 Task: Research Airbnb options in Nungua, Ghana from 10th December, 2023 to 25th December, 2023 for 3 adults, 1 child. Place can be shared room with 2 bedrooms having 3 beds and 2 bathrooms. Property type can be guest house. Amenities needed are: wifi, TV, free parkinig on premises, gym, breakfast. Booking option can be shelf check-in. Look for 5 properties as per requirement.
Action: Mouse moved to (508, 130)
Screenshot: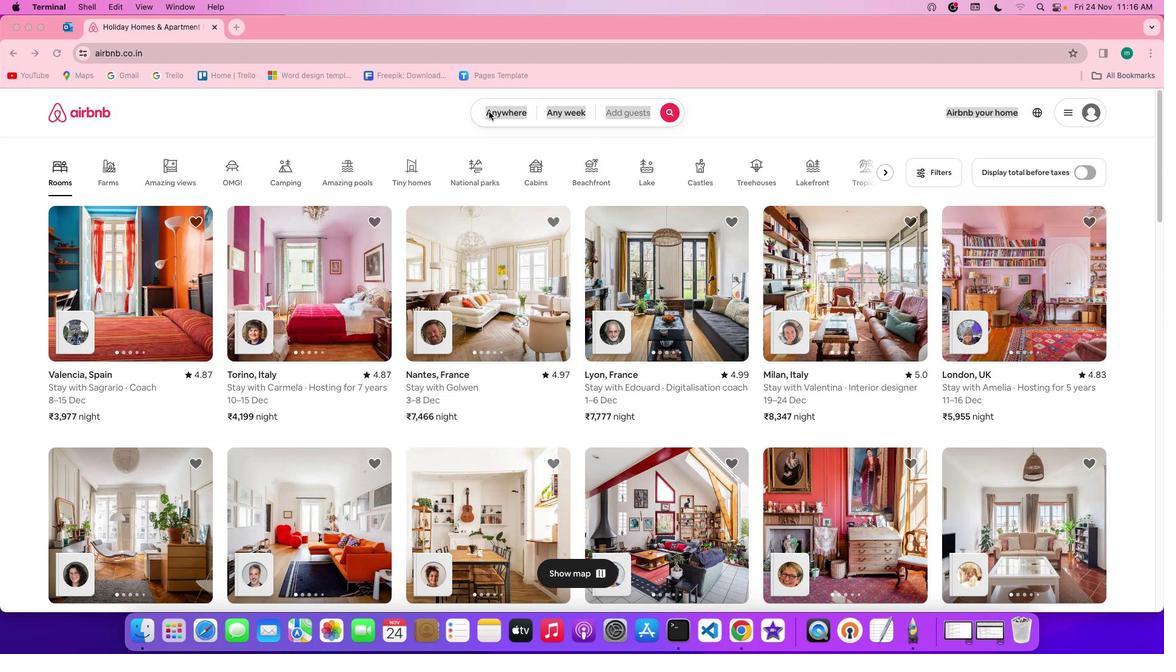 
Action: Mouse pressed left at (508, 130)
Screenshot: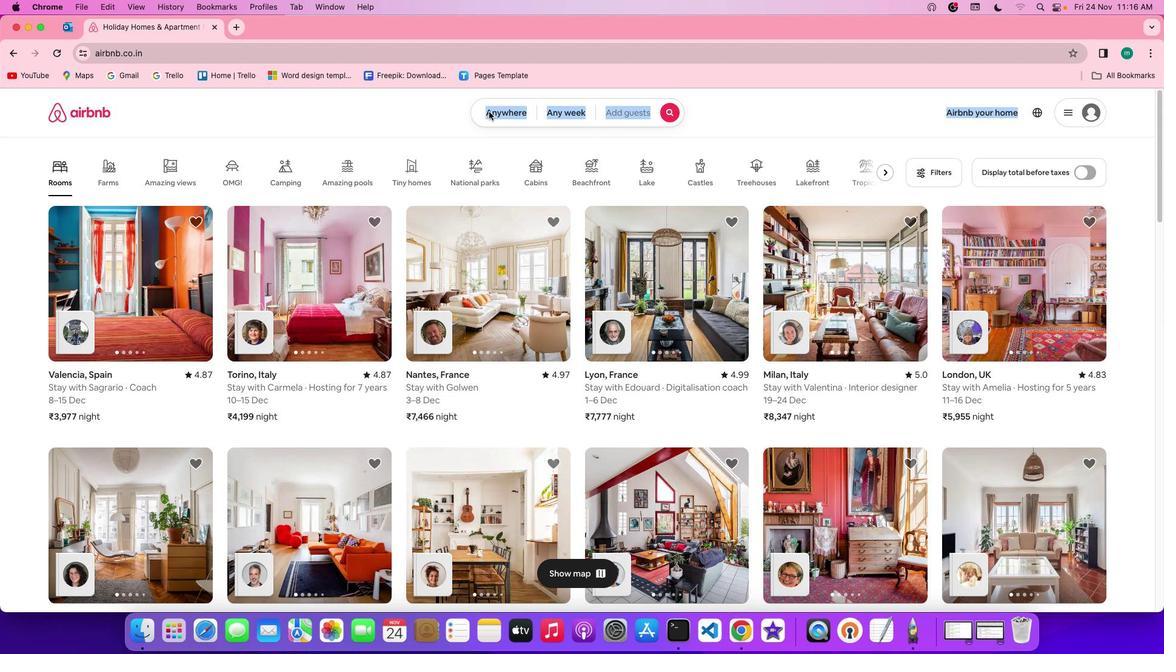 
Action: Mouse pressed left at (508, 130)
Screenshot: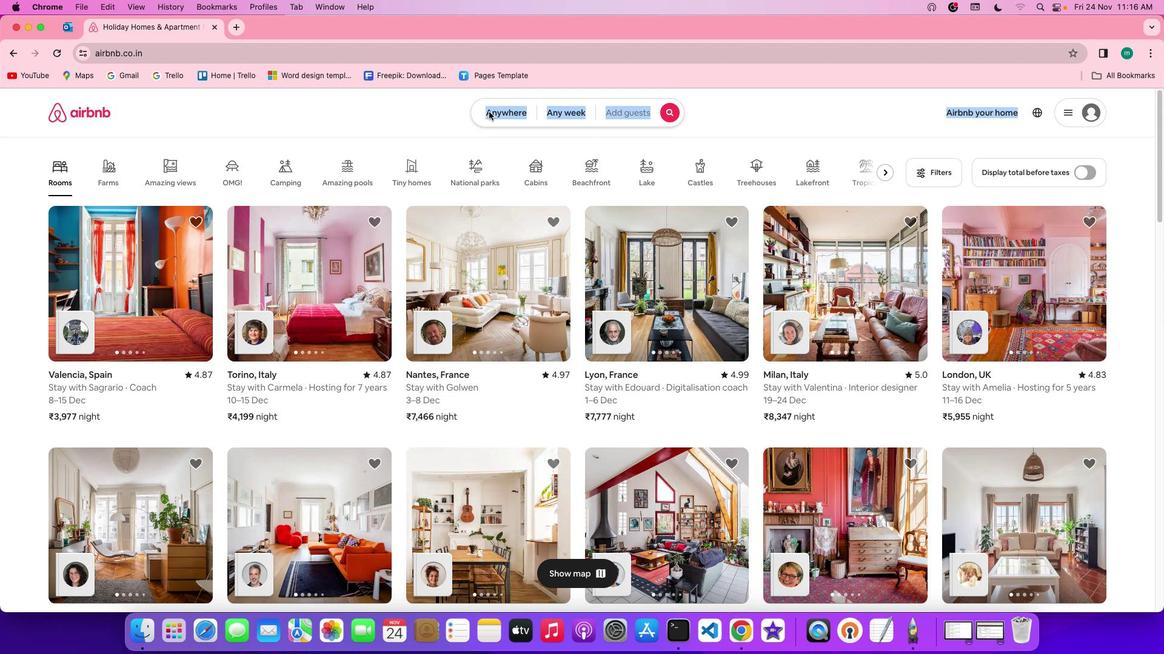 
Action: Mouse moved to (472, 181)
Screenshot: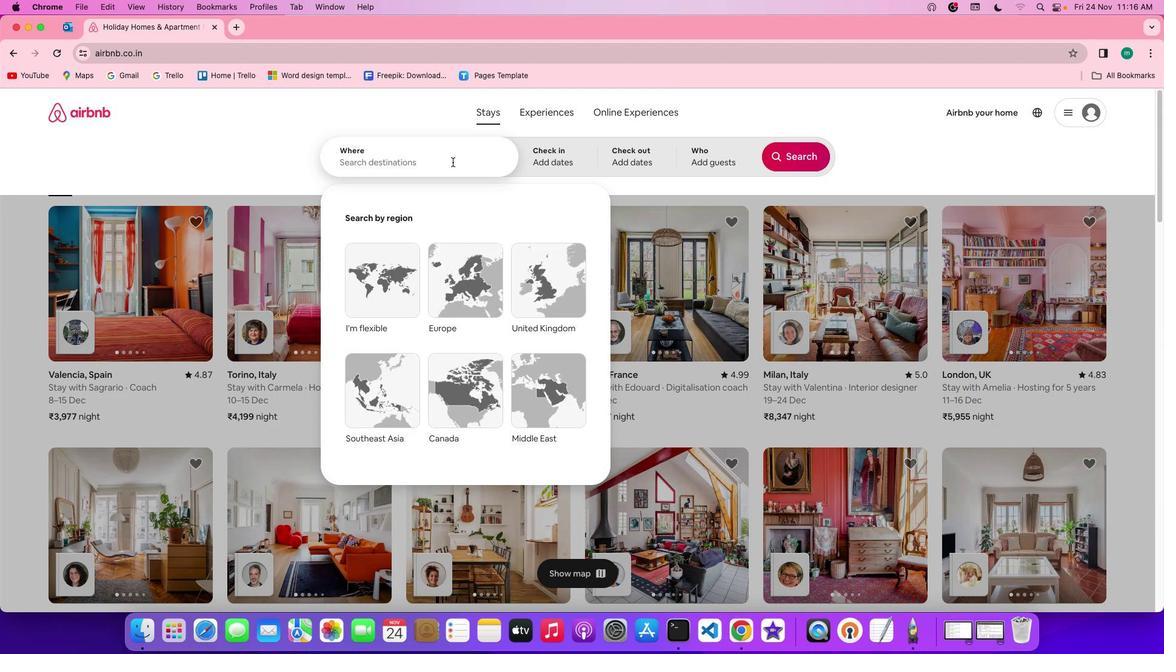 
Action: Mouse pressed left at (472, 181)
Screenshot: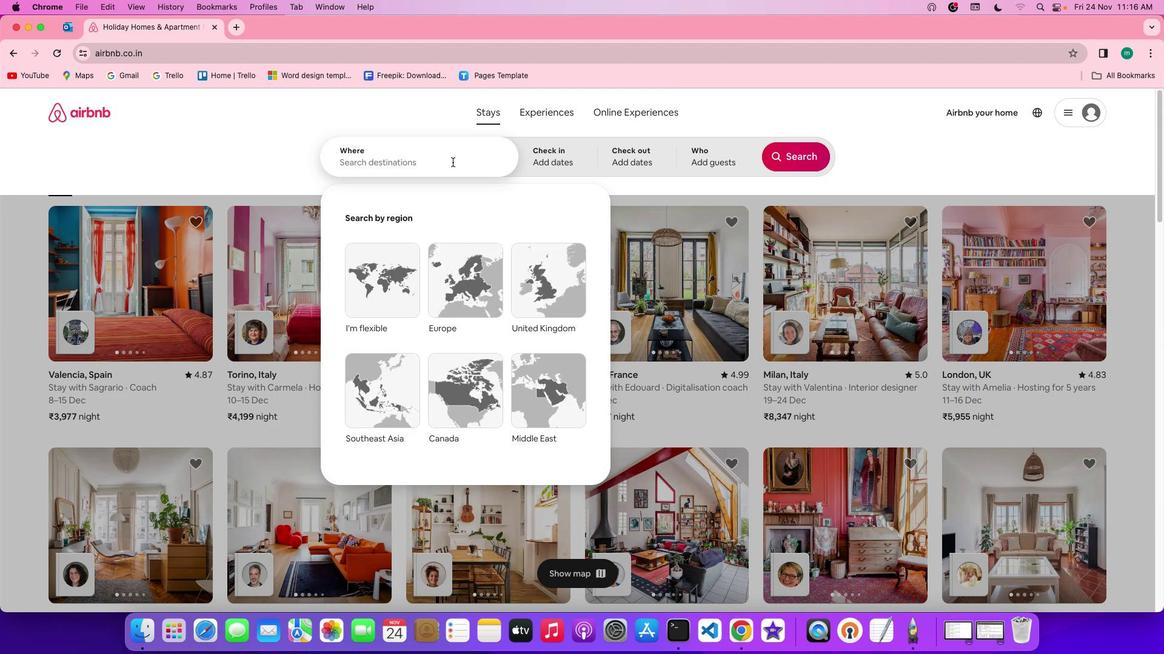
Action: Key pressed Key.shift'N''u''n''g''u''a'','Key.spaceKey.shift'G''h''a''n''a'
Screenshot: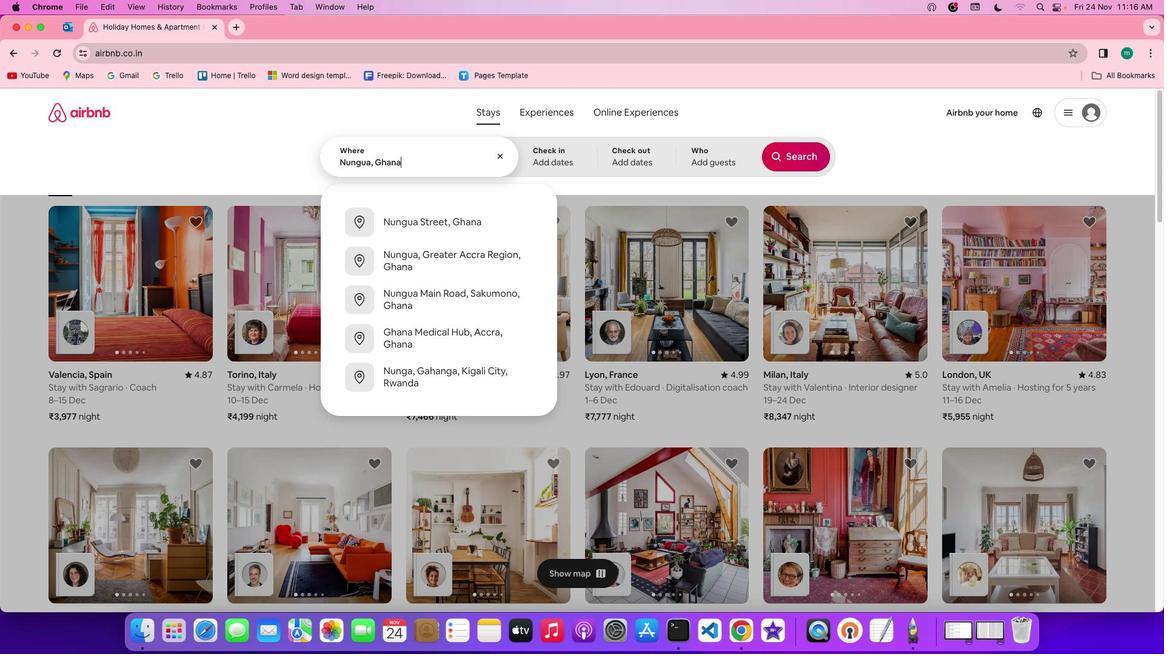 
Action: Mouse moved to (574, 163)
Screenshot: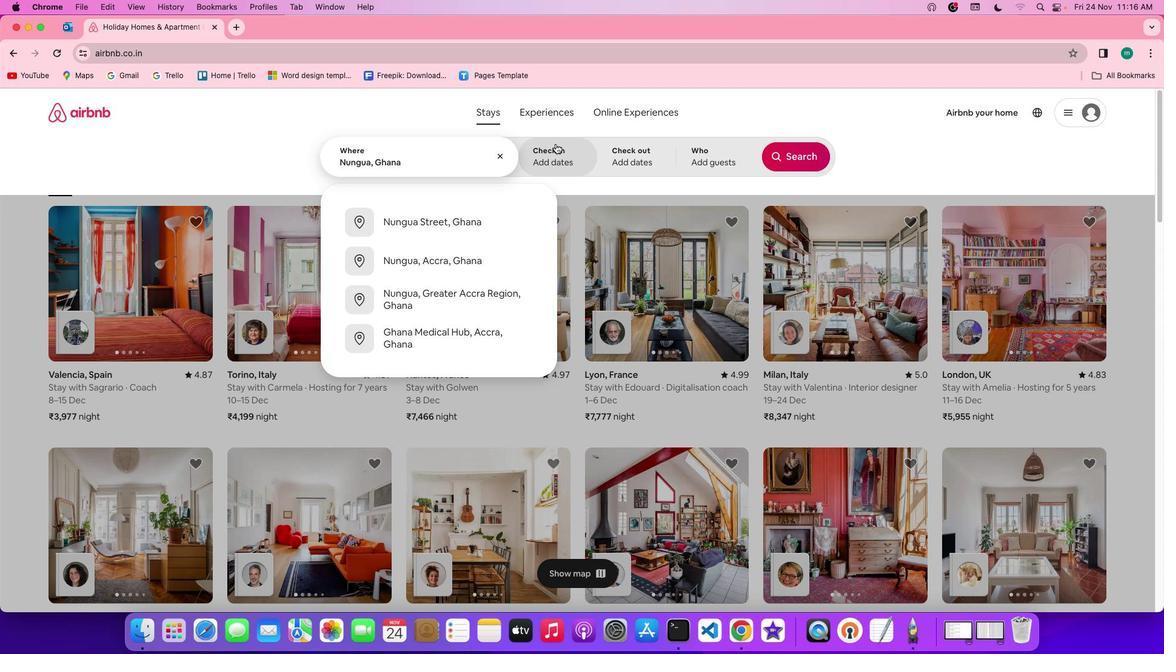 
Action: Mouse pressed left at (574, 163)
Screenshot: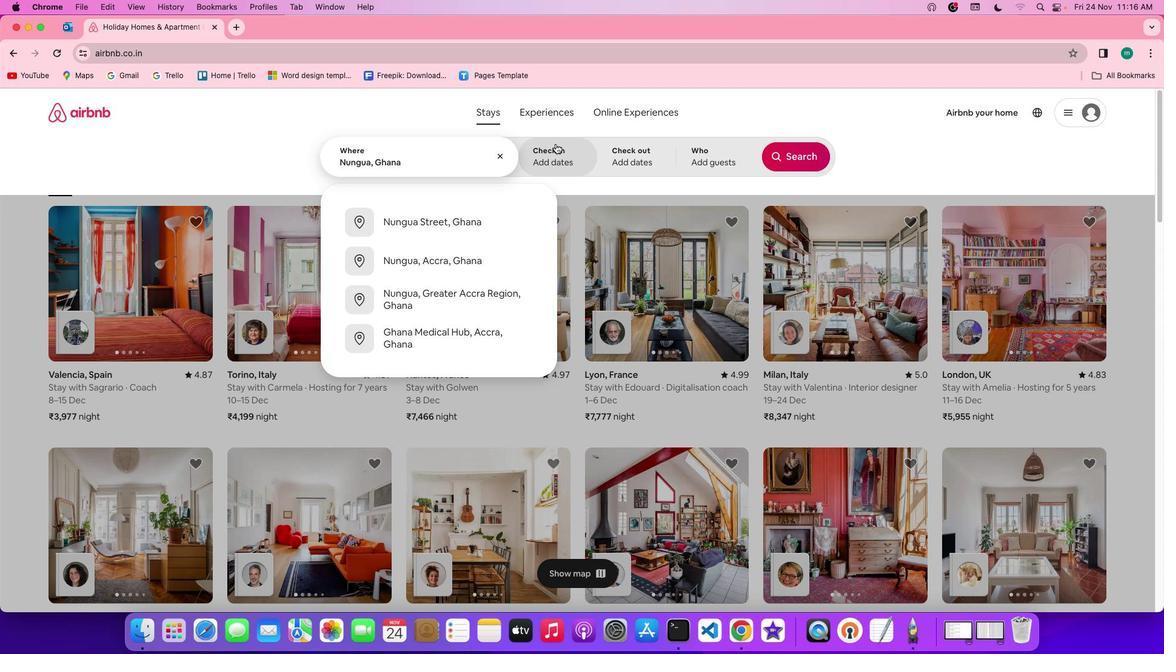 
Action: Mouse moved to (625, 383)
Screenshot: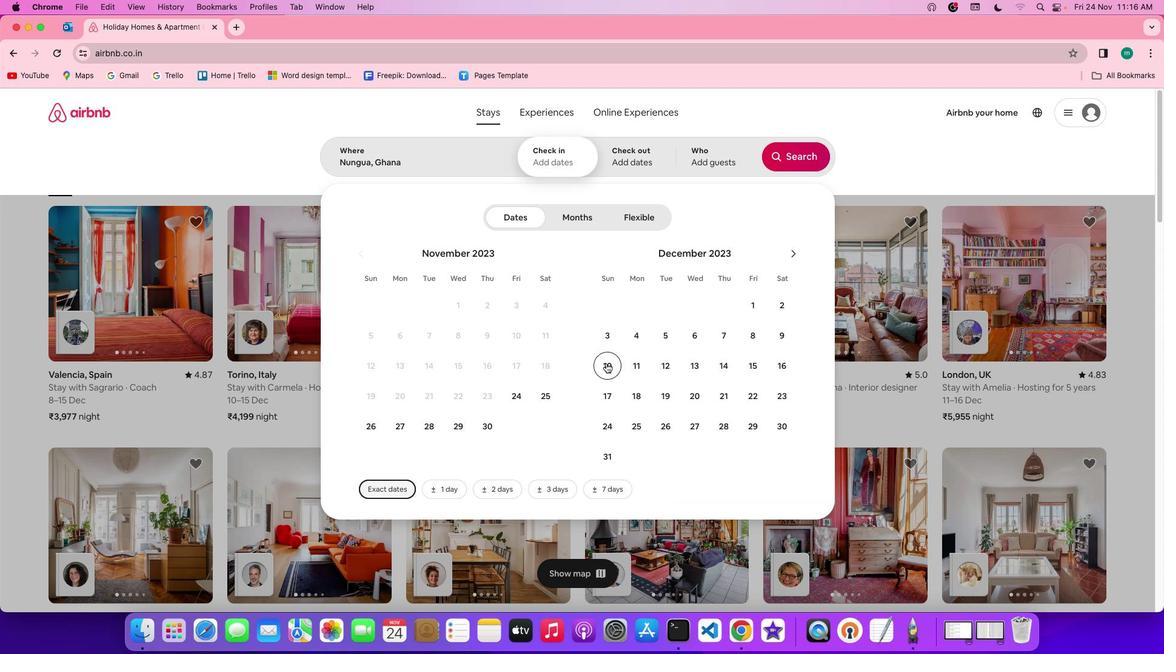 
Action: Mouse pressed left at (625, 383)
Screenshot: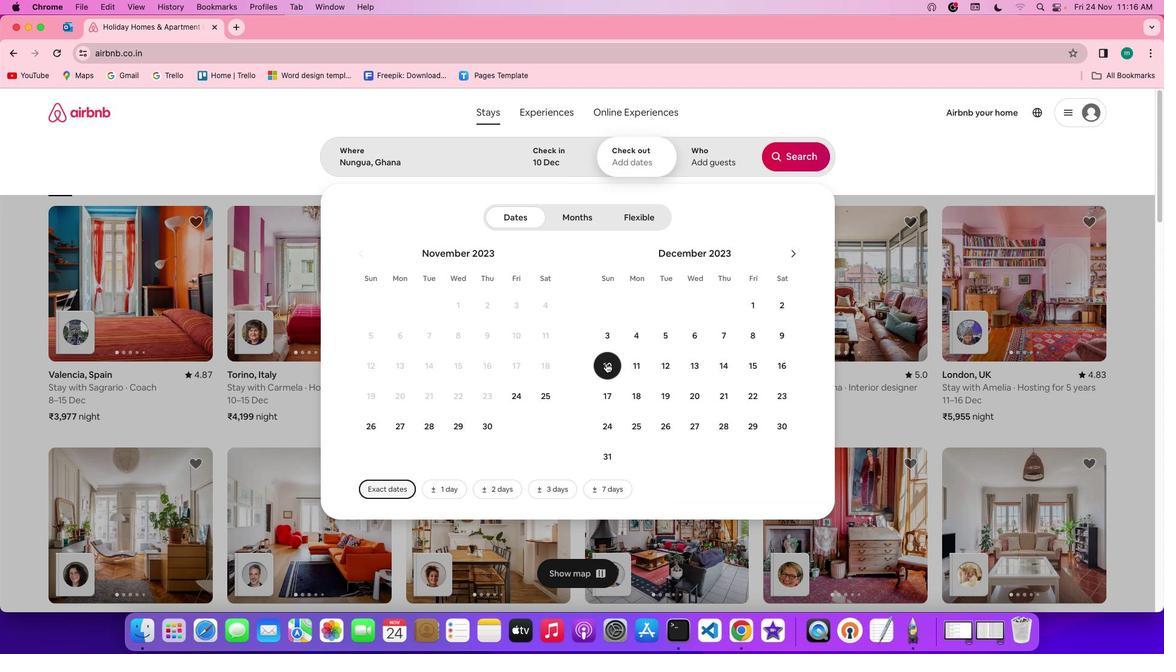 
Action: Mouse moved to (655, 434)
Screenshot: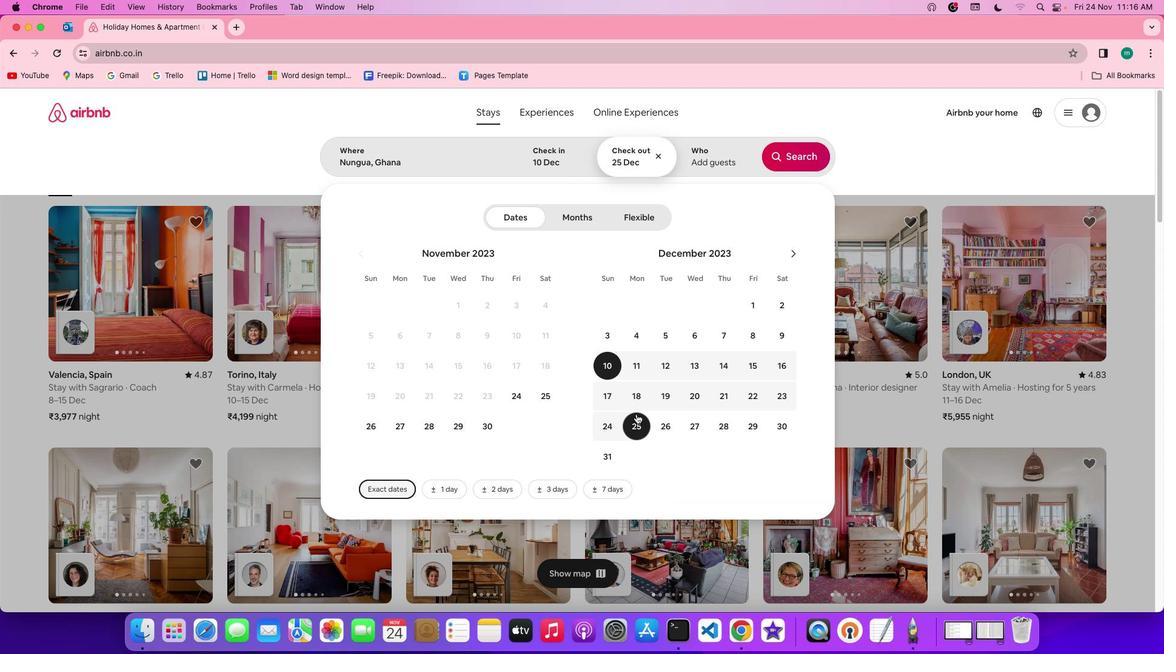 
Action: Mouse pressed left at (655, 434)
Screenshot: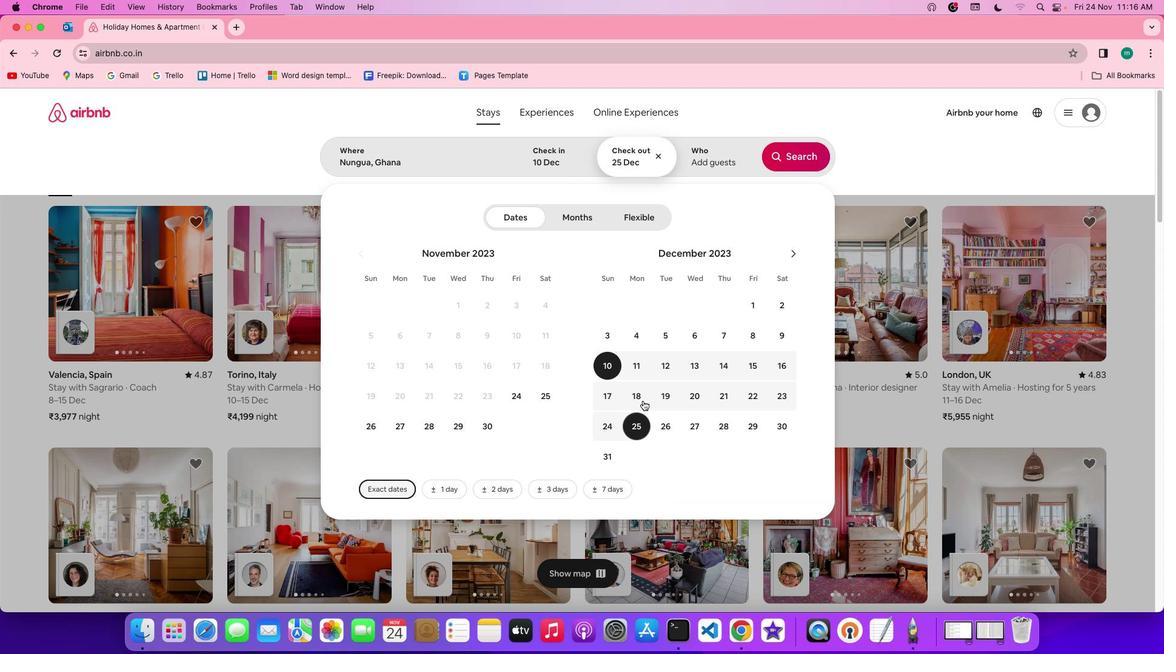 
Action: Mouse moved to (722, 178)
Screenshot: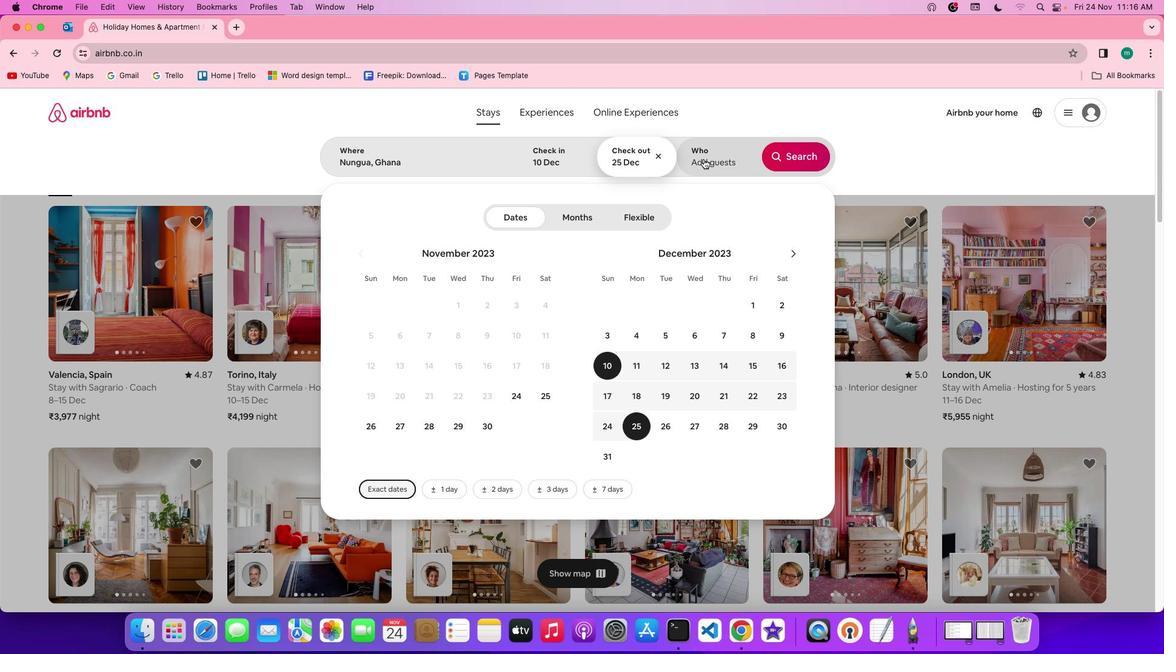 
Action: Mouse pressed left at (722, 178)
Screenshot: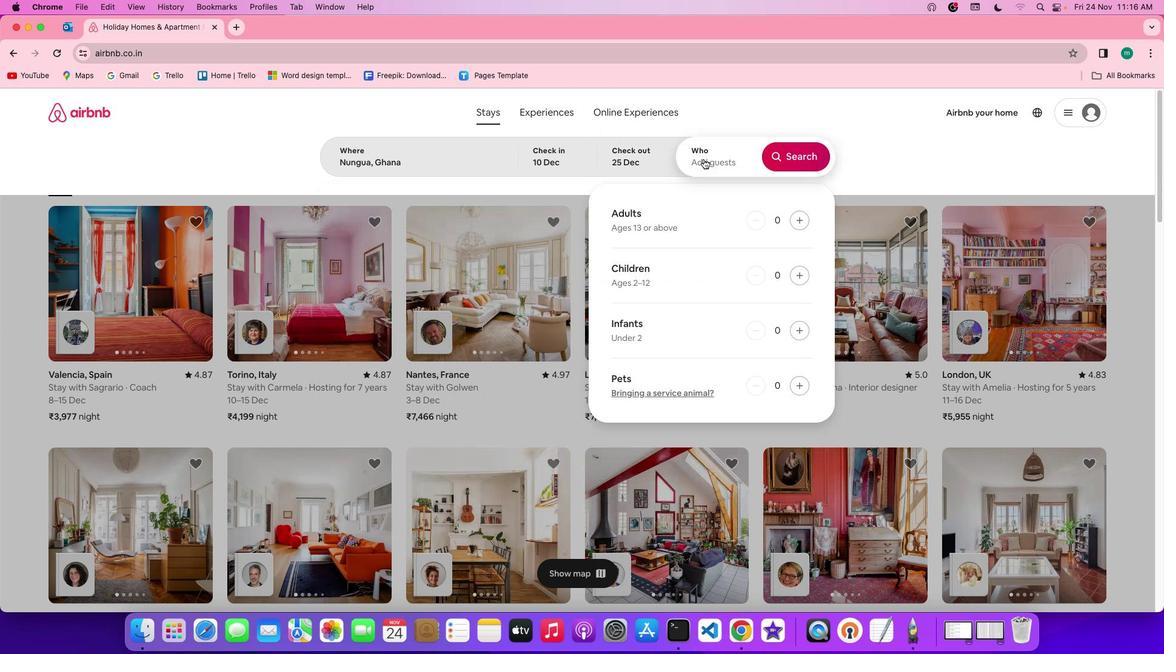 
Action: Mouse moved to (819, 235)
Screenshot: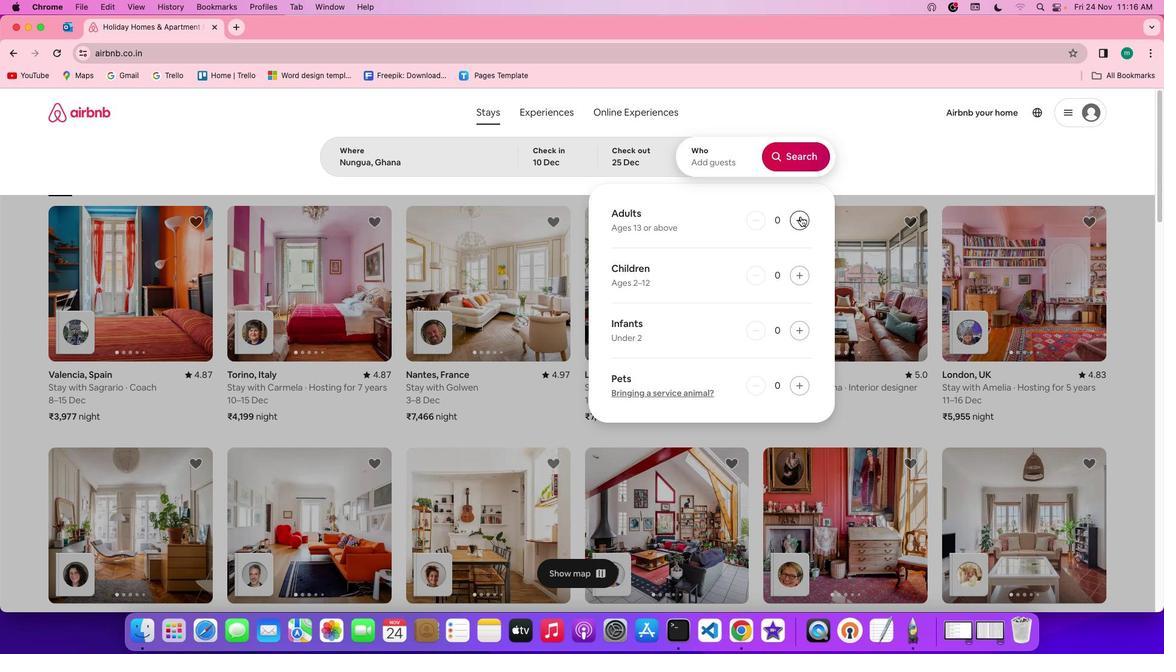 
Action: Mouse pressed left at (819, 235)
Screenshot: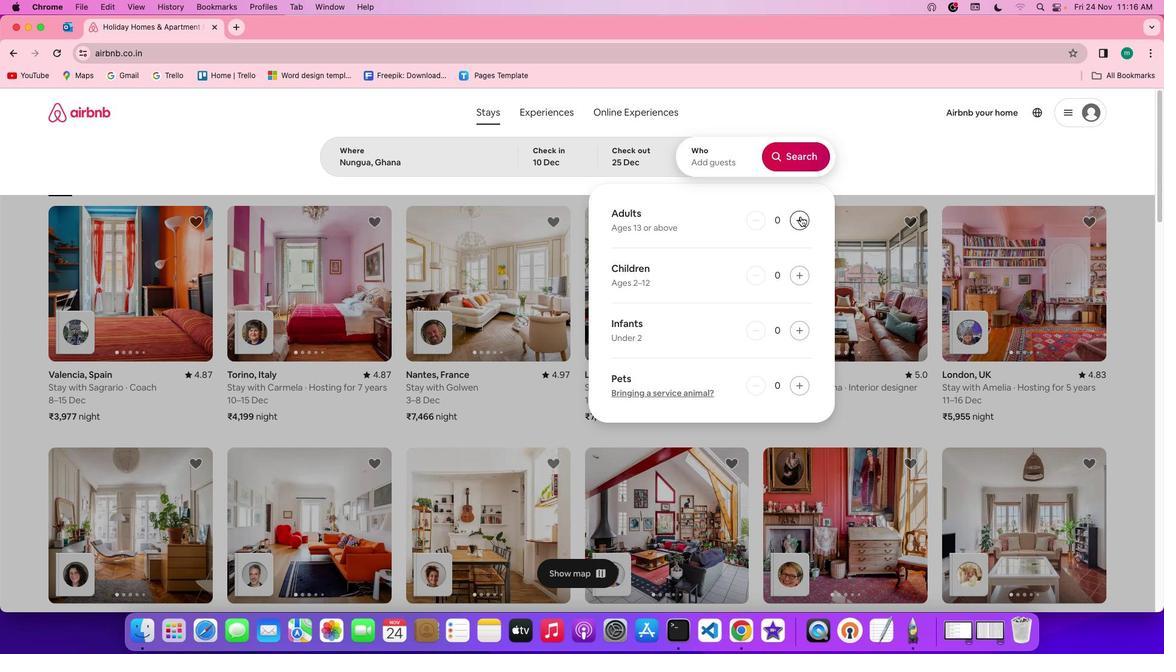 
Action: Mouse pressed left at (819, 235)
Screenshot: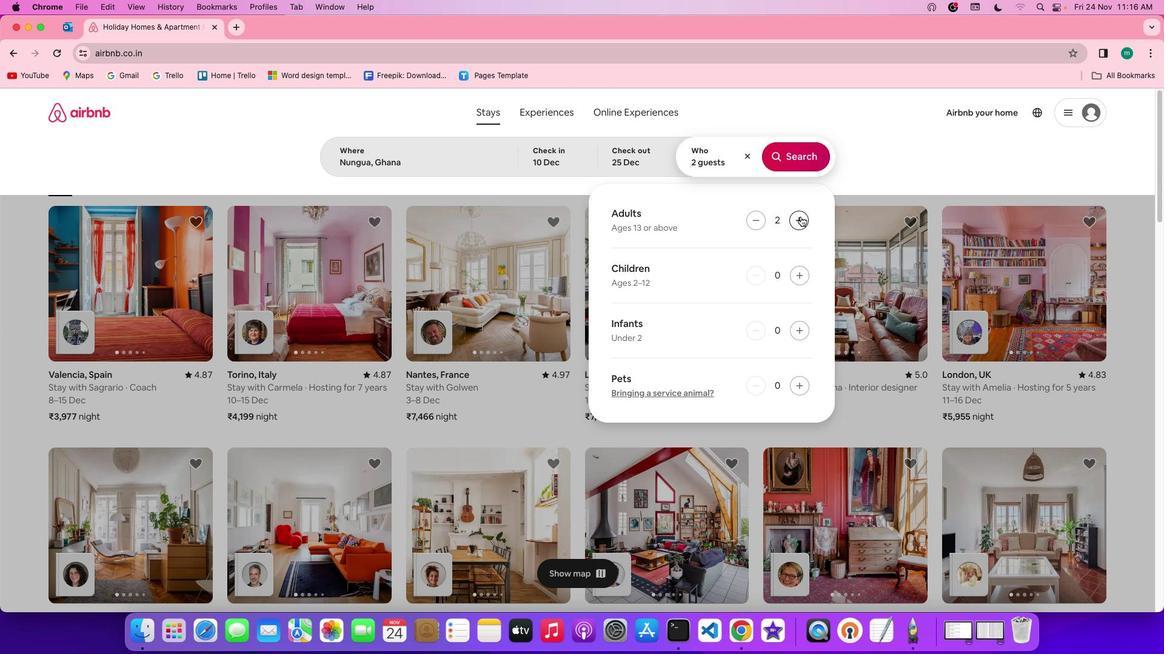 
Action: Mouse pressed left at (819, 235)
Screenshot: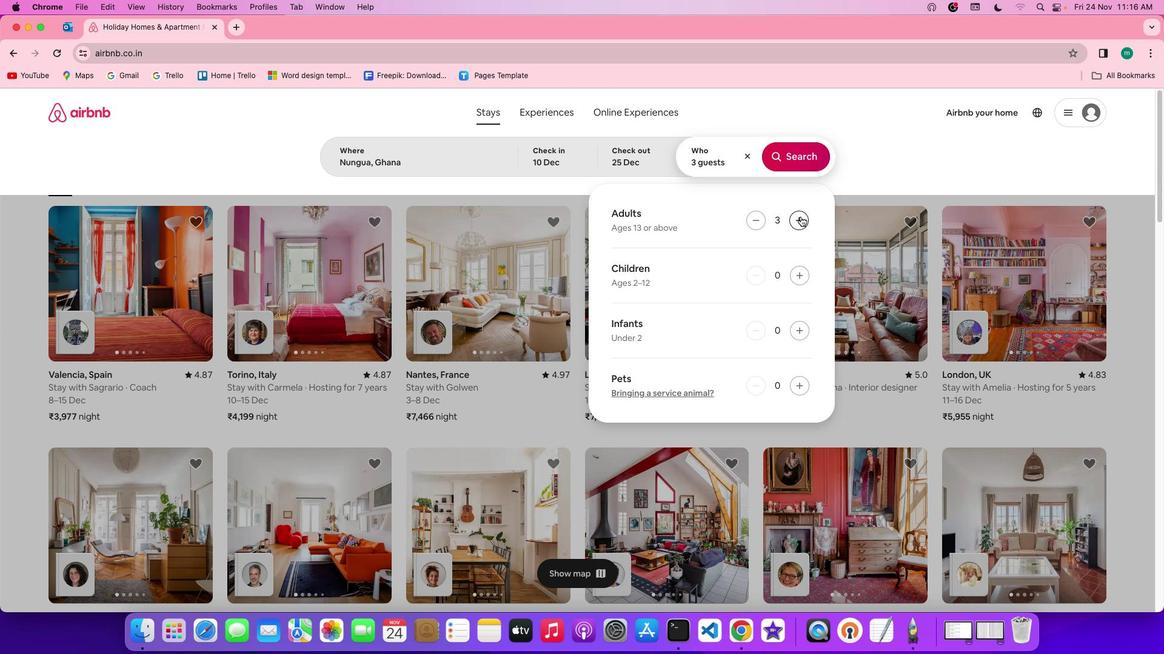 
Action: Mouse moved to (810, 184)
Screenshot: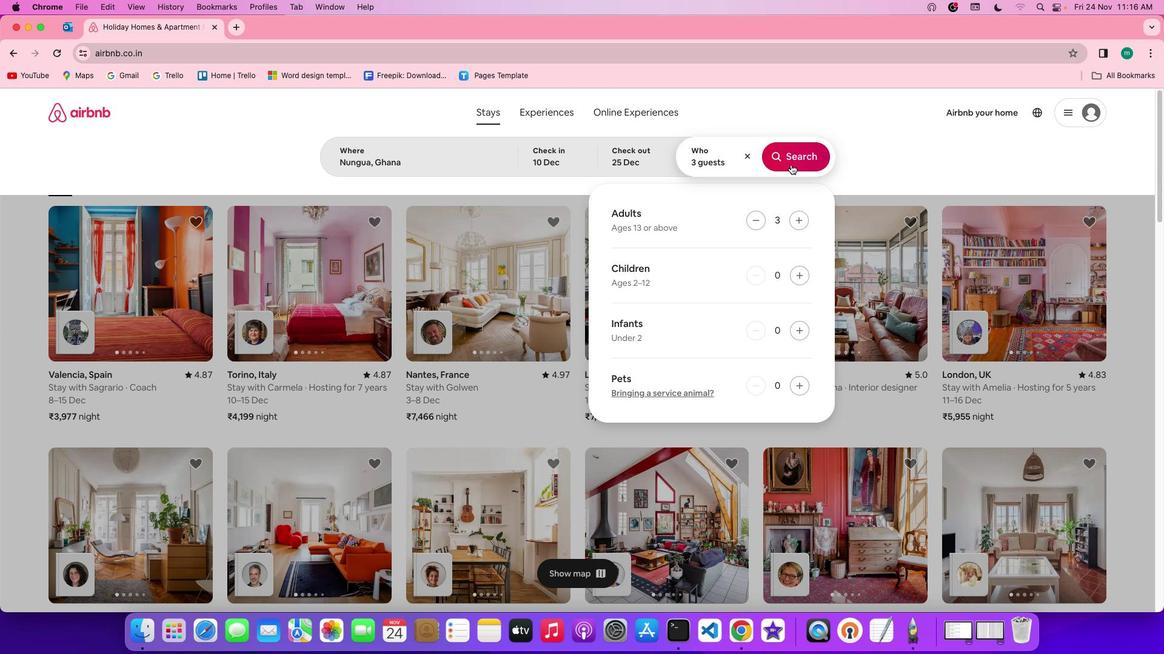 
Action: Mouse pressed left at (810, 184)
Screenshot: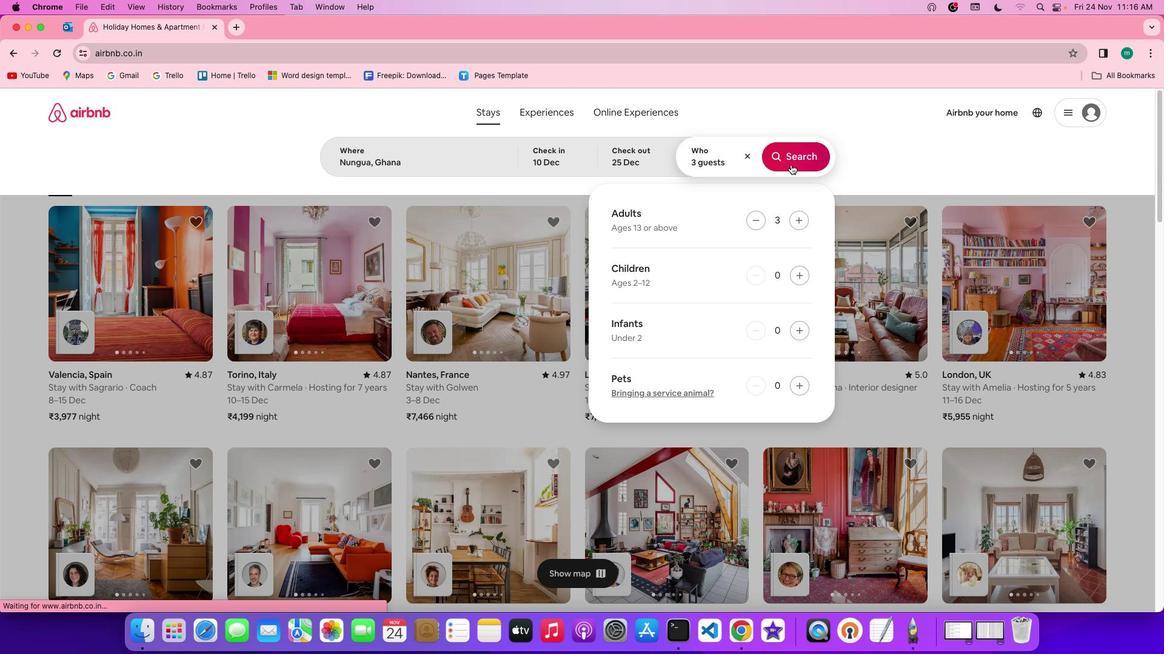 
Action: Mouse moved to (1001, 182)
Screenshot: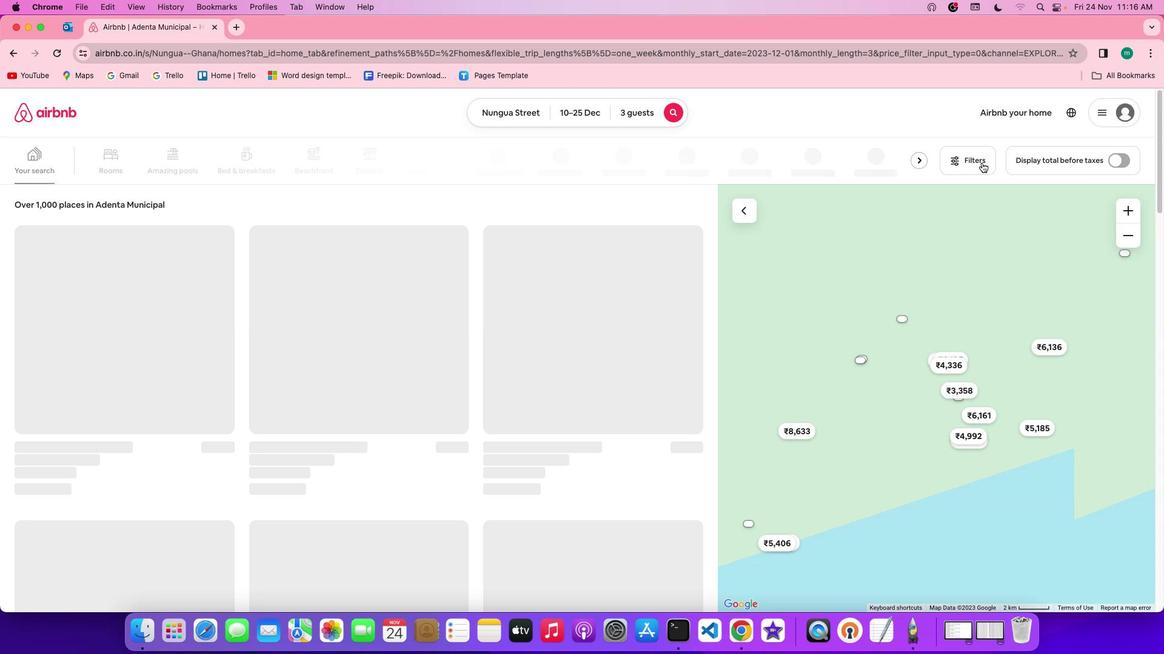 
Action: Mouse pressed left at (1001, 182)
Screenshot: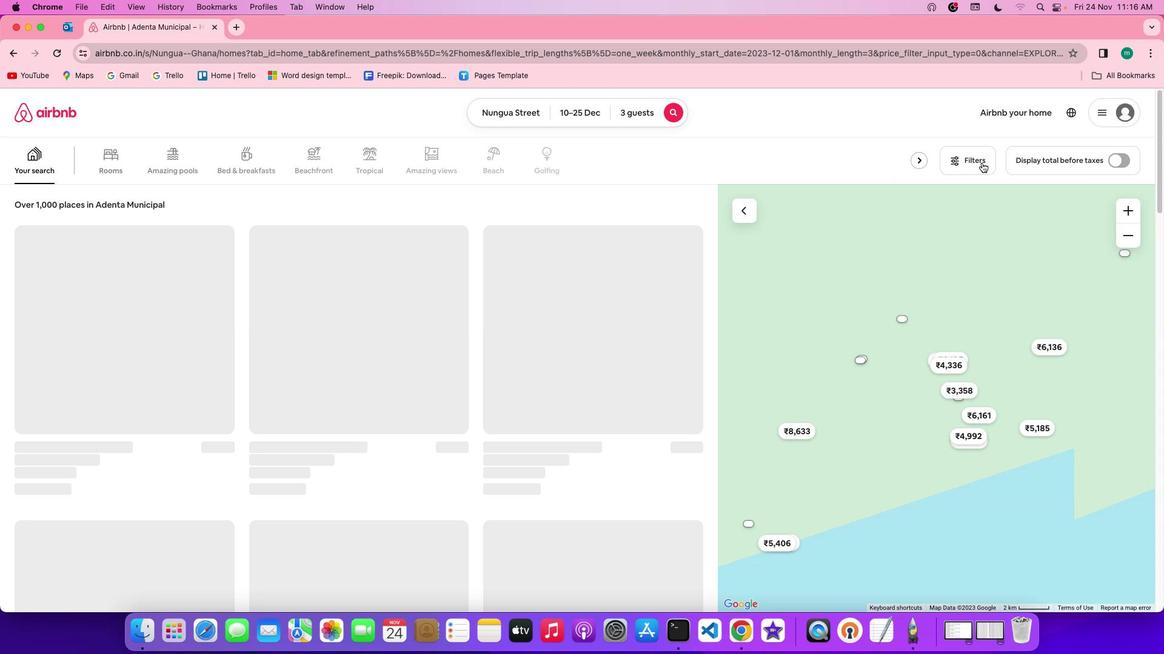 
Action: Mouse moved to (388, 150)
Screenshot: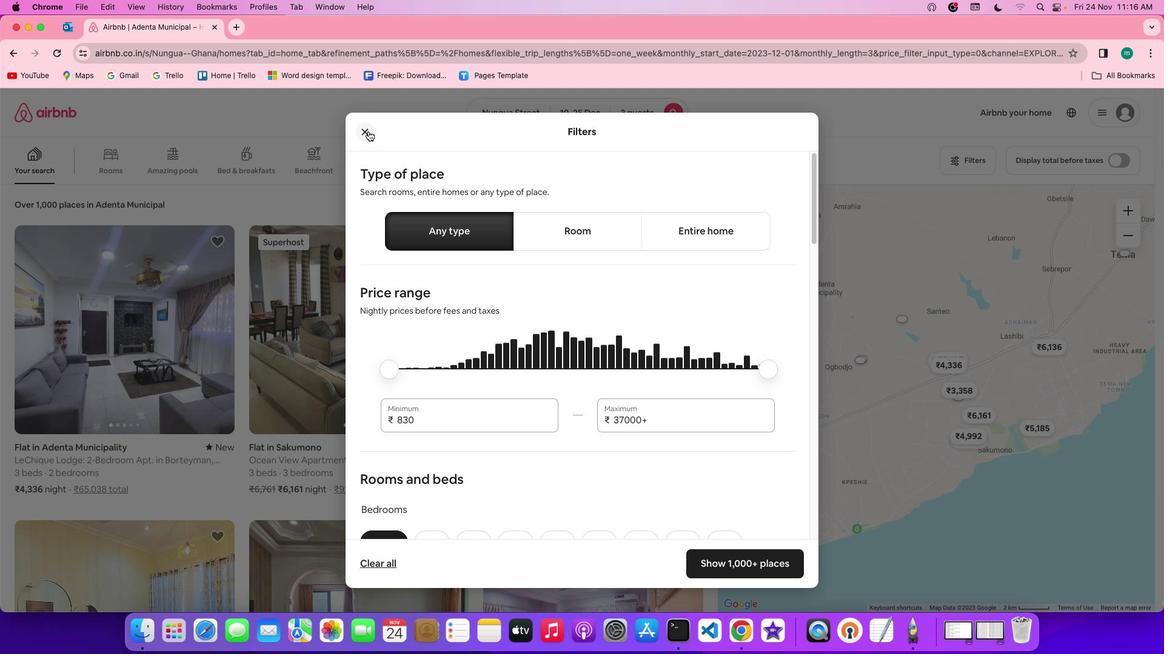 
Action: Mouse pressed left at (388, 150)
Screenshot: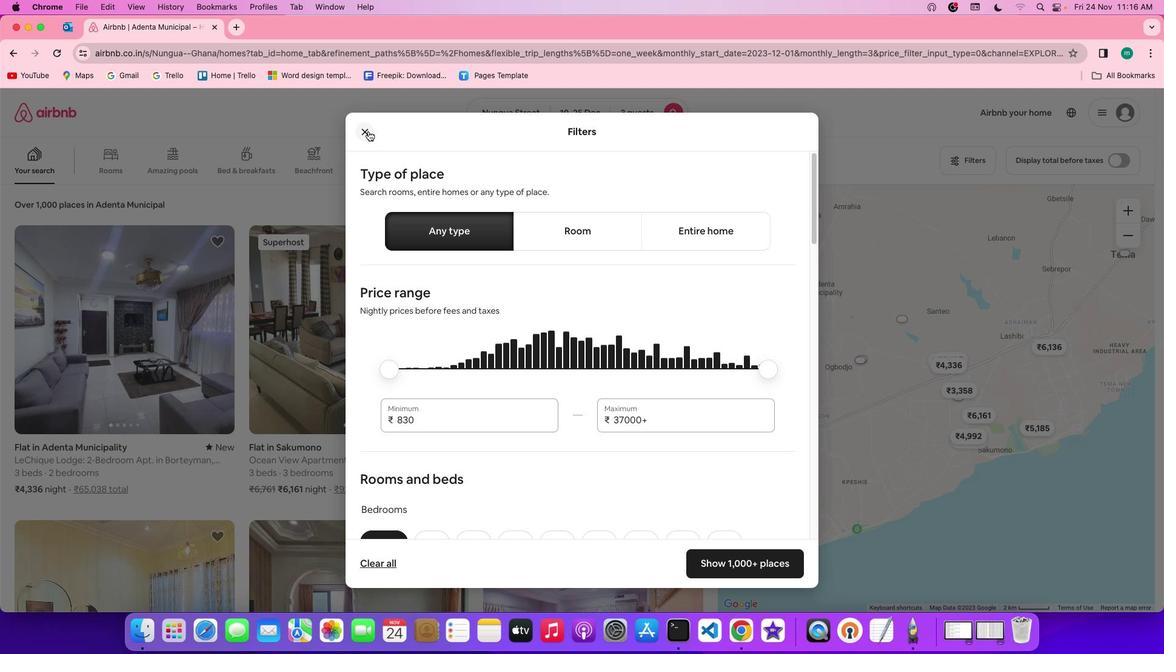 
Action: Mouse moved to (646, 126)
Screenshot: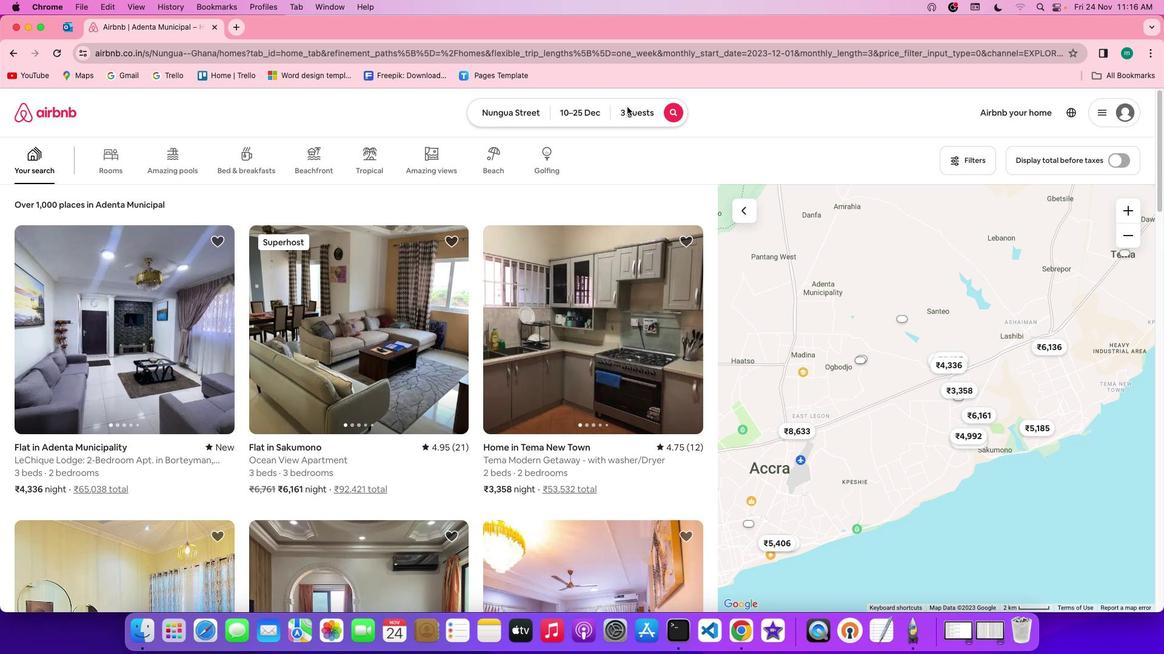 
Action: Mouse pressed left at (646, 126)
Screenshot: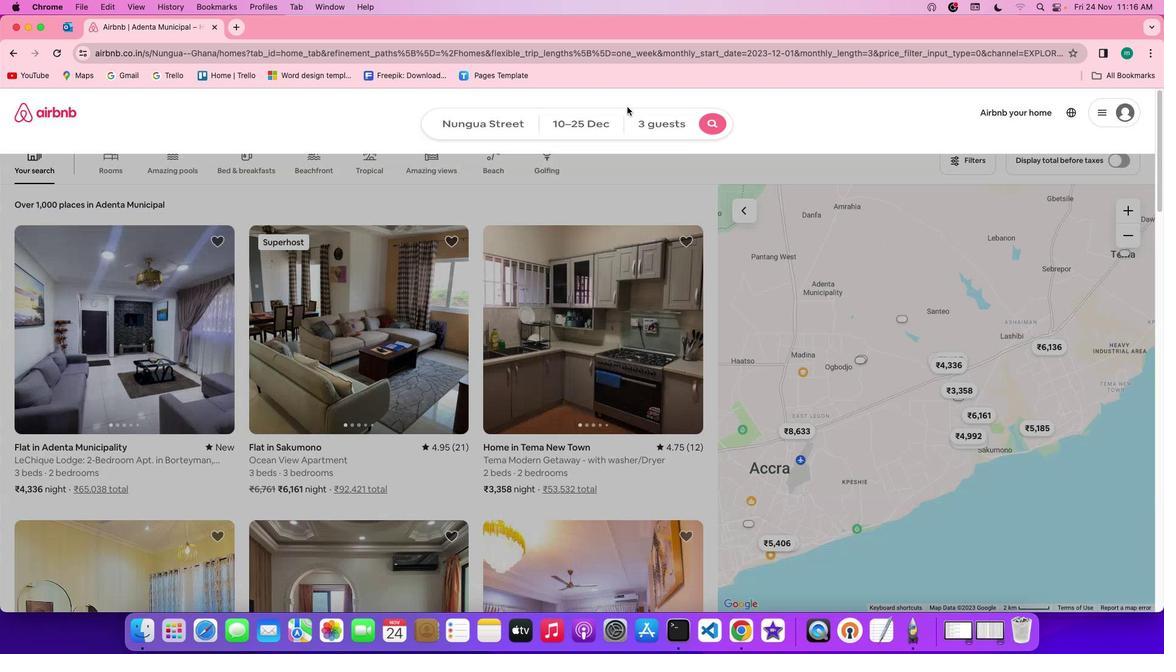 
Action: Mouse moved to (813, 292)
Screenshot: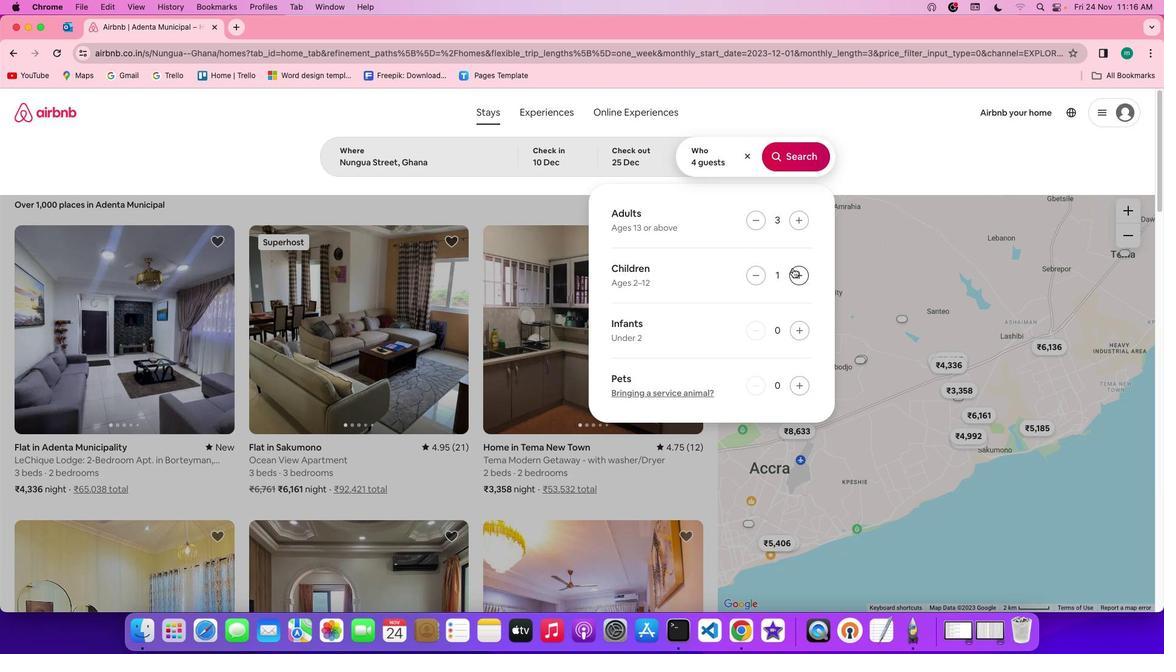 
Action: Mouse pressed left at (813, 292)
Screenshot: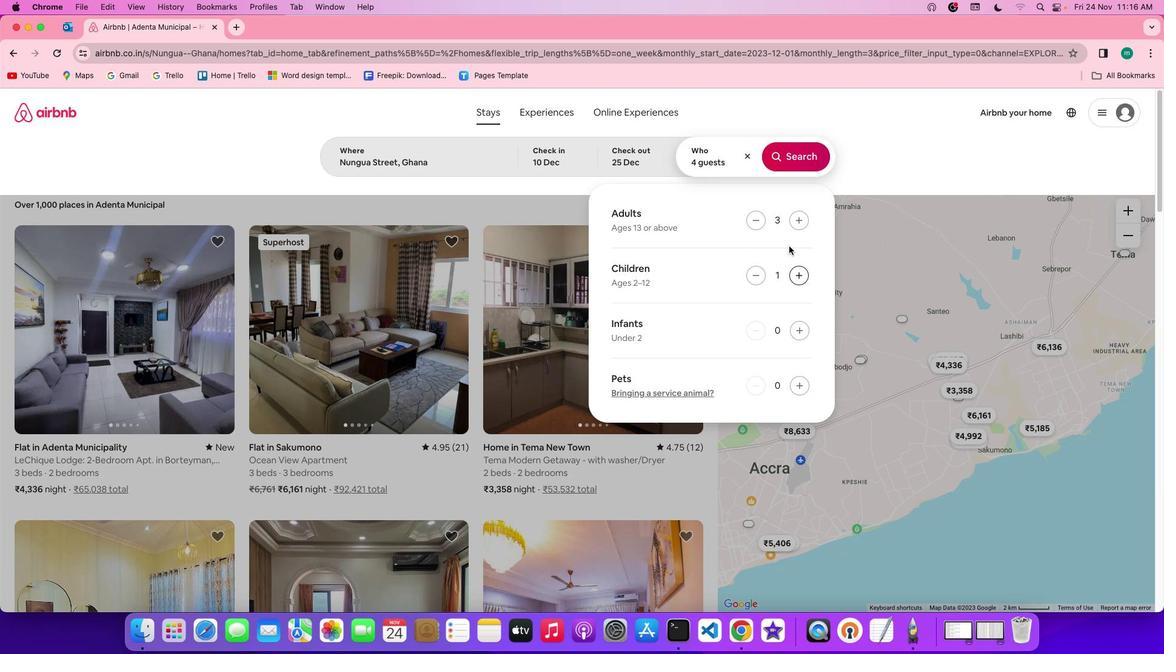 
Action: Mouse moved to (806, 189)
Screenshot: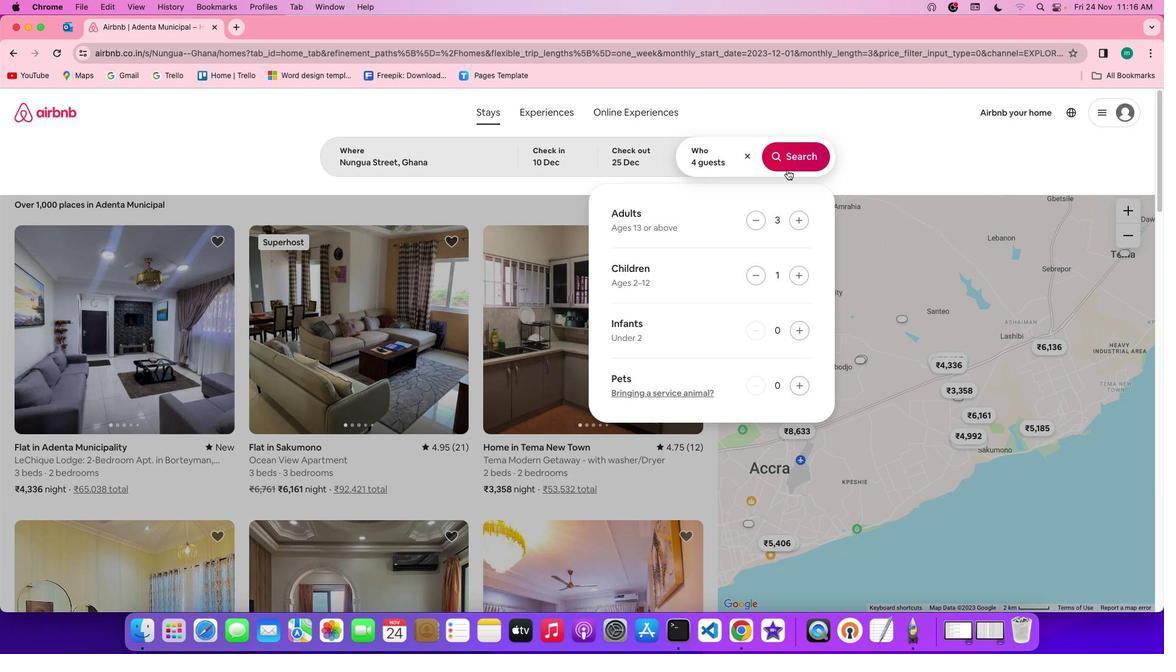 
Action: Mouse pressed left at (806, 189)
Screenshot: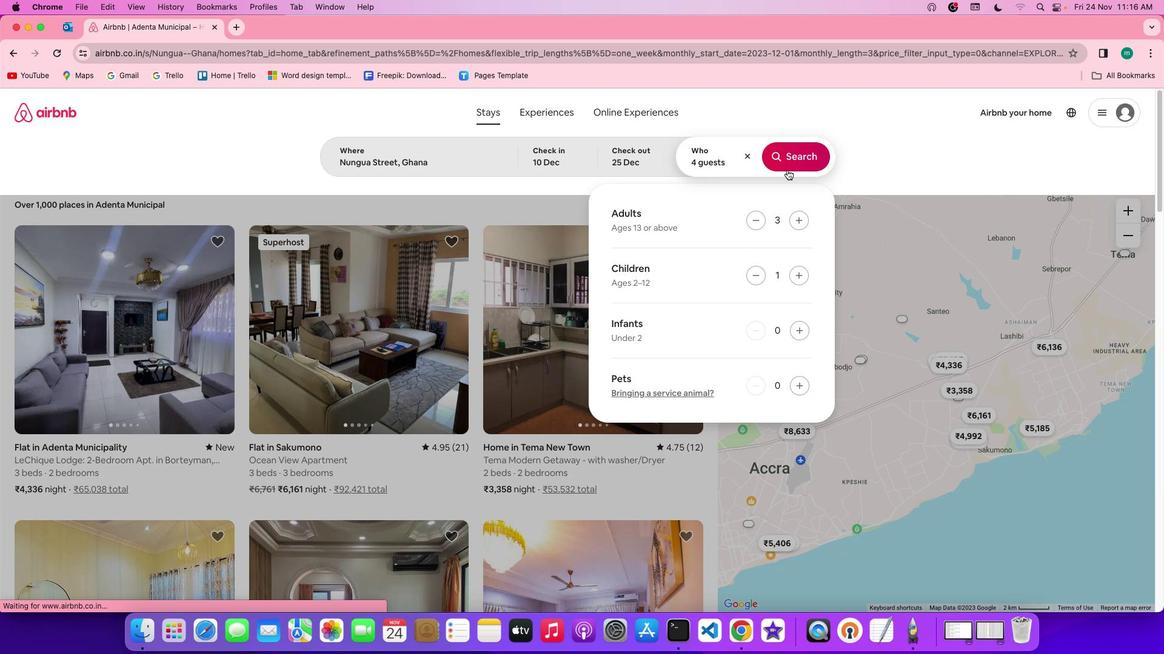
Action: Mouse moved to (972, 175)
Screenshot: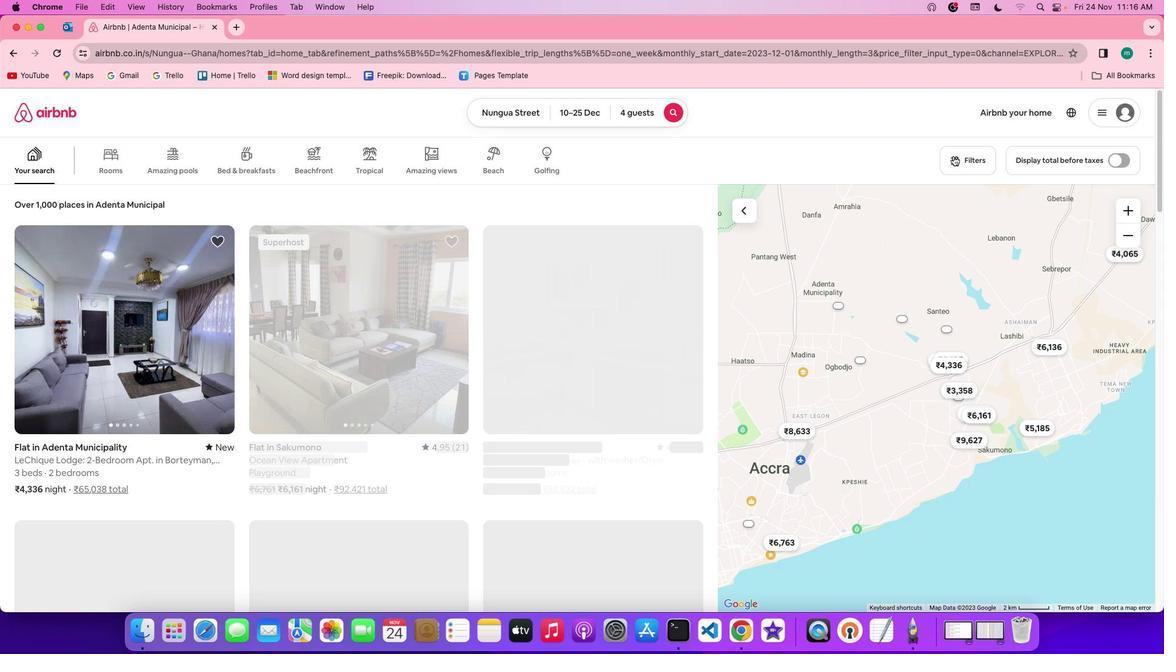 
Action: Mouse pressed left at (972, 175)
Screenshot: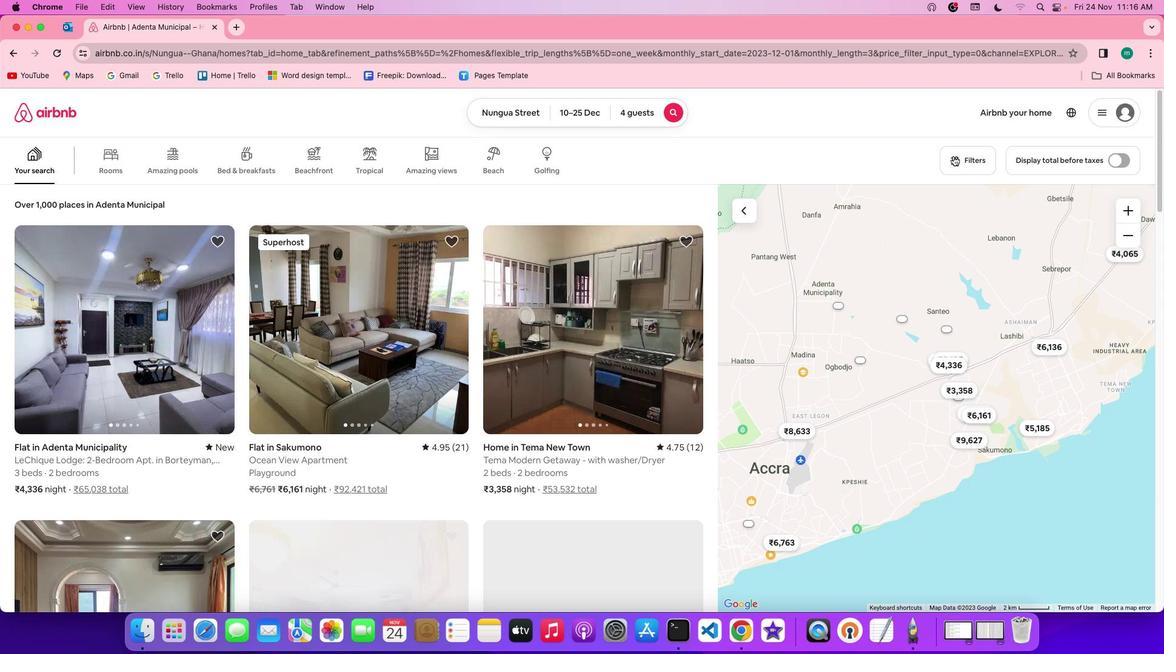 
Action: Mouse moved to (668, 363)
Screenshot: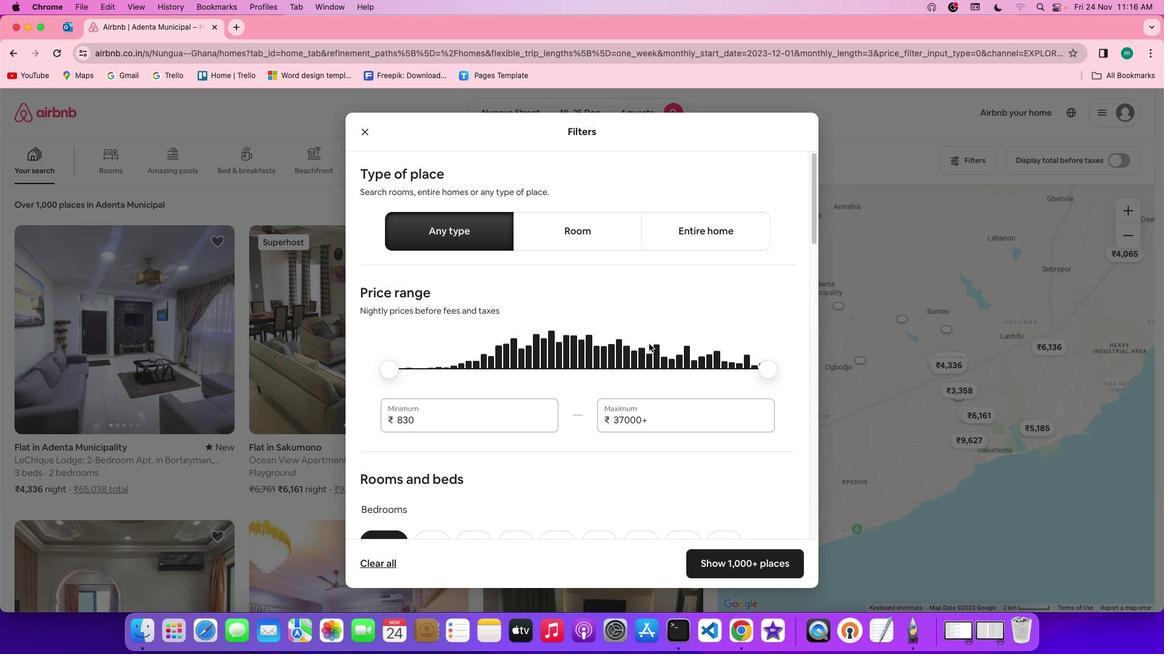 
Action: Mouse scrolled (668, 363) with delta (19, 18)
Screenshot: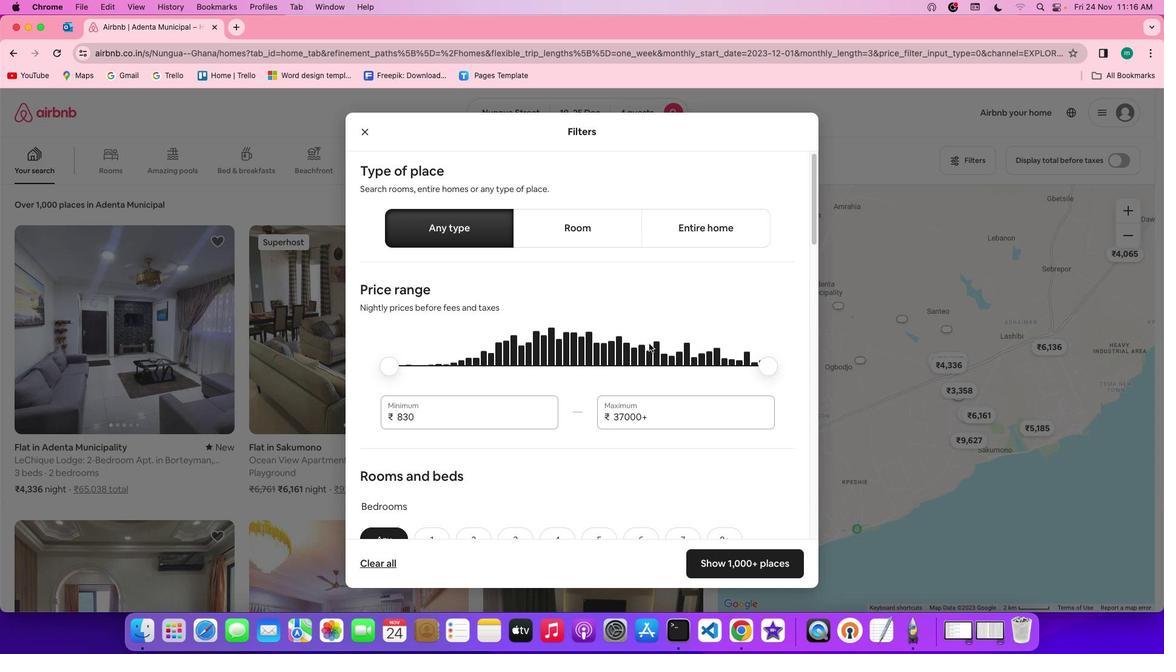 
Action: Mouse scrolled (668, 363) with delta (19, 18)
Screenshot: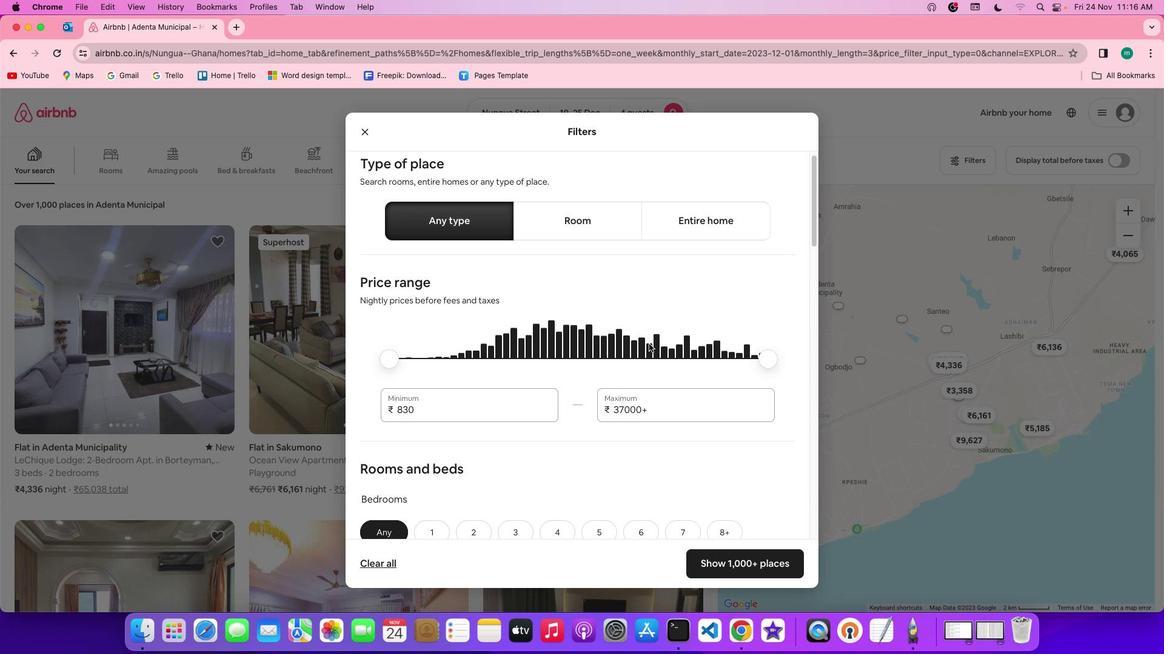 
Action: Mouse scrolled (668, 363) with delta (19, 18)
Screenshot: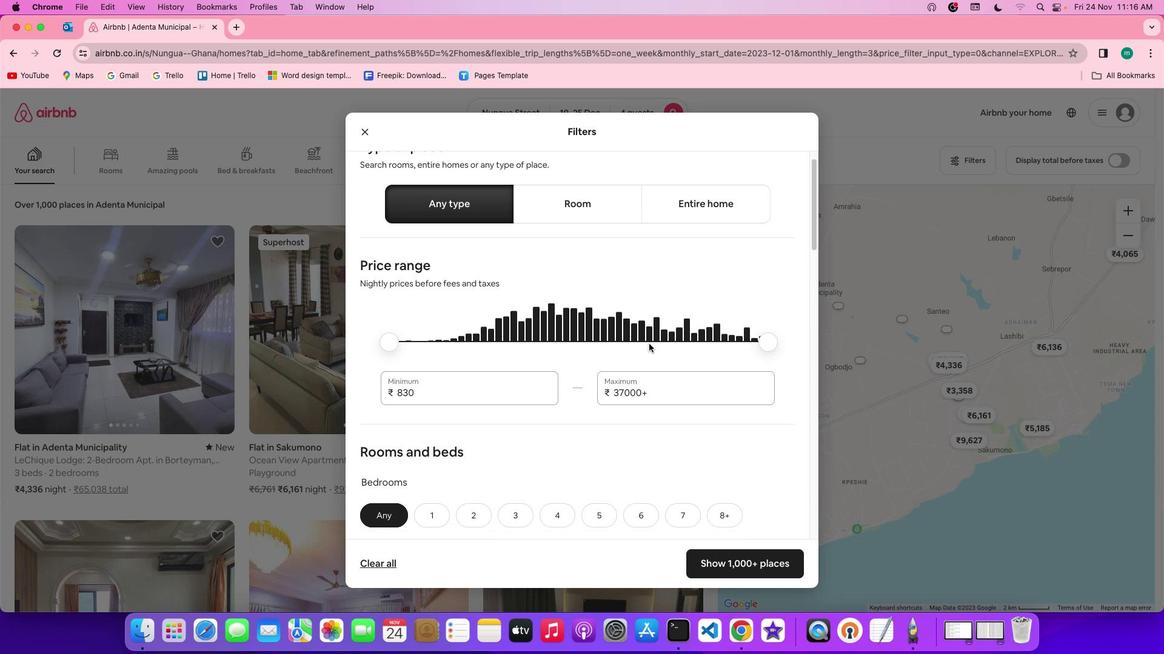 
Action: Mouse scrolled (668, 363) with delta (19, 18)
Screenshot: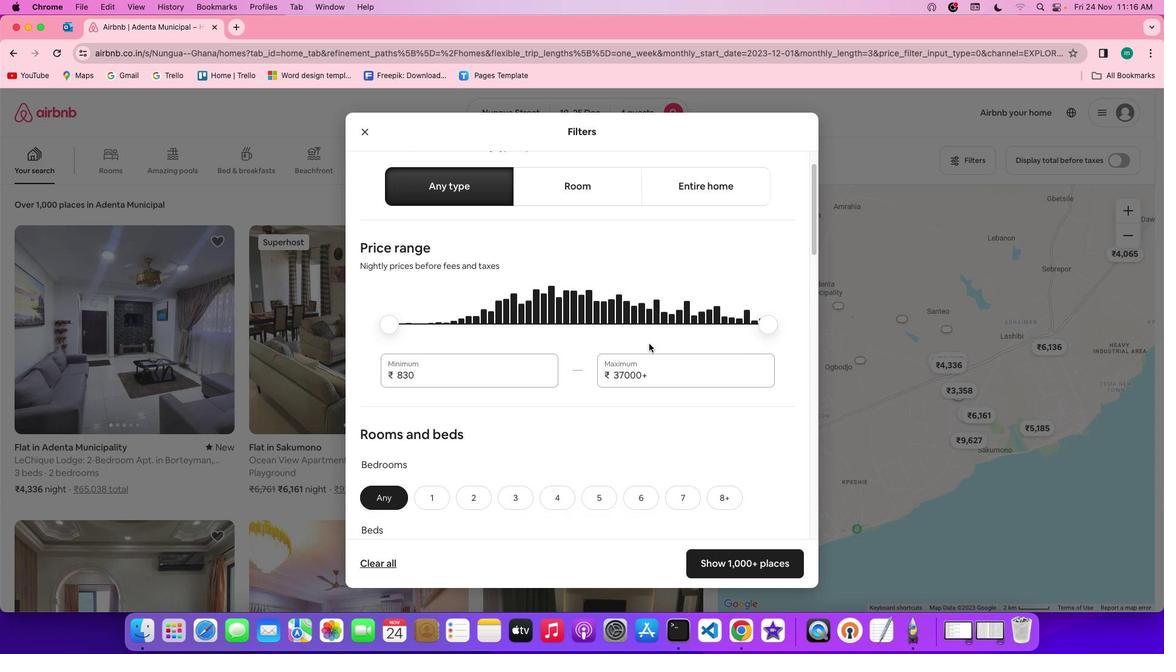 
Action: Mouse scrolled (668, 363) with delta (19, 18)
Screenshot: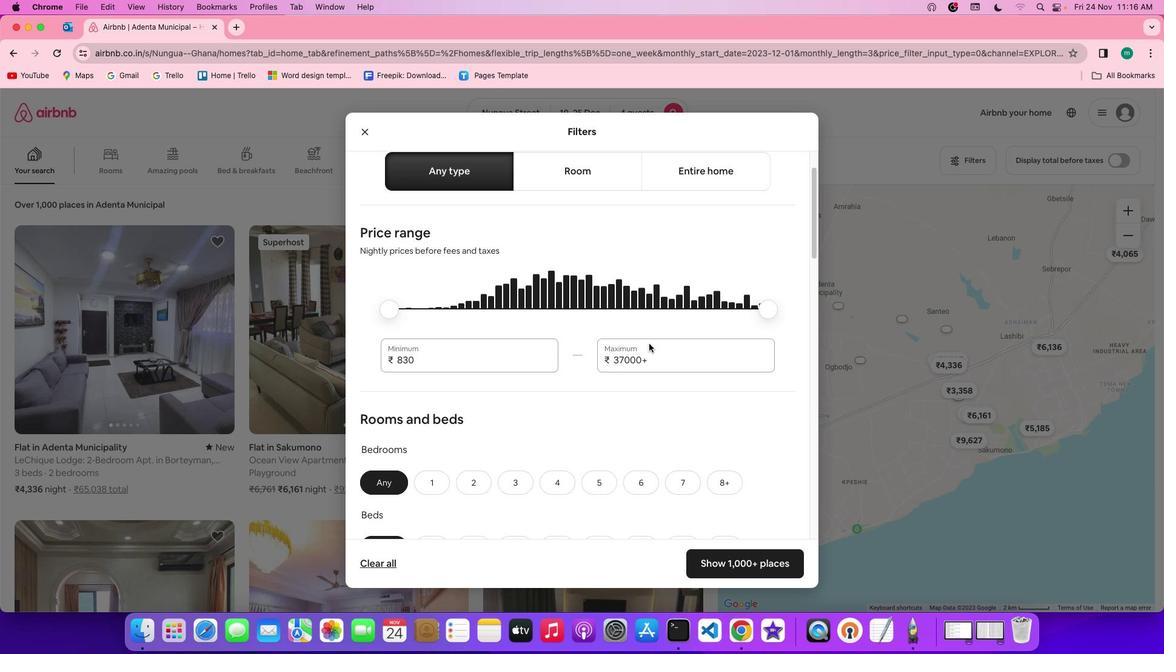 
Action: Mouse scrolled (668, 363) with delta (19, 18)
Screenshot: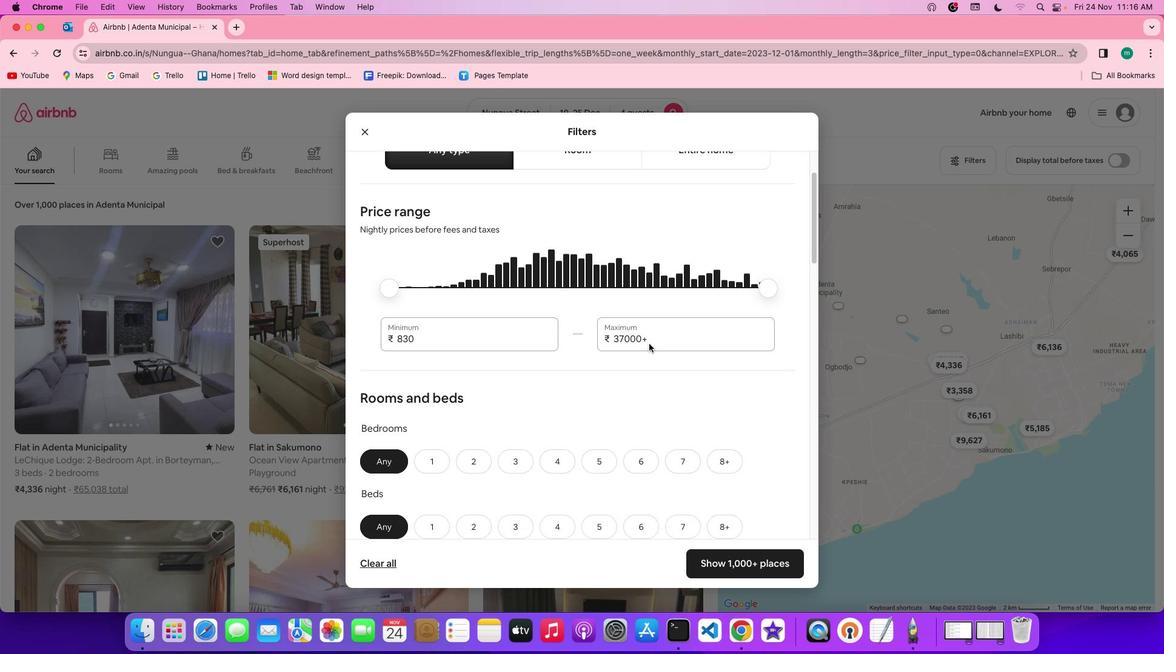 
Action: Mouse scrolled (668, 363) with delta (19, 18)
Screenshot: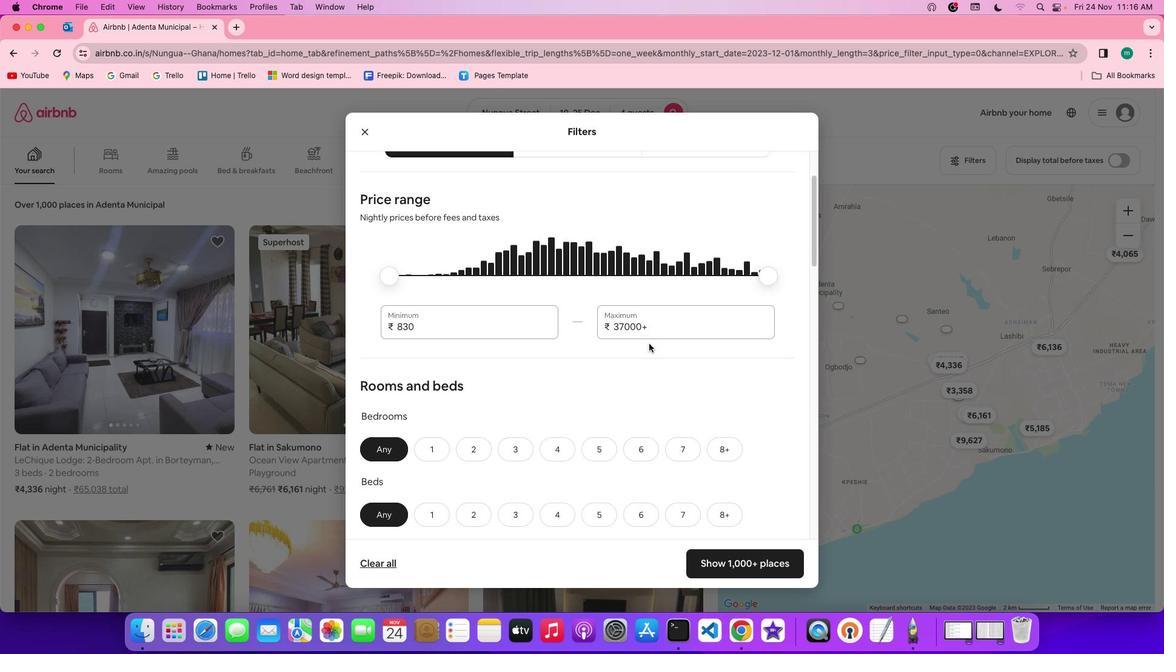 
Action: Mouse scrolled (668, 363) with delta (19, 18)
Screenshot: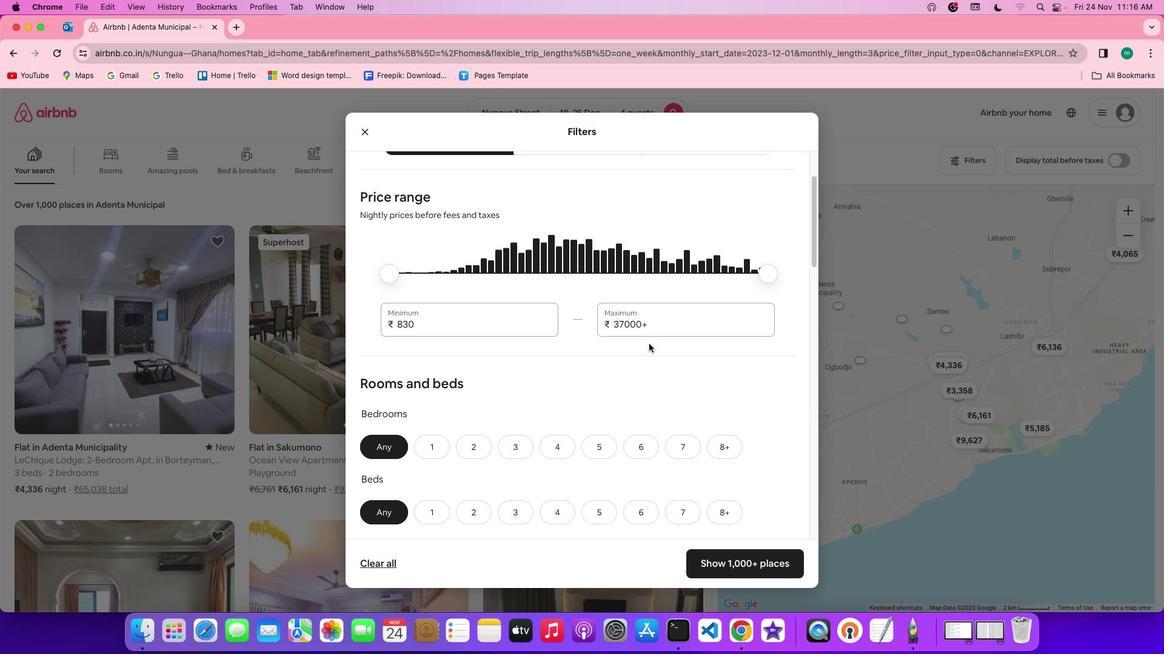 
Action: Mouse scrolled (668, 363) with delta (19, 18)
Screenshot: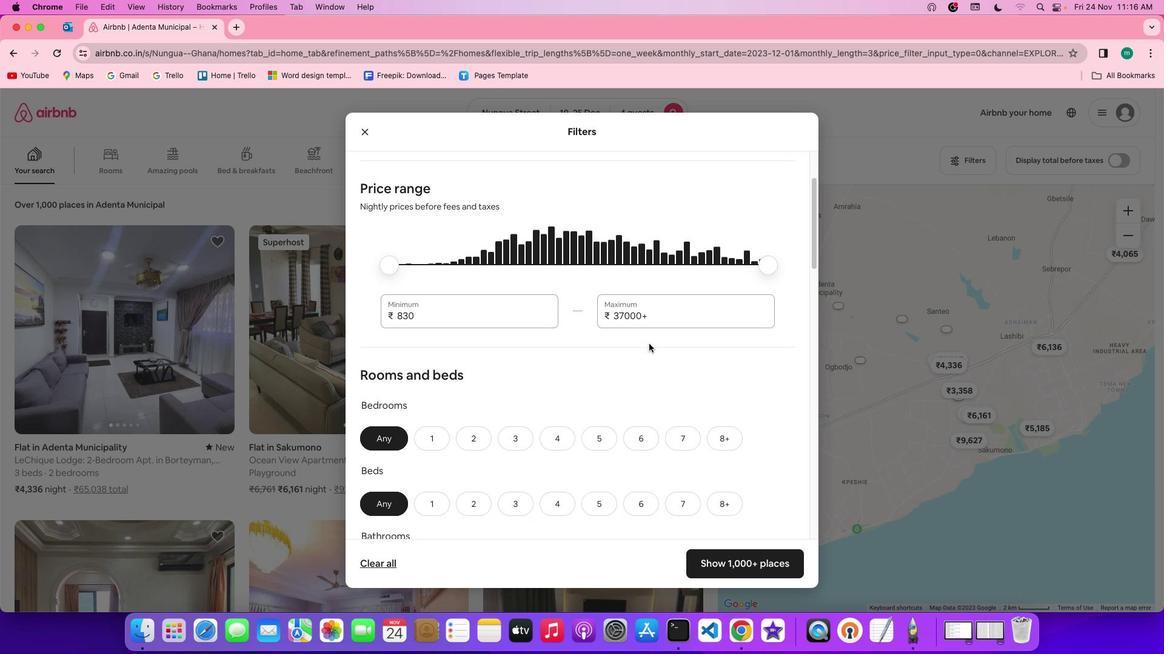 
Action: Mouse scrolled (668, 363) with delta (19, 18)
Screenshot: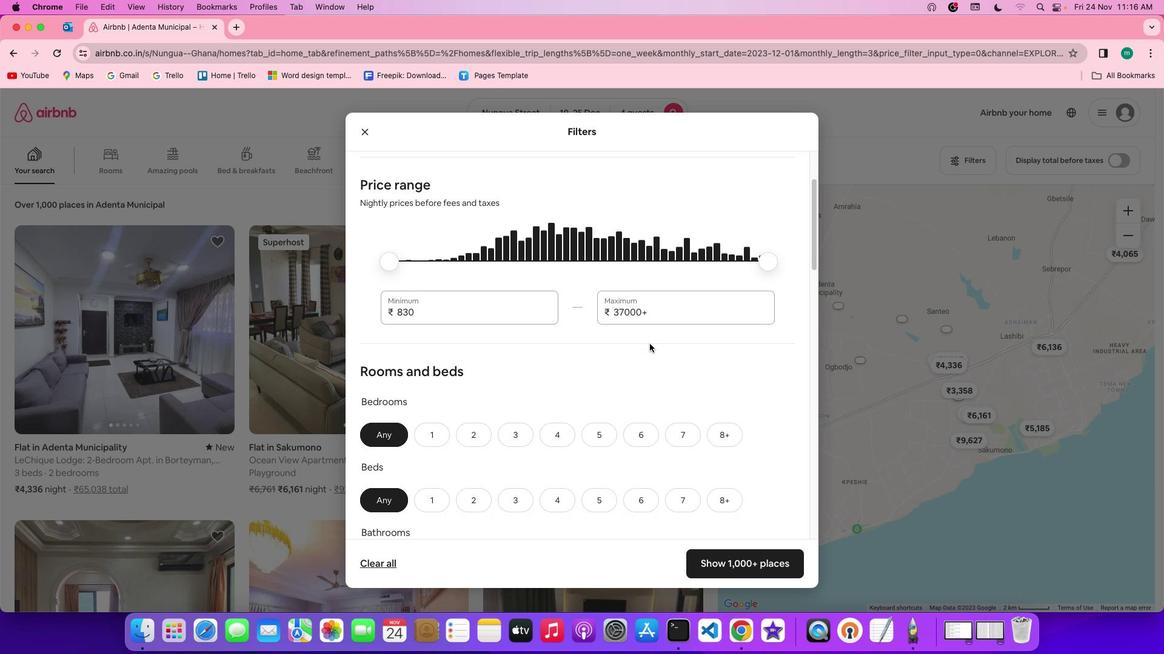 
Action: Mouse moved to (668, 363)
Screenshot: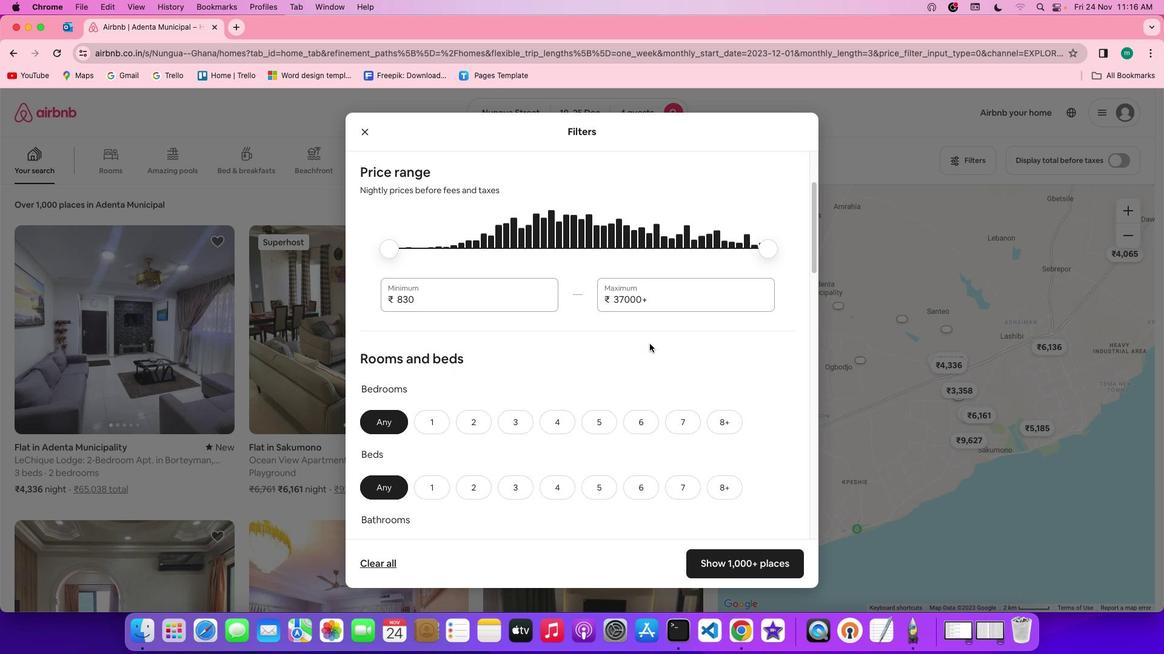 
Action: Mouse scrolled (668, 363) with delta (19, 18)
Screenshot: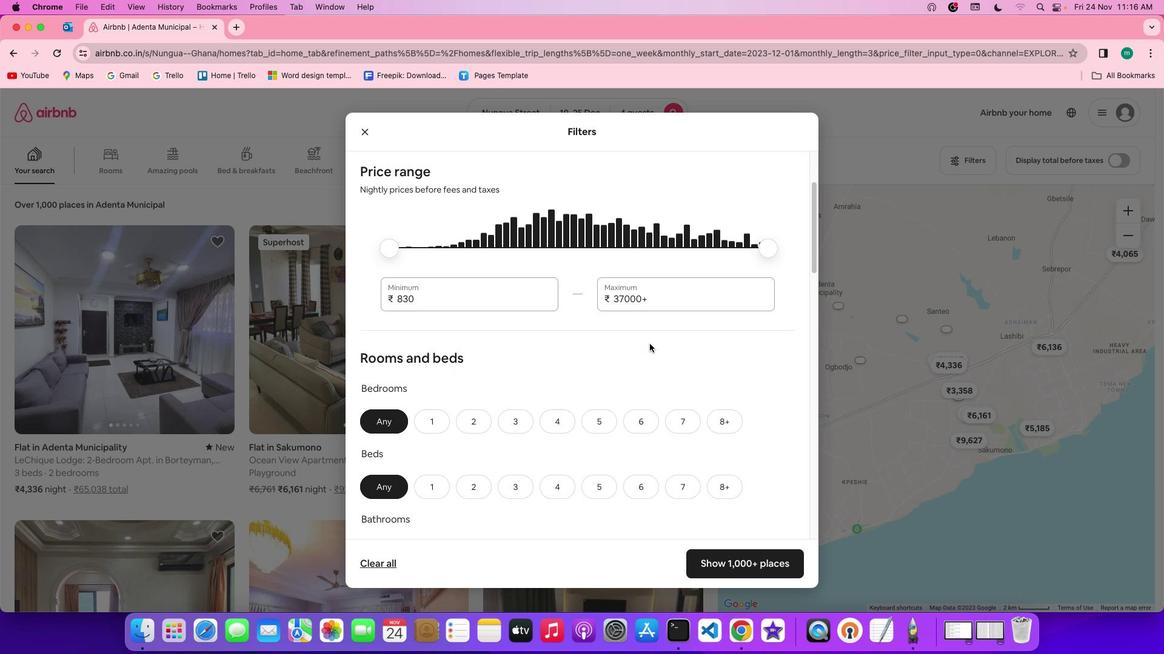 
Action: Mouse moved to (669, 363)
Screenshot: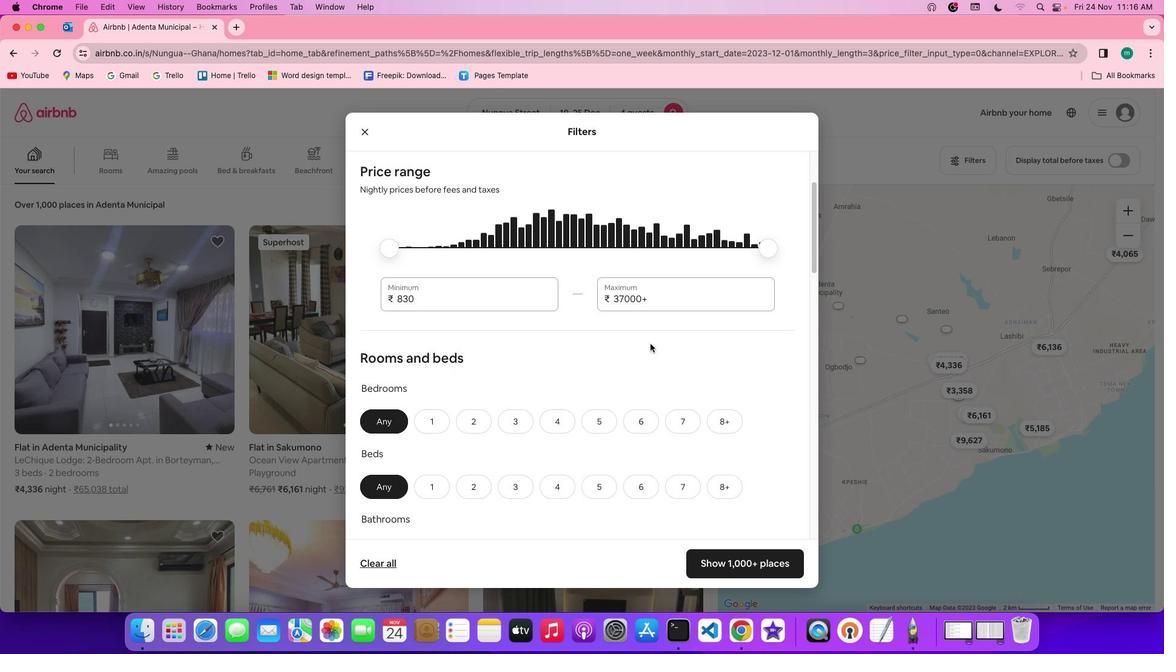 
Action: Mouse scrolled (669, 363) with delta (19, 18)
Screenshot: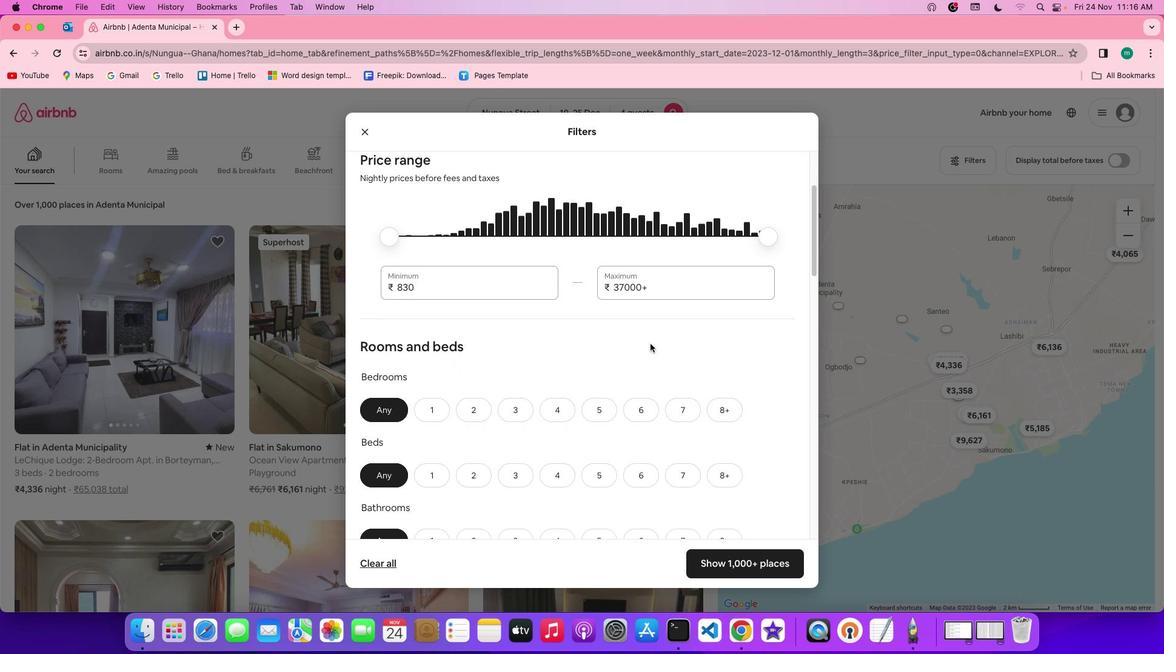 
Action: Mouse scrolled (669, 363) with delta (19, 18)
Screenshot: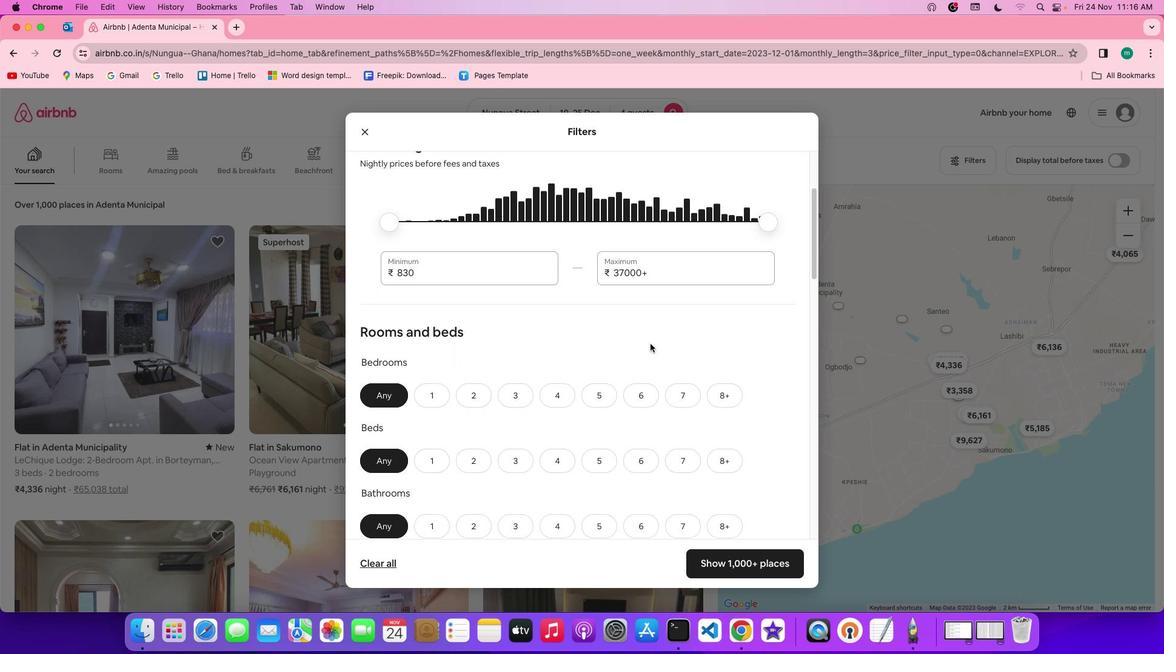 
Action: Mouse scrolled (669, 363) with delta (19, 18)
Screenshot: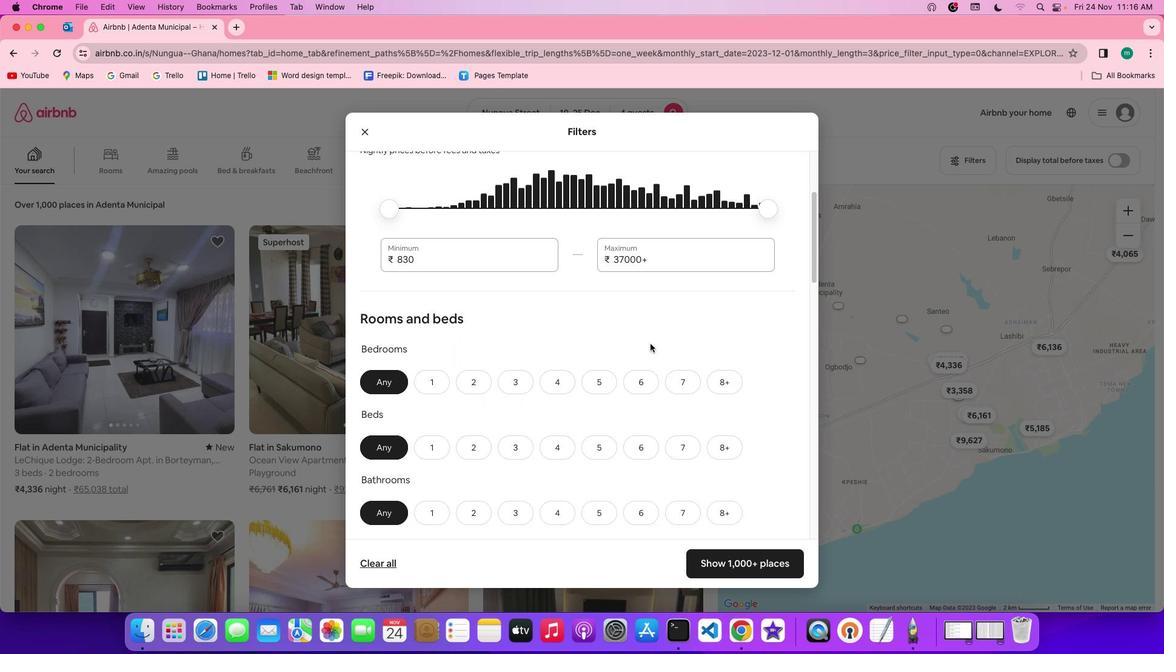 
Action: Mouse moved to (662, 367)
Screenshot: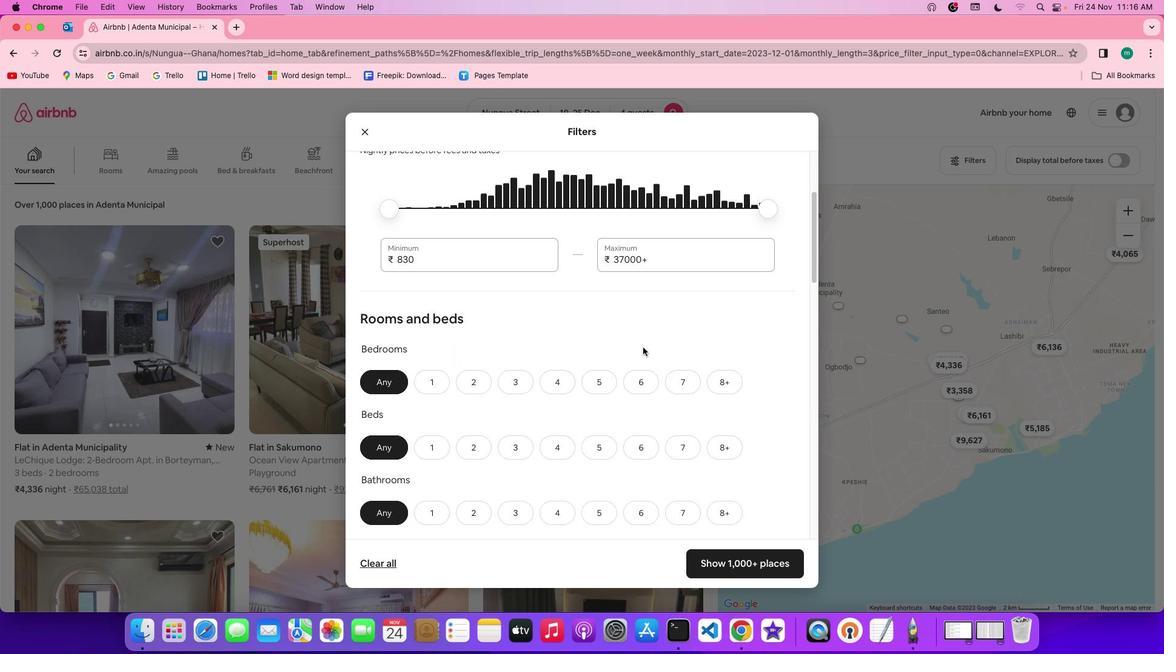 
Action: Mouse scrolled (662, 367) with delta (19, 18)
Screenshot: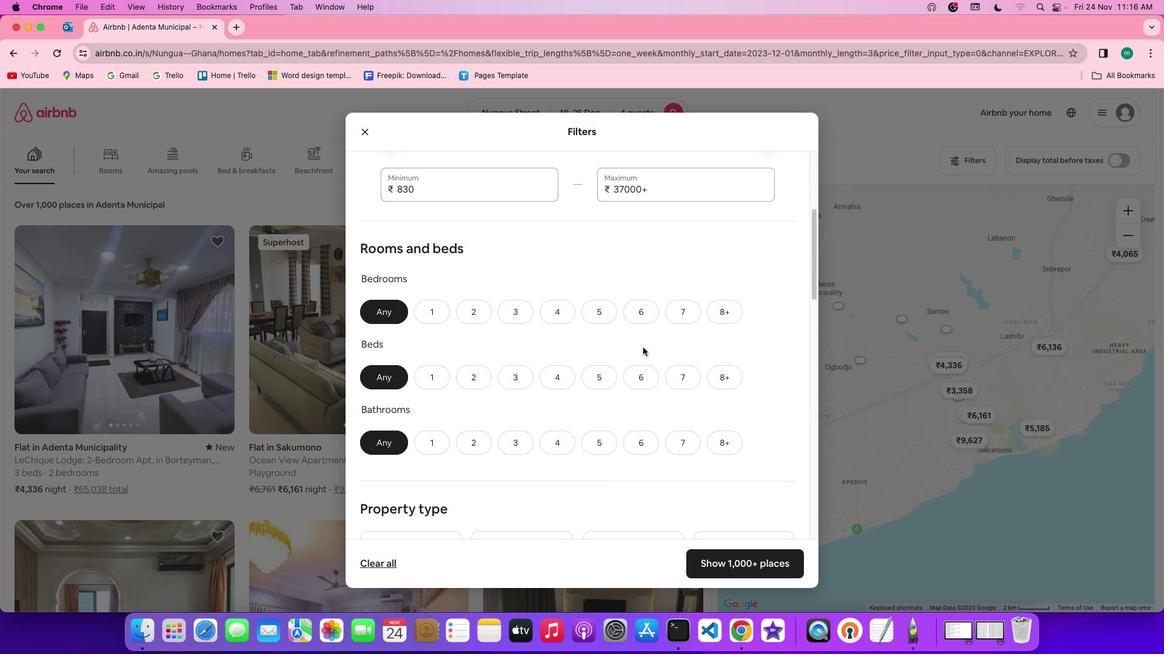 
Action: Mouse scrolled (662, 367) with delta (19, 18)
Screenshot: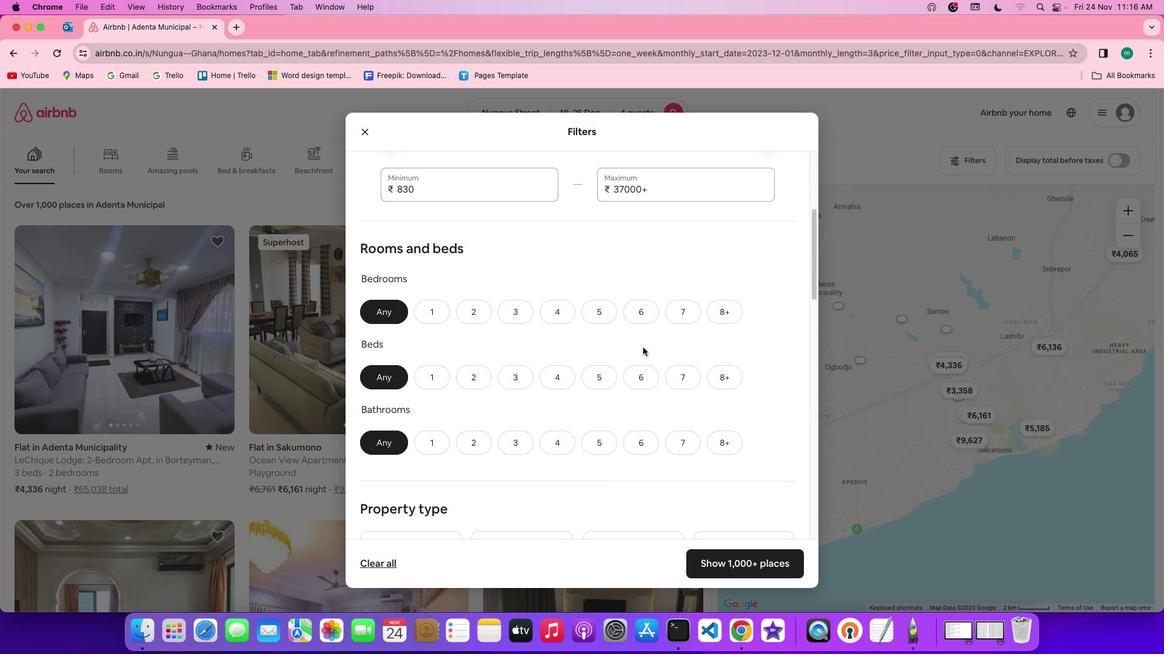 
Action: Mouse scrolled (662, 367) with delta (19, 18)
Screenshot: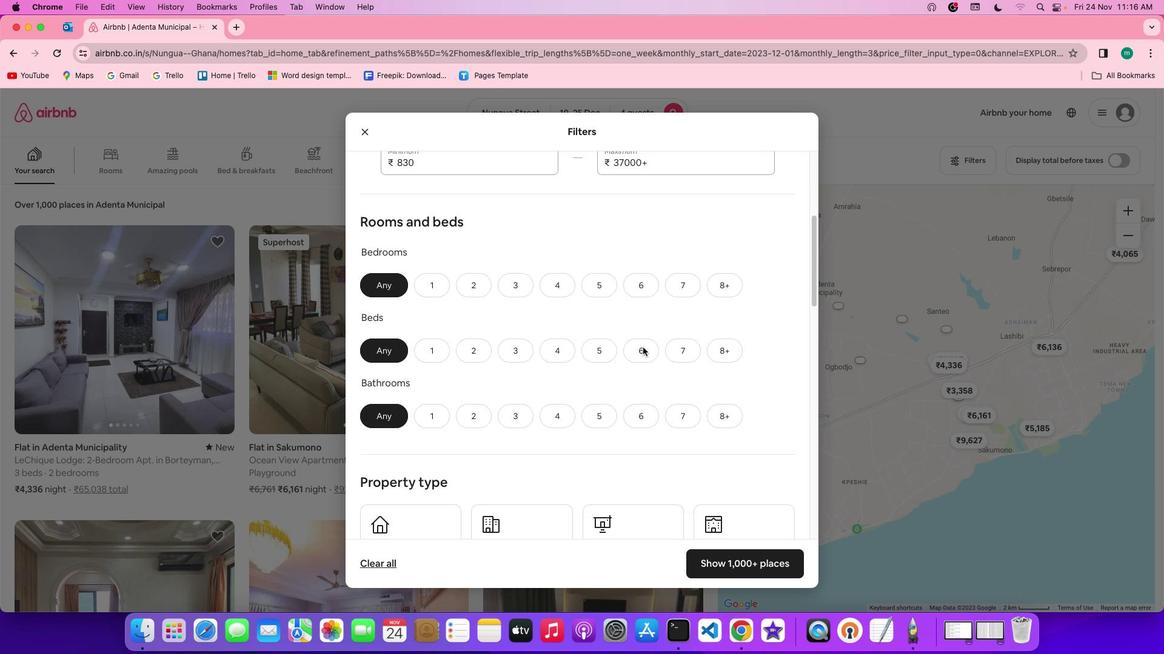 
Action: Mouse moved to (485, 309)
Screenshot: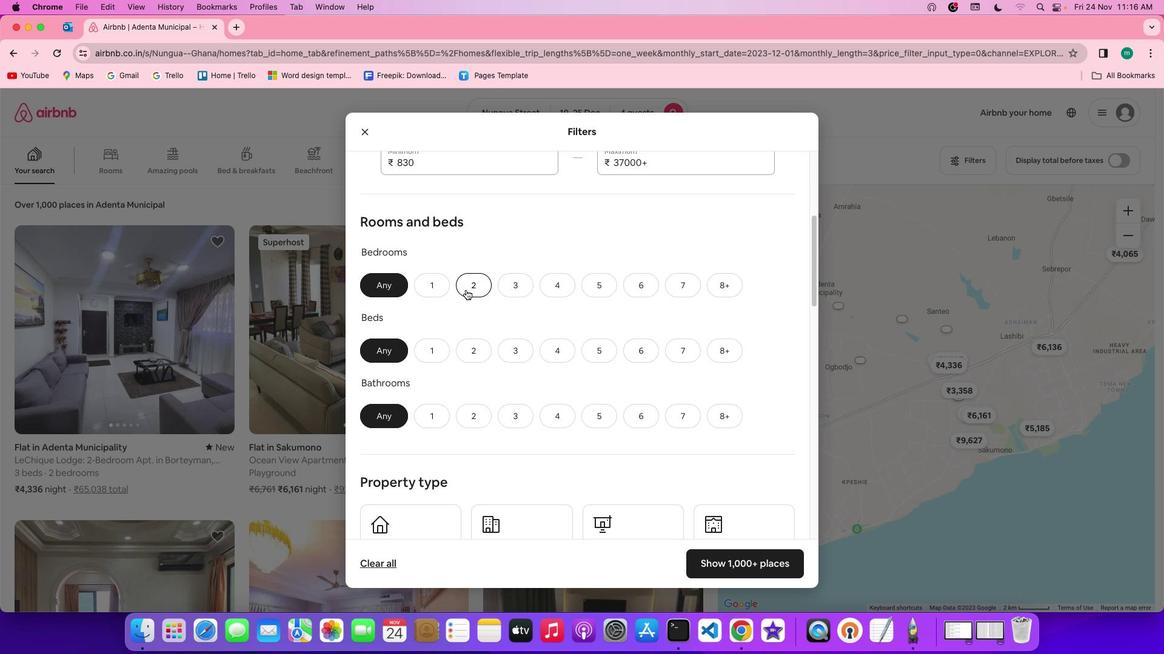 
Action: Mouse pressed left at (485, 309)
Screenshot: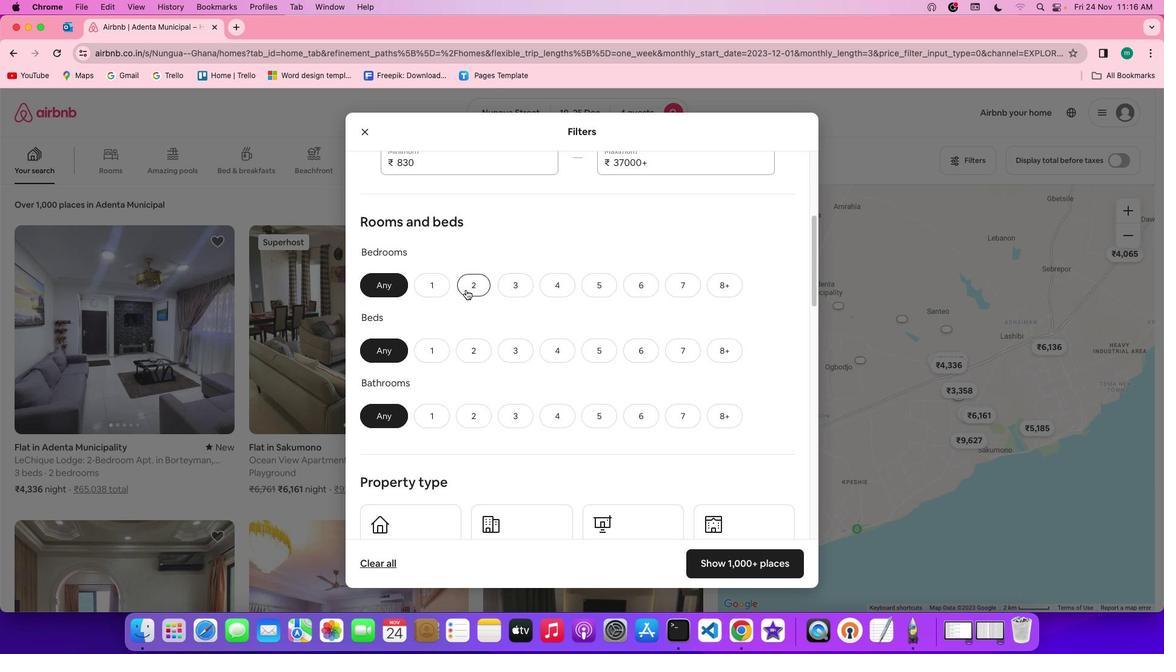 
Action: Mouse moved to (539, 380)
Screenshot: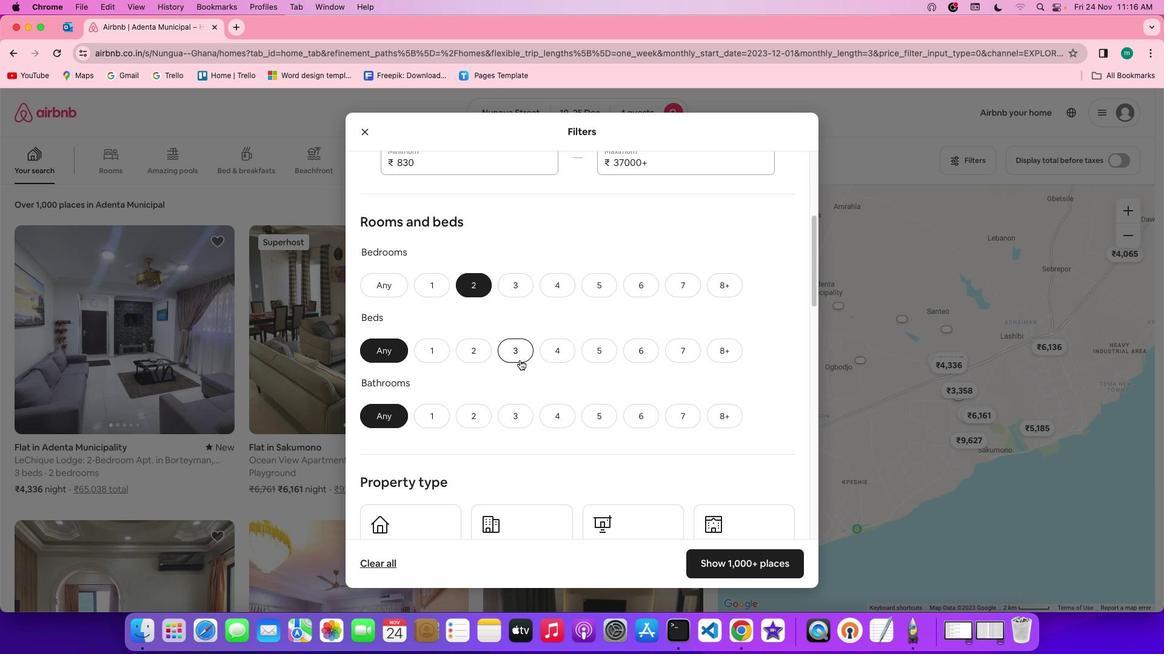 
Action: Mouse pressed left at (539, 380)
Screenshot: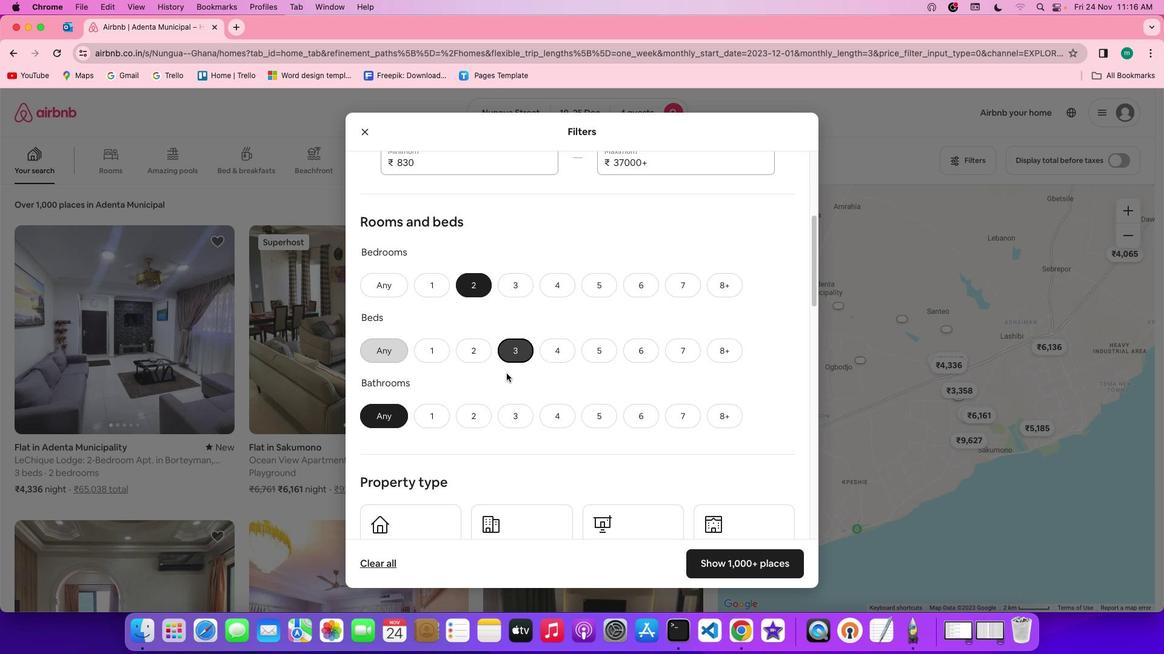 
Action: Mouse moved to (494, 429)
Screenshot: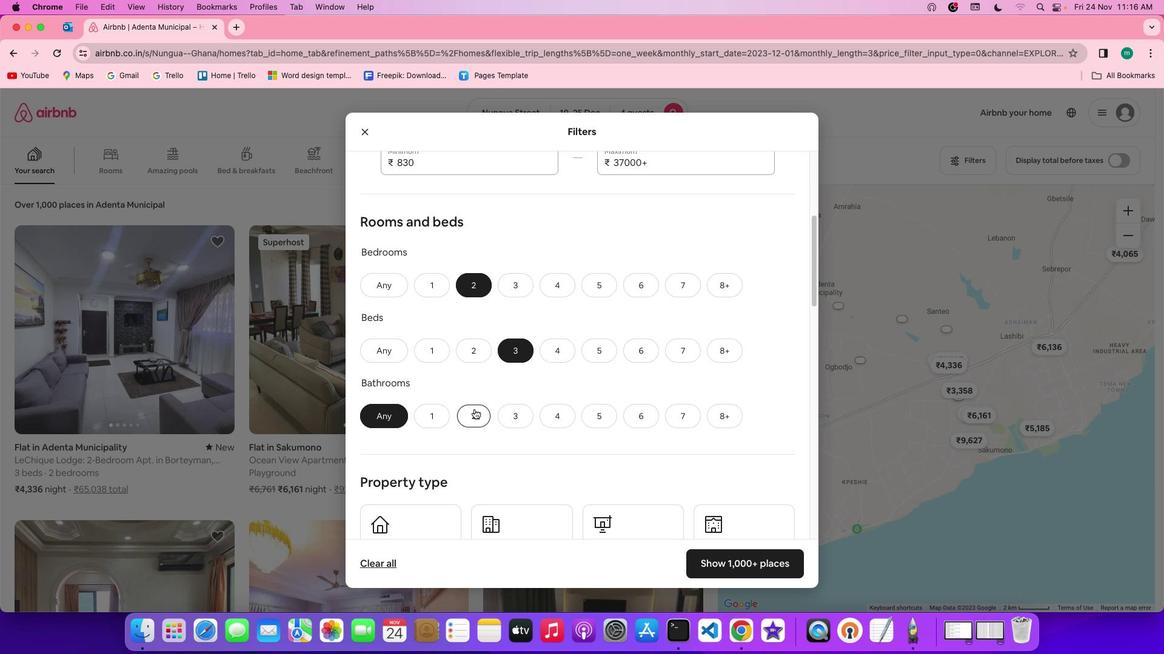 
Action: Mouse pressed left at (494, 429)
Screenshot: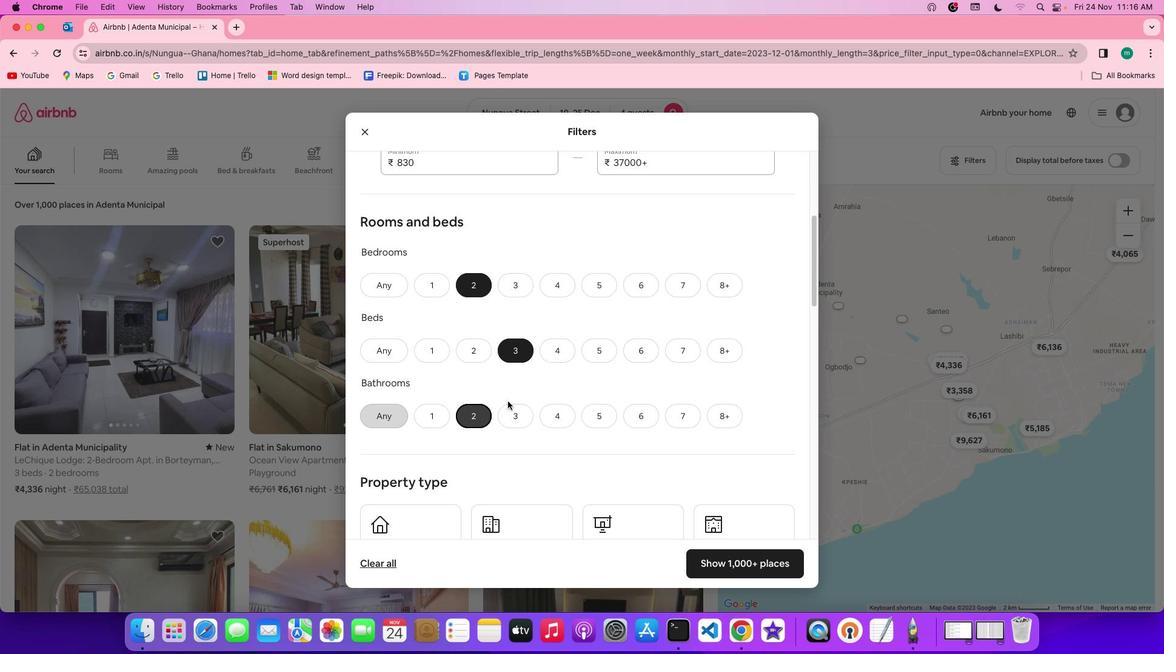 
Action: Mouse moved to (572, 413)
Screenshot: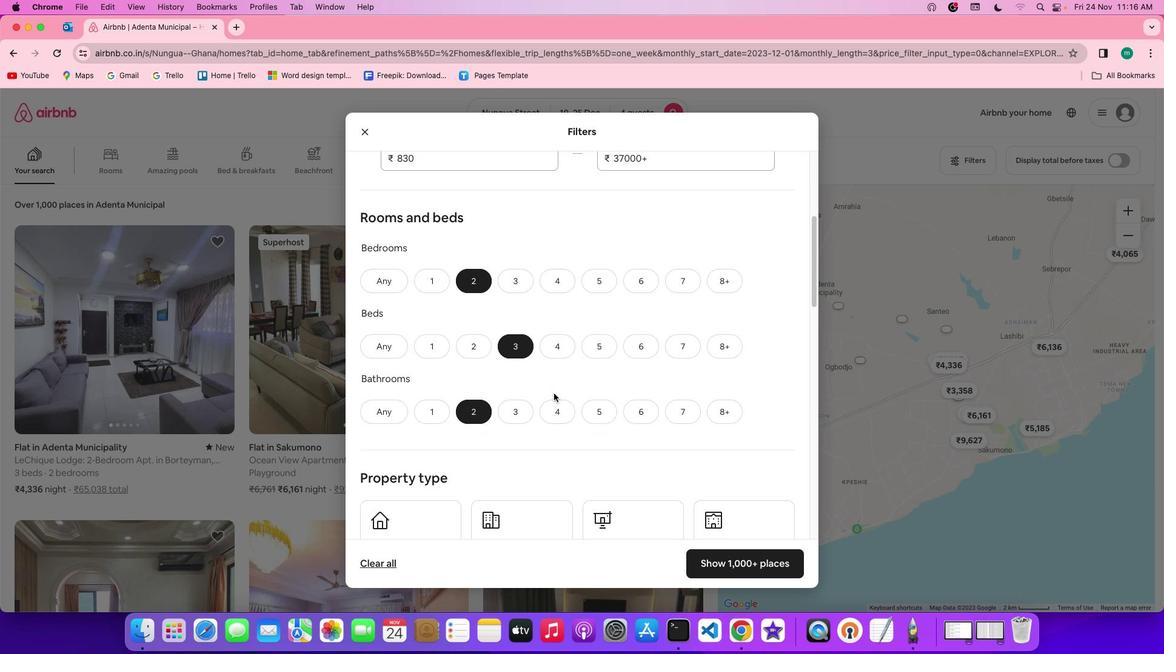 
Action: Mouse scrolled (572, 413) with delta (19, 18)
Screenshot: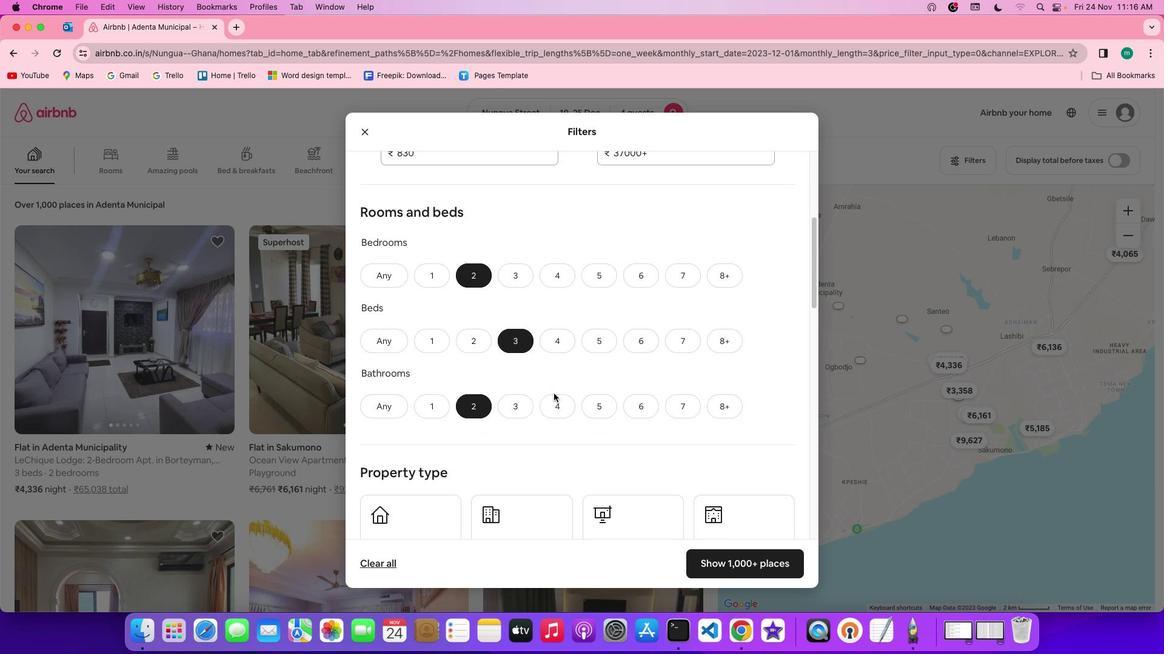 
Action: Mouse moved to (572, 413)
Screenshot: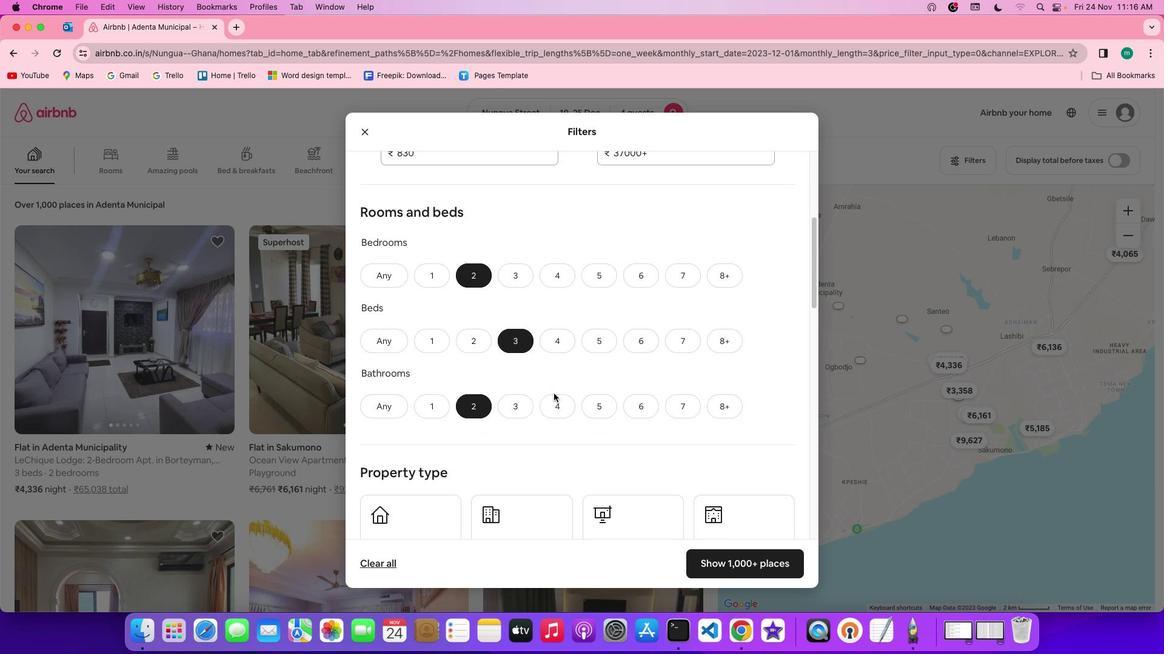 
Action: Mouse scrolled (572, 413) with delta (19, 18)
Screenshot: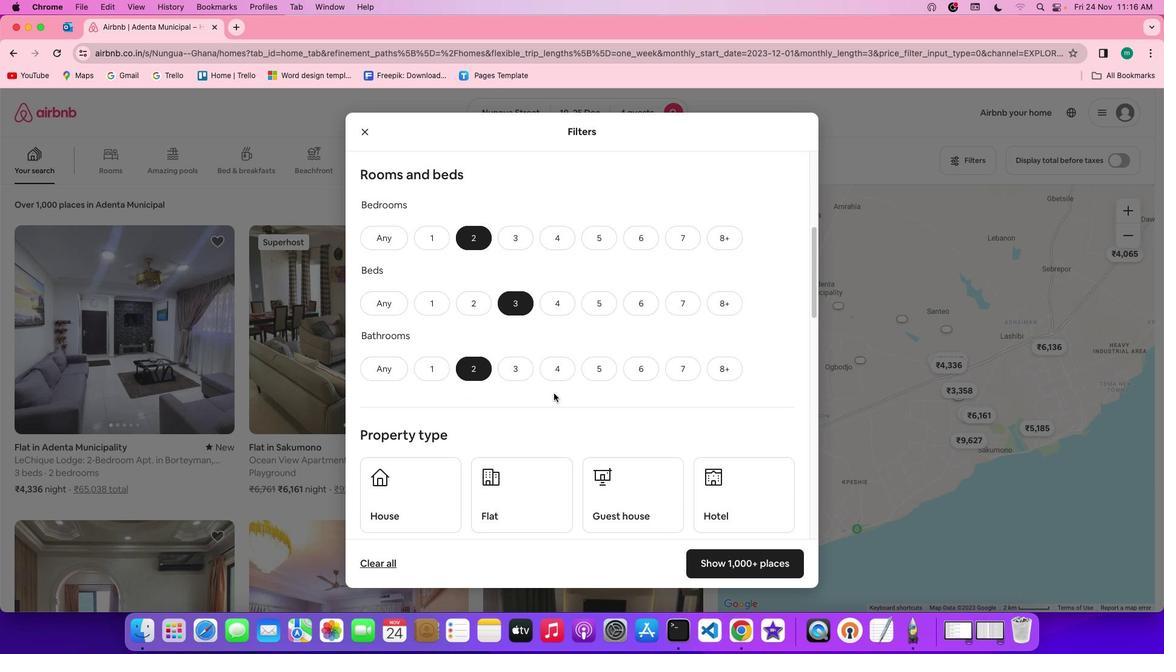 
Action: Mouse scrolled (572, 413) with delta (19, 18)
Screenshot: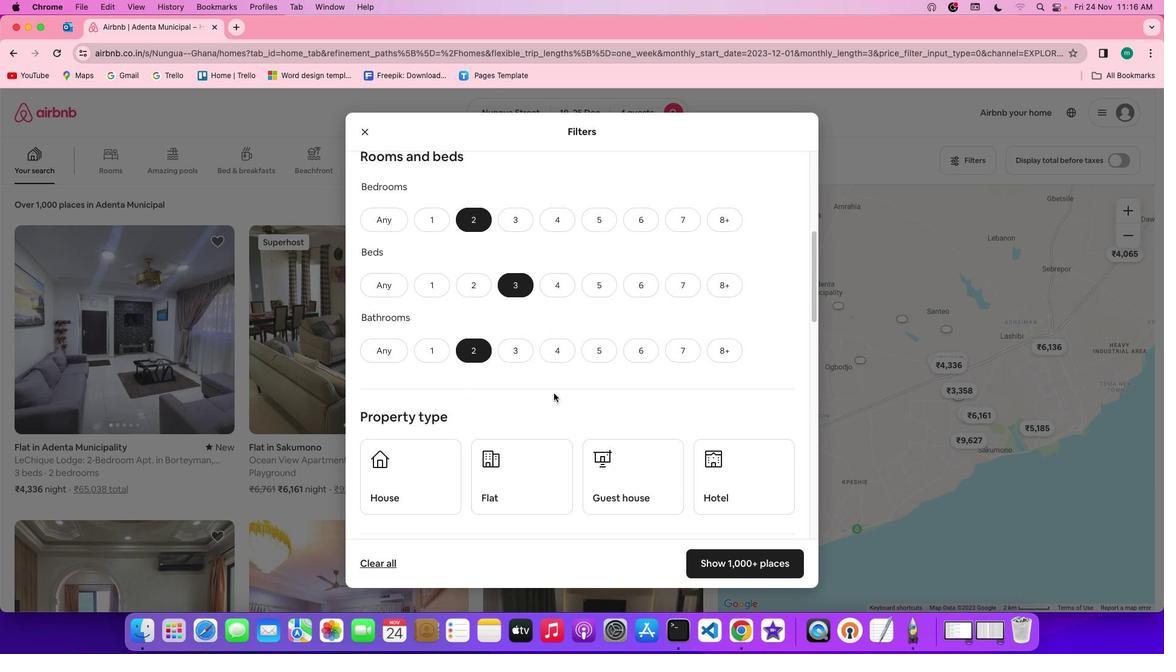 
Action: Mouse scrolled (572, 413) with delta (19, 18)
Screenshot: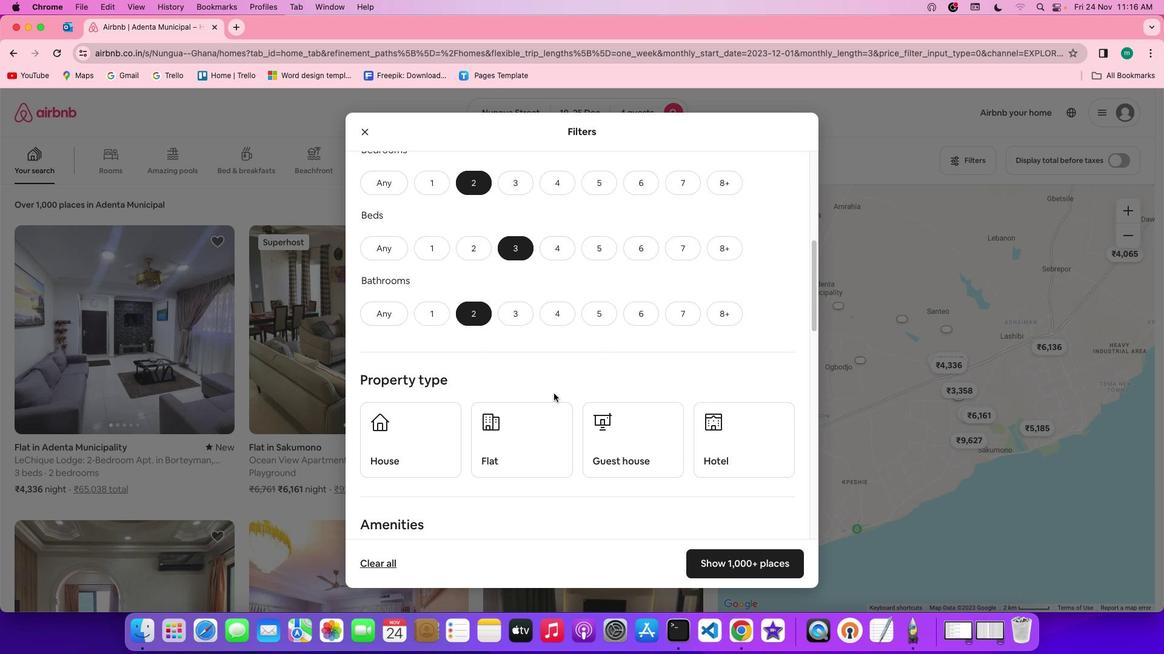 
Action: Mouse scrolled (572, 413) with delta (19, 18)
Screenshot: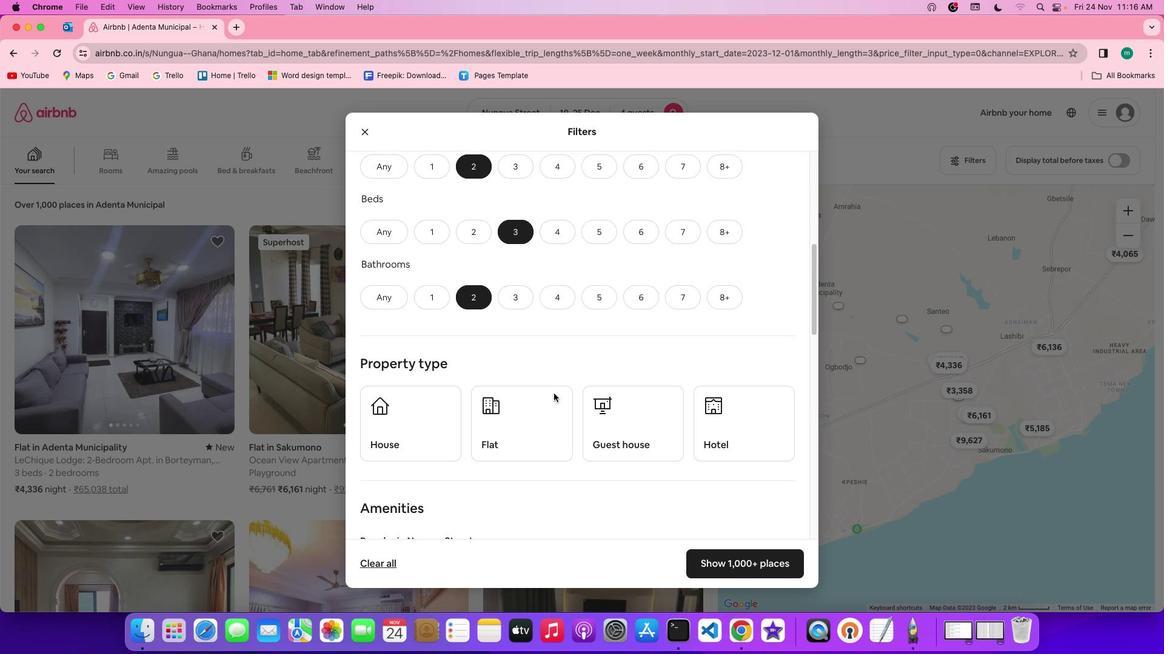 
Action: Mouse scrolled (572, 413) with delta (19, 18)
Screenshot: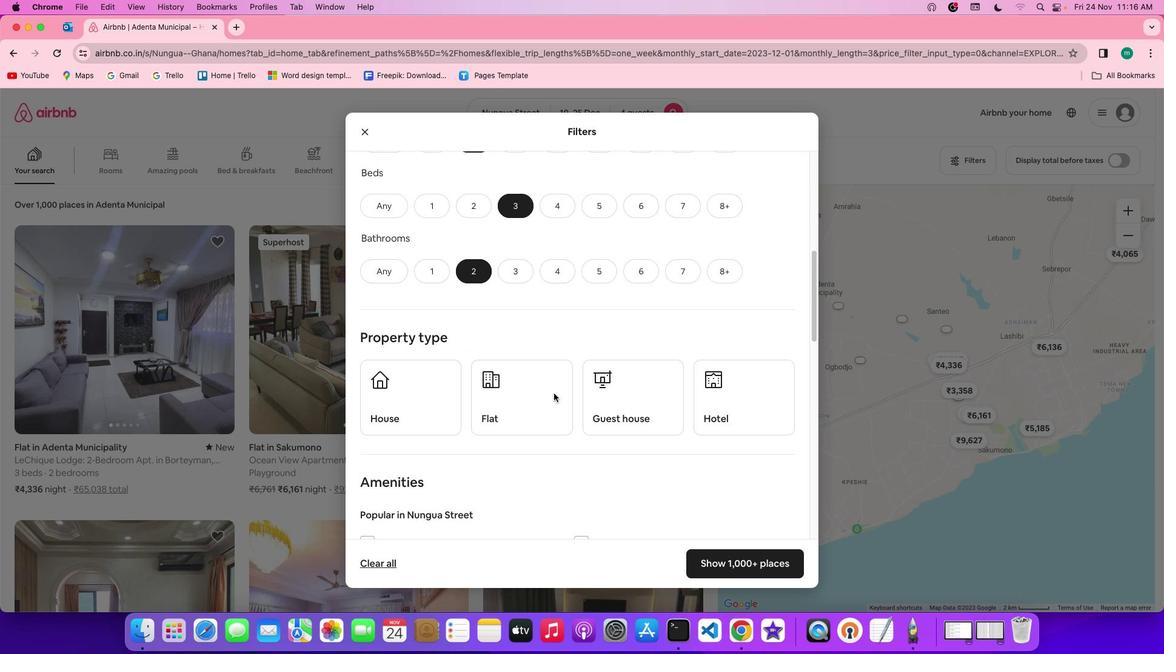 
Action: Mouse scrolled (572, 413) with delta (19, 18)
Screenshot: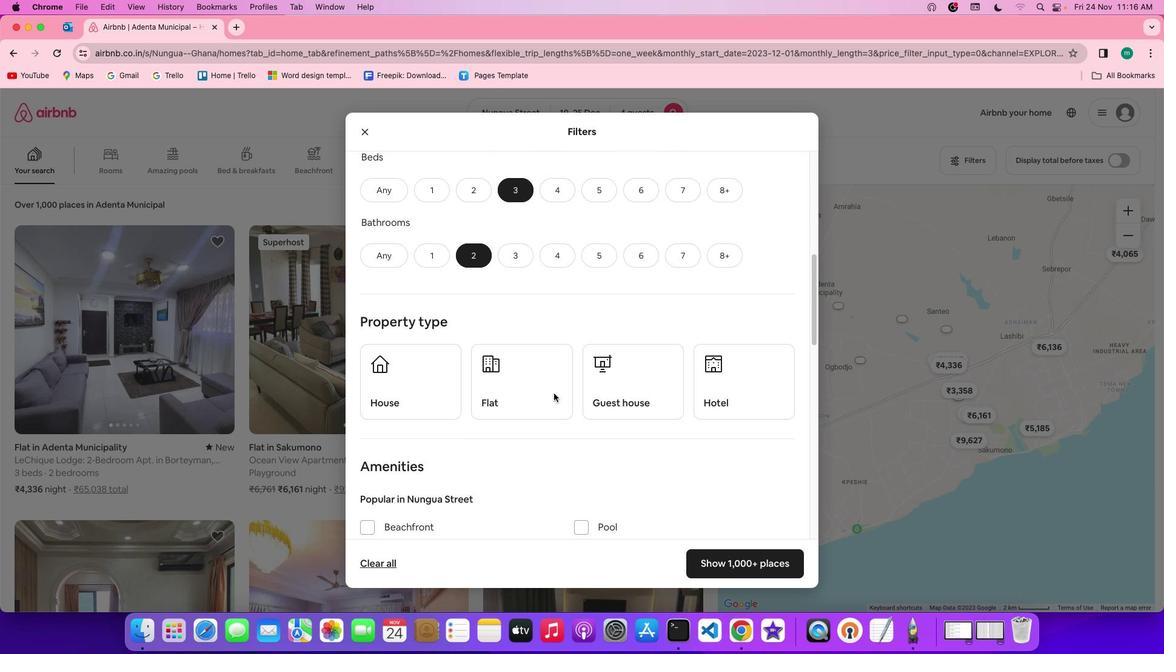 
Action: Mouse scrolled (572, 413) with delta (19, 18)
Screenshot: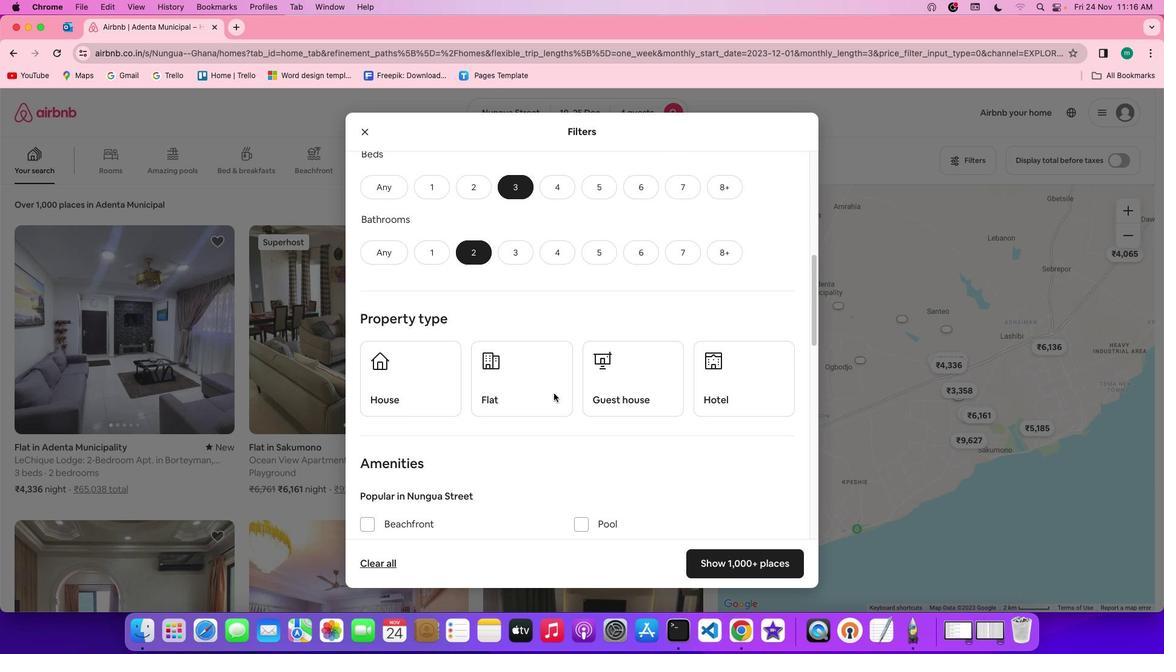 
Action: Mouse scrolled (572, 413) with delta (19, 18)
Screenshot: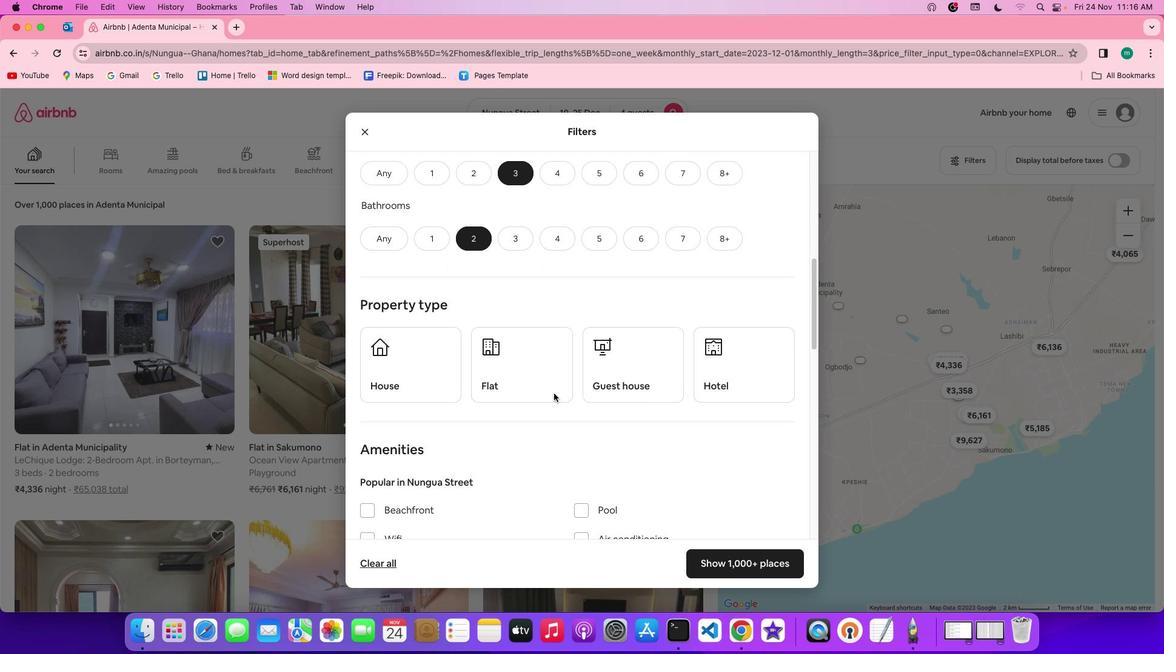 
Action: Mouse scrolled (572, 413) with delta (19, 18)
Screenshot: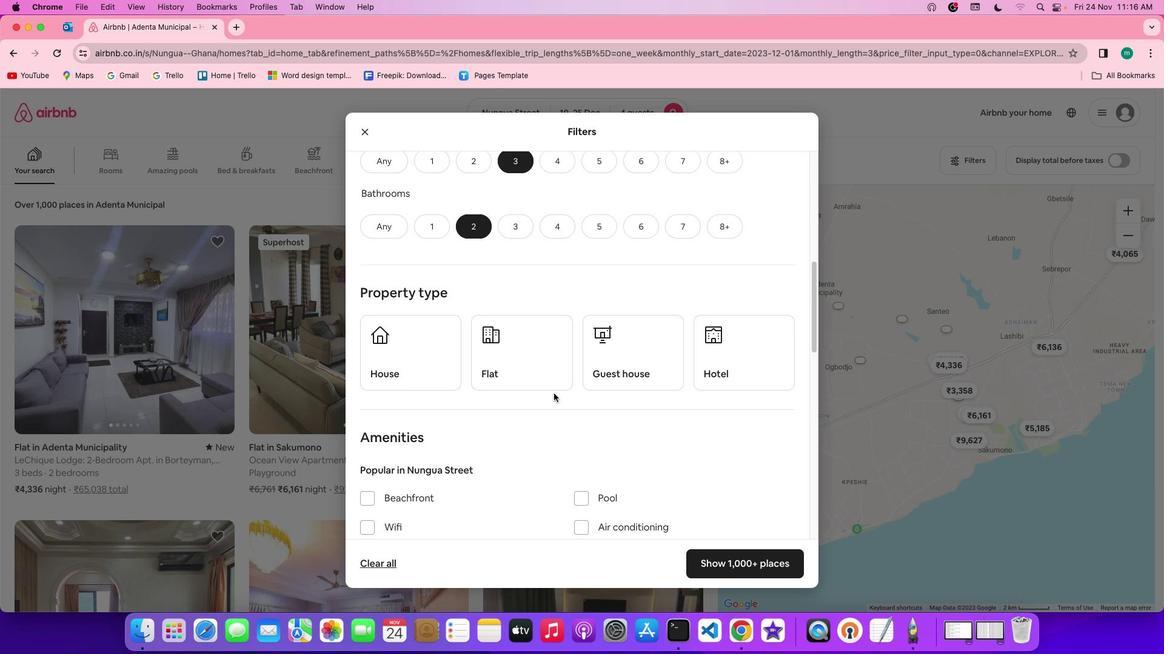
Action: Mouse scrolled (572, 413) with delta (19, 18)
Screenshot: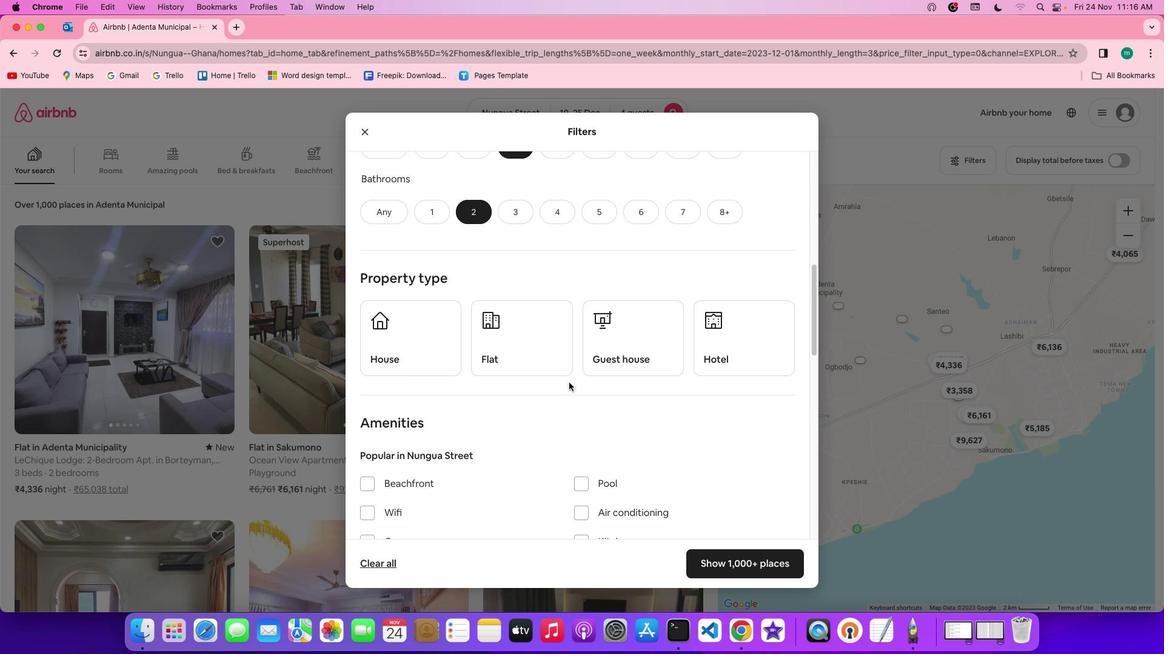 
Action: Mouse moved to (672, 371)
Screenshot: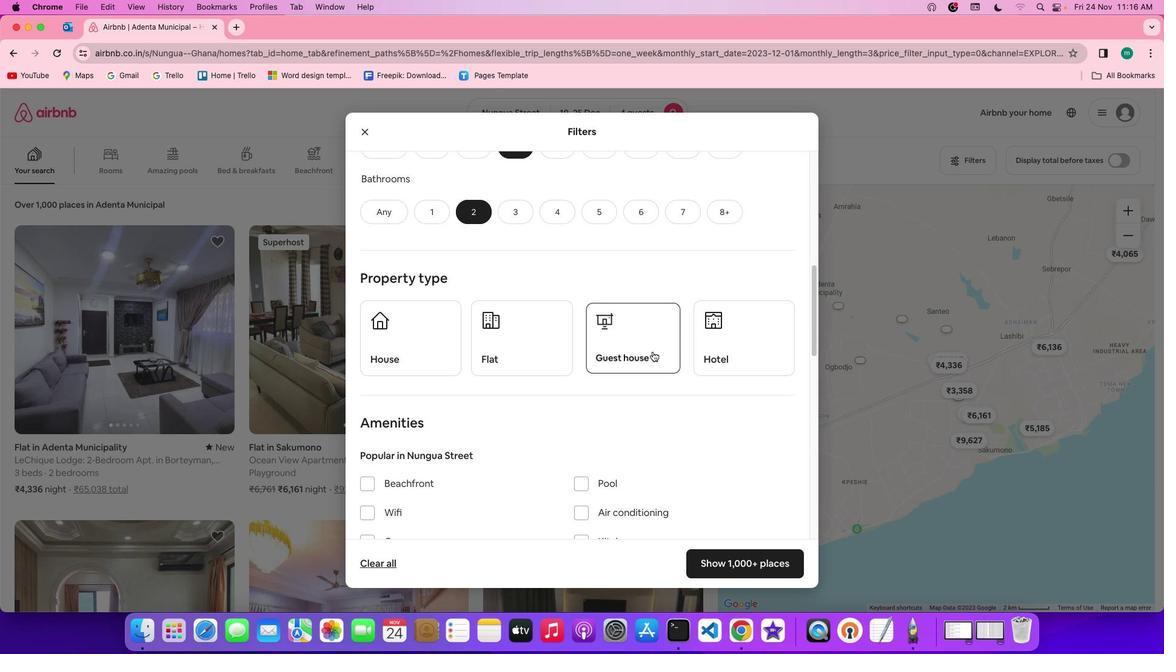 
Action: Mouse pressed left at (672, 371)
Screenshot: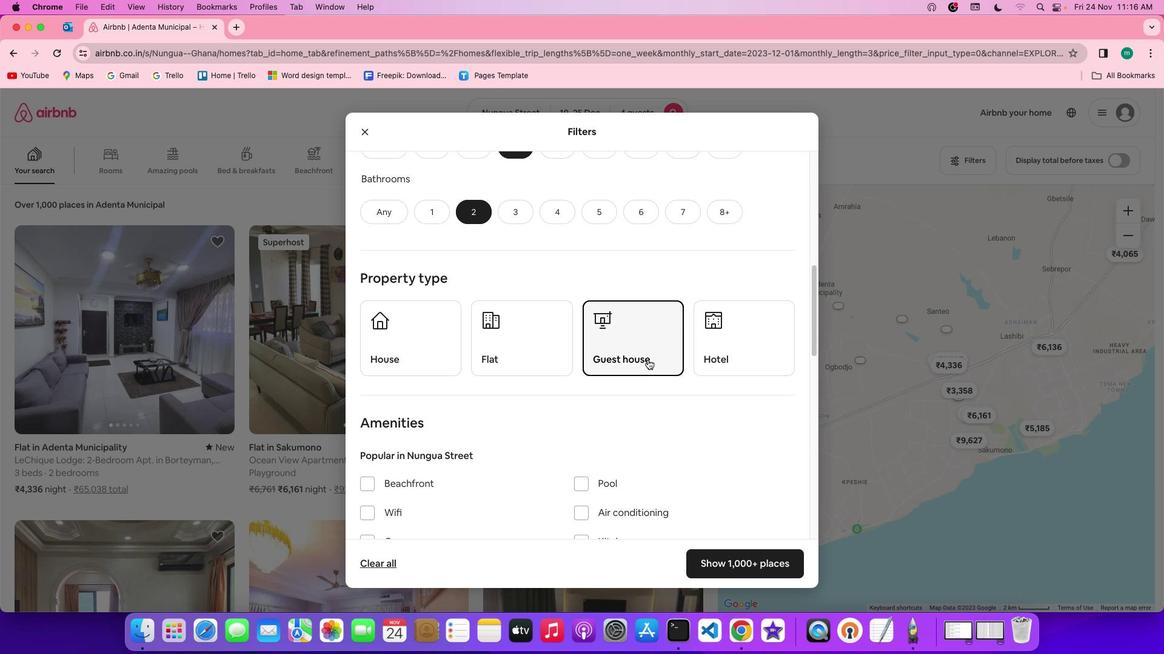 
Action: Mouse moved to (655, 403)
Screenshot: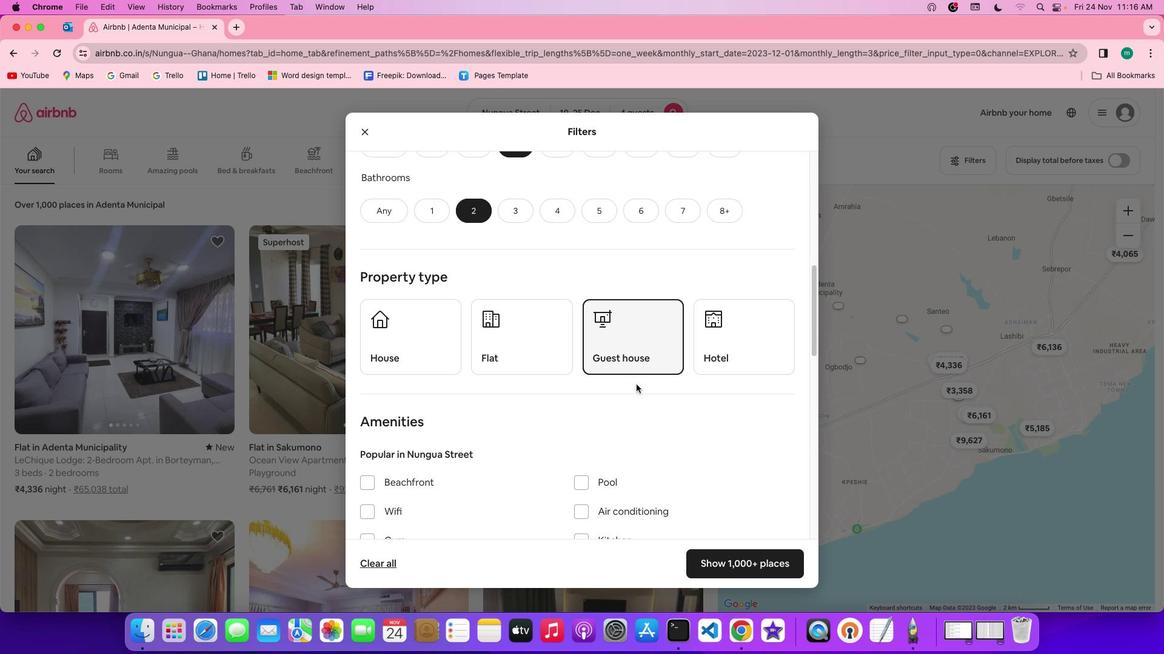 
Action: Mouse scrolled (655, 403) with delta (19, 18)
Screenshot: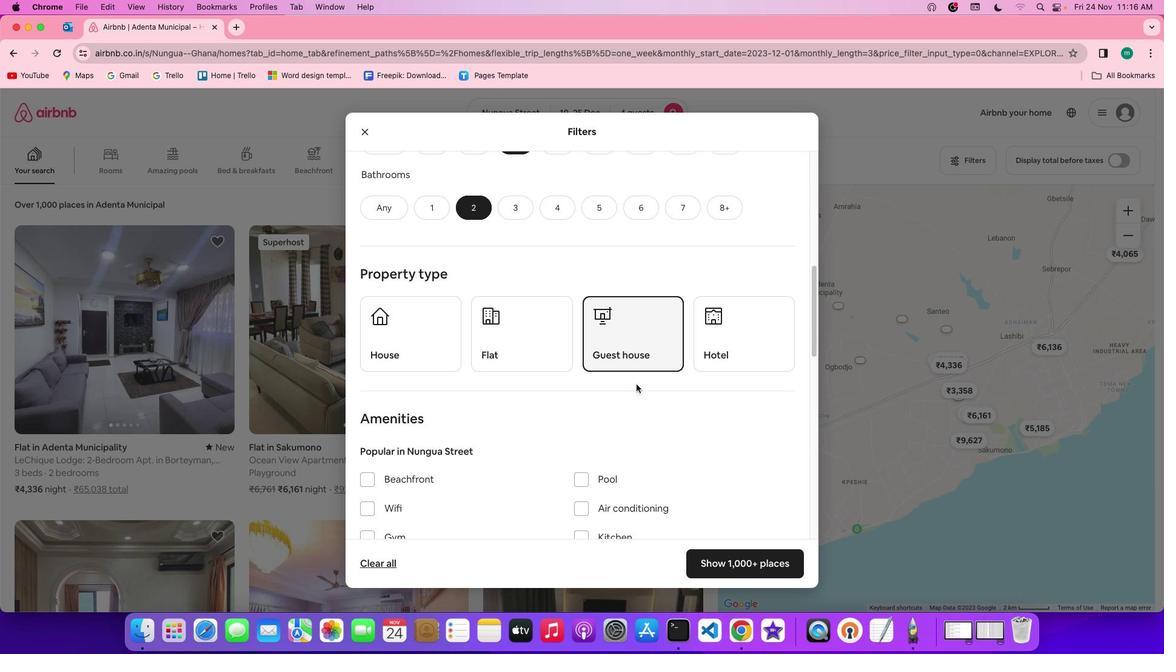 
Action: Mouse scrolled (655, 403) with delta (19, 18)
Screenshot: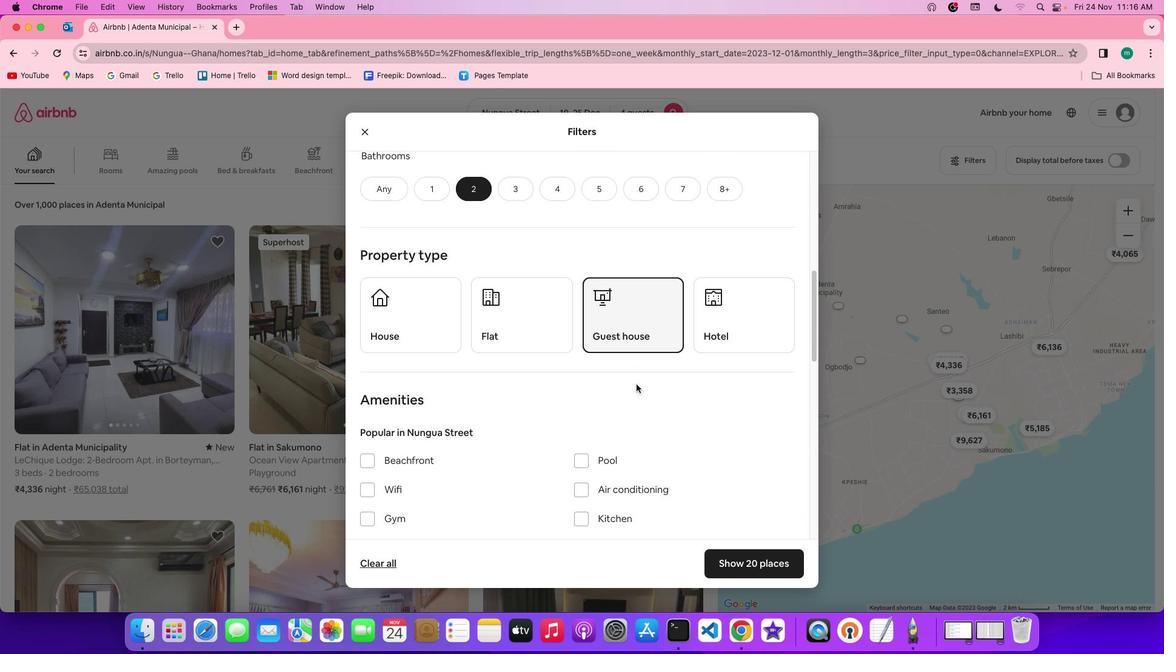 
Action: Mouse scrolled (655, 403) with delta (19, 18)
Screenshot: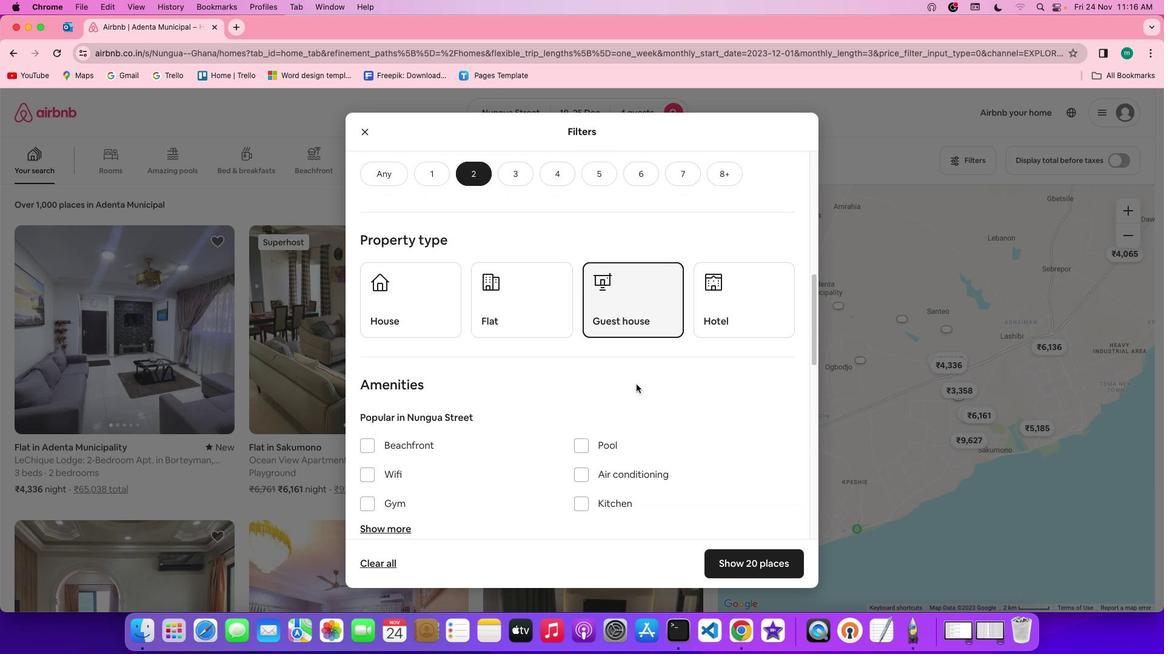 
Action: Mouse scrolled (655, 403) with delta (19, 18)
Screenshot: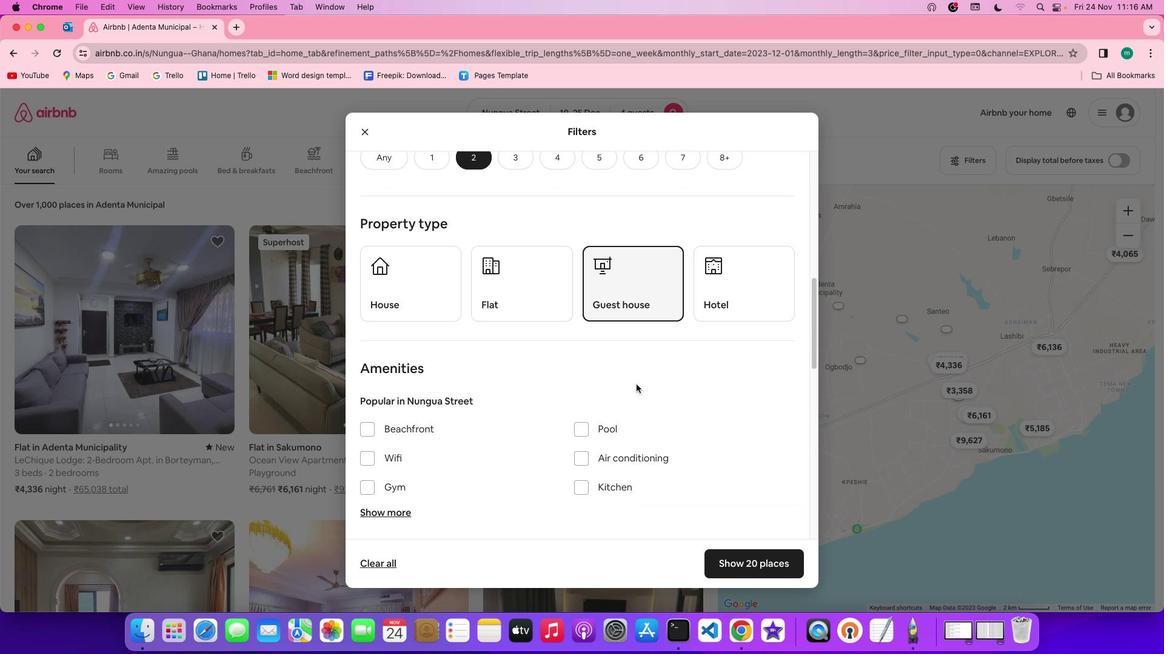 
Action: Mouse scrolled (655, 403) with delta (19, 18)
Screenshot: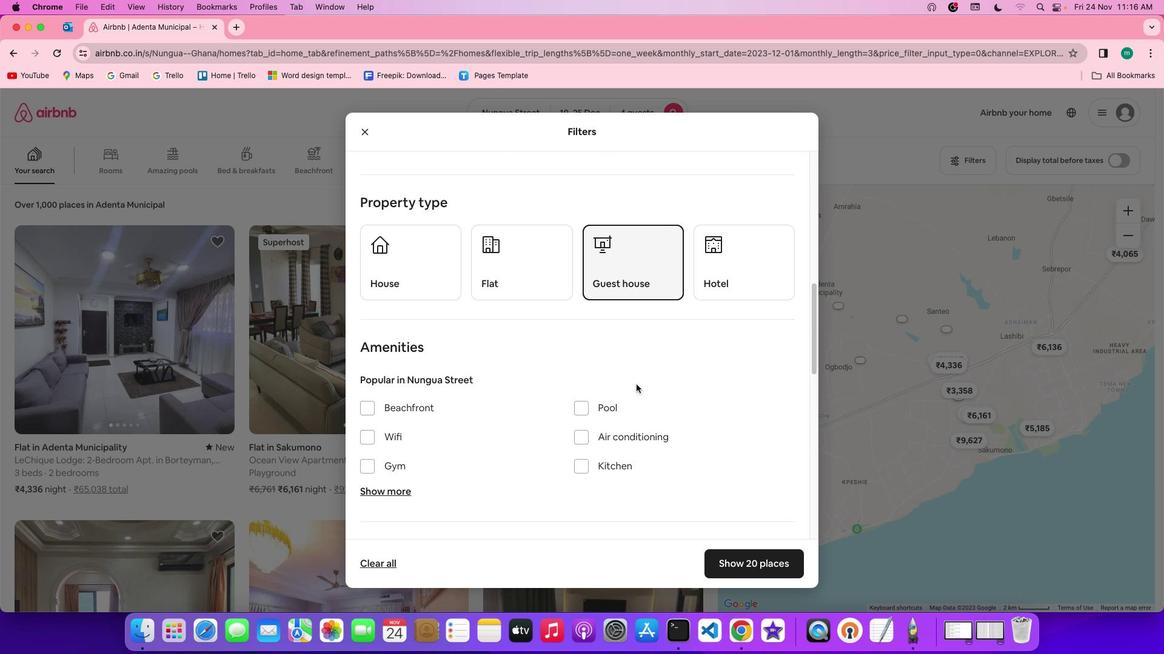 
Action: Mouse scrolled (655, 403) with delta (19, 18)
Screenshot: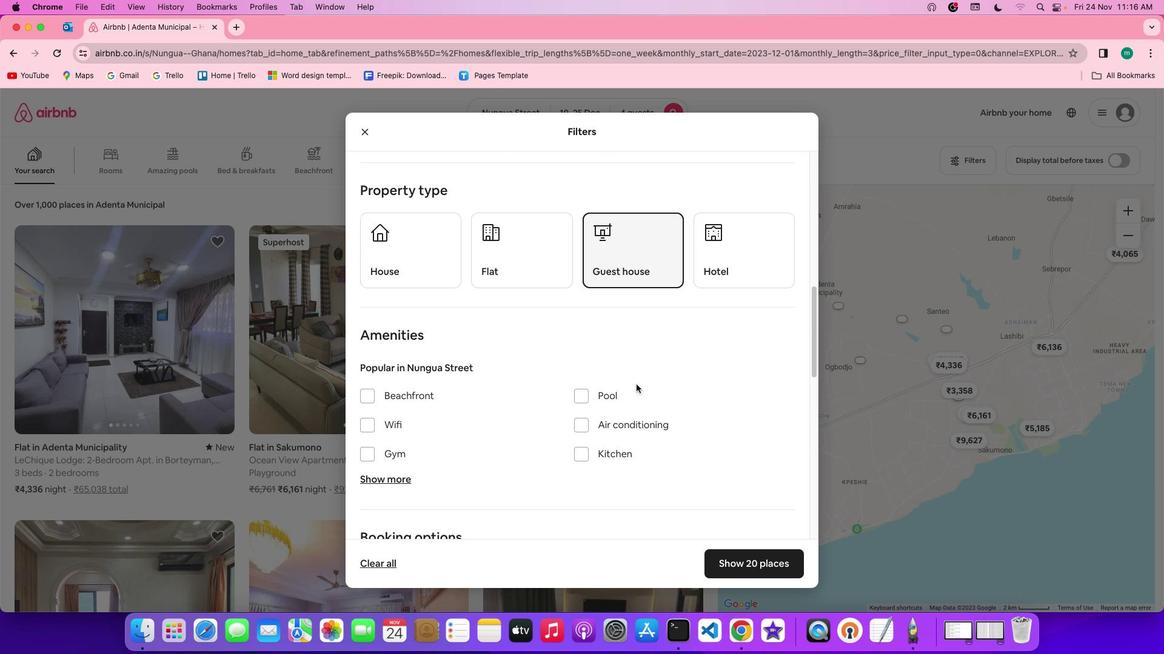 
Action: Mouse scrolled (655, 403) with delta (19, 18)
Screenshot: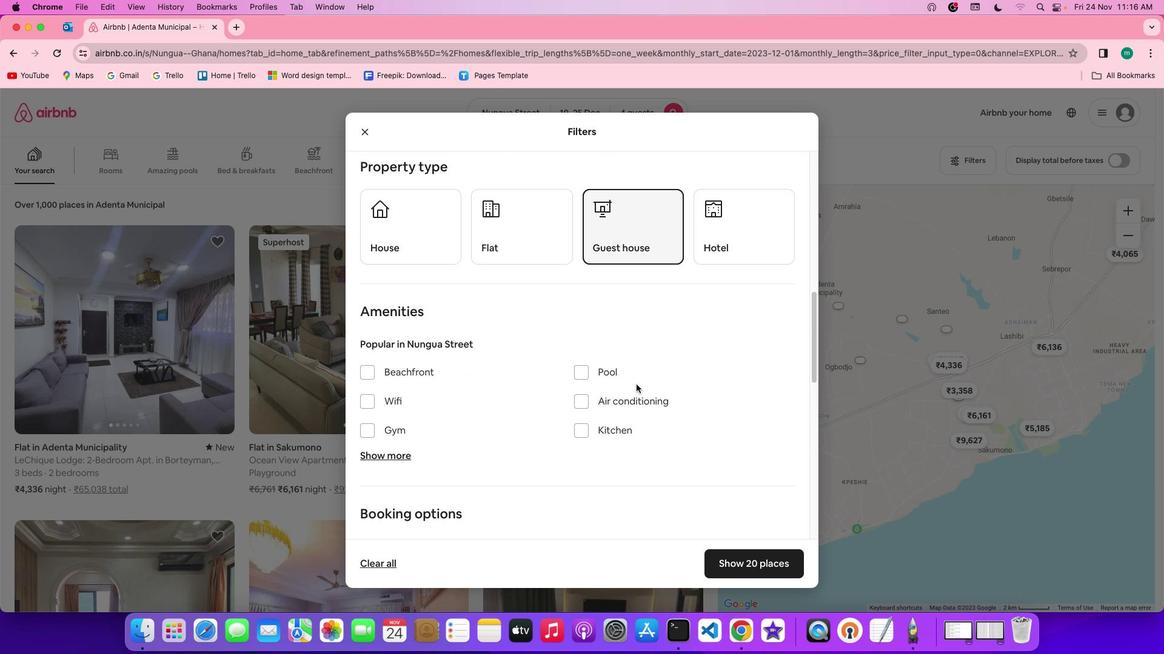 
Action: Mouse scrolled (655, 403) with delta (19, 18)
Screenshot: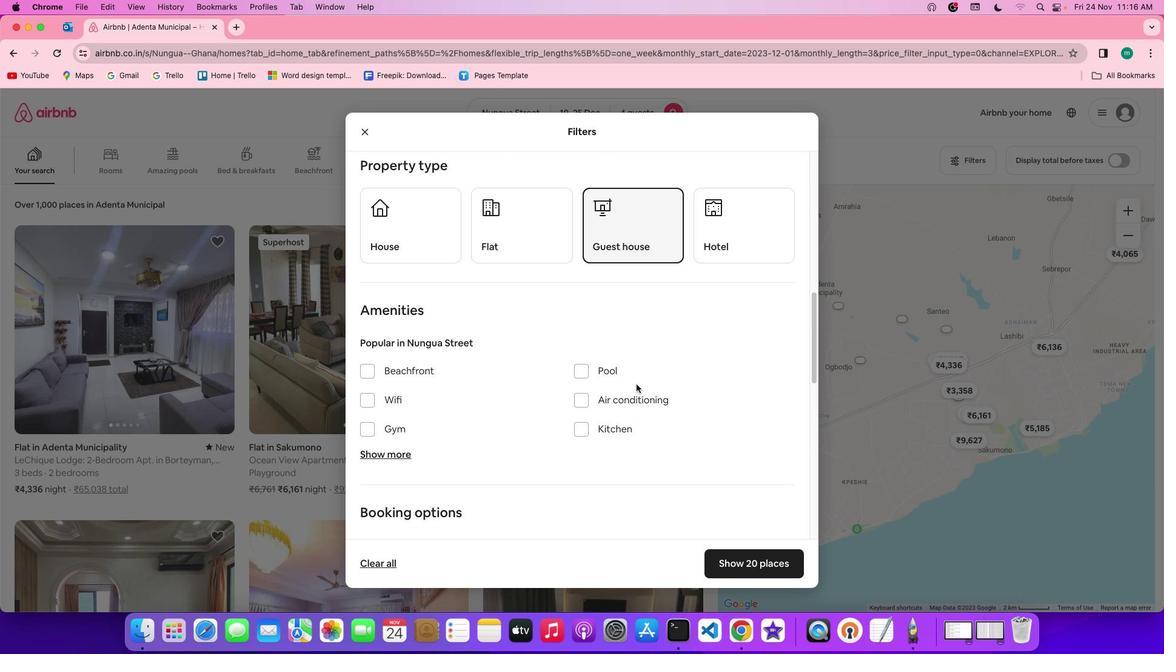 
Action: Mouse scrolled (655, 403) with delta (19, 18)
Screenshot: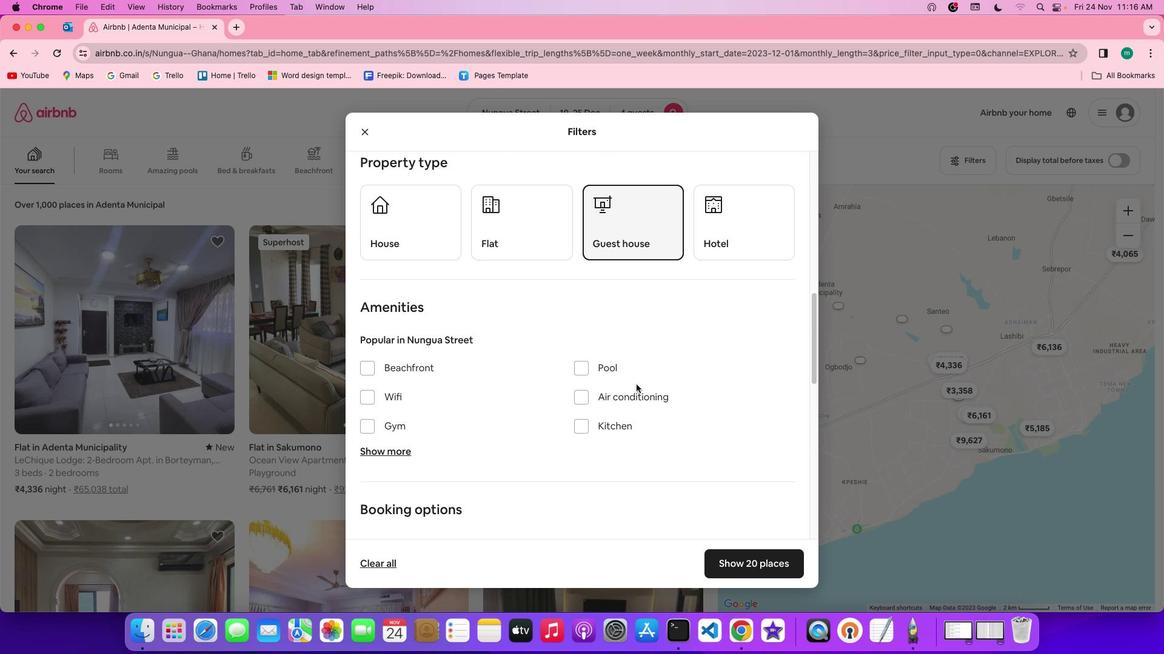 
Action: Mouse scrolled (655, 403) with delta (19, 18)
Screenshot: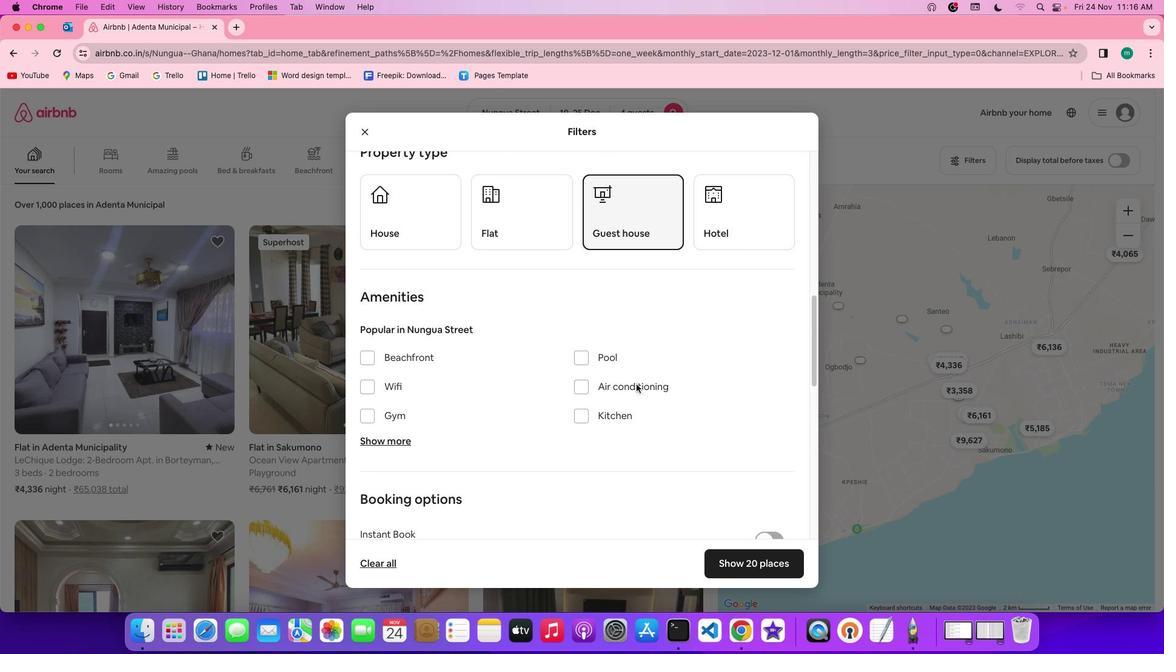 
Action: Mouse scrolled (655, 403) with delta (19, 18)
Screenshot: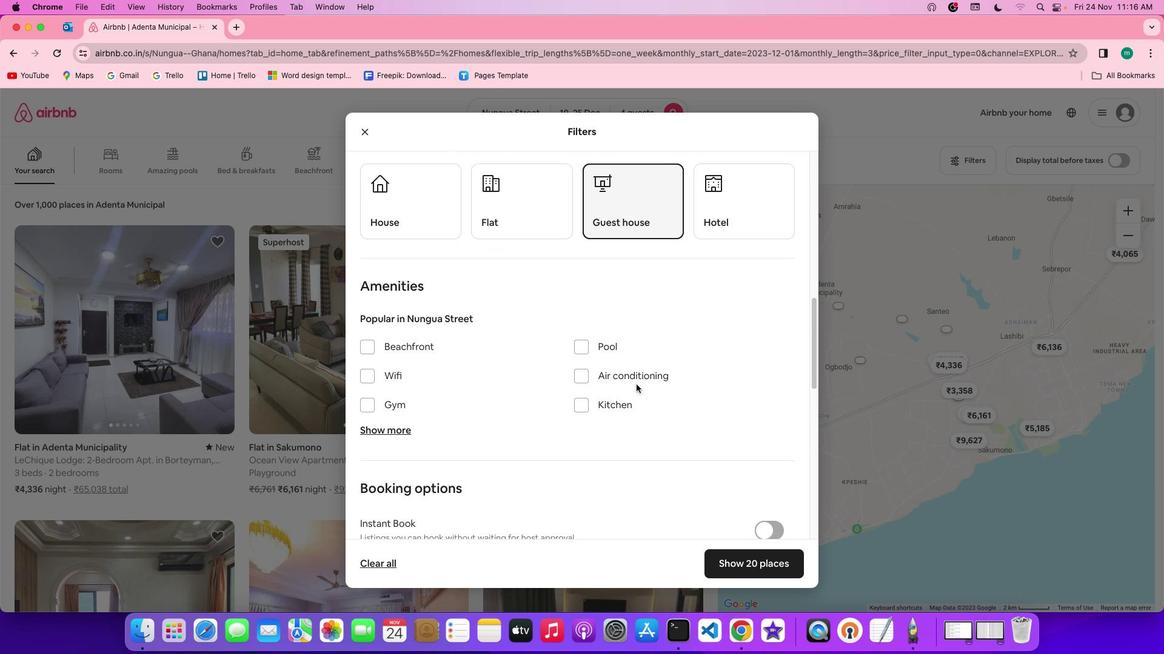 
Action: Mouse scrolled (655, 403) with delta (19, 18)
Screenshot: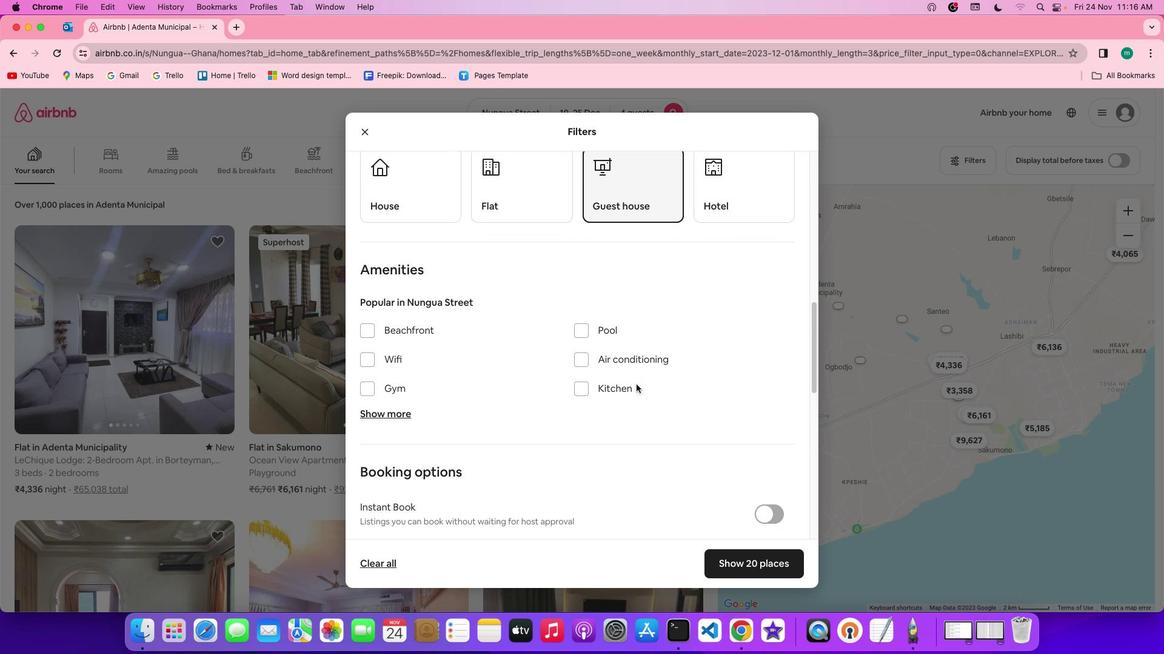 
Action: Mouse scrolled (655, 403) with delta (19, 18)
Screenshot: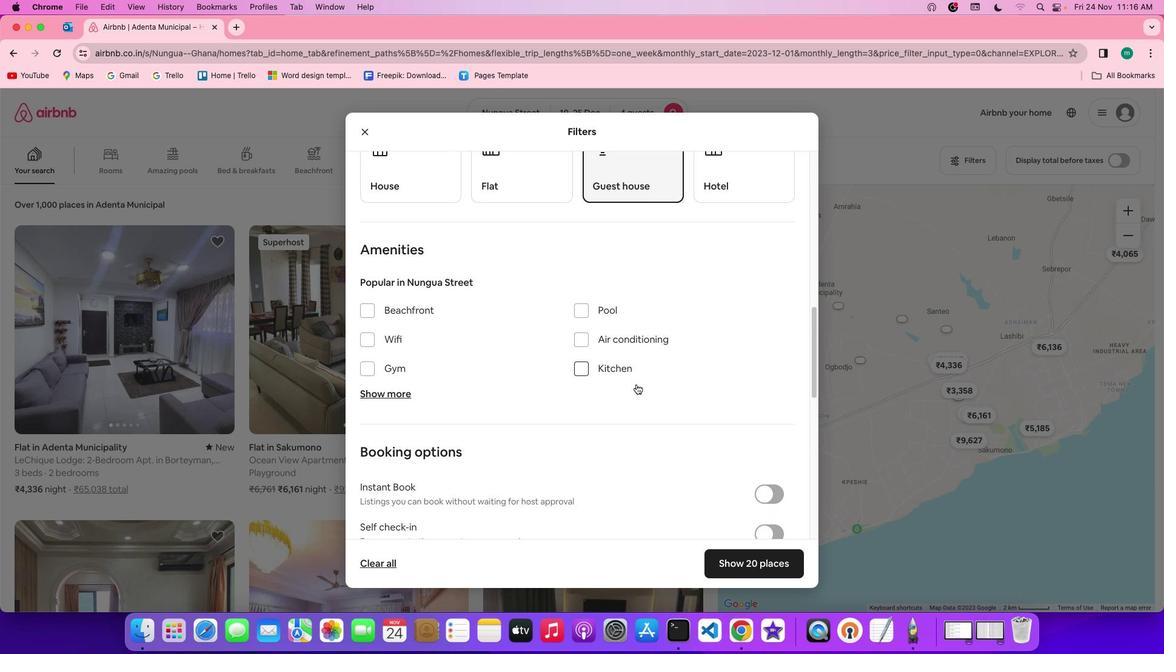 
Action: Mouse scrolled (655, 403) with delta (19, 18)
Screenshot: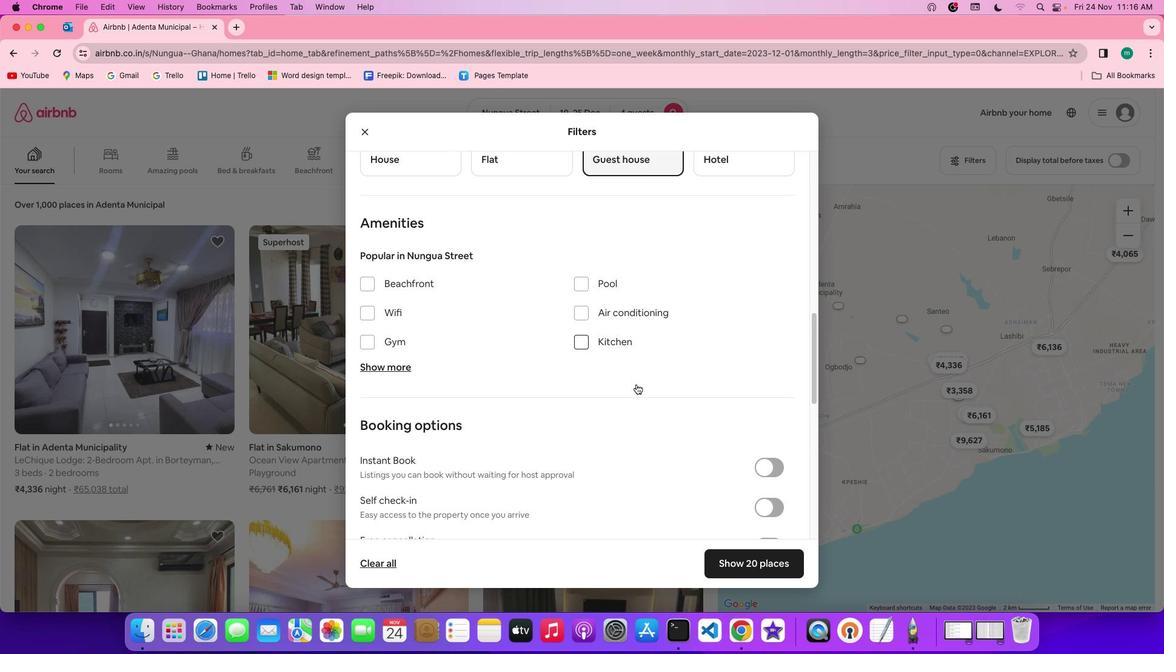 
Action: Mouse scrolled (655, 403) with delta (19, 18)
Screenshot: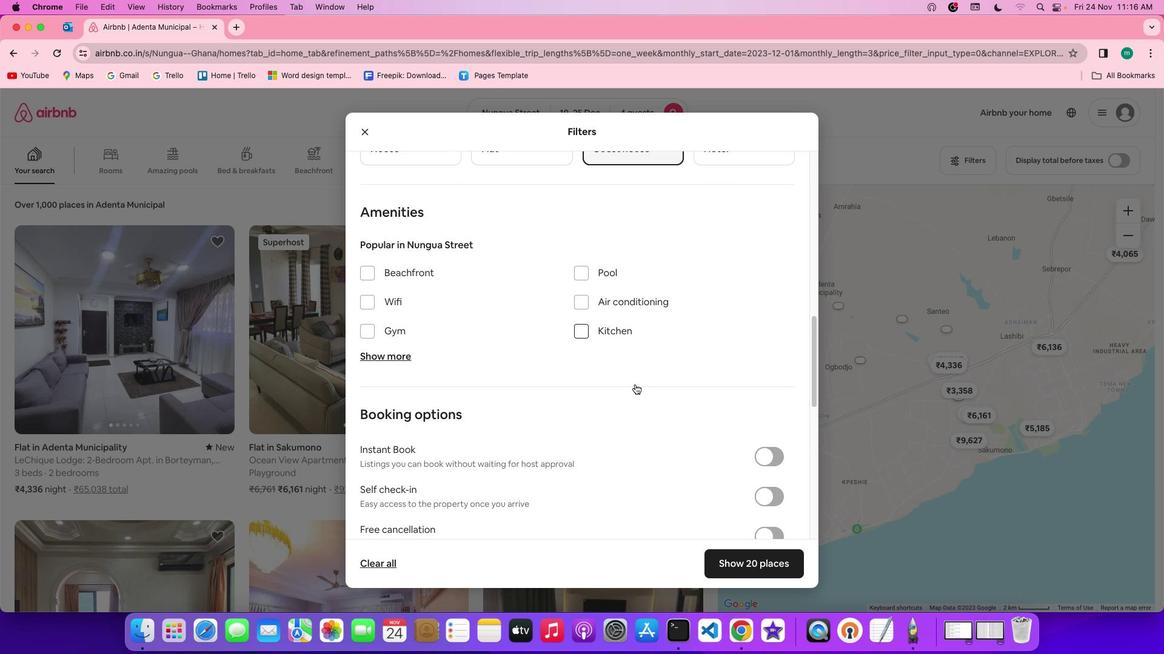 
Action: Mouse moved to (387, 323)
Screenshot: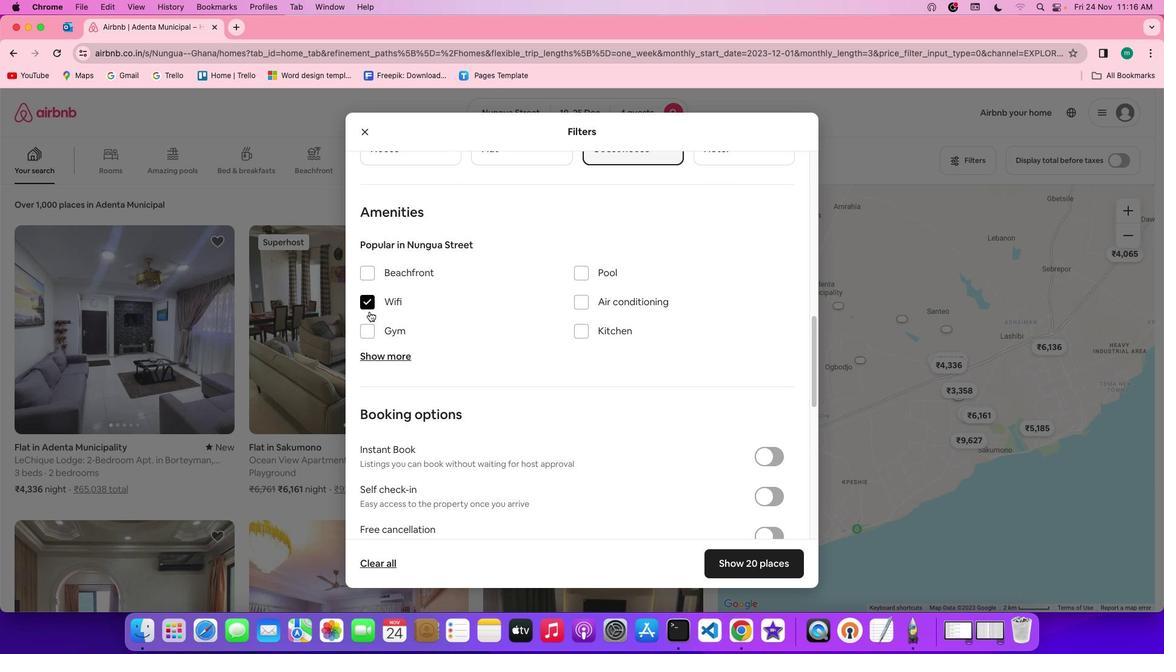 
Action: Mouse pressed left at (387, 323)
Screenshot: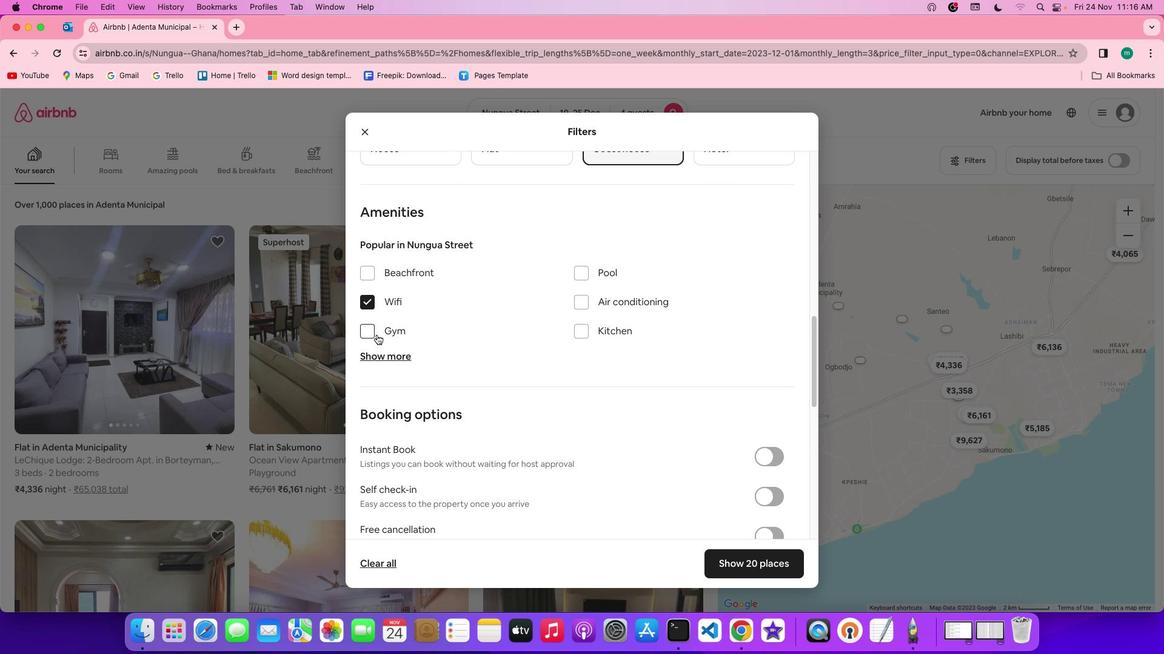 
Action: Mouse moved to (396, 372)
Screenshot: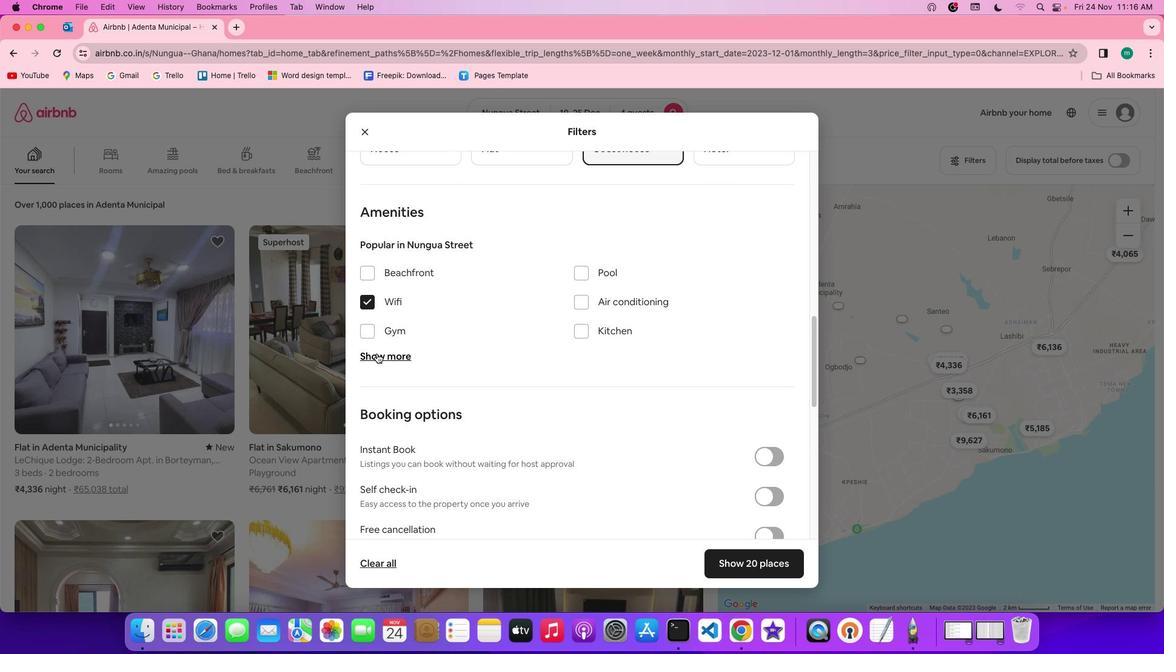
Action: Mouse pressed left at (396, 372)
Screenshot: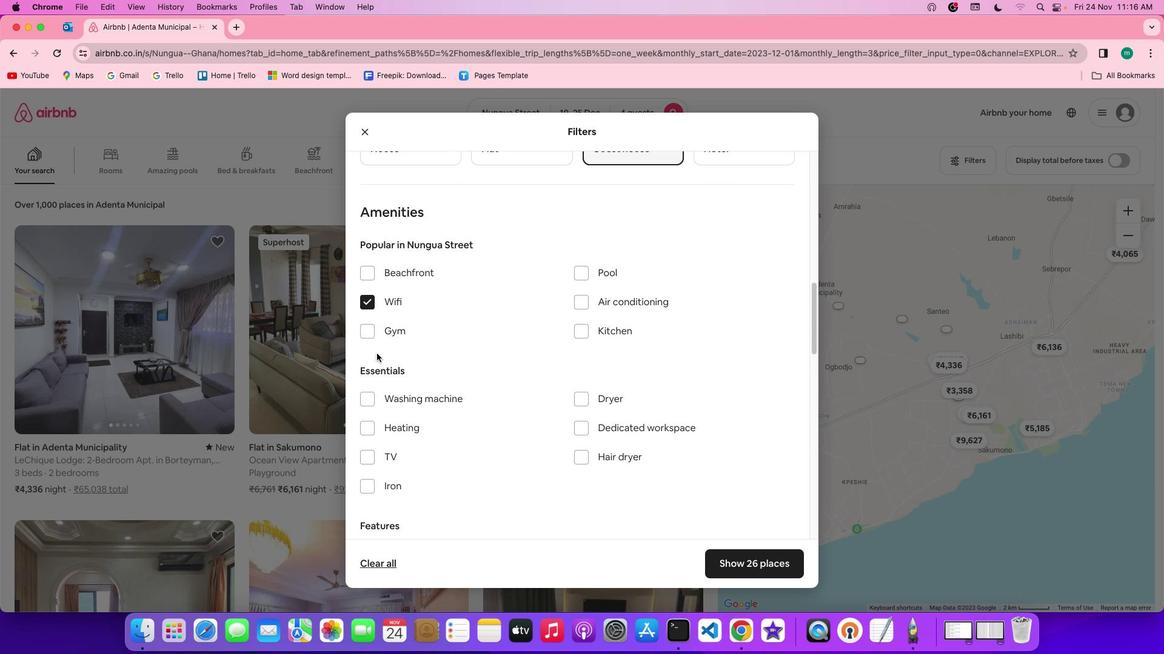 
Action: Mouse moved to (517, 381)
Screenshot: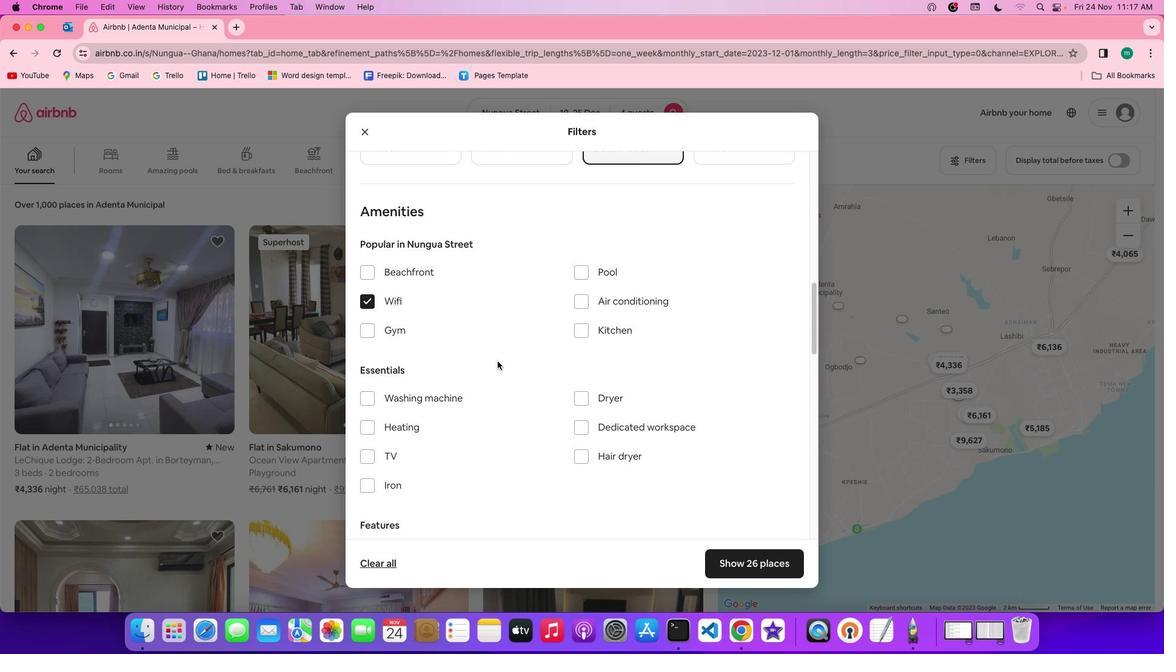 
Action: Mouse scrolled (517, 381) with delta (19, 18)
Screenshot: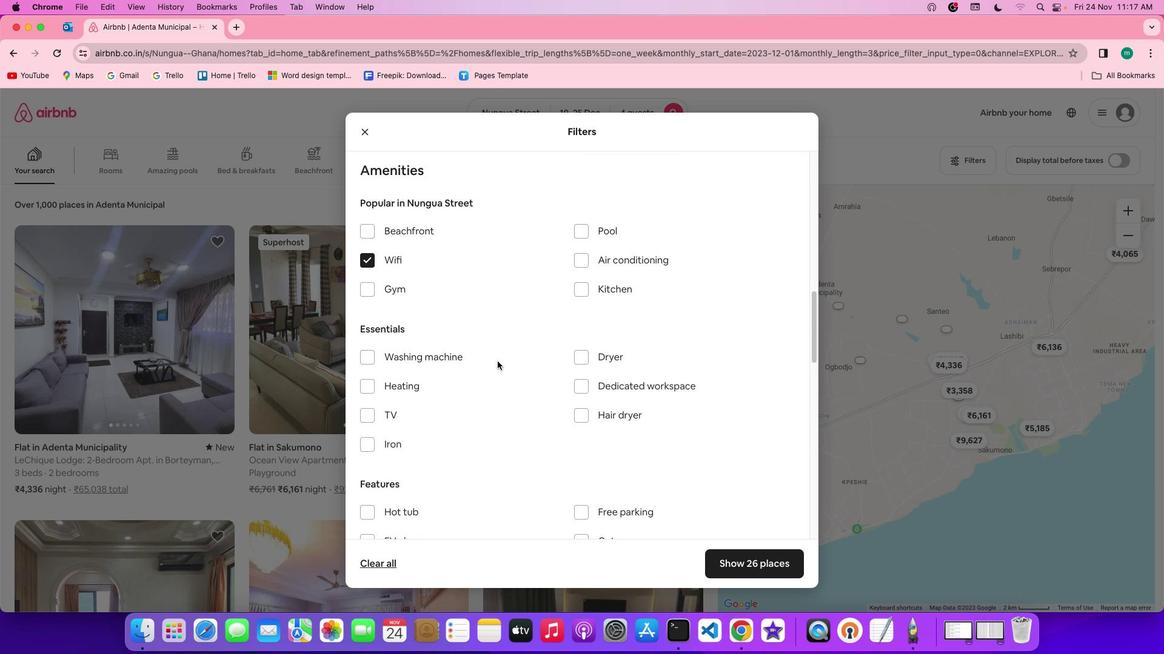 
Action: Mouse scrolled (517, 381) with delta (19, 18)
Screenshot: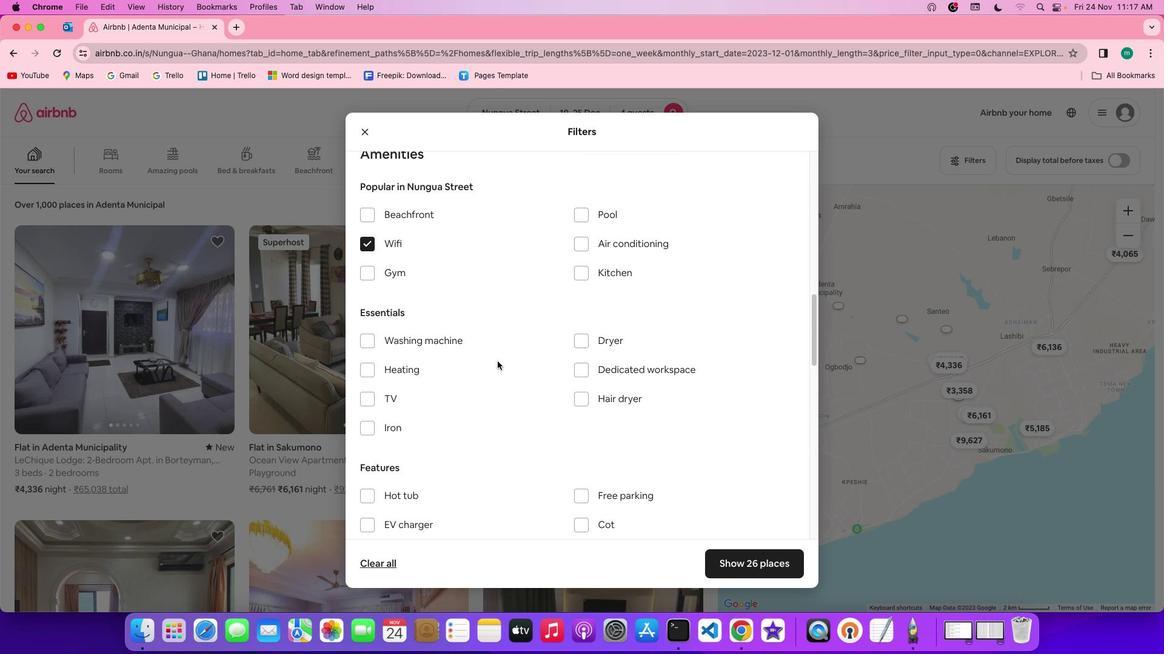 
Action: Mouse scrolled (517, 381) with delta (19, 18)
Screenshot: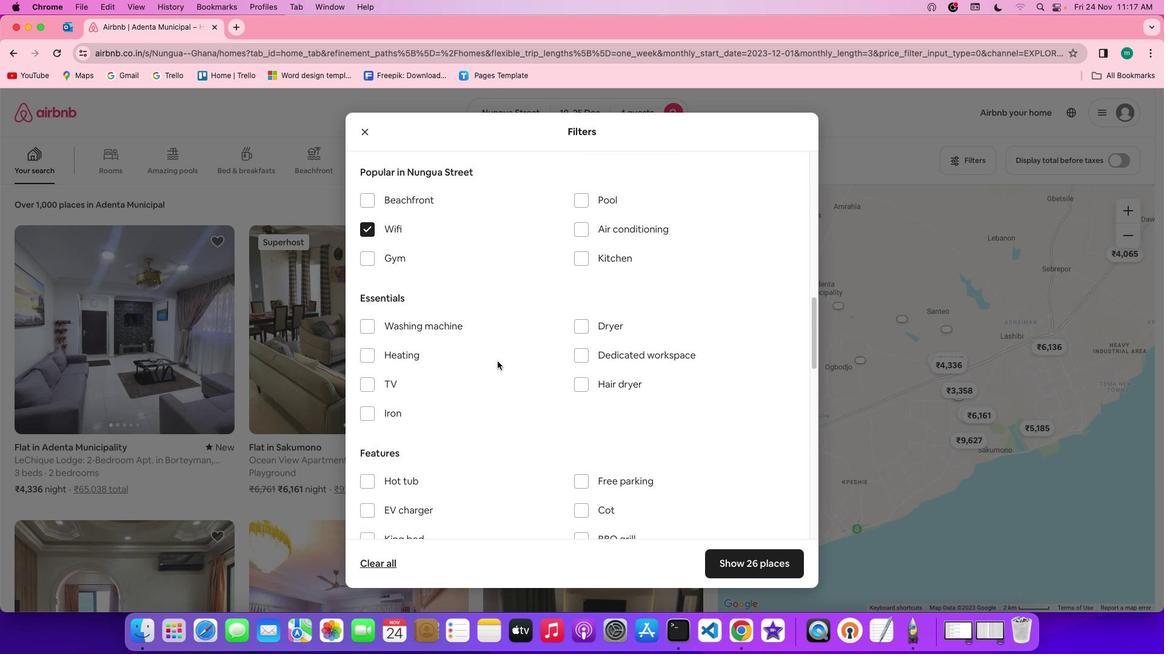 
Action: Mouse scrolled (517, 381) with delta (19, 18)
Screenshot: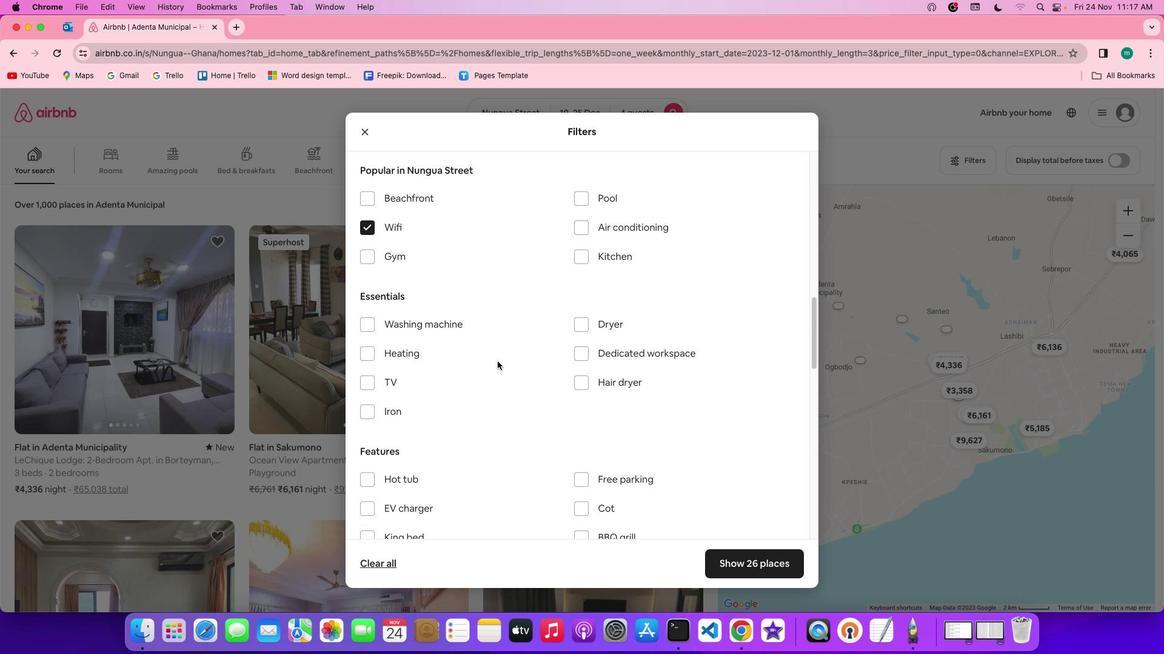 
Action: Mouse moved to (392, 404)
Screenshot: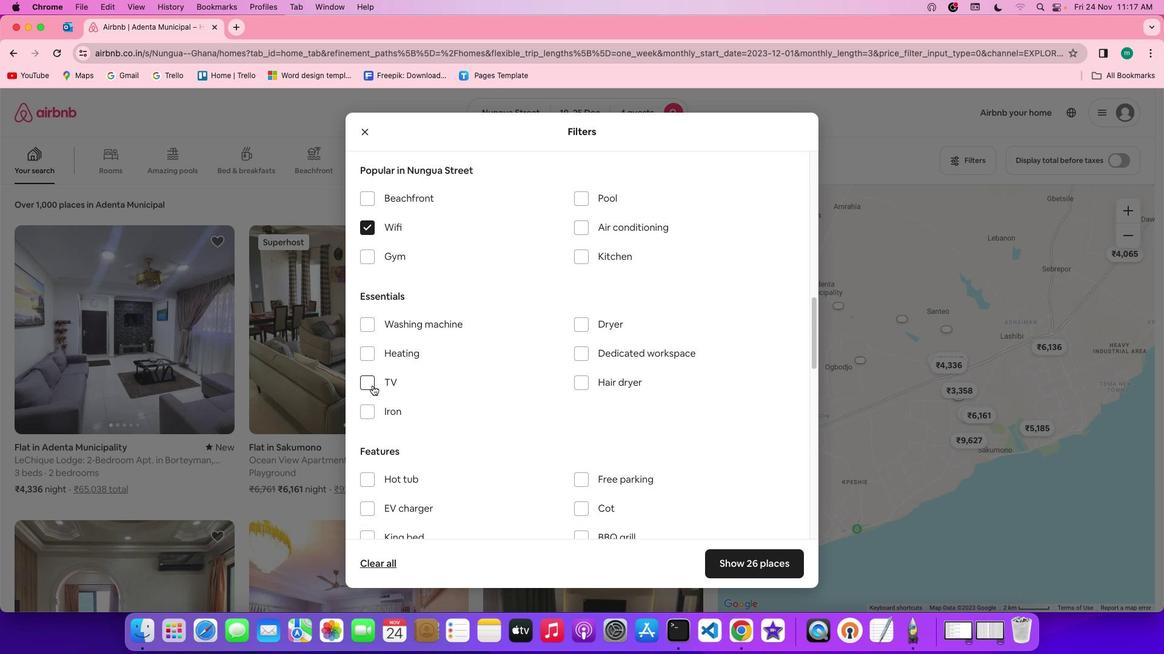 
Action: Mouse pressed left at (392, 404)
Screenshot: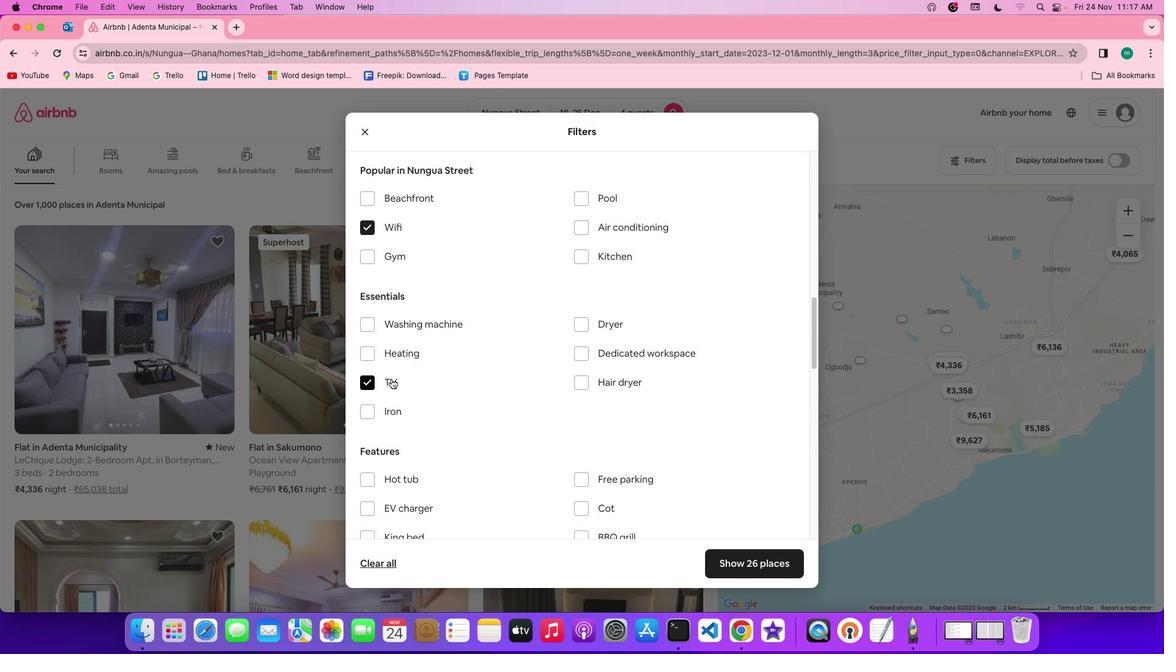 
Action: Mouse moved to (597, 405)
Screenshot: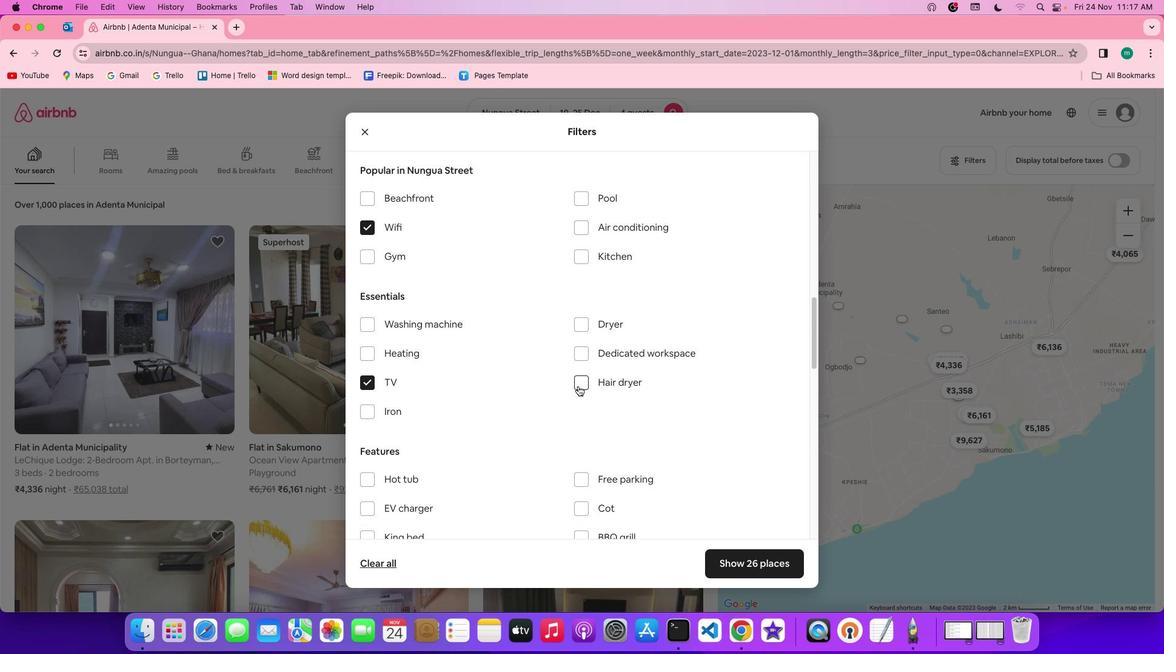 
Action: Mouse scrolled (597, 405) with delta (19, 18)
Screenshot: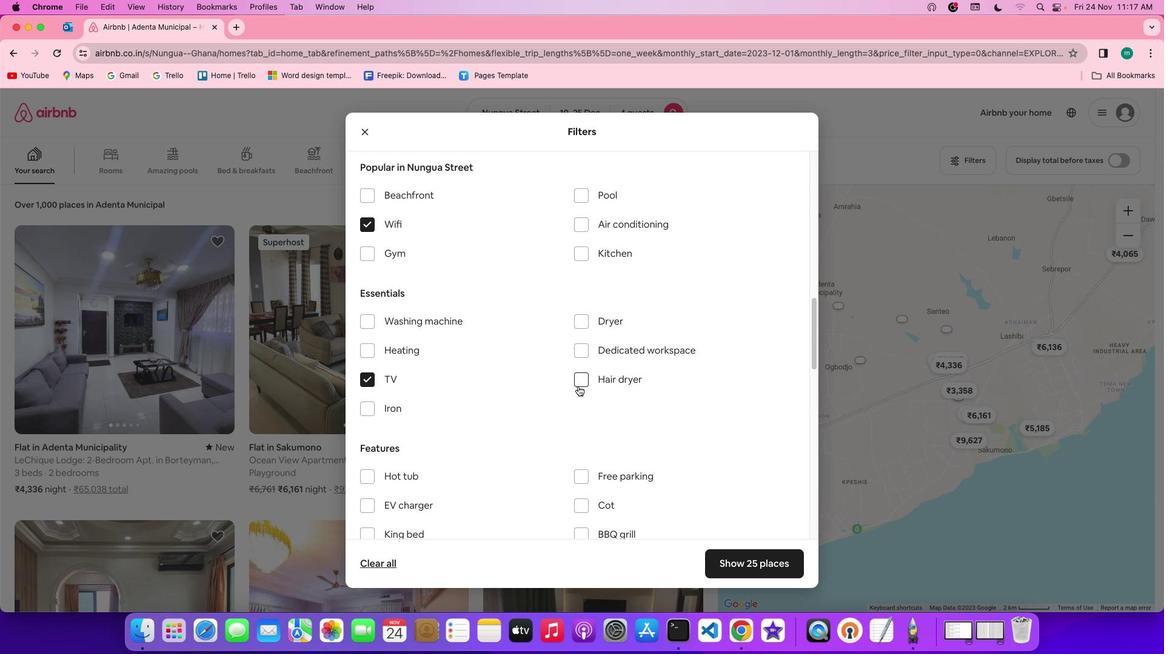 
Action: Mouse scrolled (597, 405) with delta (19, 18)
Screenshot: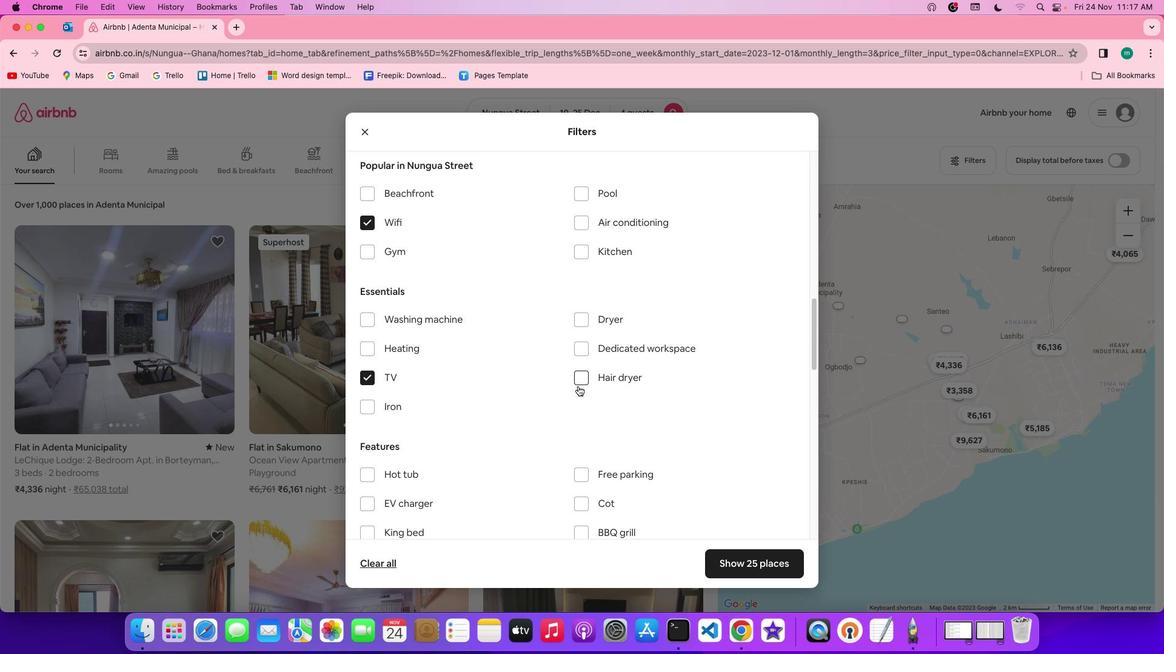 
Action: Mouse moved to (649, 398)
Screenshot: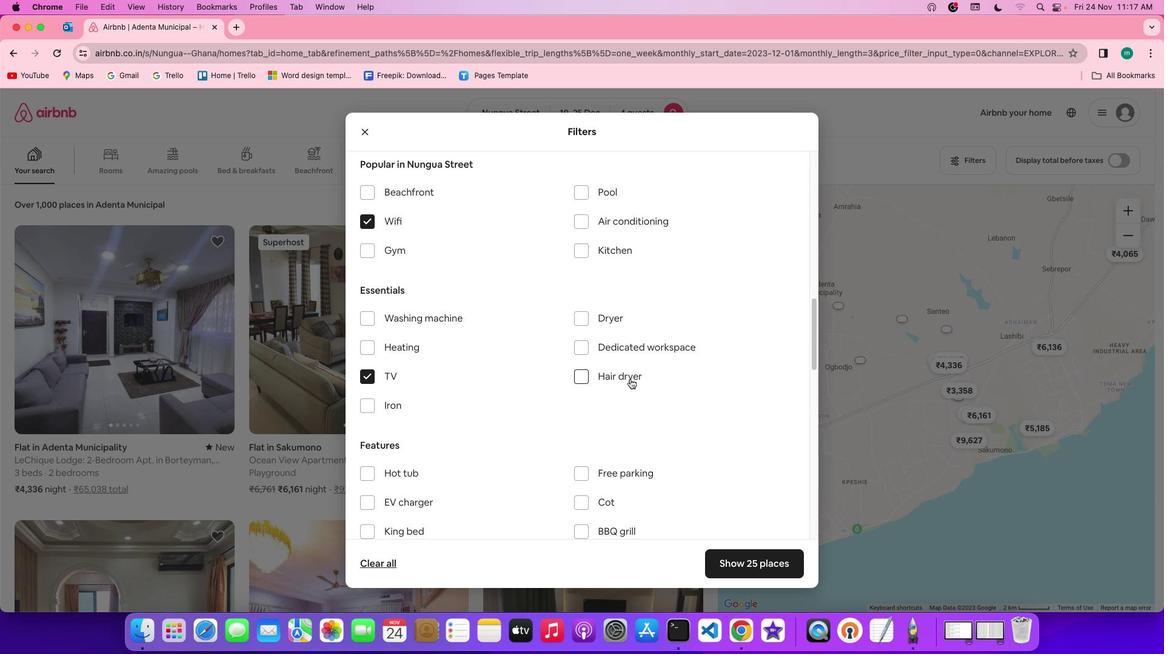 
Action: Mouse scrolled (649, 398) with delta (19, 18)
Screenshot: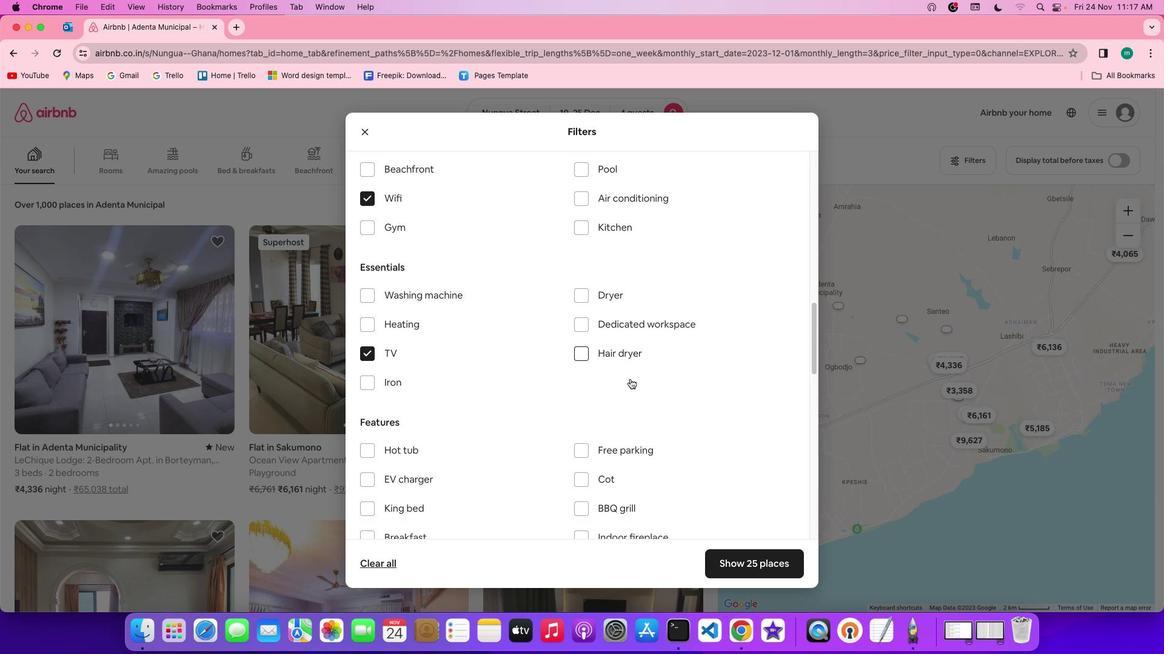 
Action: Mouse scrolled (649, 398) with delta (19, 18)
Screenshot: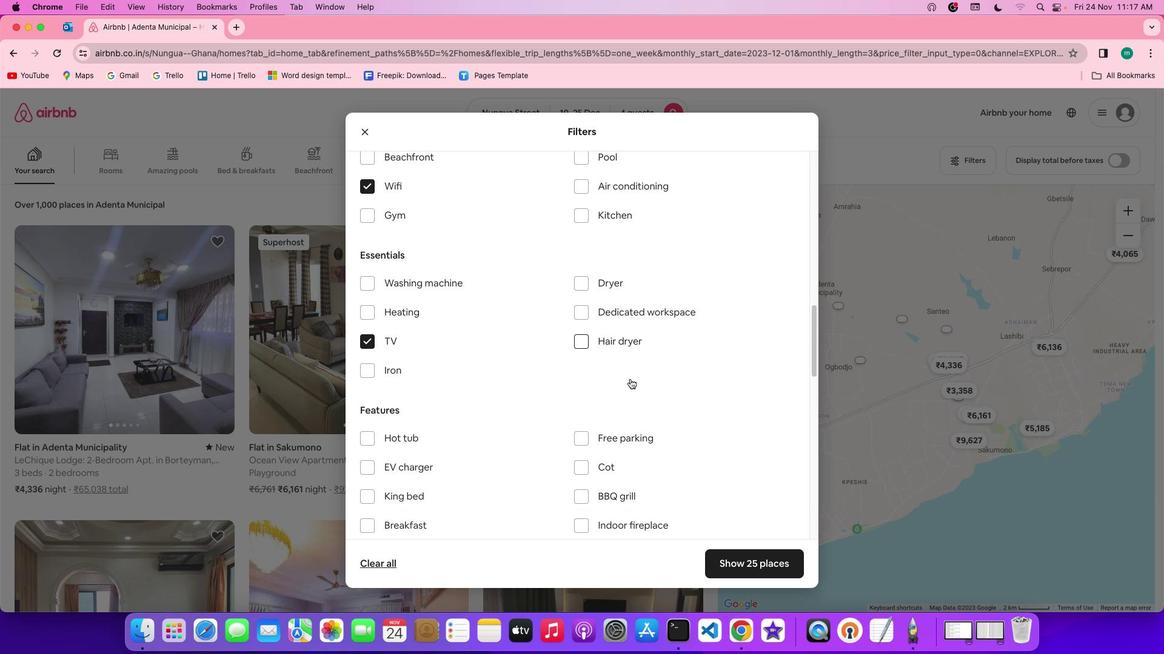 
Action: Mouse scrolled (649, 398) with delta (19, 18)
Screenshot: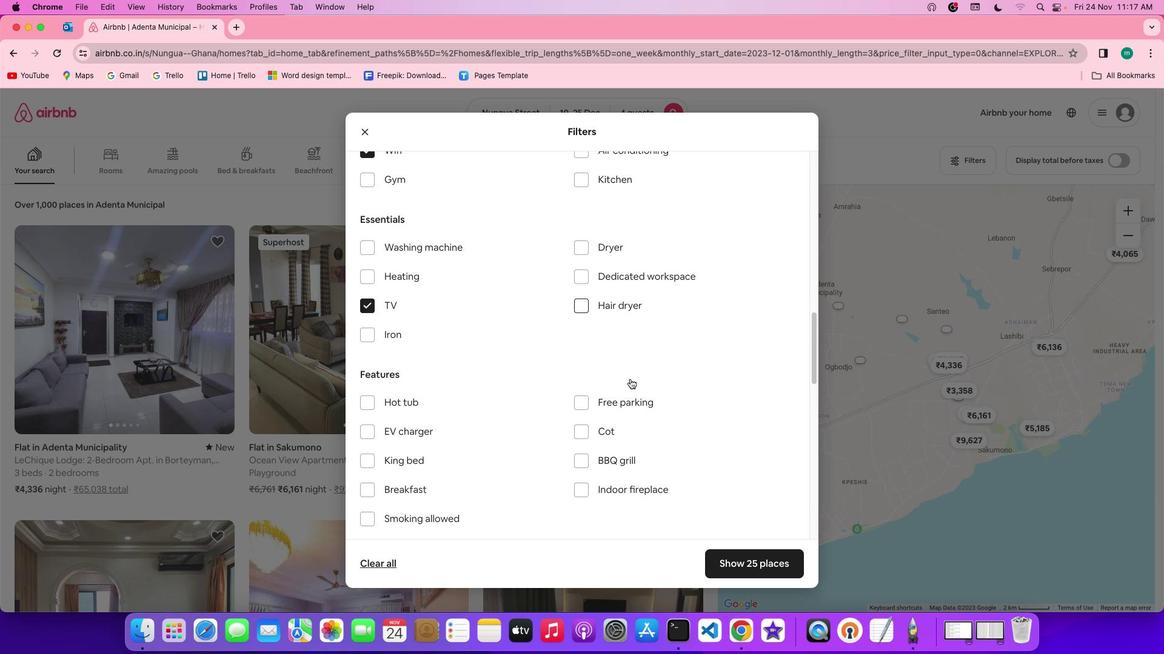 
Action: Mouse scrolled (649, 398) with delta (19, 18)
Screenshot: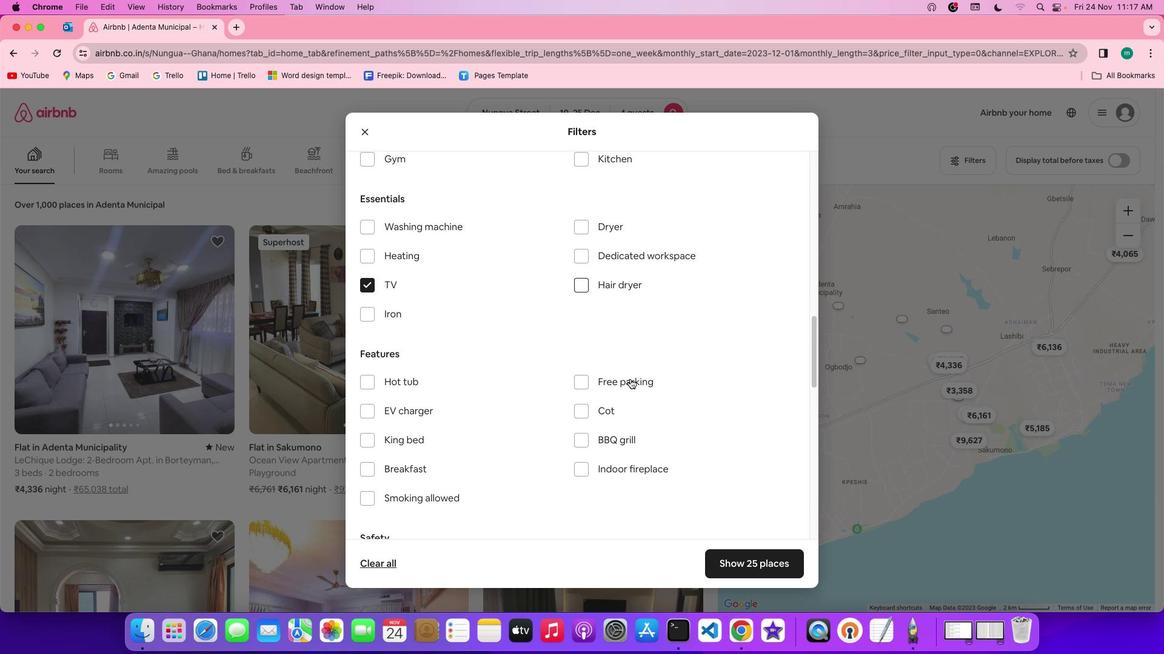 
Action: Mouse scrolled (649, 398) with delta (19, 18)
Screenshot: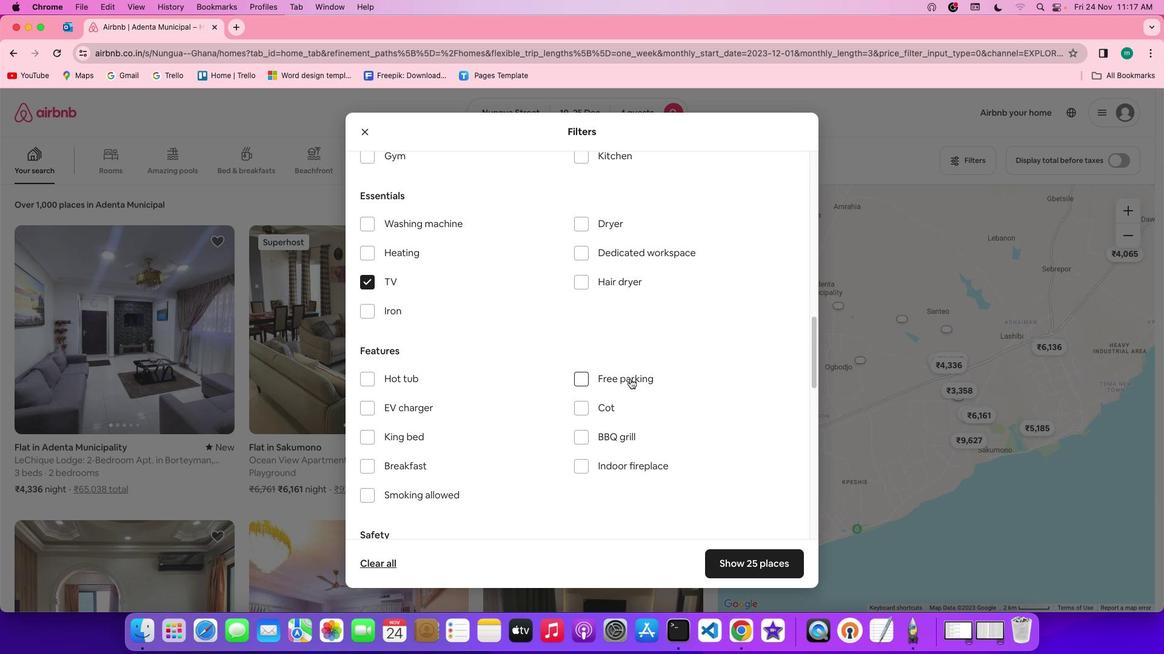 
Action: Mouse scrolled (649, 398) with delta (19, 18)
Screenshot: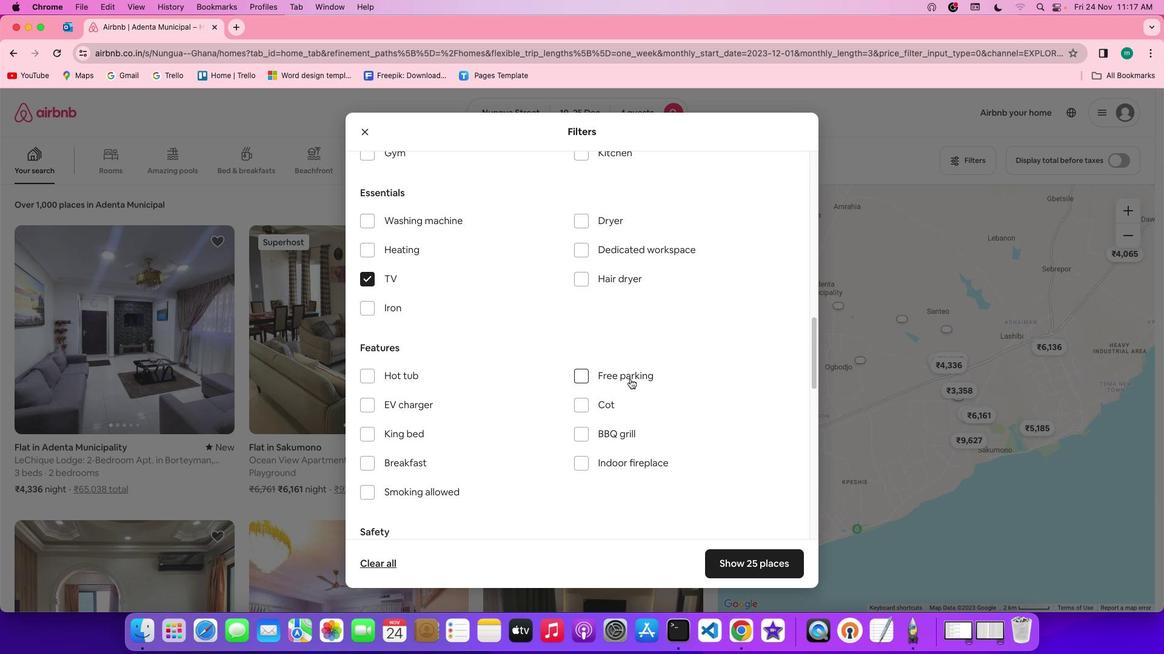 
Action: Mouse moved to (651, 393)
Screenshot: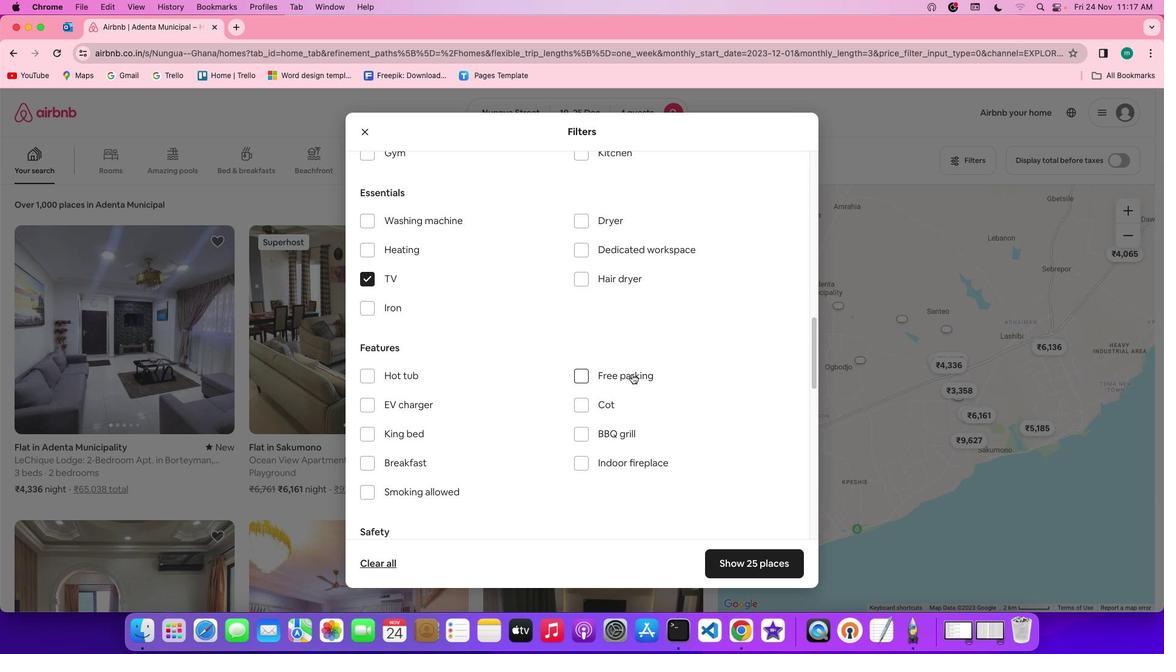 
Action: Mouse pressed left at (651, 393)
Screenshot: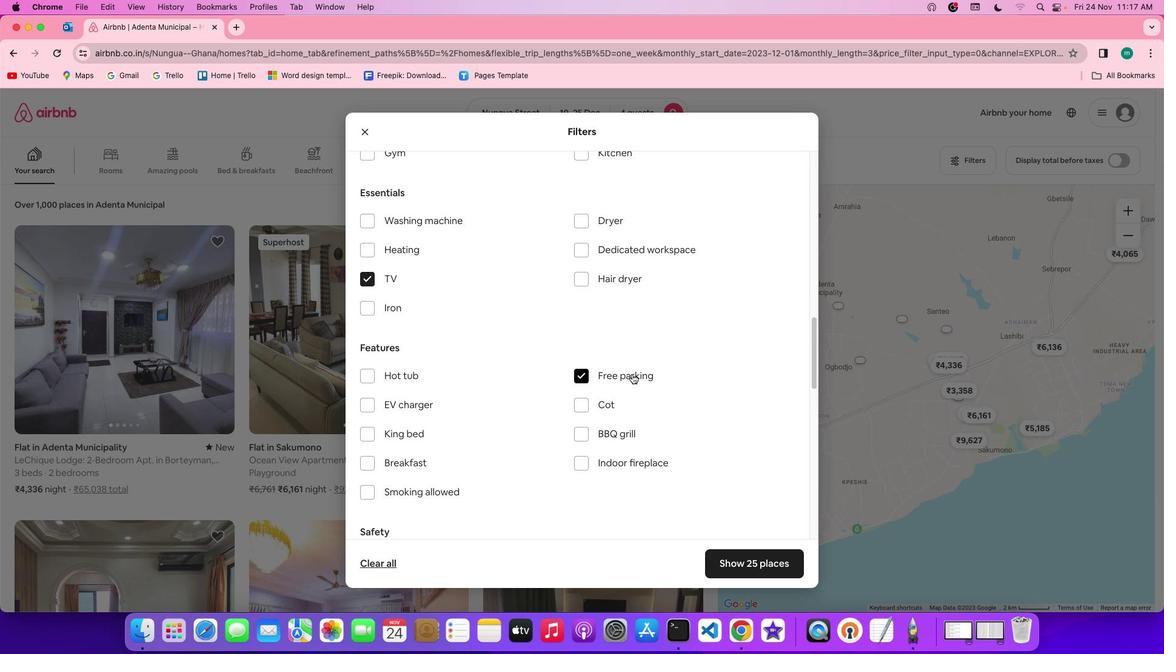 
Action: Mouse moved to (677, 408)
Screenshot: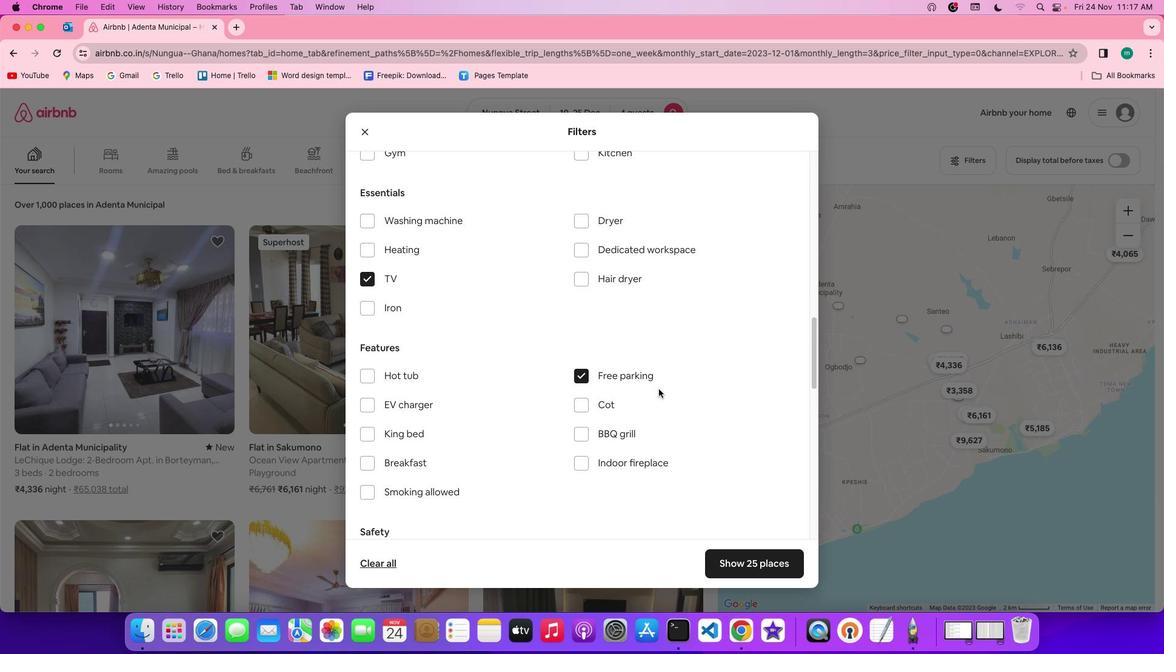 
Action: Mouse scrolled (677, 408) with delta (19, 18)
Screenshot: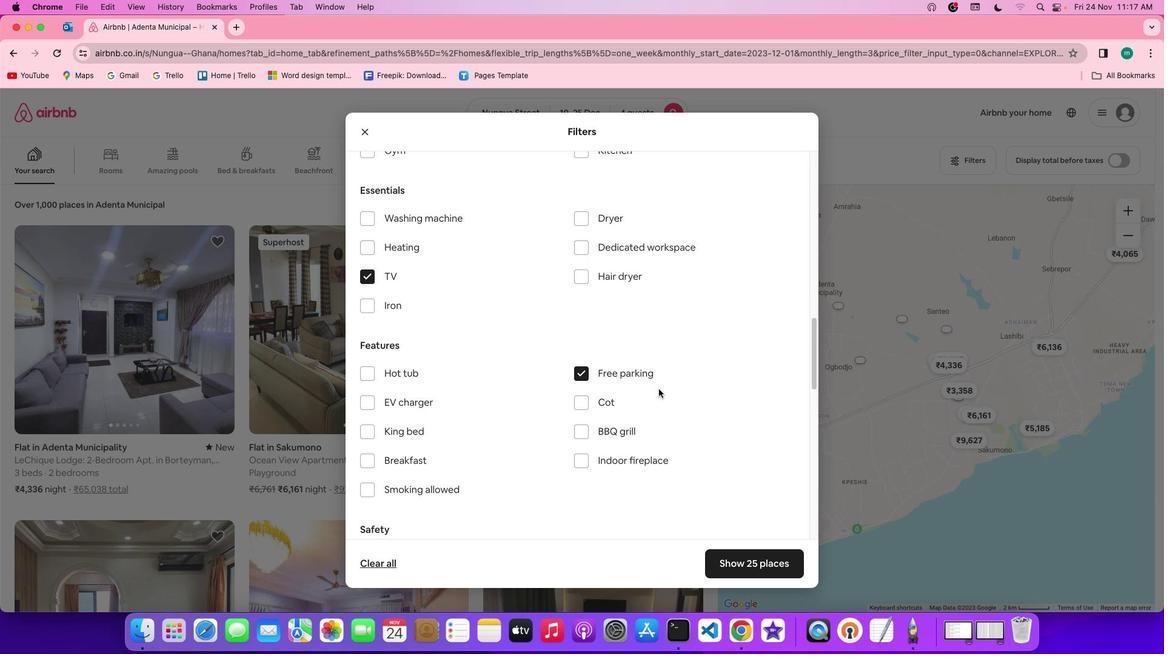 
Action: Mouse scrolled (677, 408) with delta (19, 18)
Screenshot: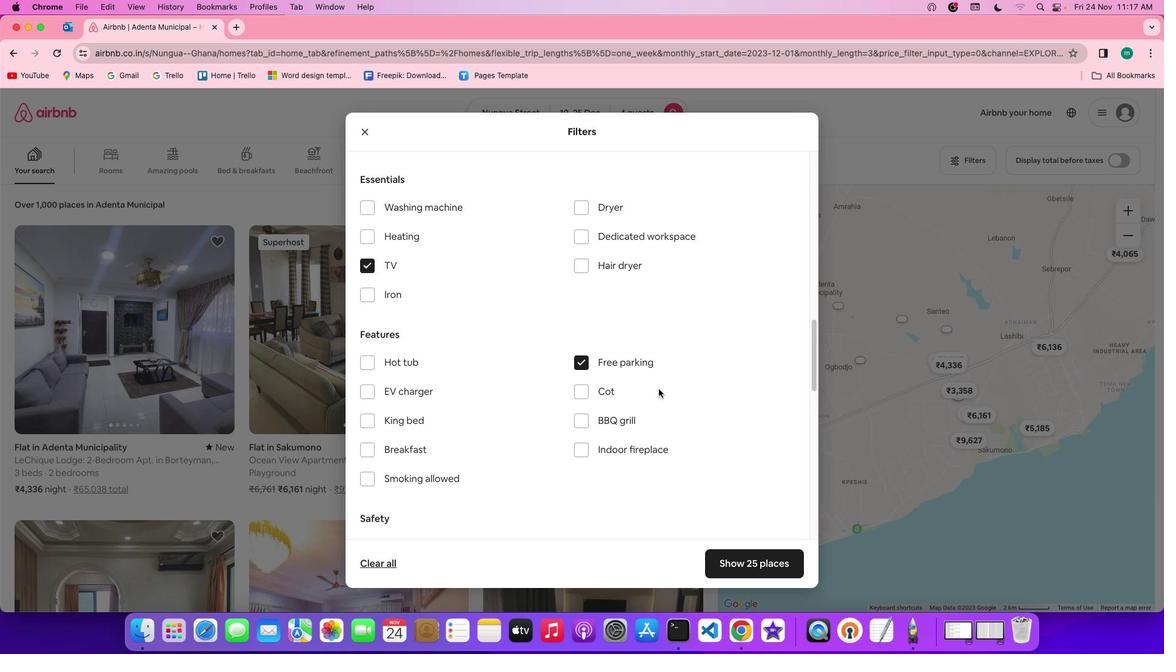
Action: Mouse scrolled (677, 408) with delta (19, 18)
Screenshot: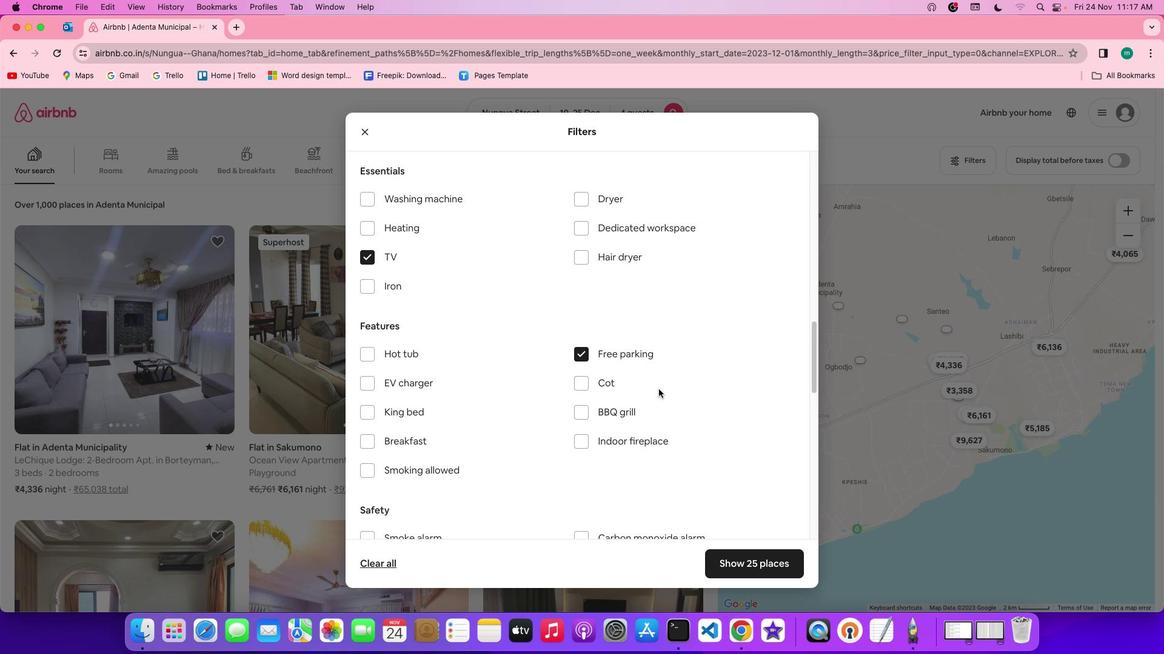 
Action: Mouse scrolled (677, 408) with delta (19, 18)
Screenshot: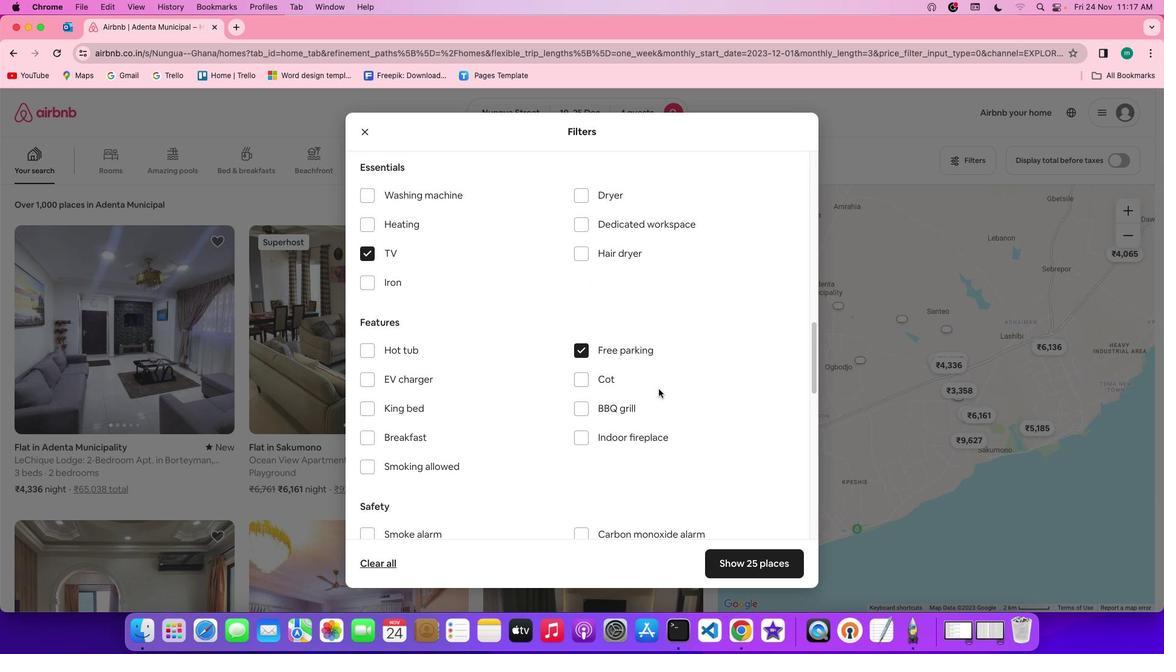 
Action: Mouse scrolled (677, 408) with delta (19, 18)
Screenshot: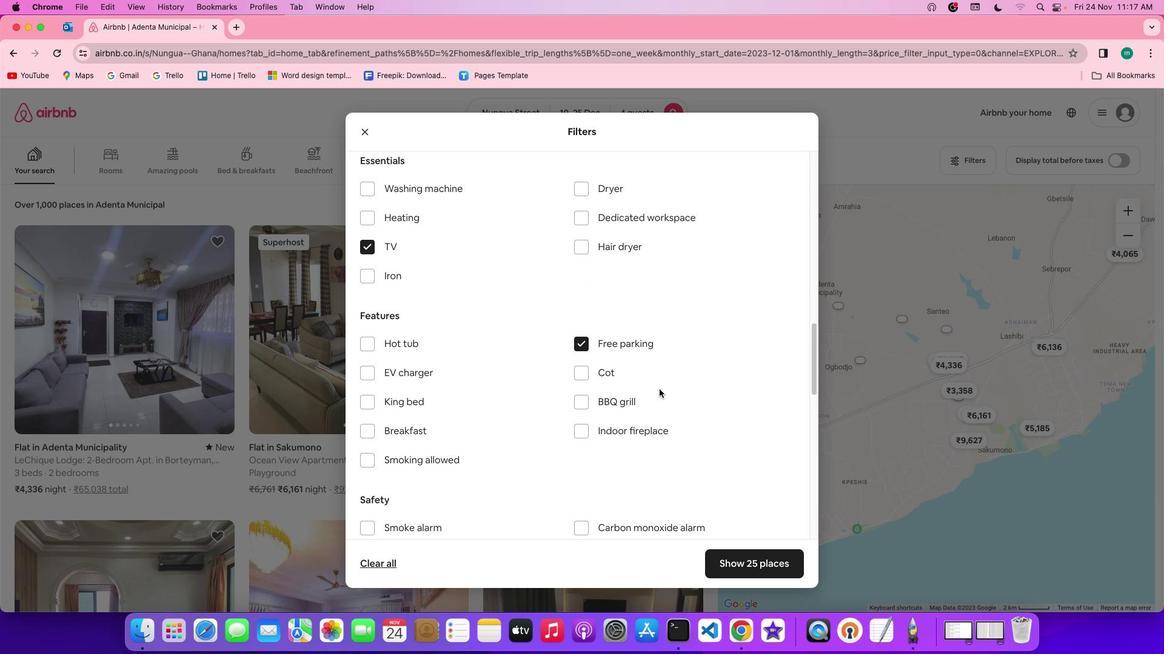 
Action: Mouse scrolled (677, 408) with delta (19, 18)
Screenshot: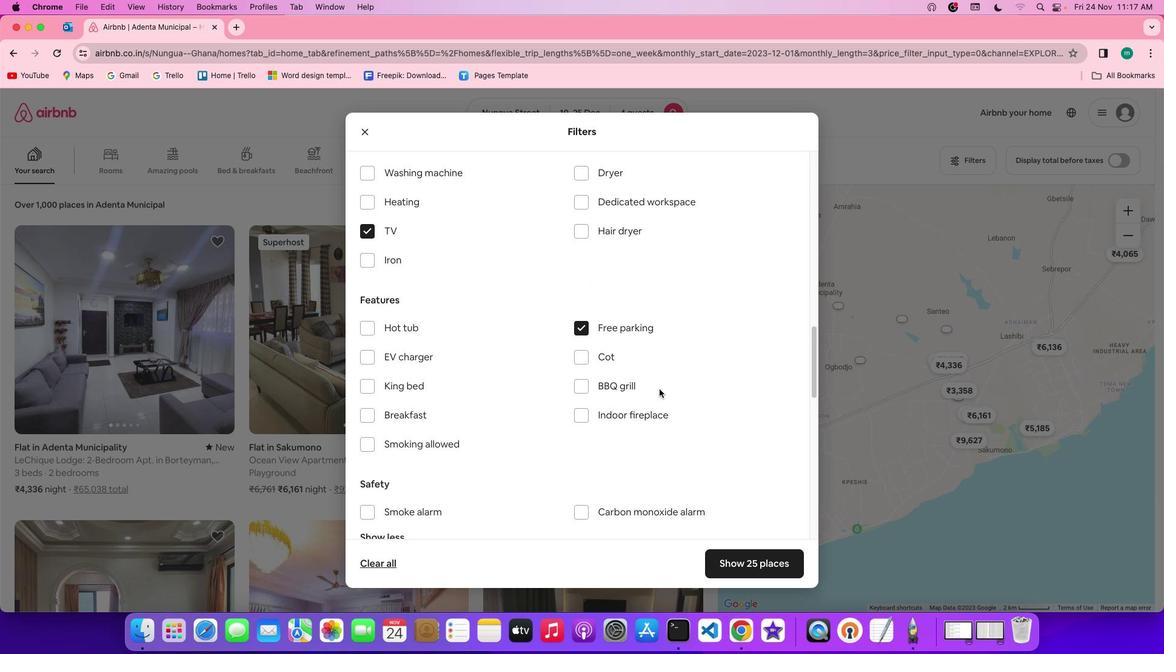 
Action: Mouse scrolled (677, 408) with delta (19, 18)
Screenshot: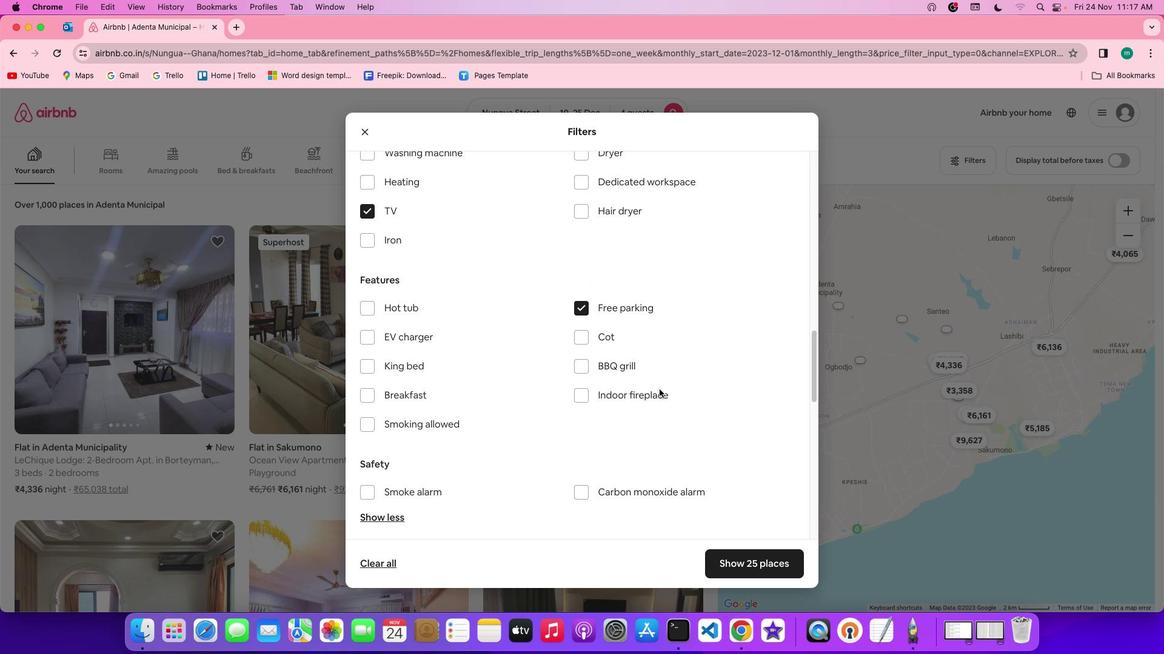 
Action: Mouse moved to (678, 409)
Screenshot: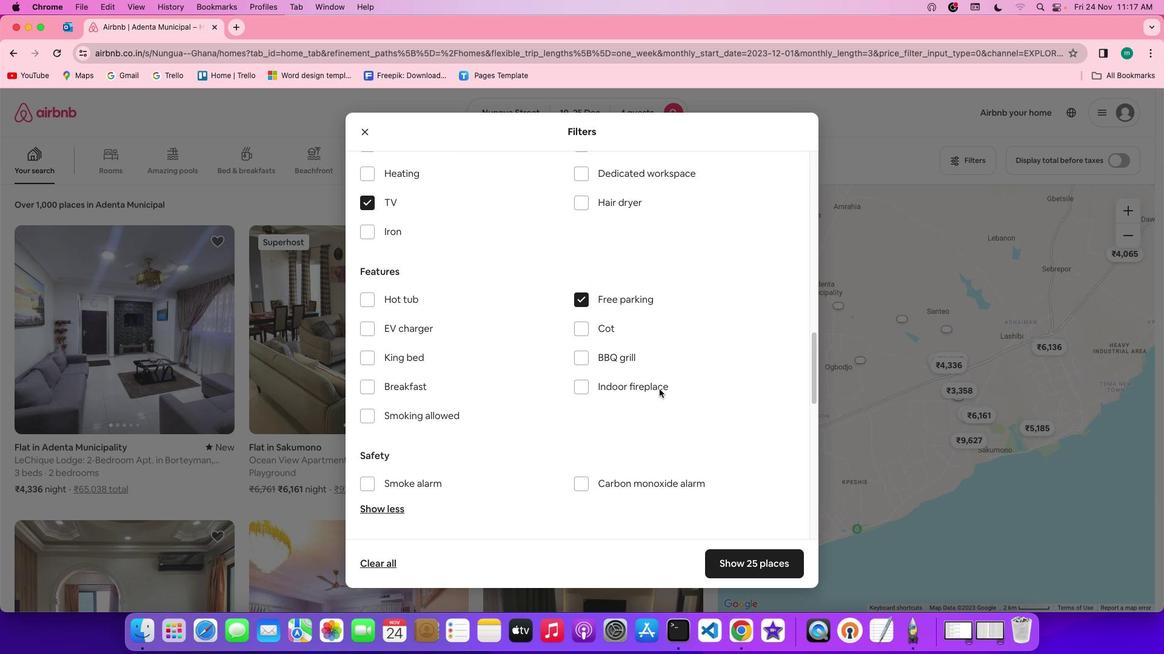 
Action: Mouse scrolled (678, 409) with delta (19, 18)
Screenshot: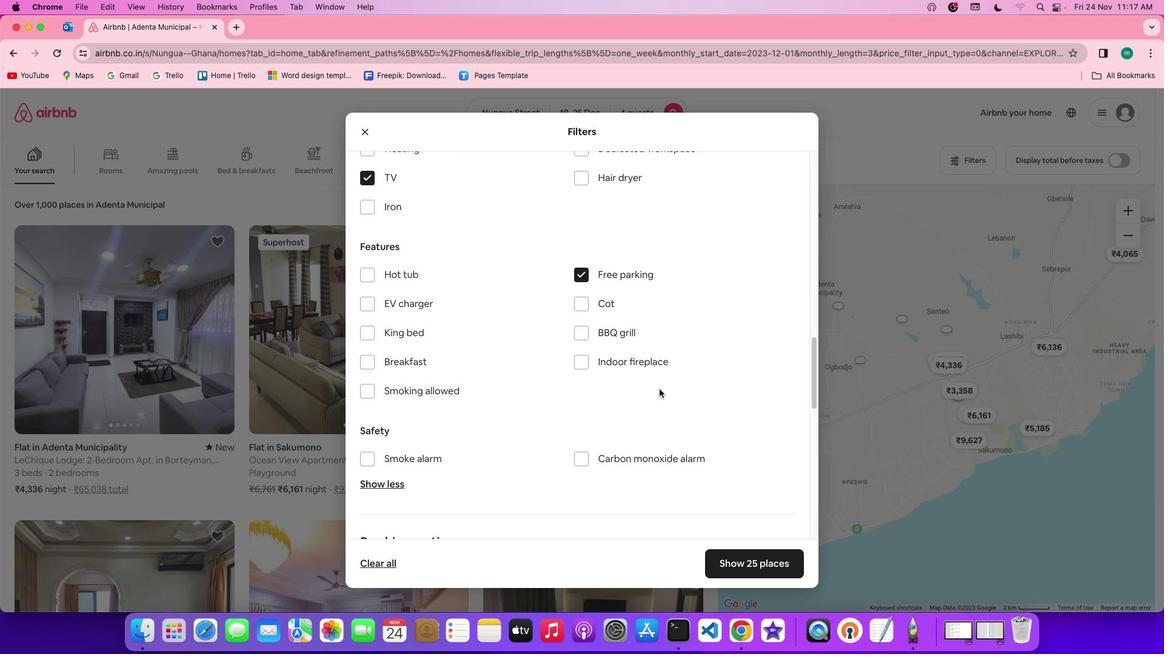 
Action: Mouse scrolled (678, 409) with delta (19, 18)
Screenshot: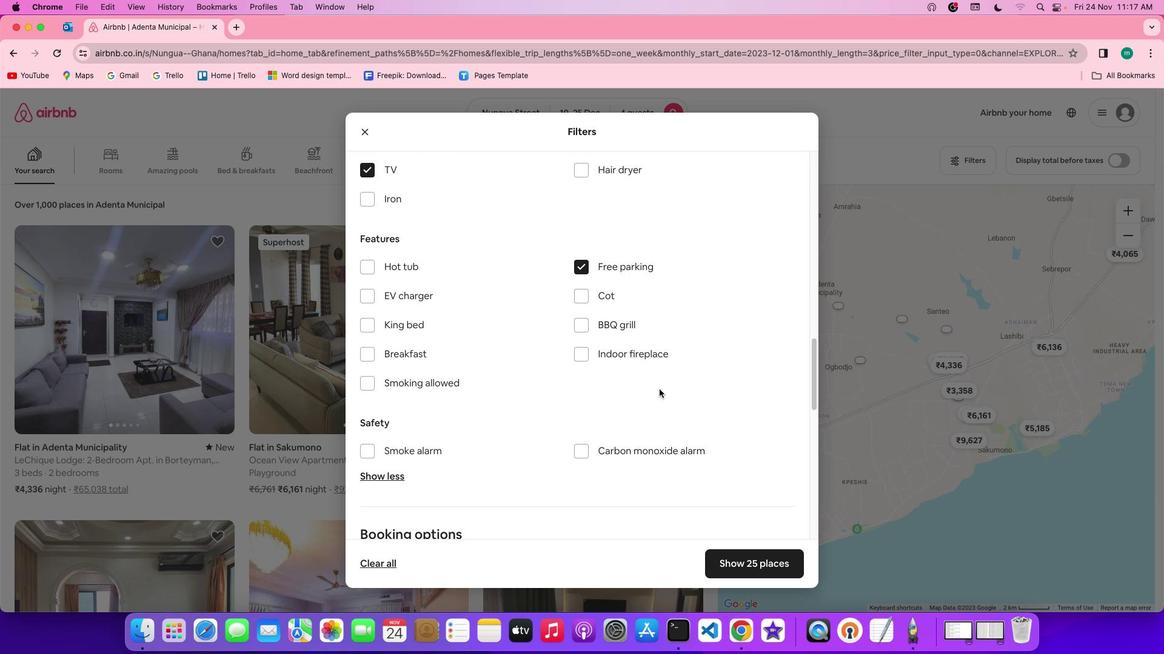 
Action: Mouse scrolled (678, 409) with delta (19, 18)
Screenshot: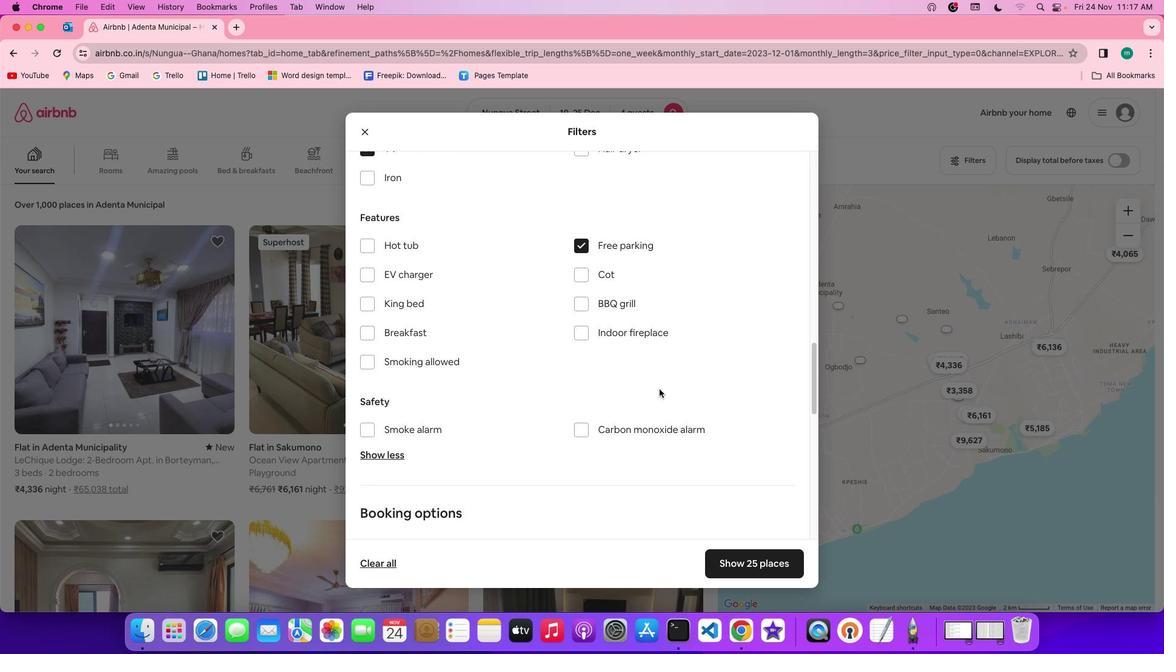 
Action: Mouse scrolled (678, 409) with delta (19, 18)
Screenshot: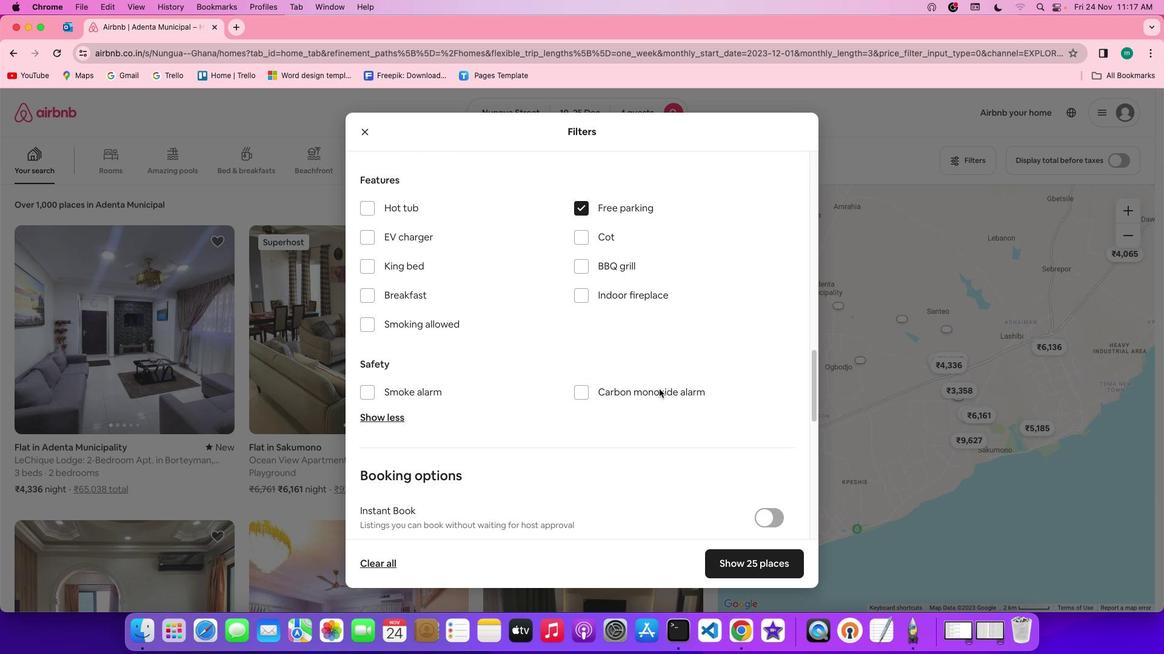 
Action: Mouse scrolled (678, 409) with delta (19, 18)
Screenshot: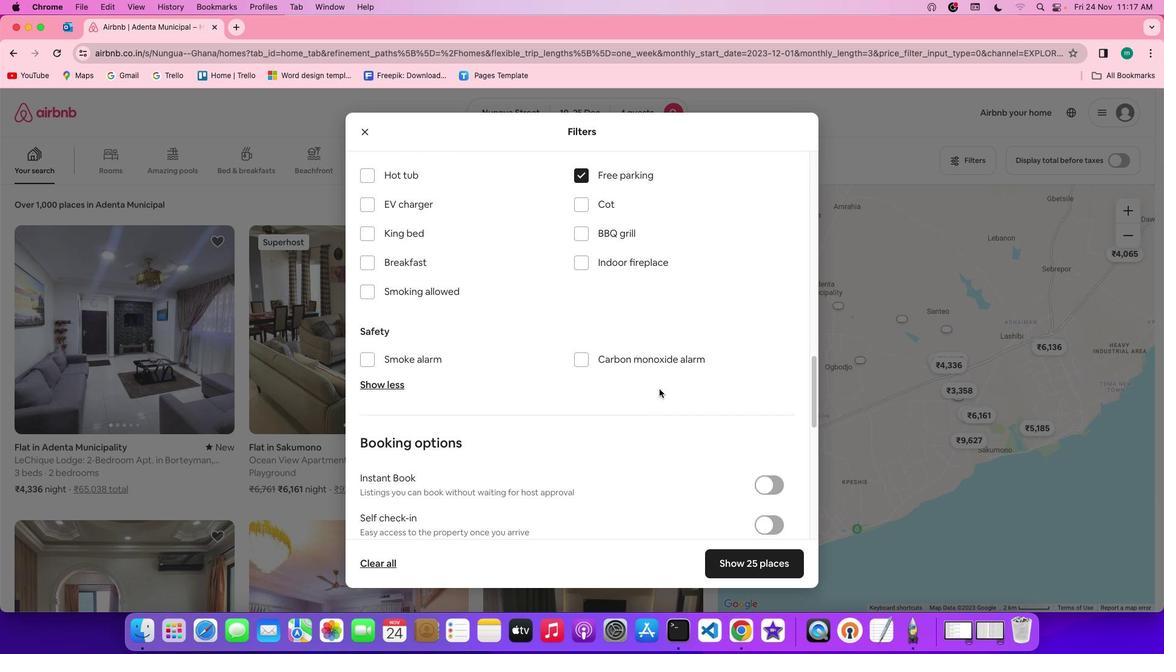 
Action: Mouse moved to (464, 300)
Screenshot: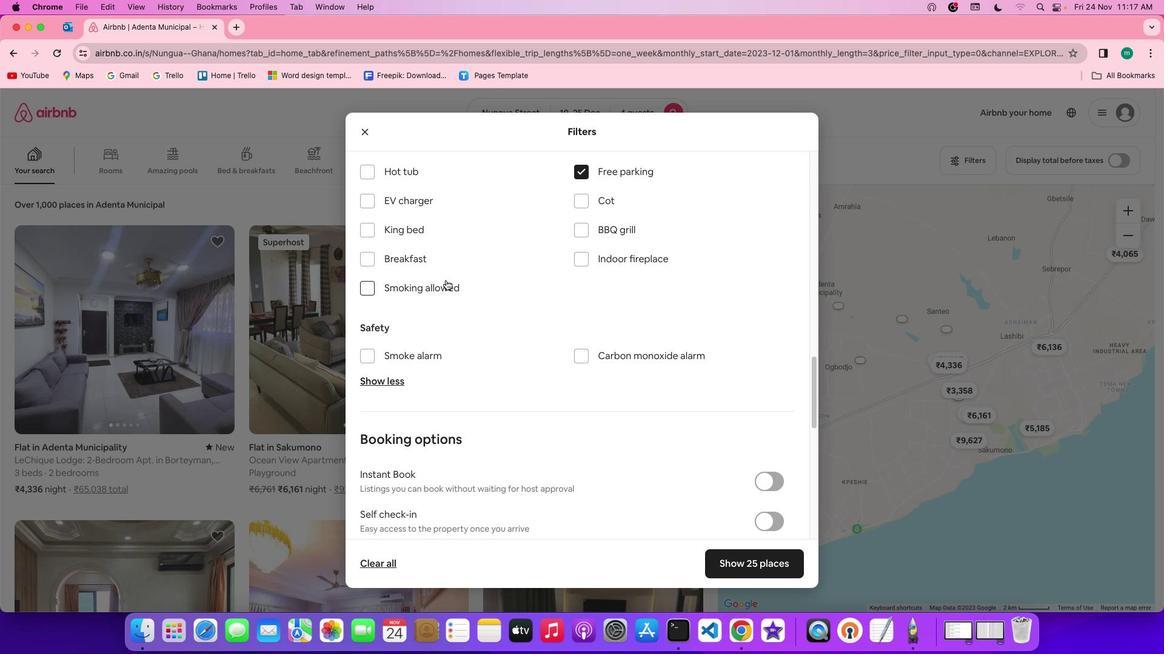 
Action: Mouse scrolled (464, 300) with delta (19, 20)
Screenshot: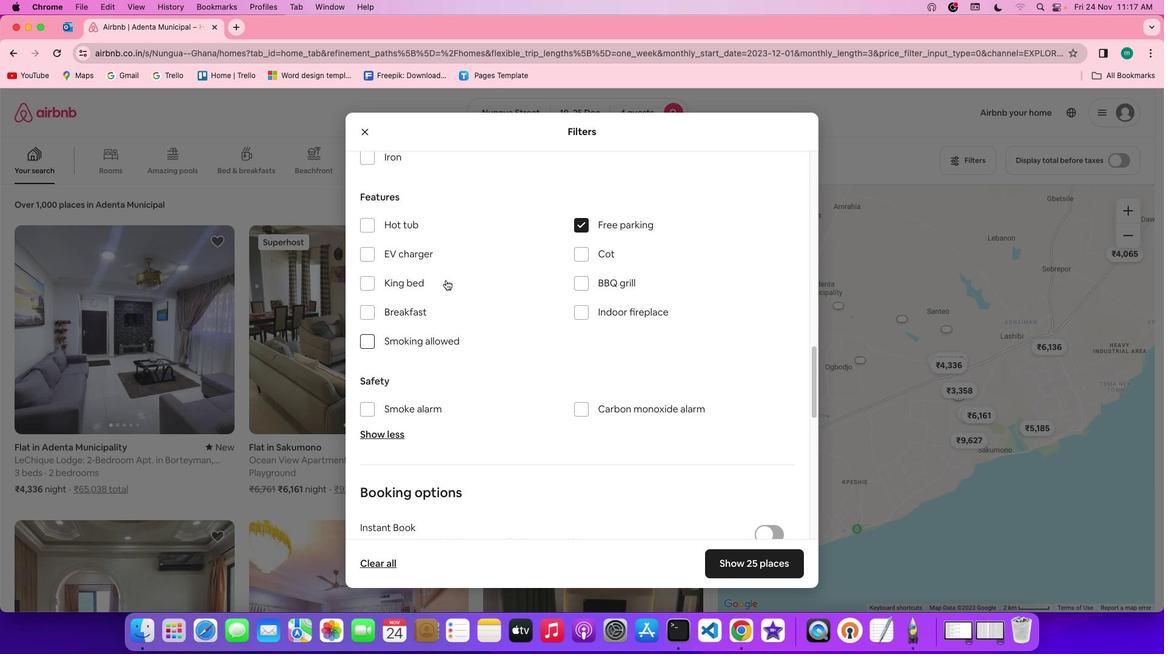 
Action: Mouse scrolled (464, 300) with delta (19, 20)
Screenshot: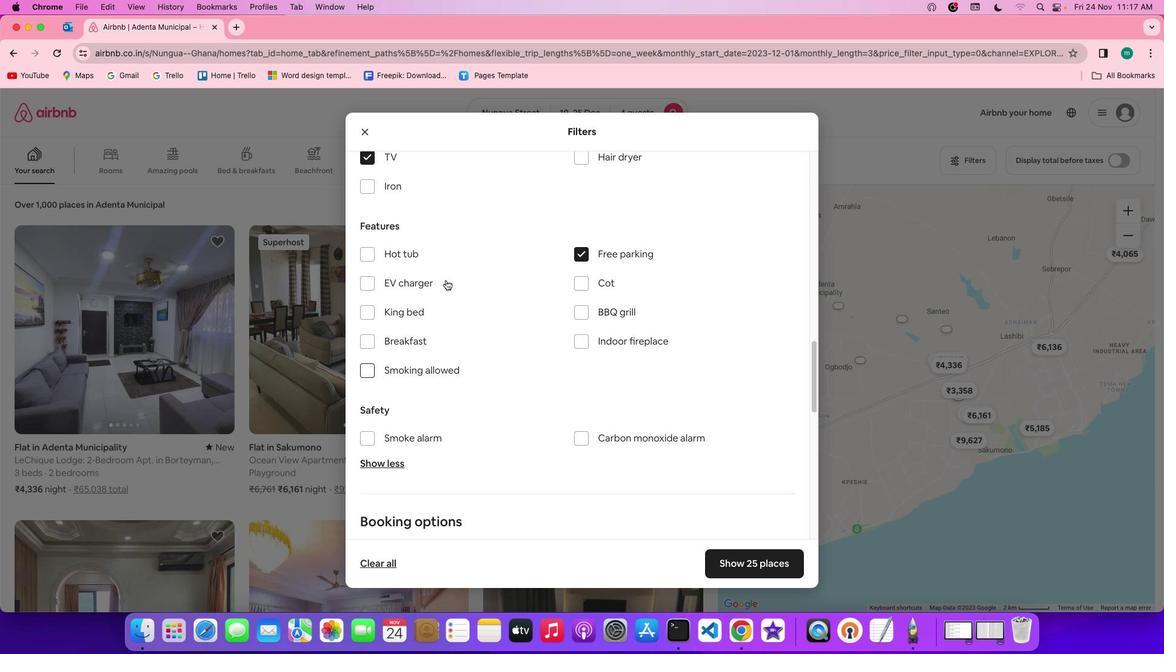 
Action: Mouse scrolled (464, 300) with delta (19, 21)
Screenshot: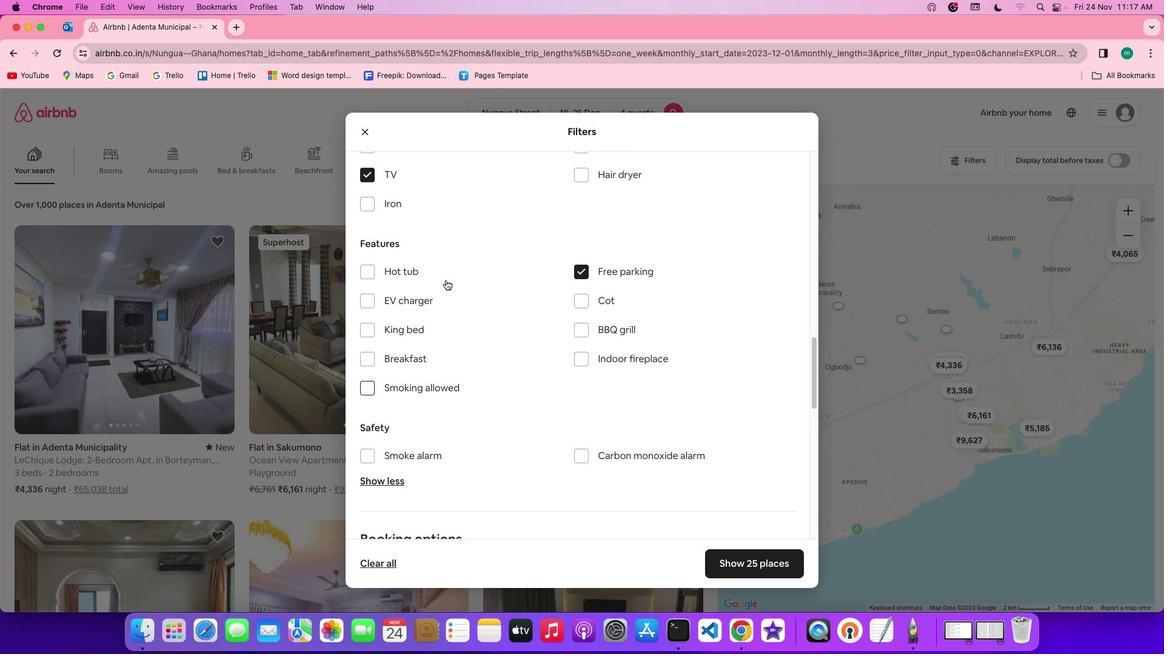 
Action: Mouse scrolled (464, 300) with delta (19, 20)
Screenshot: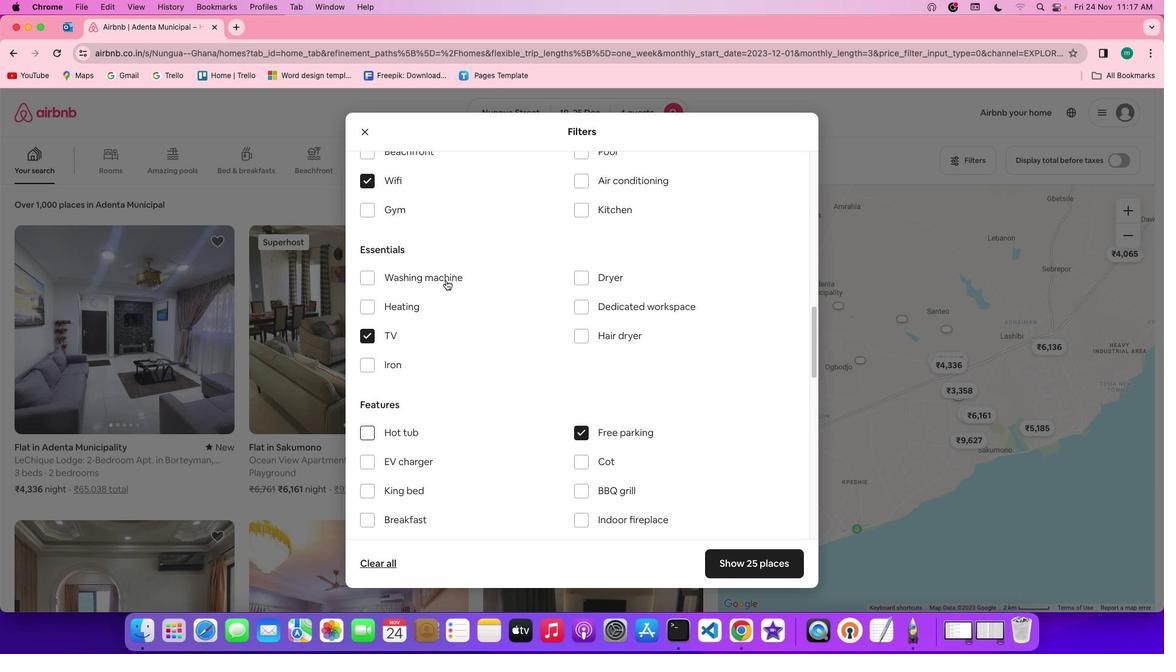 
Action: Mouse scrolled (464, 300) with delta (19, 20)
Screenshot: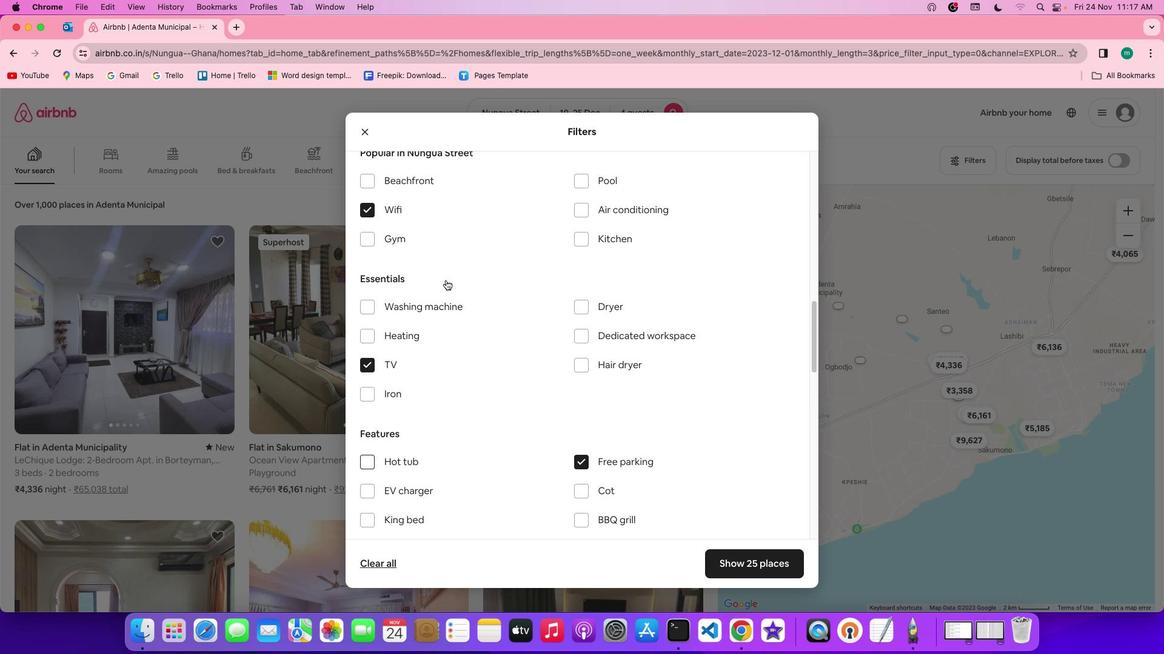 
Action: Mouse scrolled (464, 300) with delta (19, 21)
Screenshot: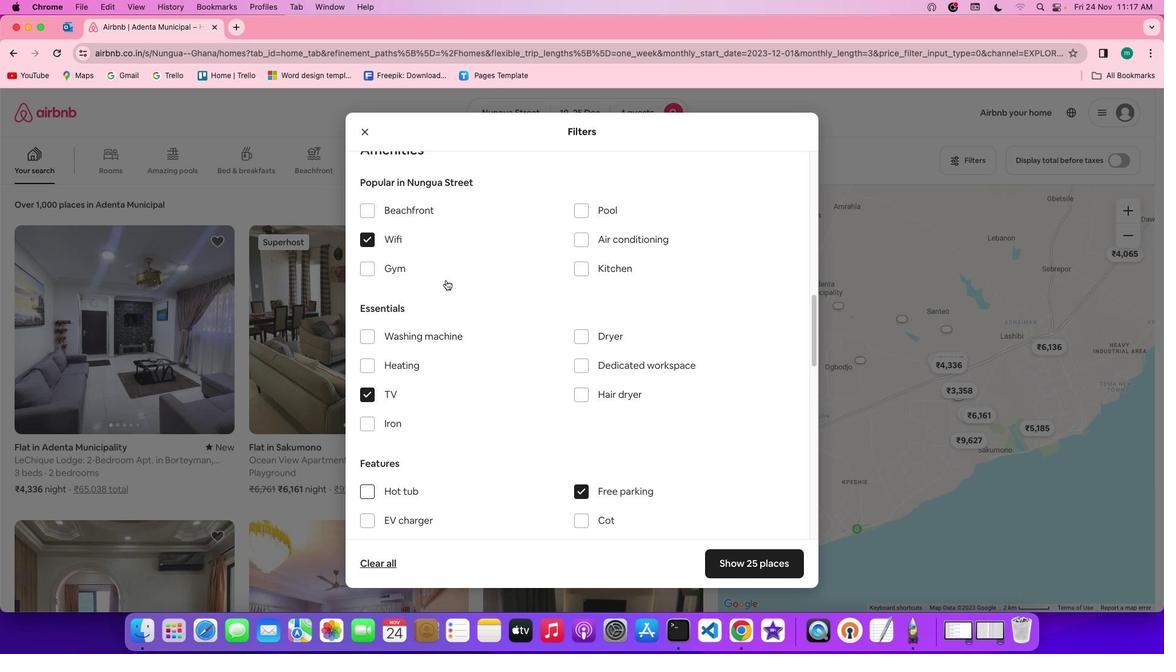 
Action: Mouse scrolled (464, 300) with delta (19, 21)
Screenshot: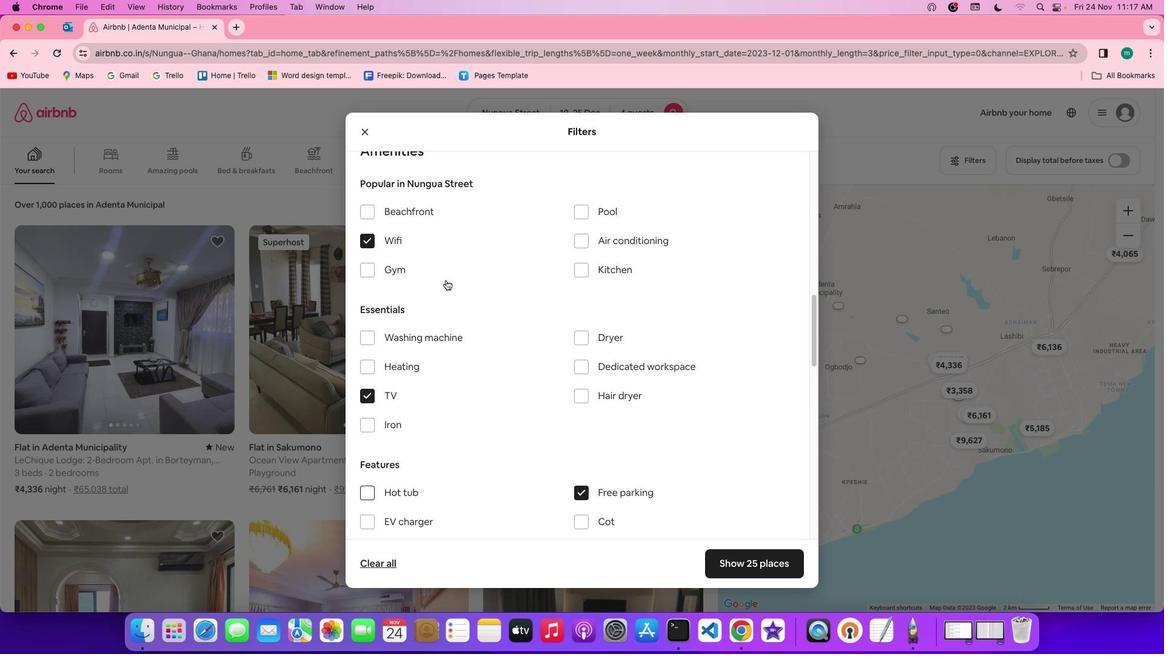 
Action: Mouse moved to (400, 285)
Screenshot: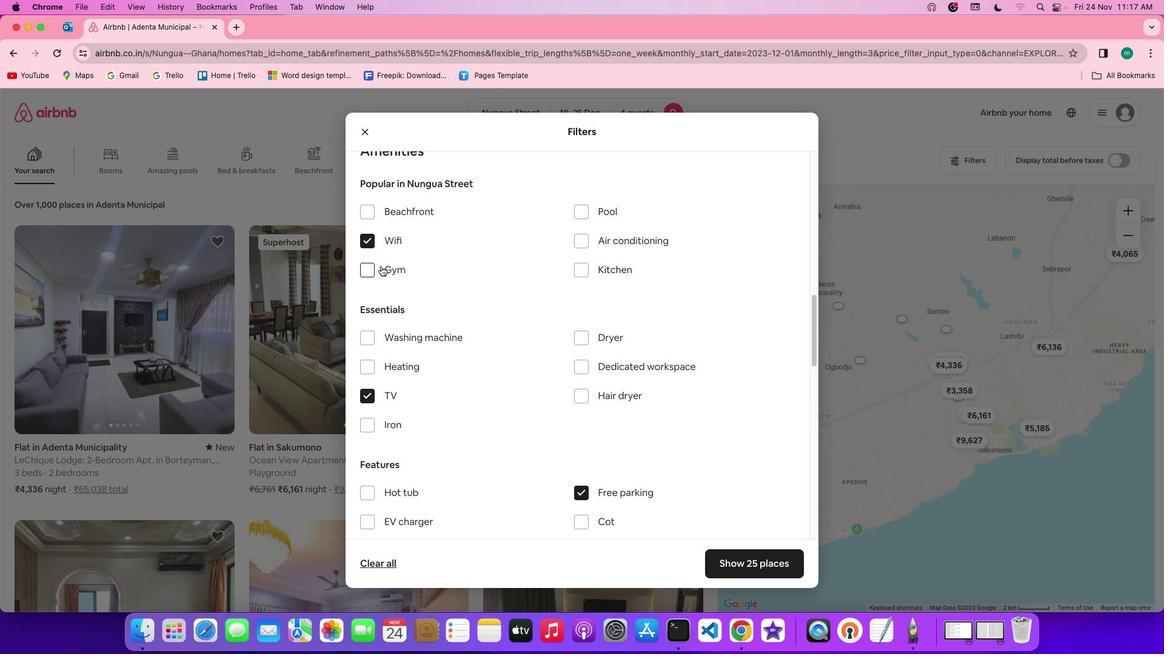 
Action: Mouse pressed left at (400, 285)
Screenshot: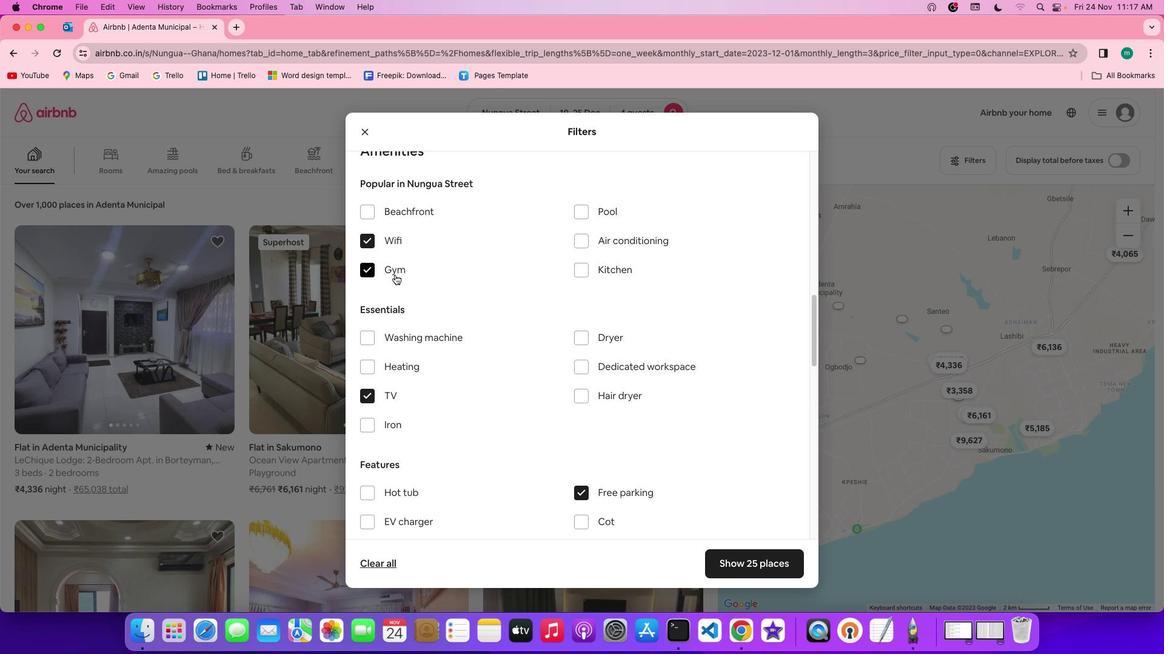 
Action: Mouse moved to (497, 351)
Screenshot: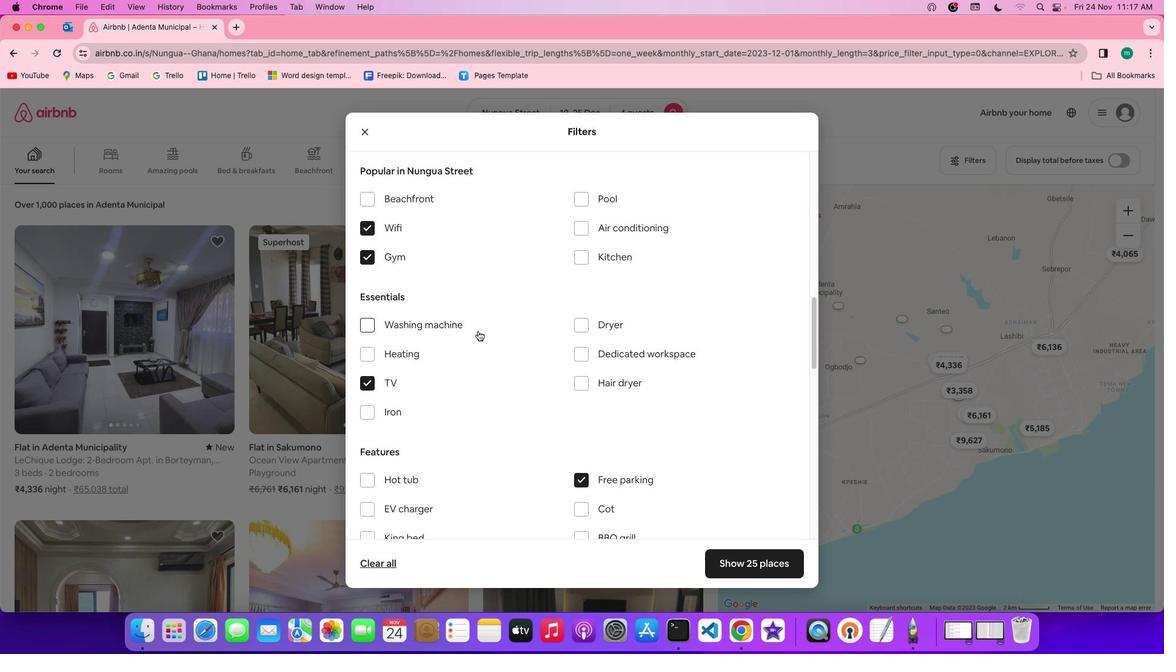 
Action: Mouse scrolled (497, 351) with delta (19, 18)
Screenshot: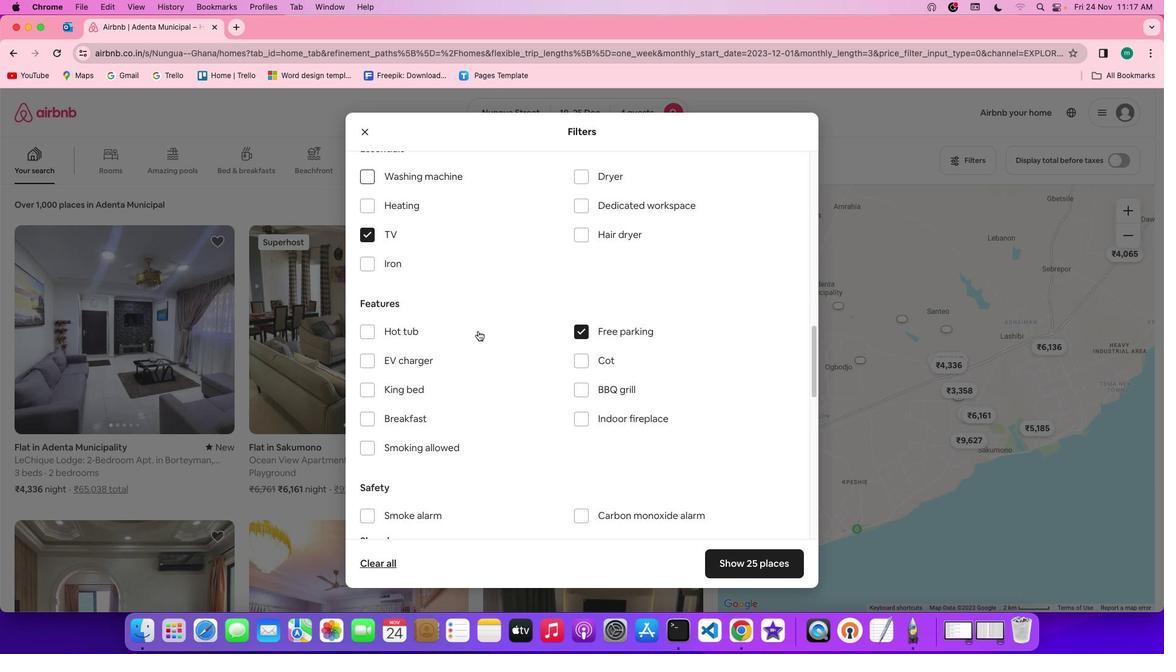 
Action: Mouse scrolled (497, 351) with delta (19, 18)
Screenshot: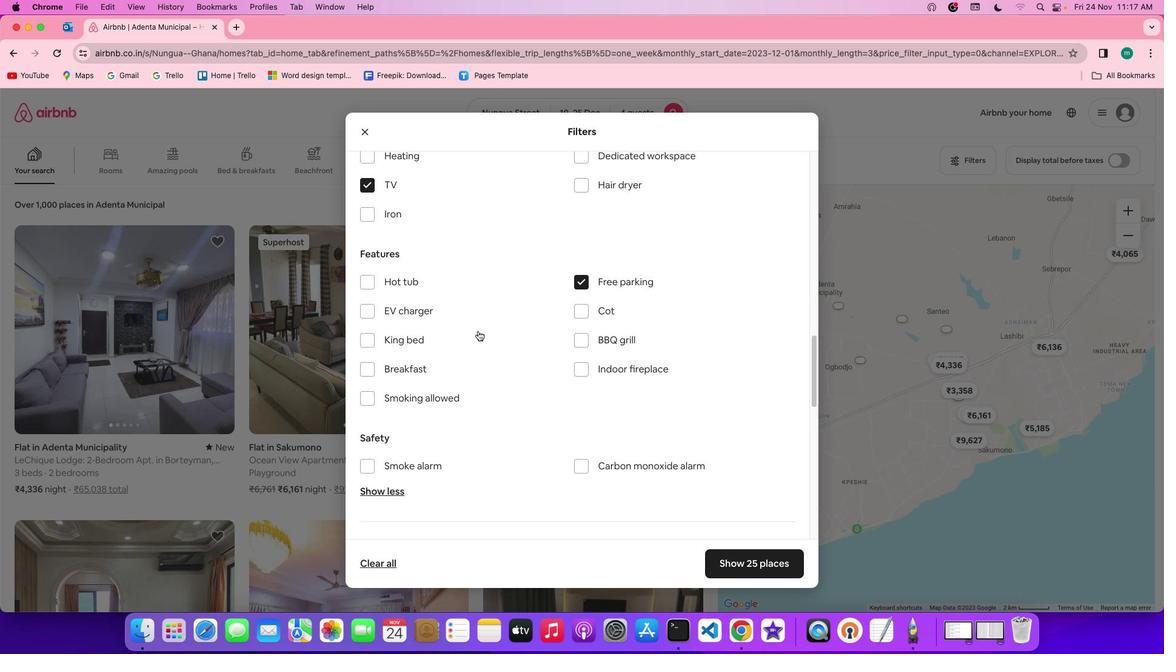 
Action: Mouse scrolled (497, 351) with delta (19, 17)
Screenshot: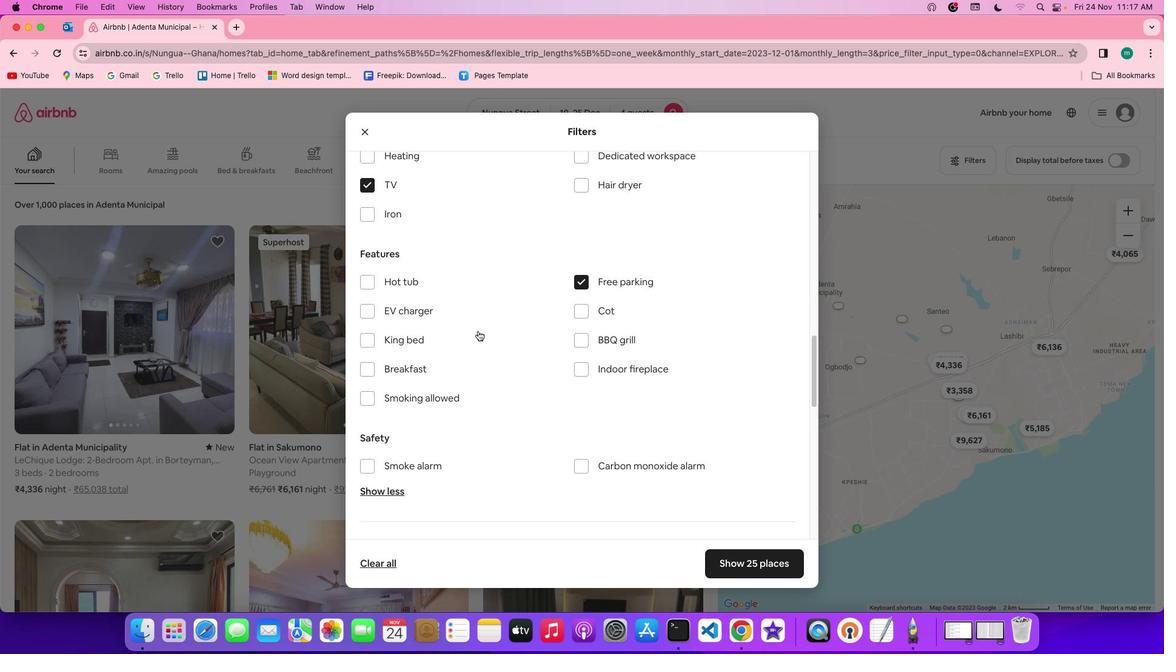 
Action: Mouse scrolled (497, 351) with delta (19, 16)
Screenshot: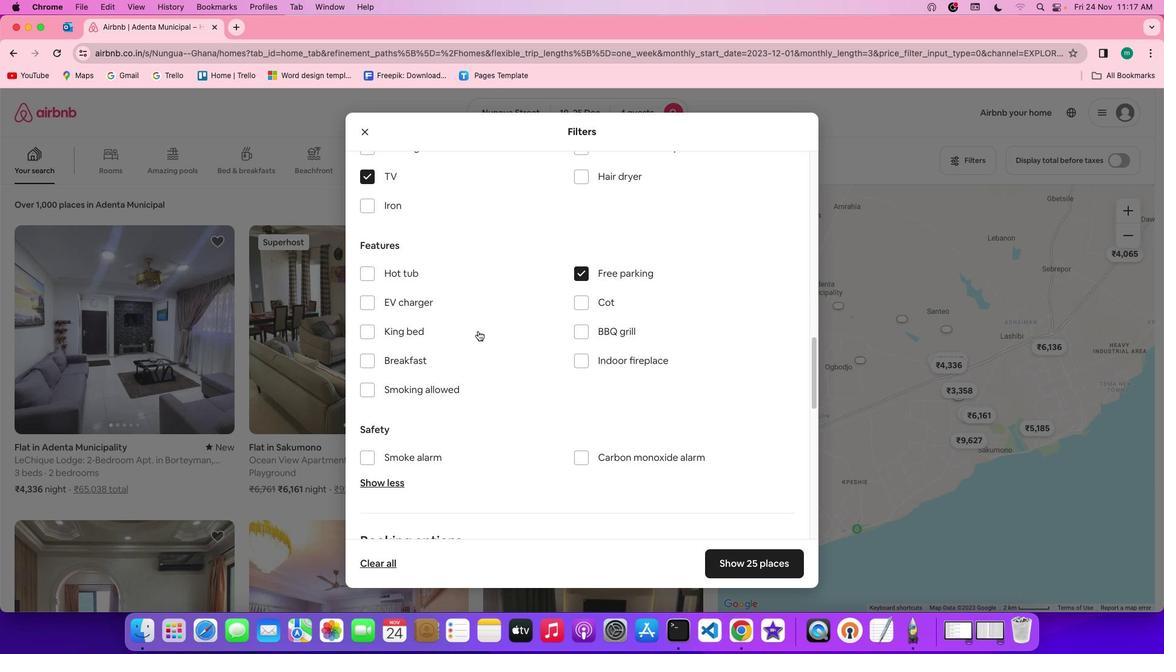 
Action: Mouse moved to (433, 378)
Screenshot: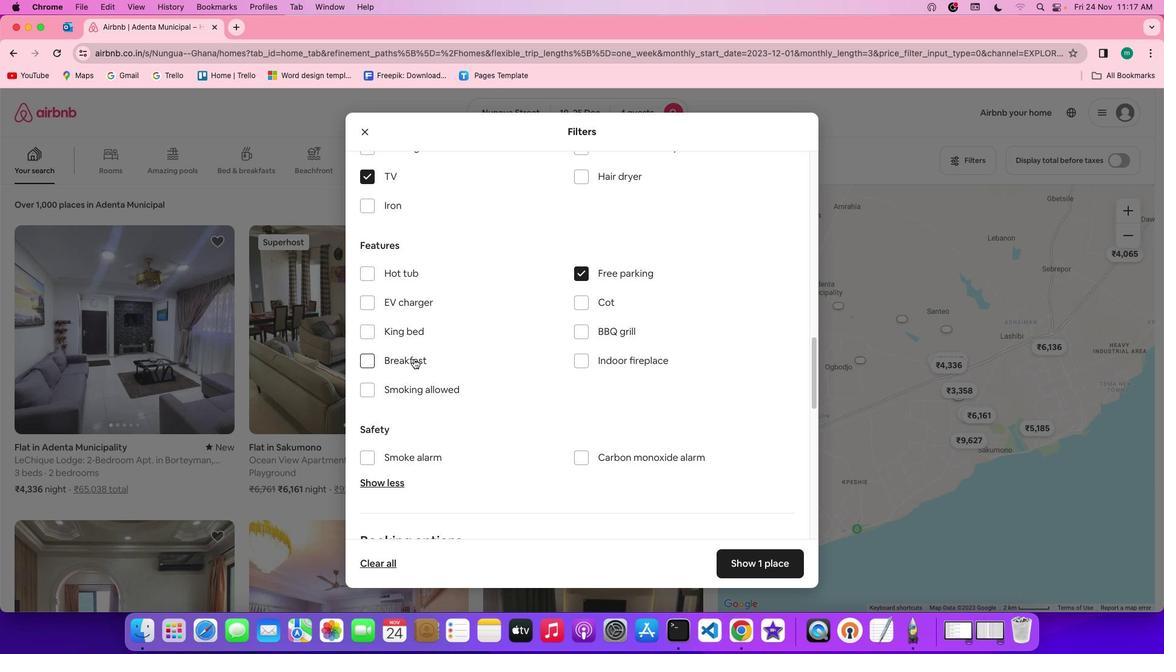 
Action: Mouse pressed left at (433, 378)
Screenshot: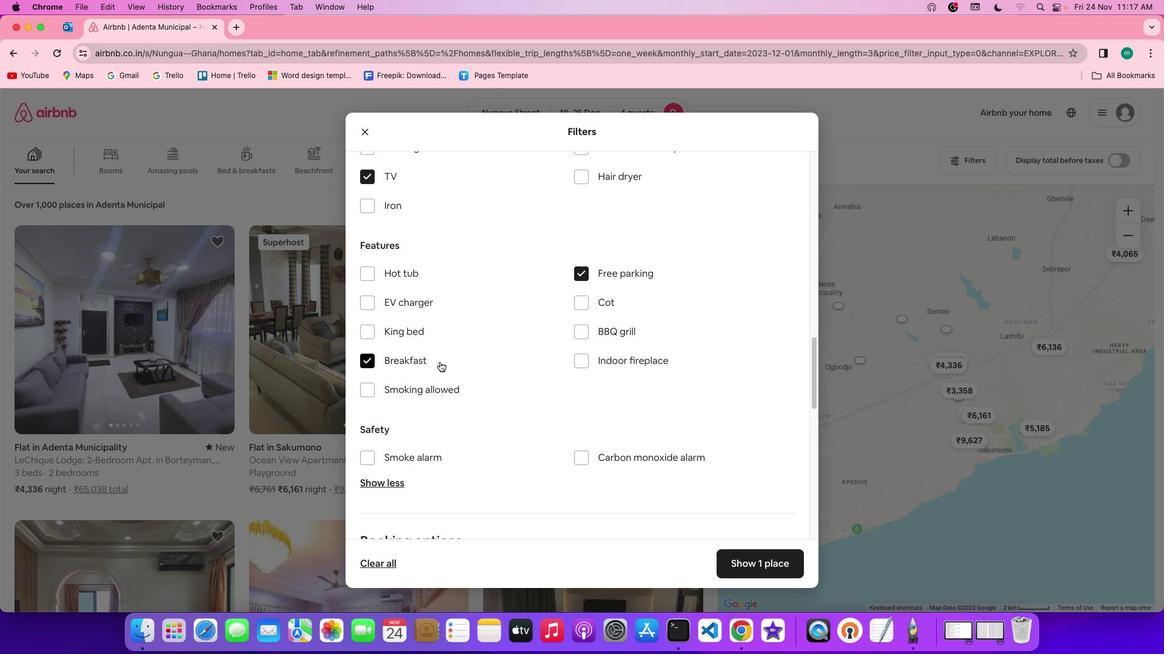 
Action: Mouse moved to (565, 404)
Screenshot: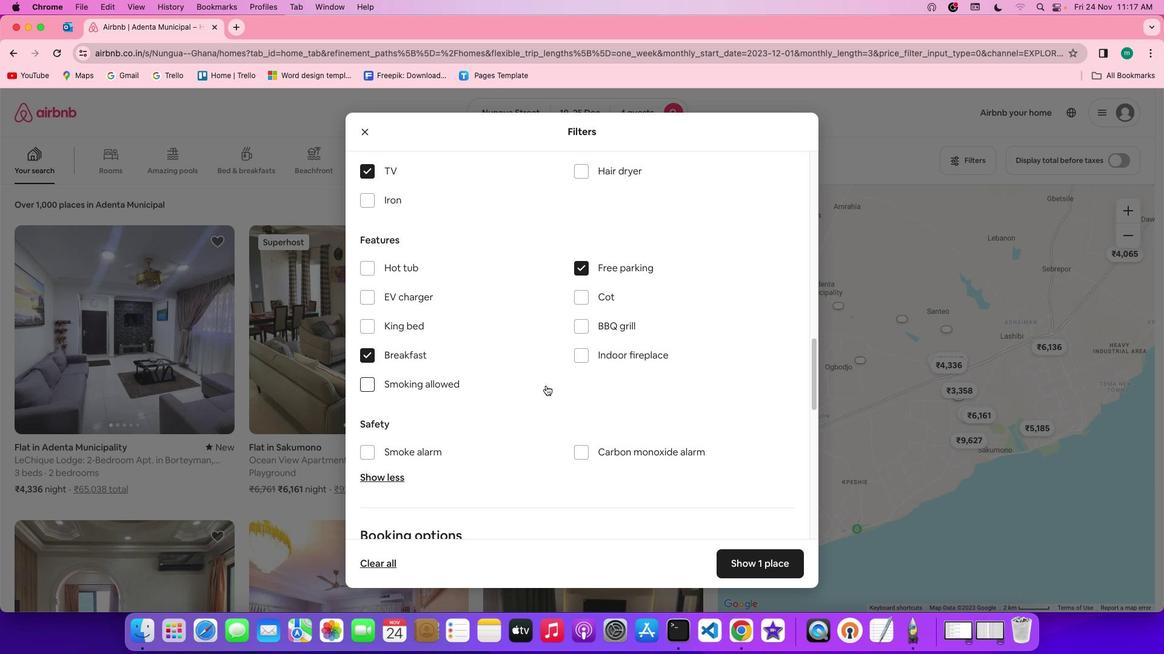 
Action: Mouse scrolled (565, 404) with delta (19, 18)
Screenshot: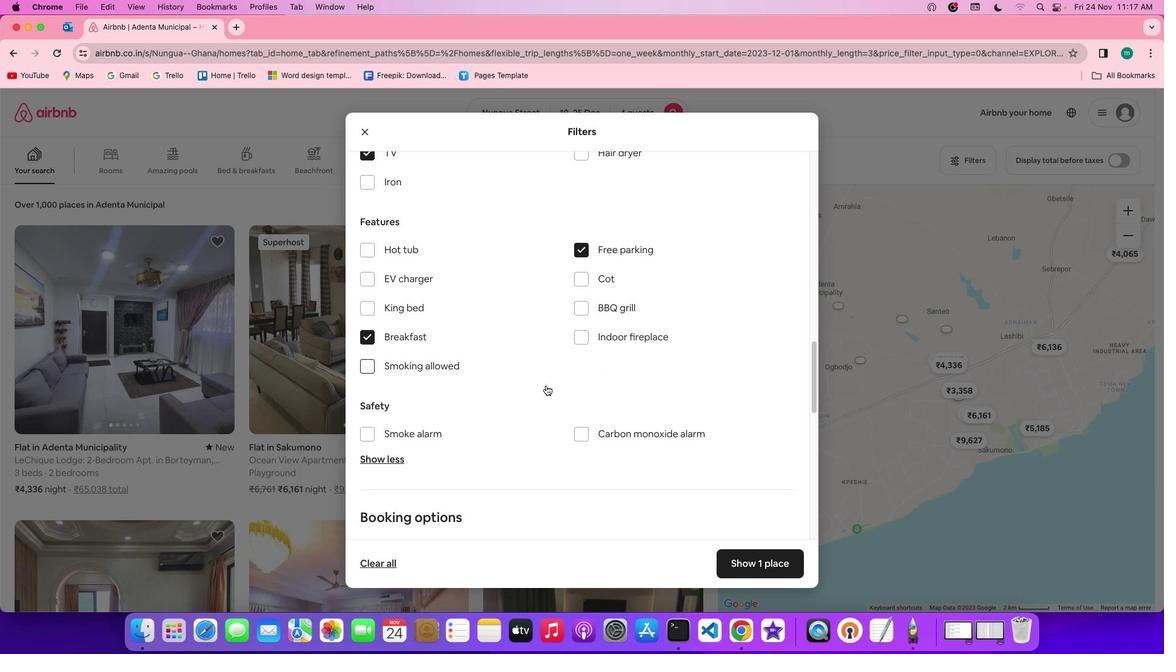 
Action: Mouse scrolled (565, 404) with delta (19, 18)
Screenshot: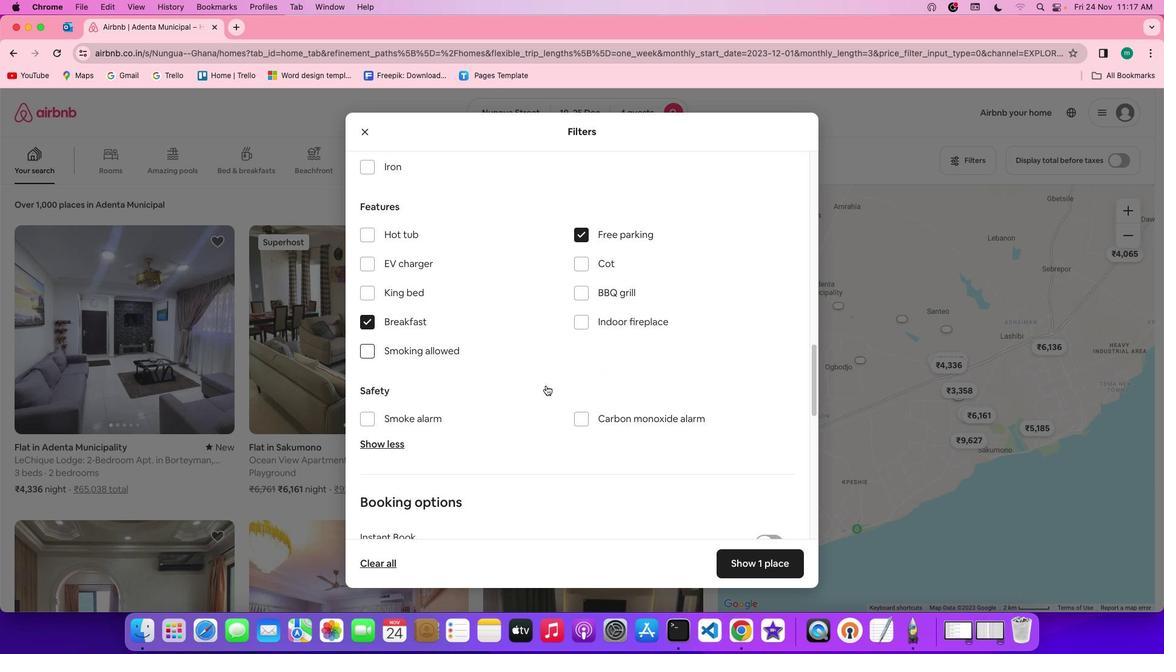 
Action: Mouse scrolled (565, 404) with delta (19, 18)
Screenshot: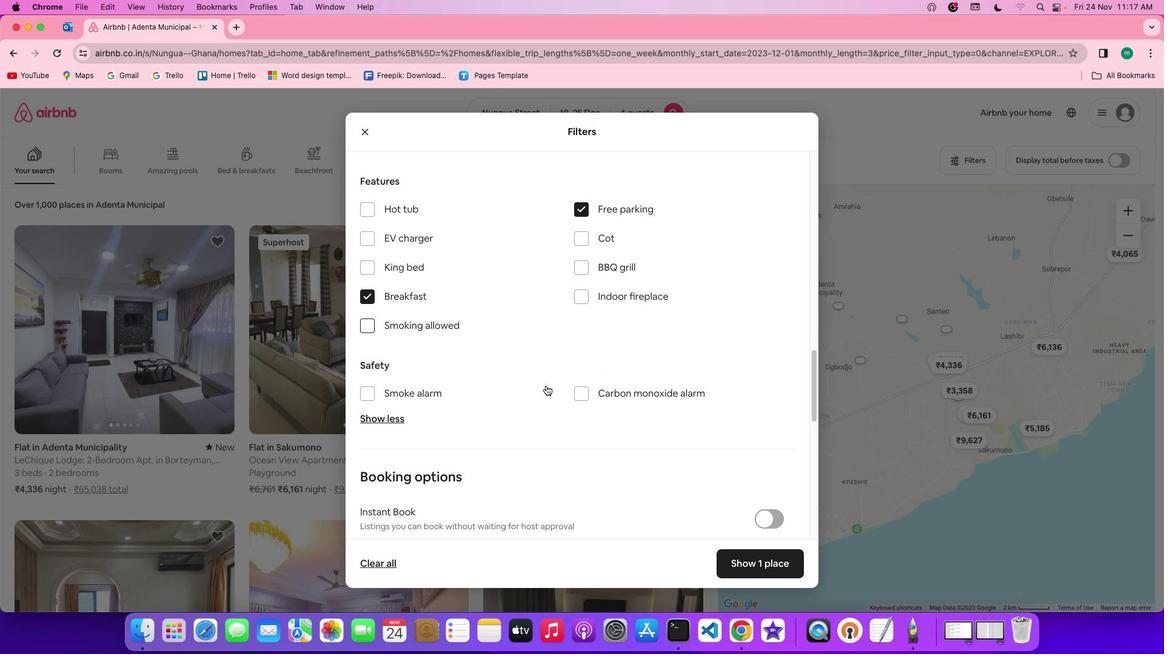 
Action: Mouse scrolled (565, 404) with delta (19, 18)
Screenshot: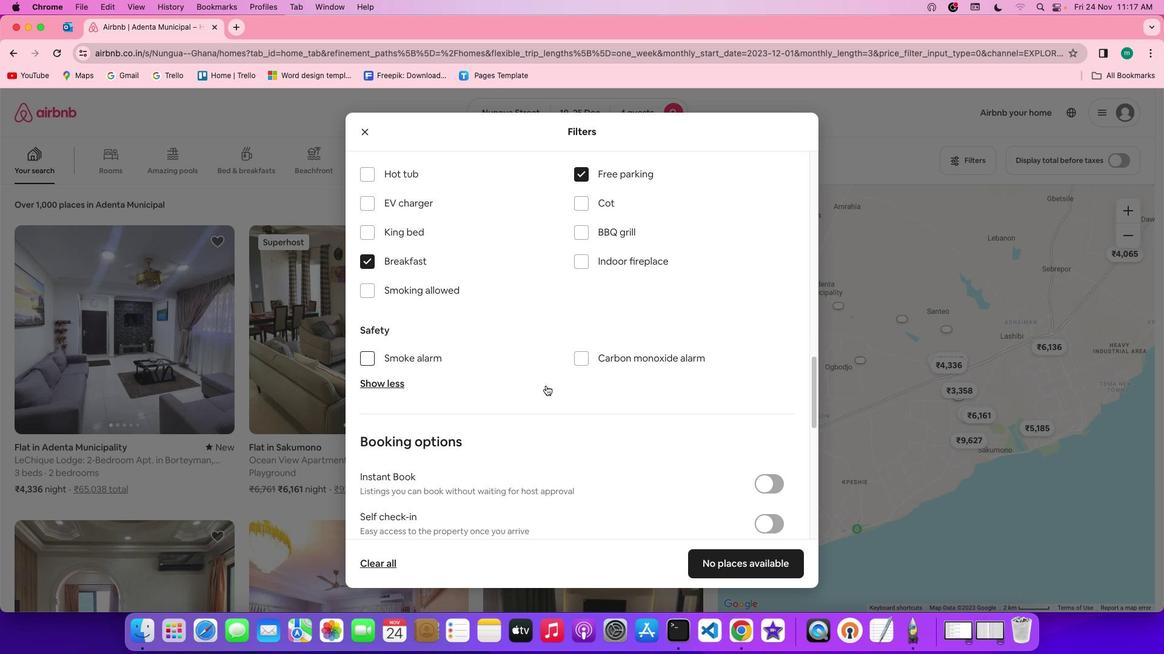 
Action: Mouse scrolled (565, 404) with delta (19, 18)
Screenshot: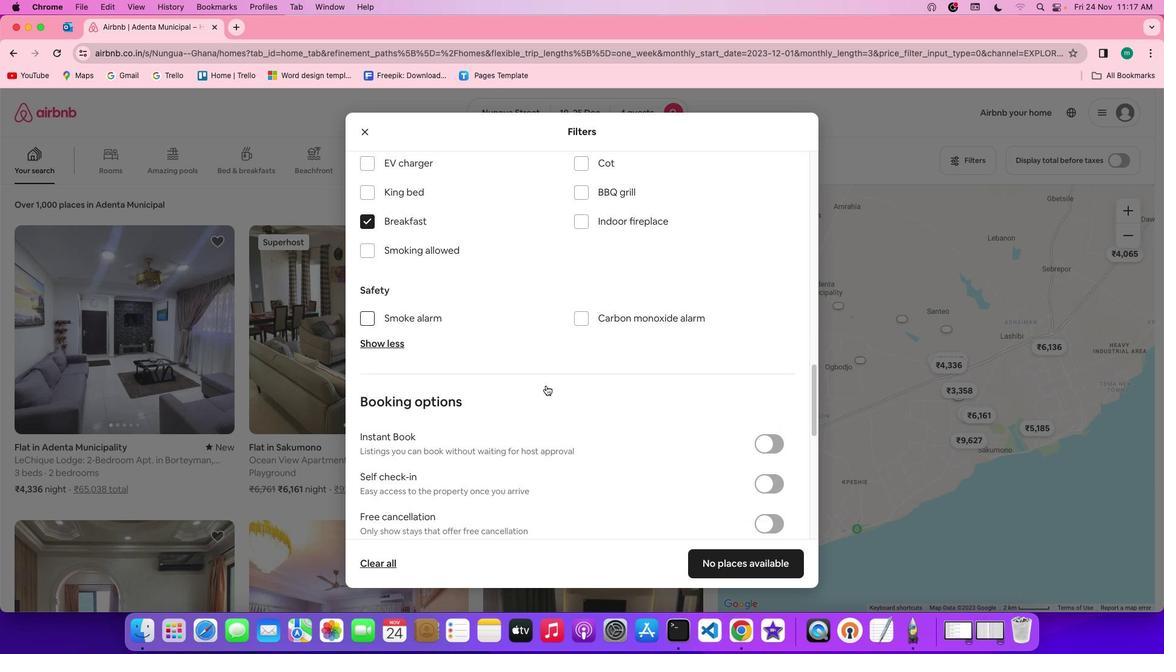 
Action: Mouse scrolled (565, 404) with delta (19, 18)
Screenshot: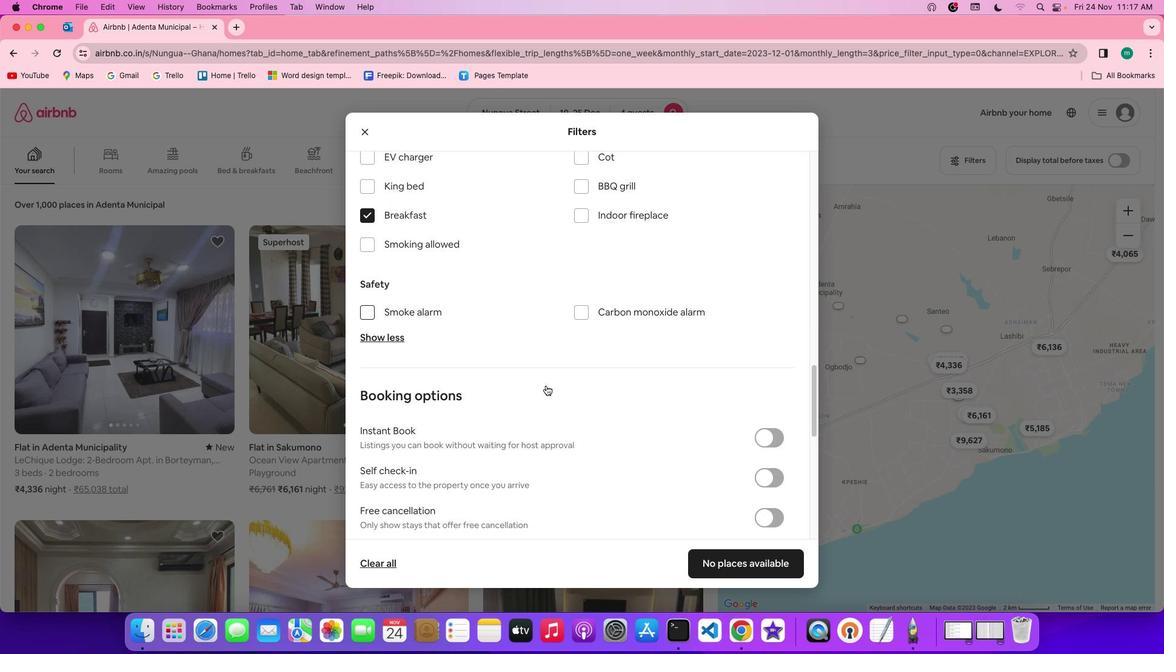 
Action: Mouse scrolled (565, 404) with delta (19, 18)
Screenshot: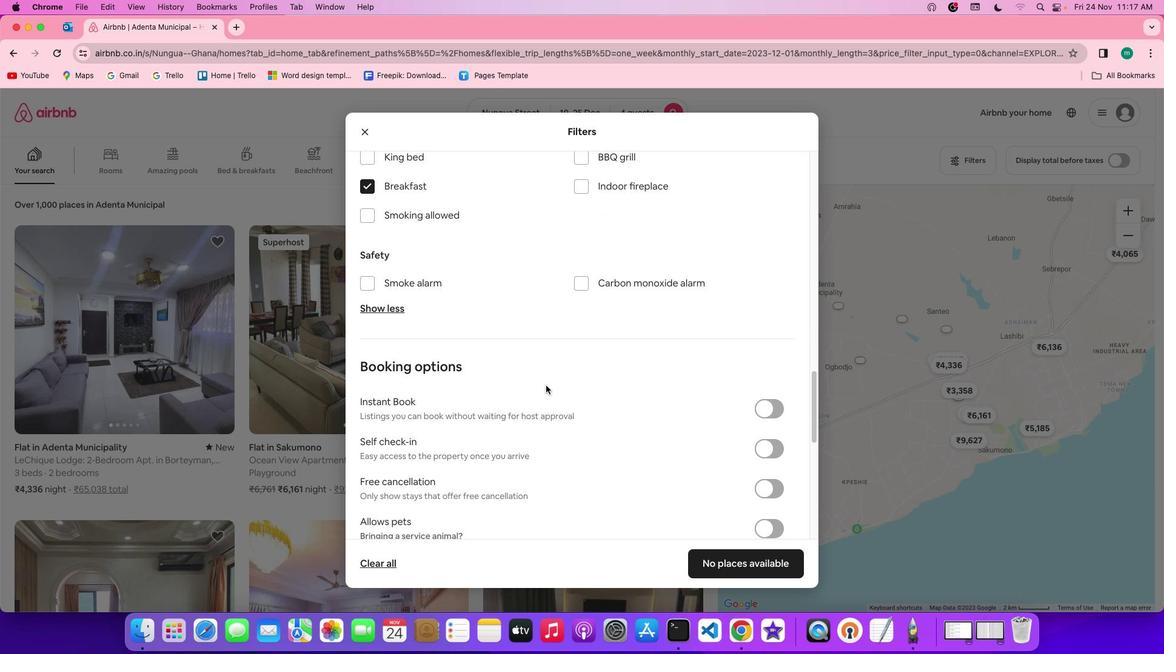 
Action: Mouse scrolled (565, 404) with delta (19, 18)
Screenshot: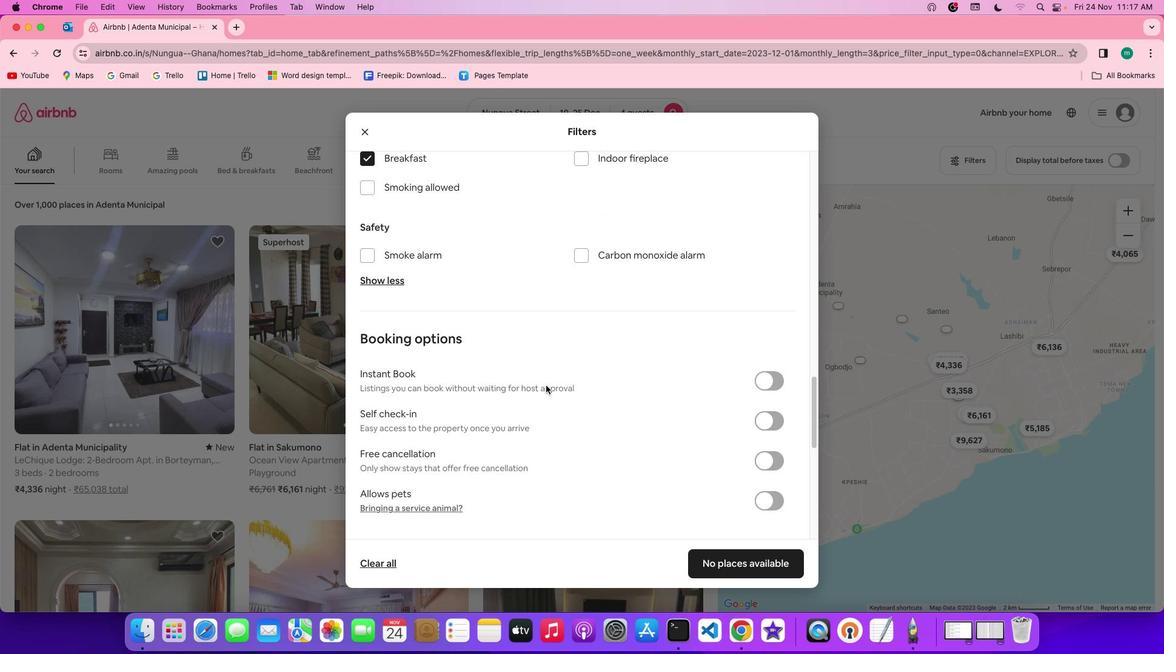 
Action: Mouse scrolled (565, 404) with delta (19, 18)
Screenshot: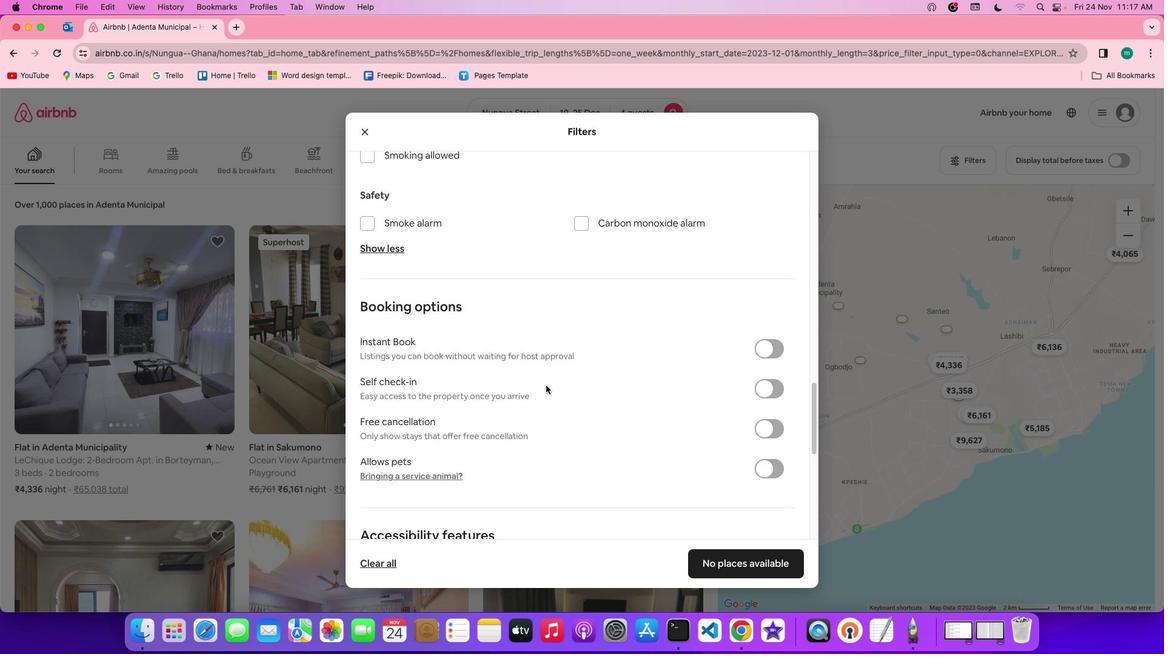 
Action: Mouse scrolled (565, 404) with delta (19, 18)
Screenshot: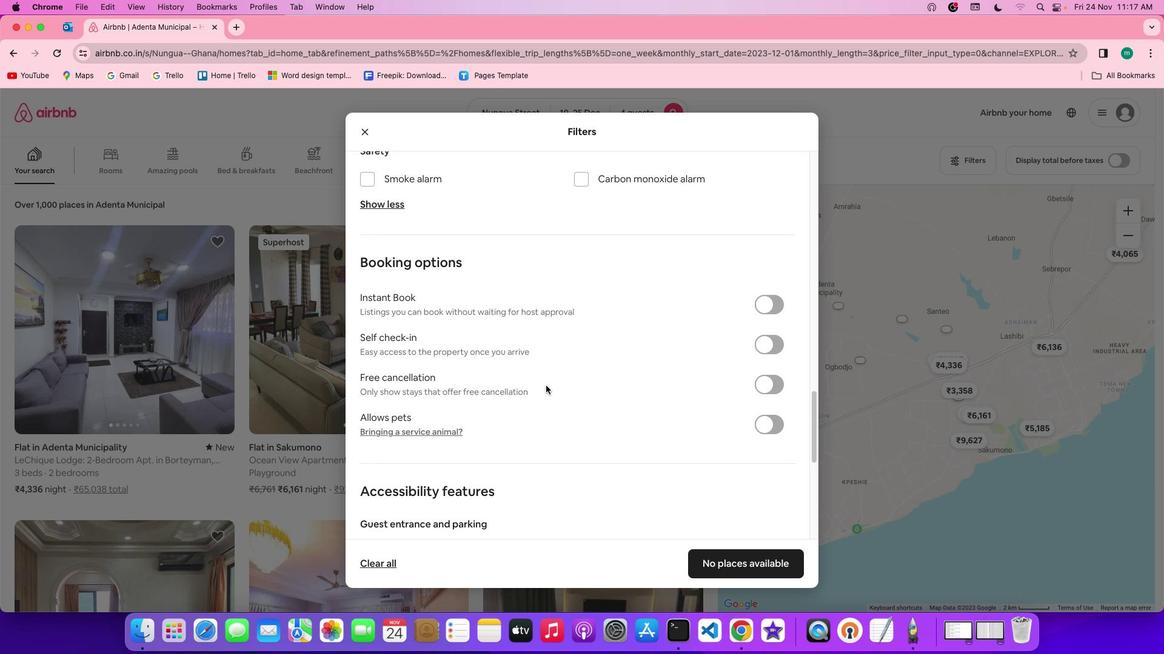 
Action: Mouse scrolled (565, 404) with delta (19, 18)
Screenshot: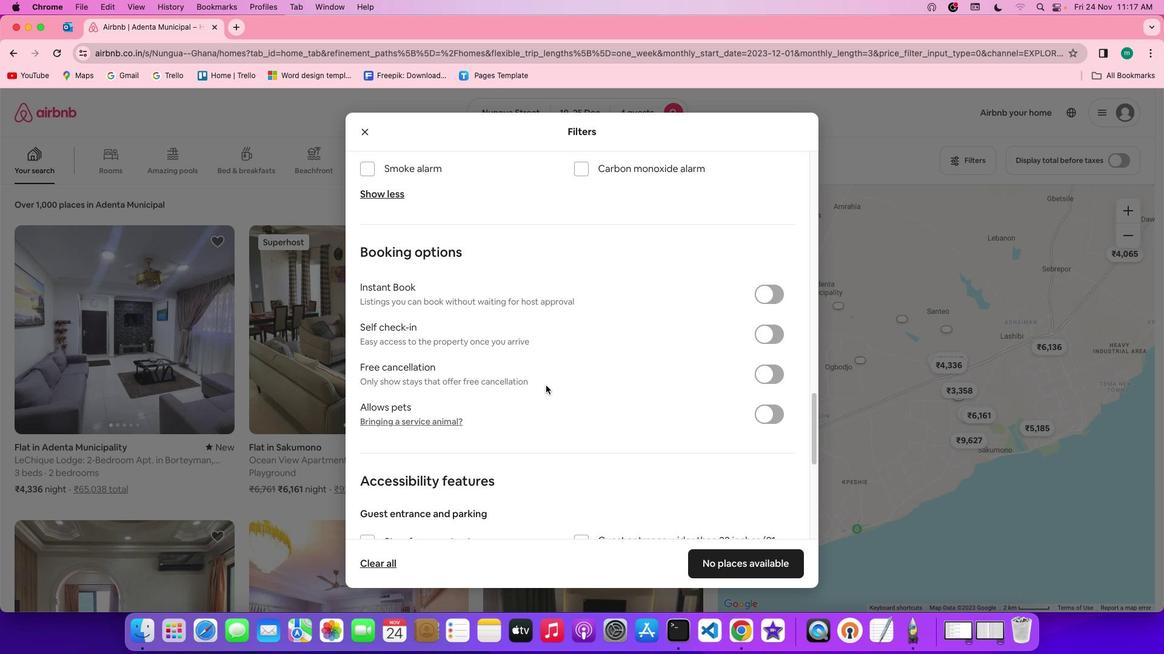
Action: Mouse scrolled (565, 404) with delta (19, 18)
Screenshot: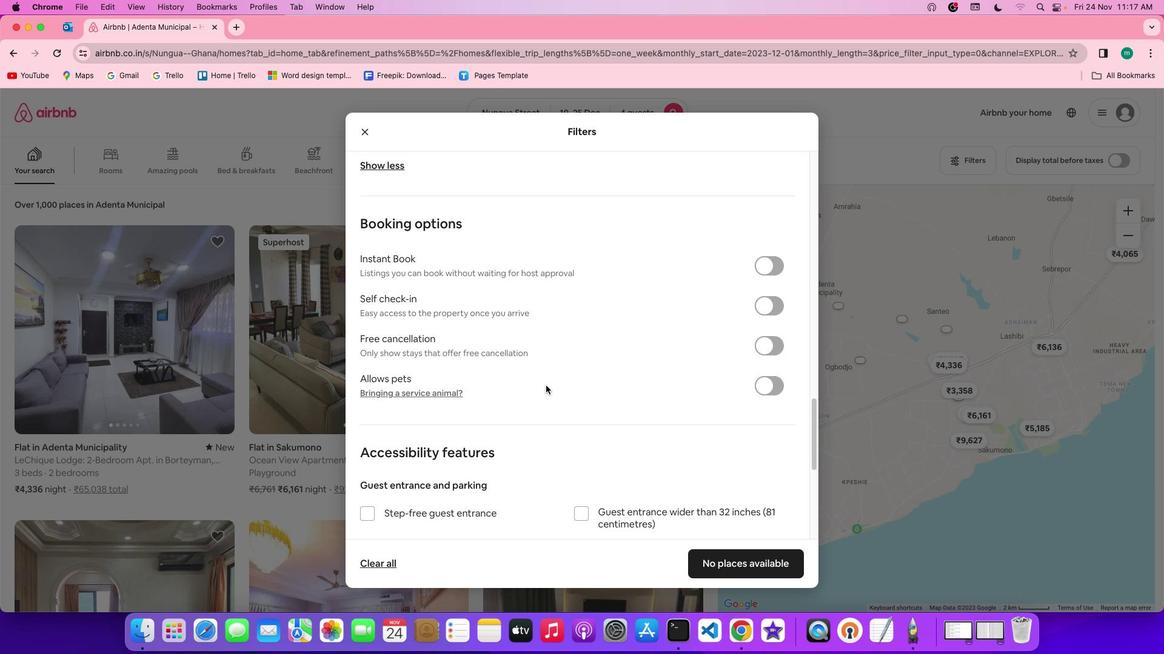 
Action: Mouse scrolled (565, 404) with delta (19, 18)
Screenshot: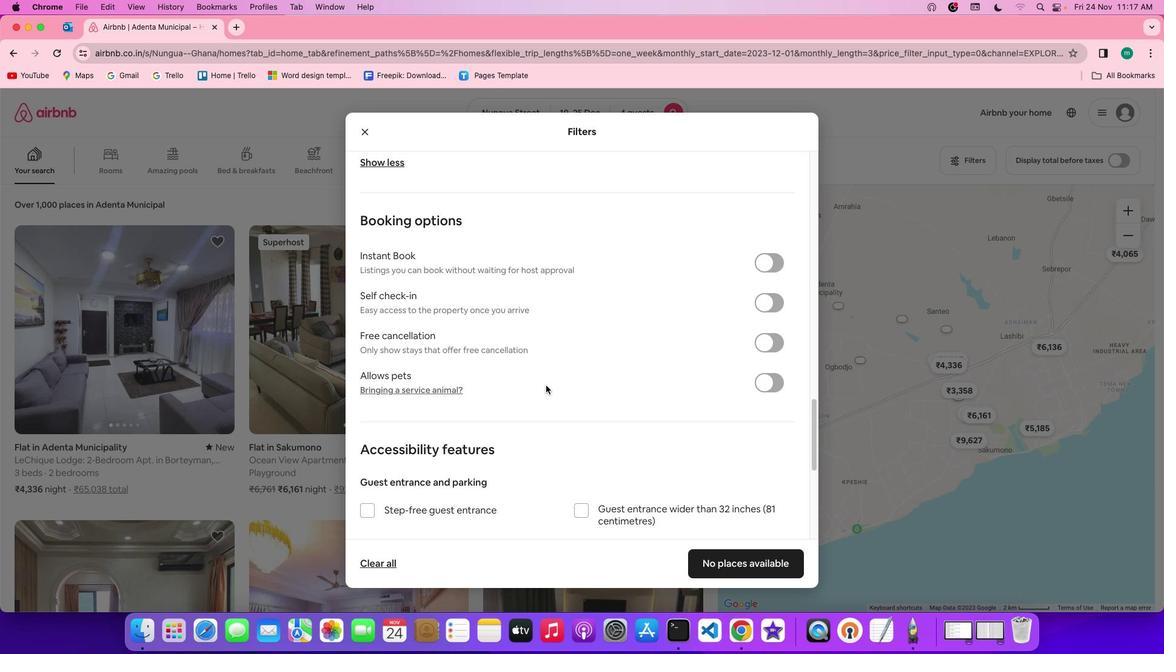
Action: Mouse moved to (783, 317)
Screenshot: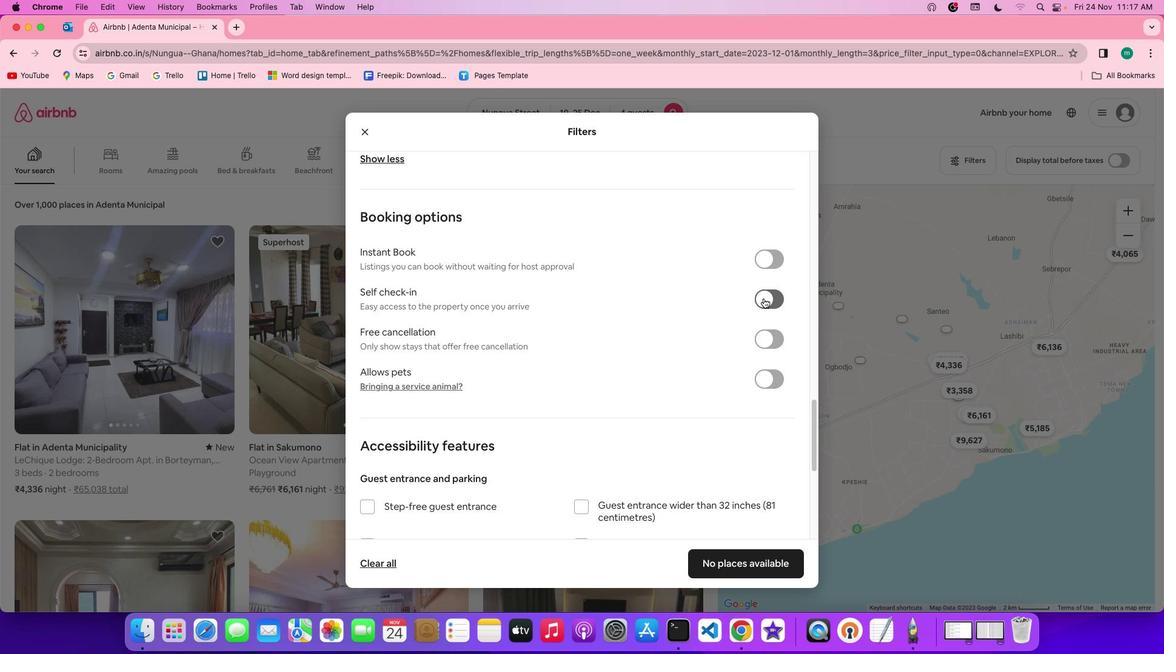 
Action: Mouse pressed left at (783, 317)
Screenshot: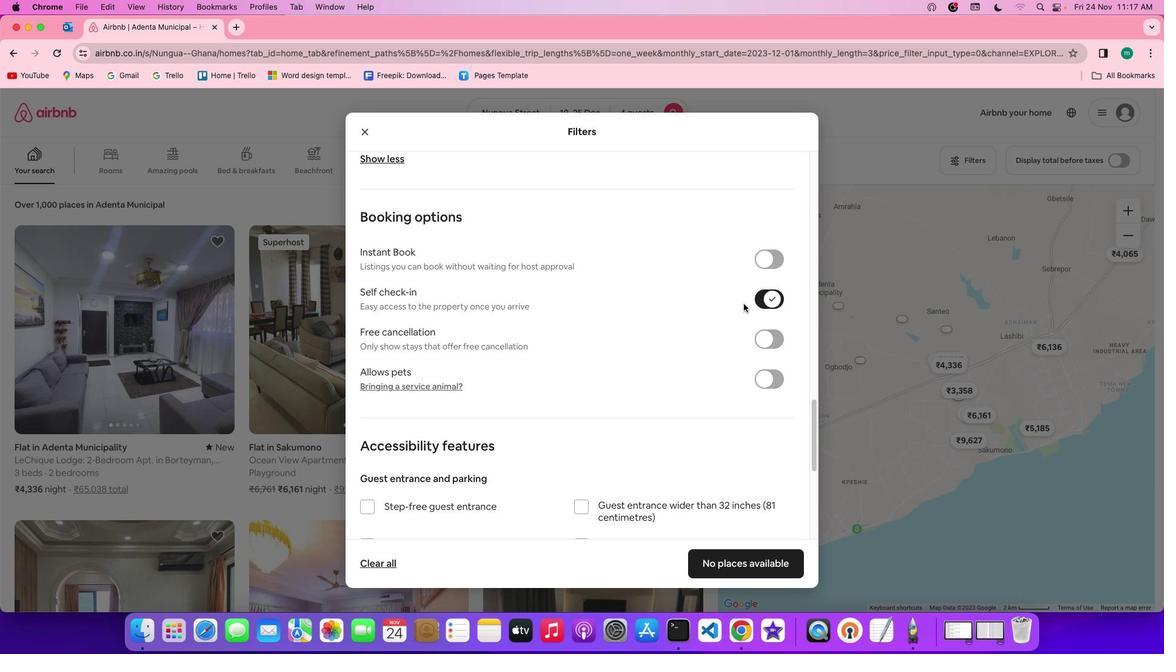
Action: Mouse moved to (634, 394)
Screenshot: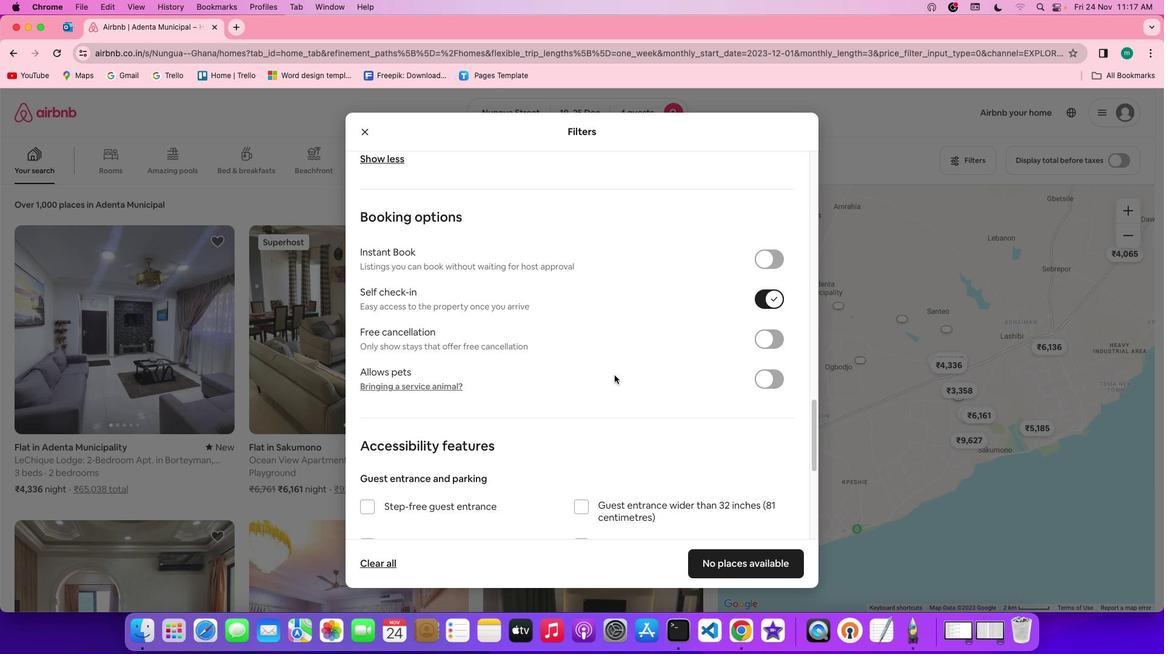
Action: Mouse scrolled (634, 394) with delta (19, 18)
Screenshot: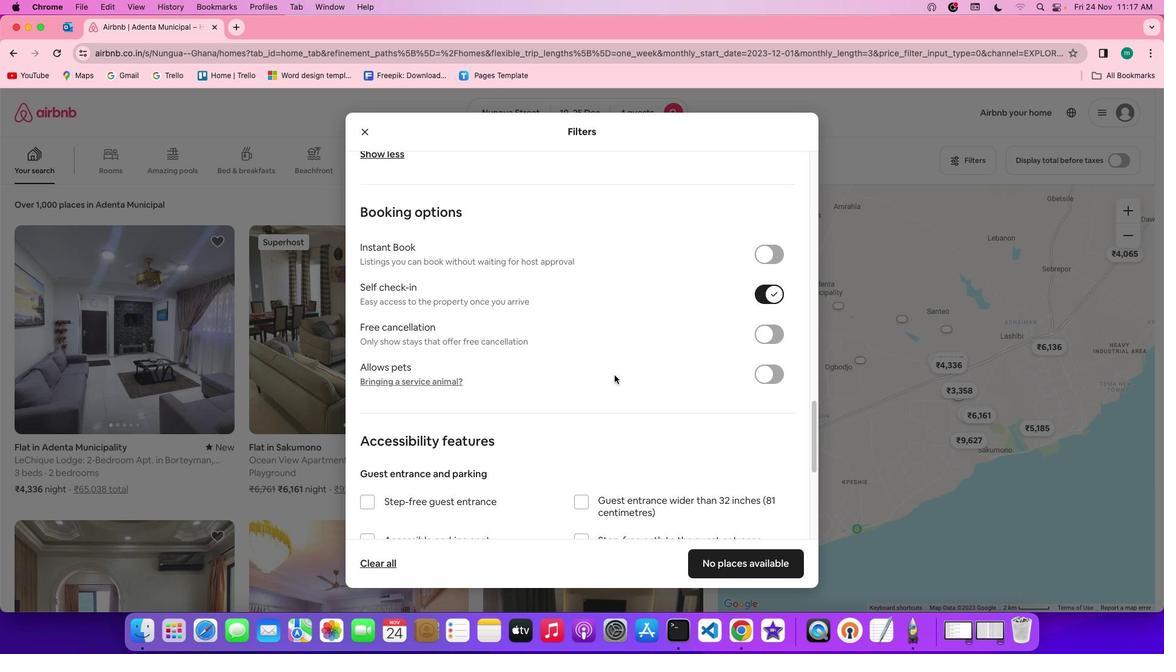 
Action: Mouse scrolled (634, 394) with delta (19, 18)
Screenshot: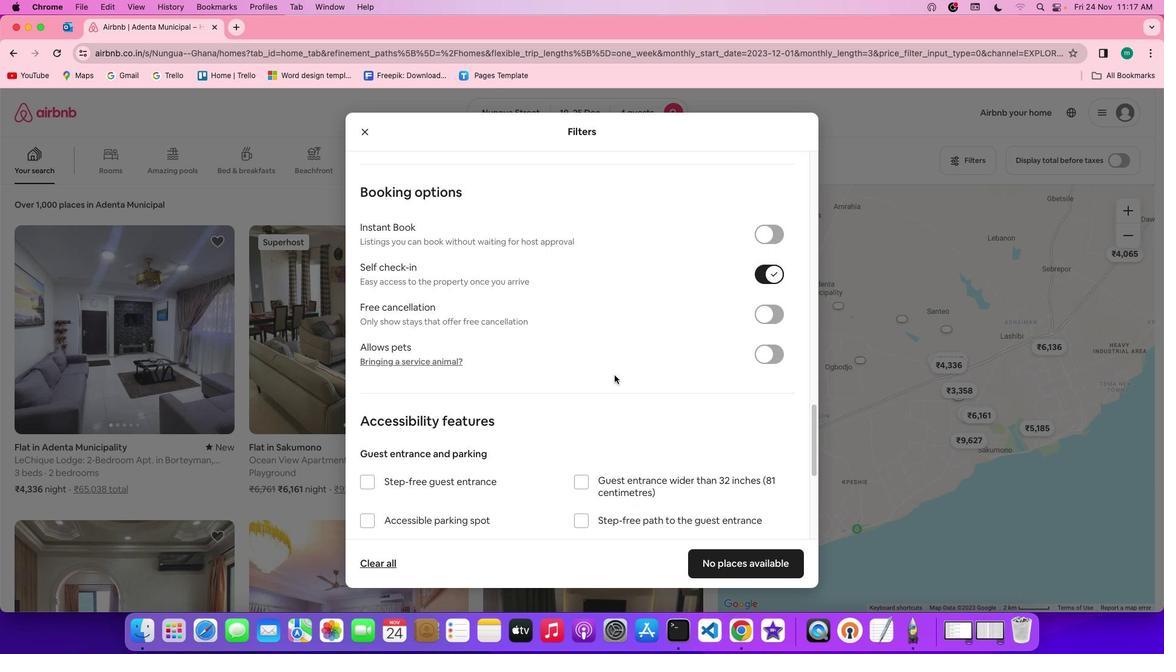 
Action: Mouse scrolled (634, 394) with delta (19, 18)
Screenshot: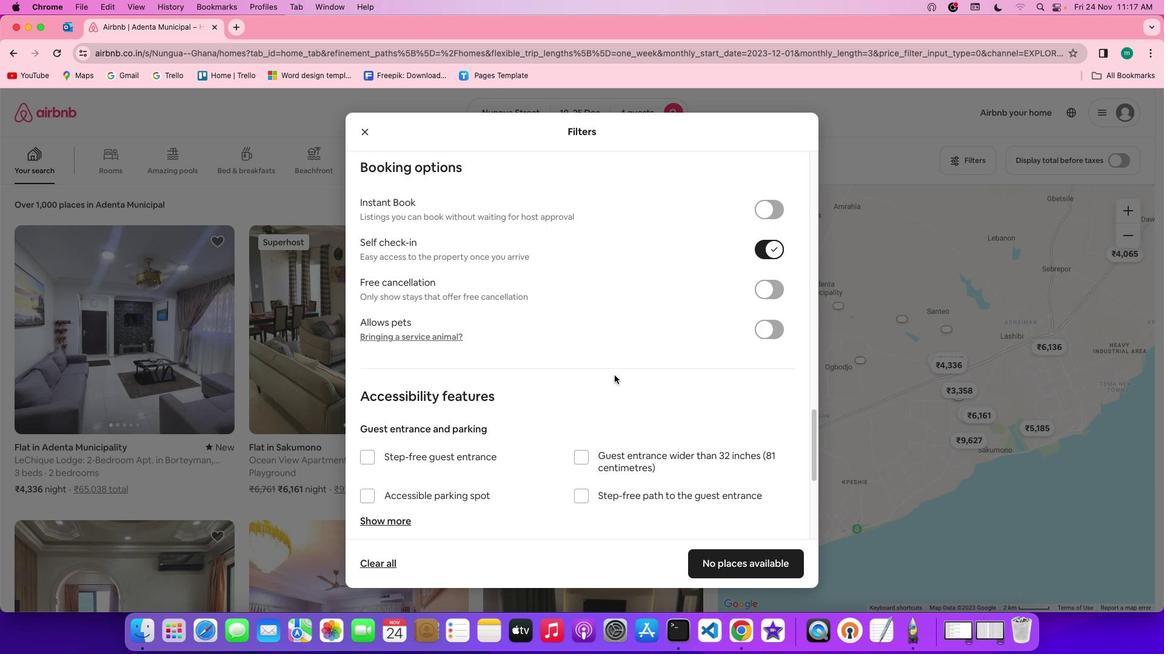 
Action: Mouse scrolled (634, 394) with delta (19, 18)
Screenshot: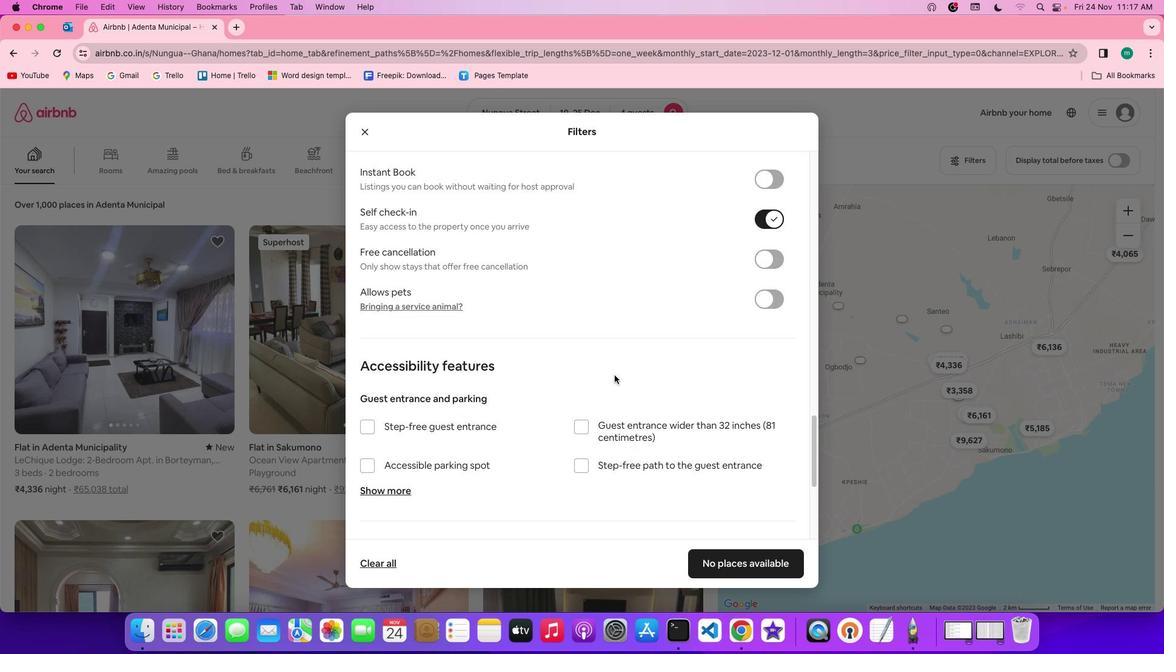 
Action: Mouse scrolled (634, 394) with delta (19, 18)
Screenshot: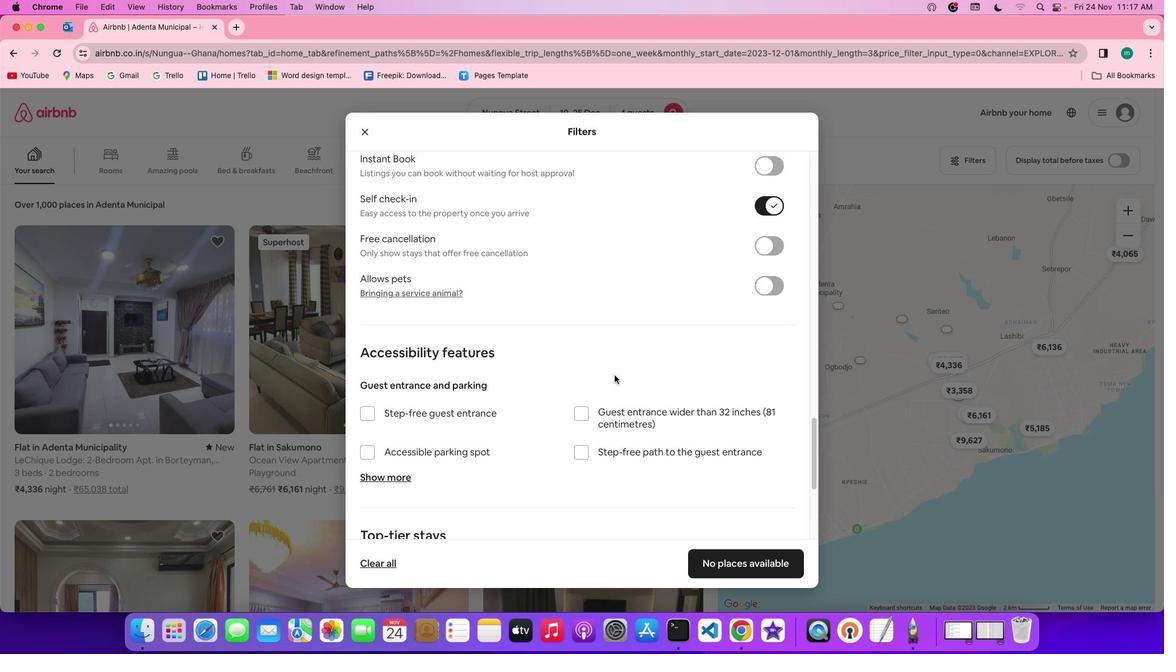 
Action: Mouse scrolled (634, 394) with delta (19, 18)
Screenshot: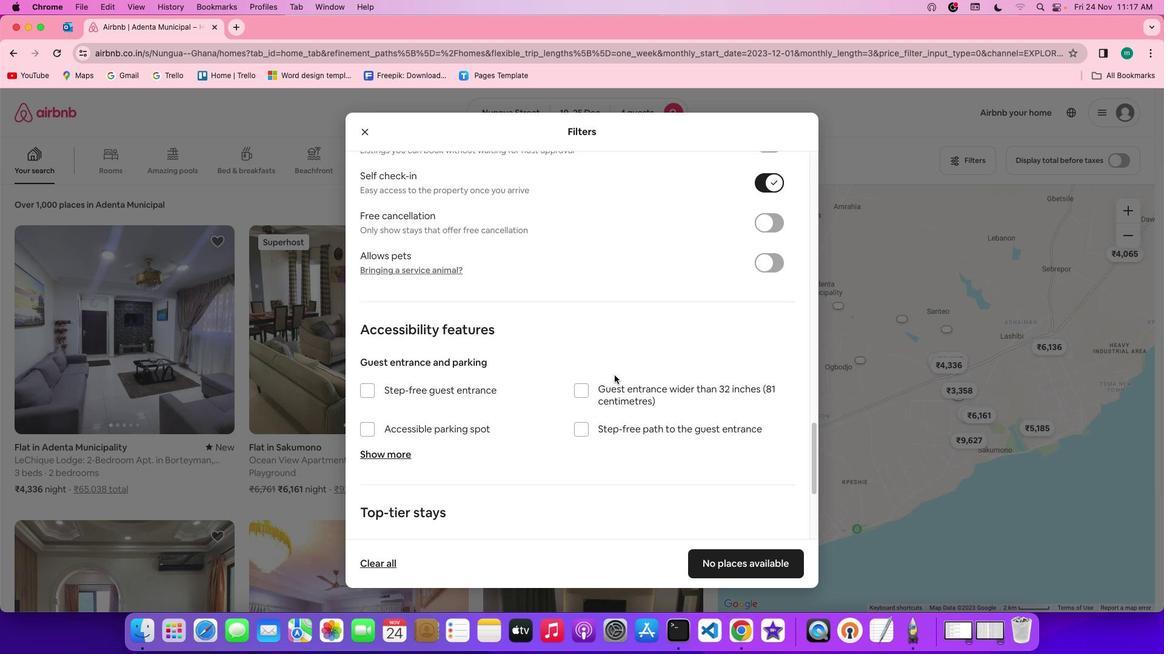 
Action: Mouse scrolled (634, 394) with delta (19, 18)
Screenshot: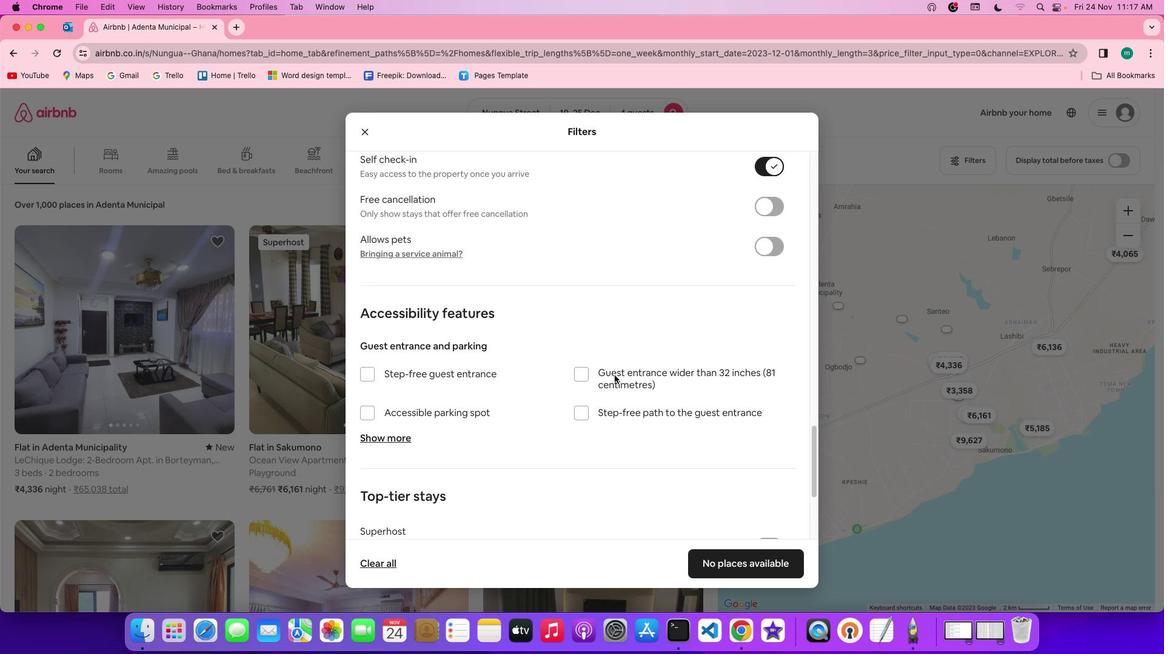 
Action: Mouse scrolled (634, 394) with delta (19, 18)
Screenshot: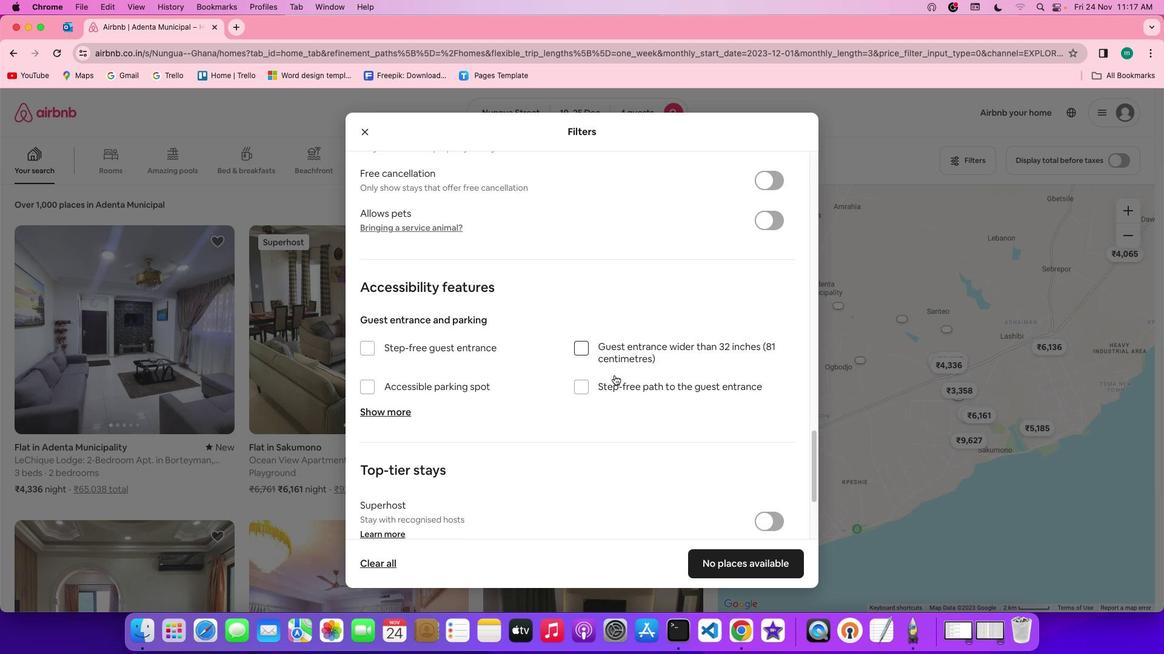 
Action: Mouse scrolled (634, 394) with delta (19, 18)
Screenshot: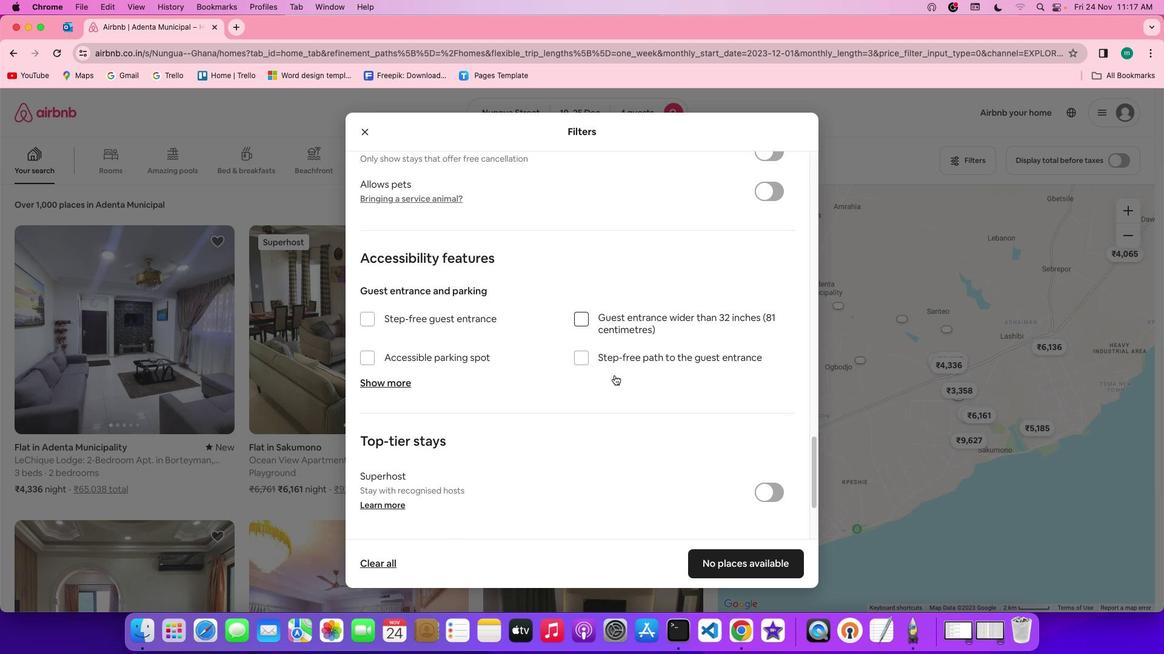 
Action: Mouse scrolled (634, 394) with delta (19, 18)
Screenshot: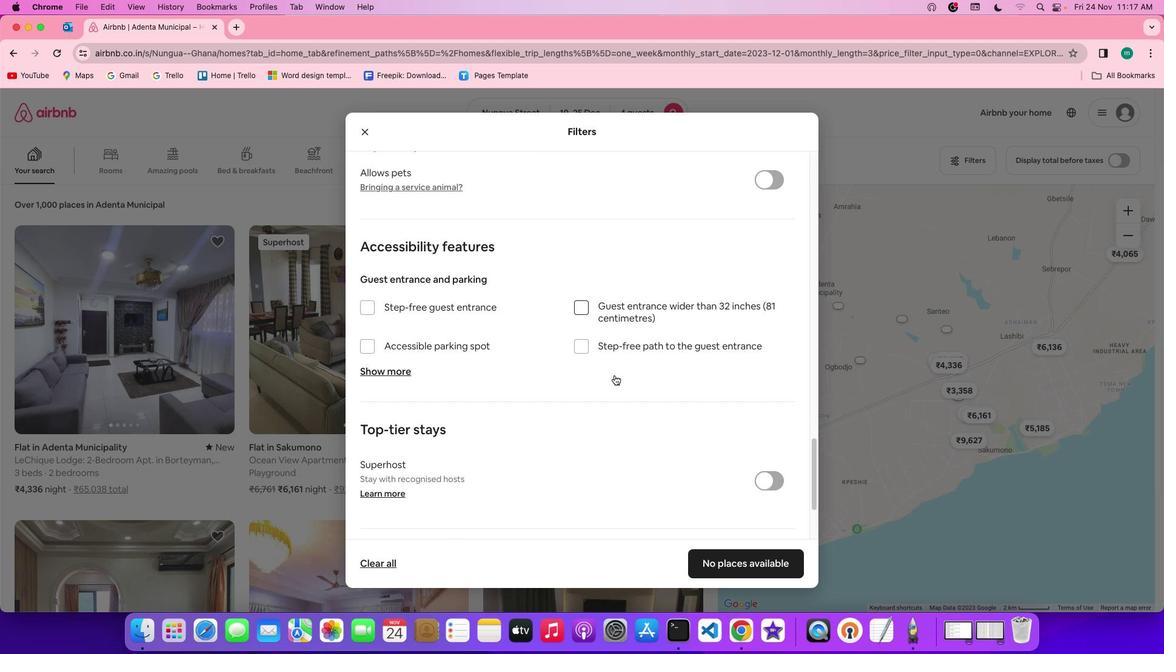 
Action: Mouse scrolled (634, 394) with delta (19, 18)
Screenshot: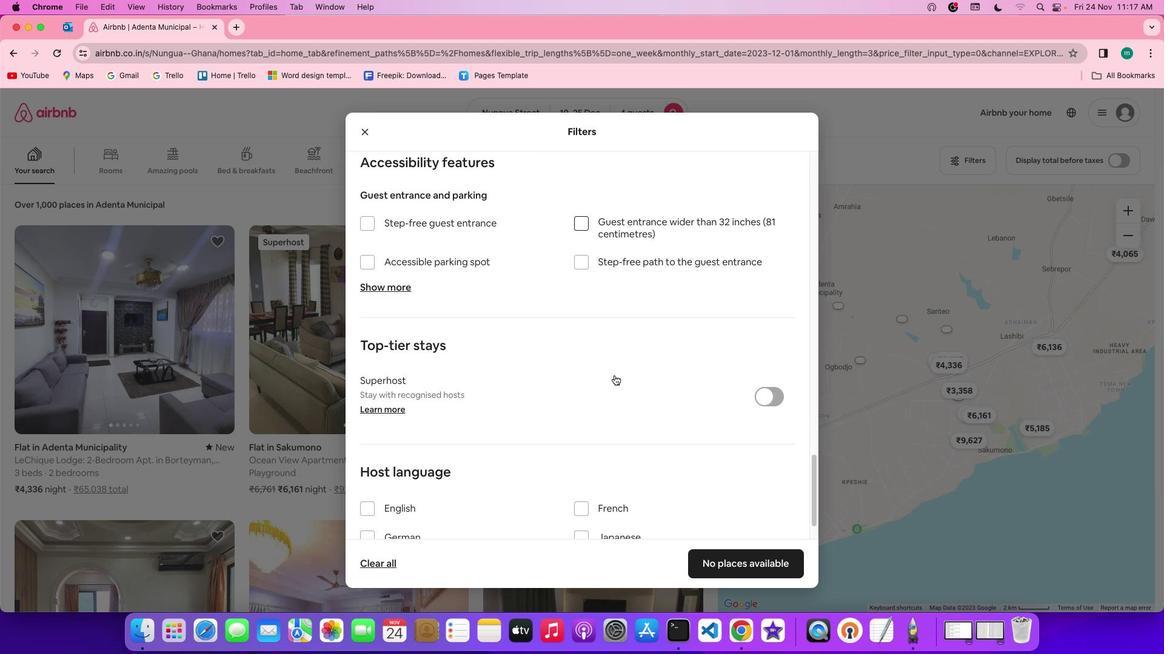 
Action: Mouse scrolled (634, 394) with delta (19, 18)
Screenshot: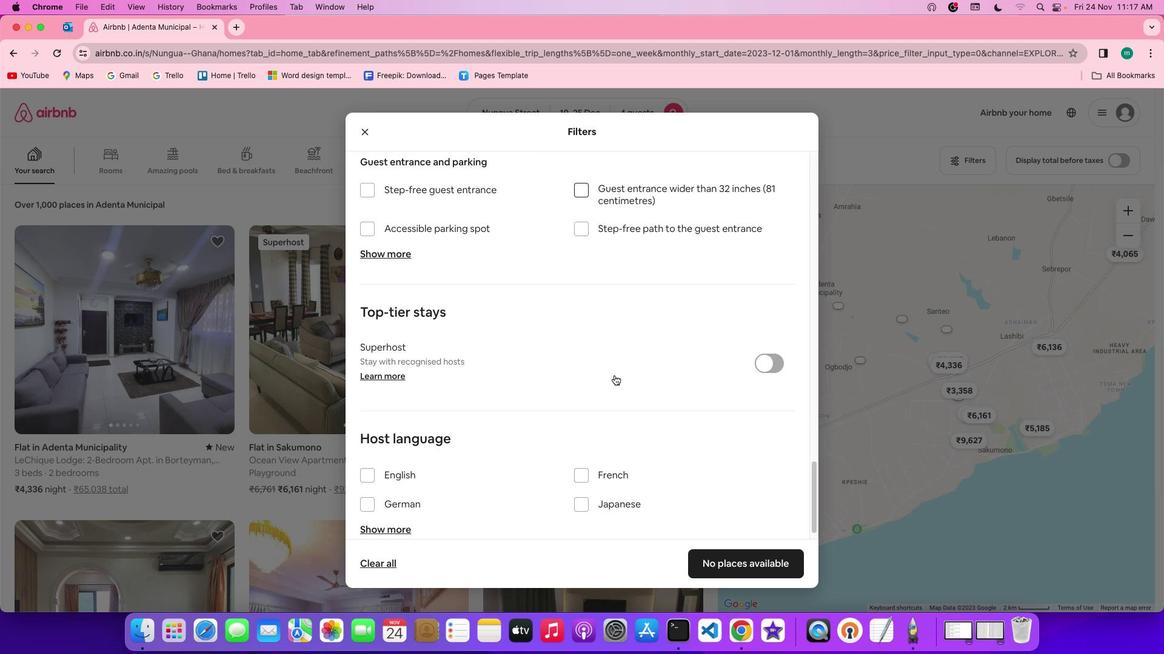 
Action: Mouse scrolled (634, 394) with delta (19, 17)
Screenshot: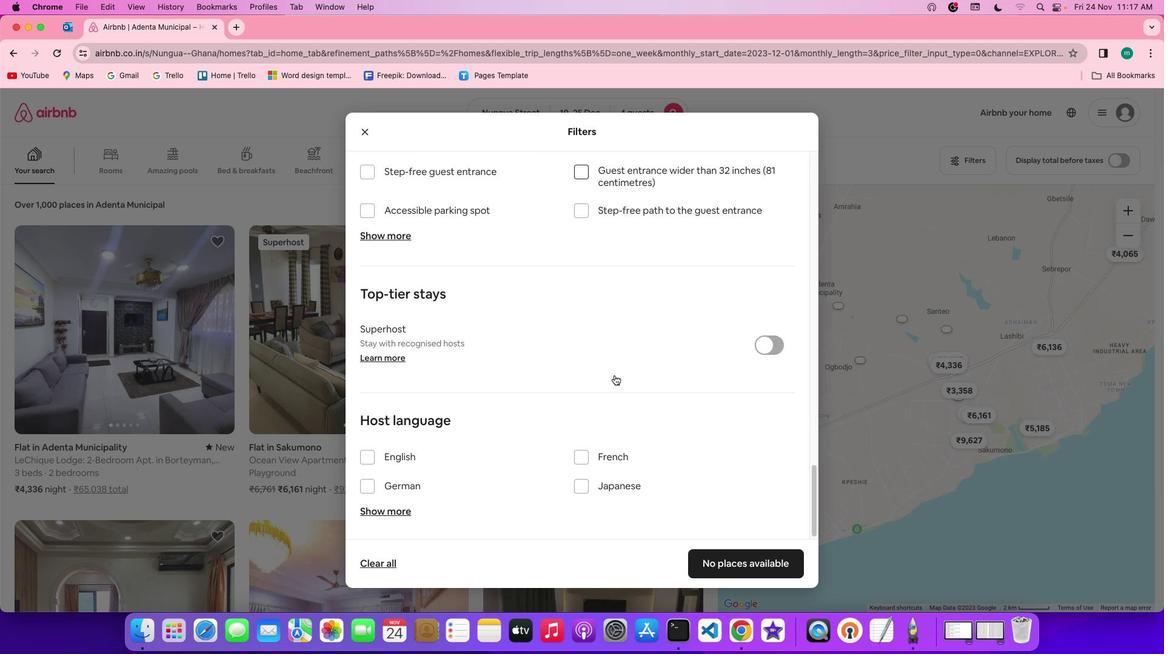 
Action: Mouse scrolled (634, 394) with delta (19, 16)
Screenshot: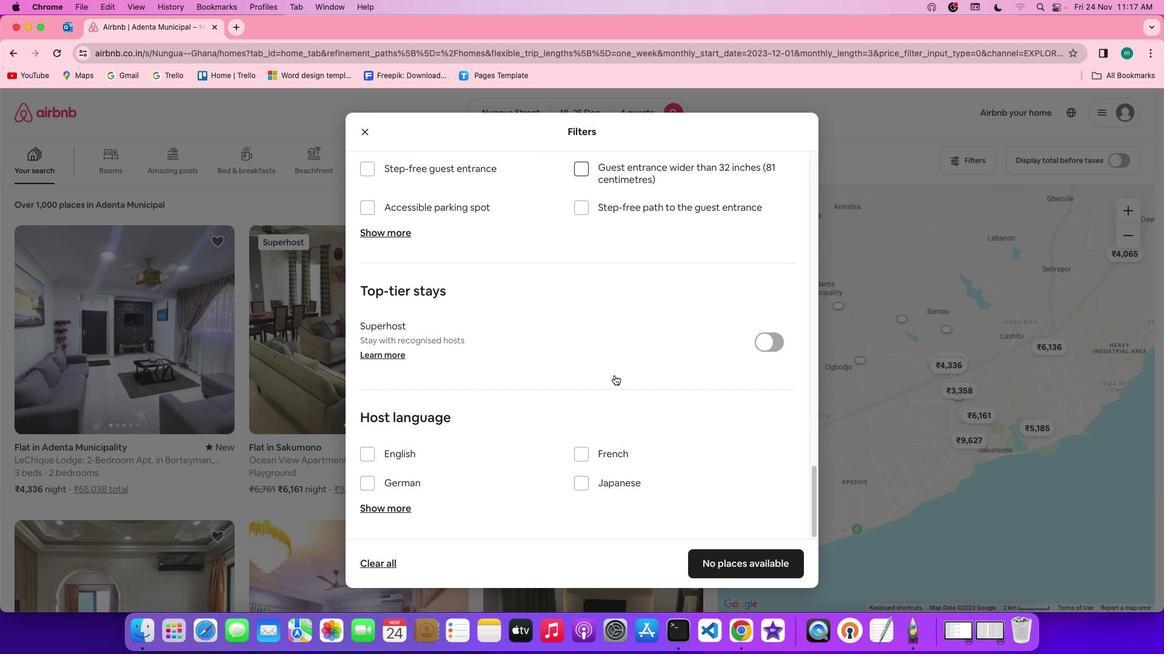 
Action: Mouse scrolled (634, 394) with delta (19, 16)
Screenshot: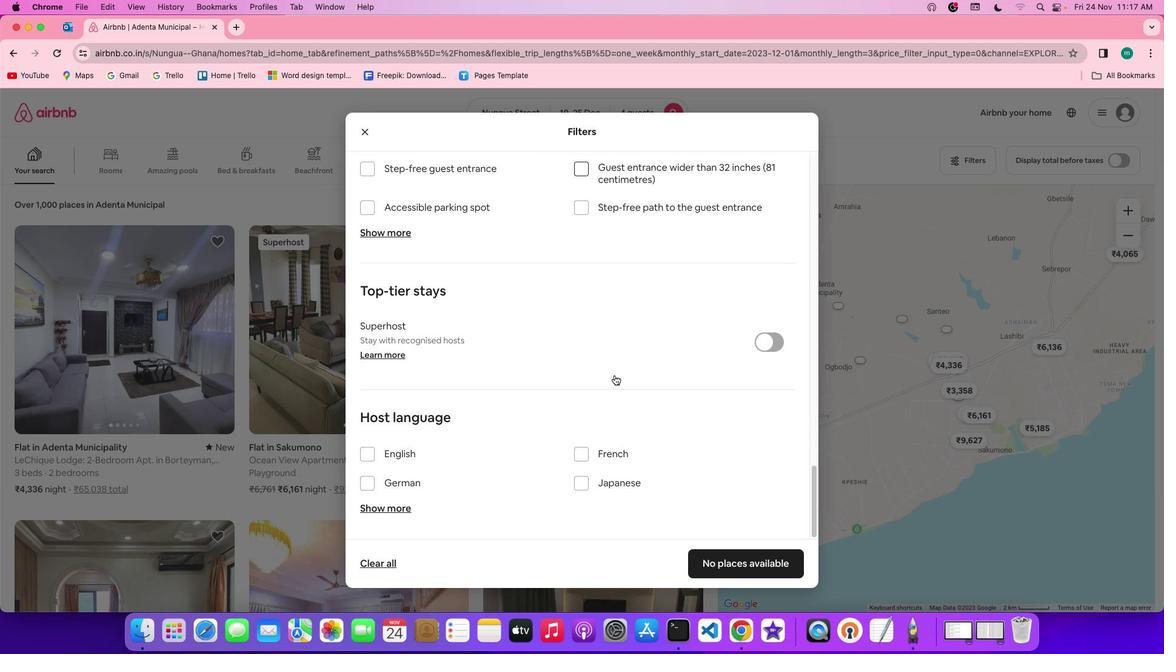 
Action: Mouse scrolled (634, 394) with delta (19, 18)
Screenshot: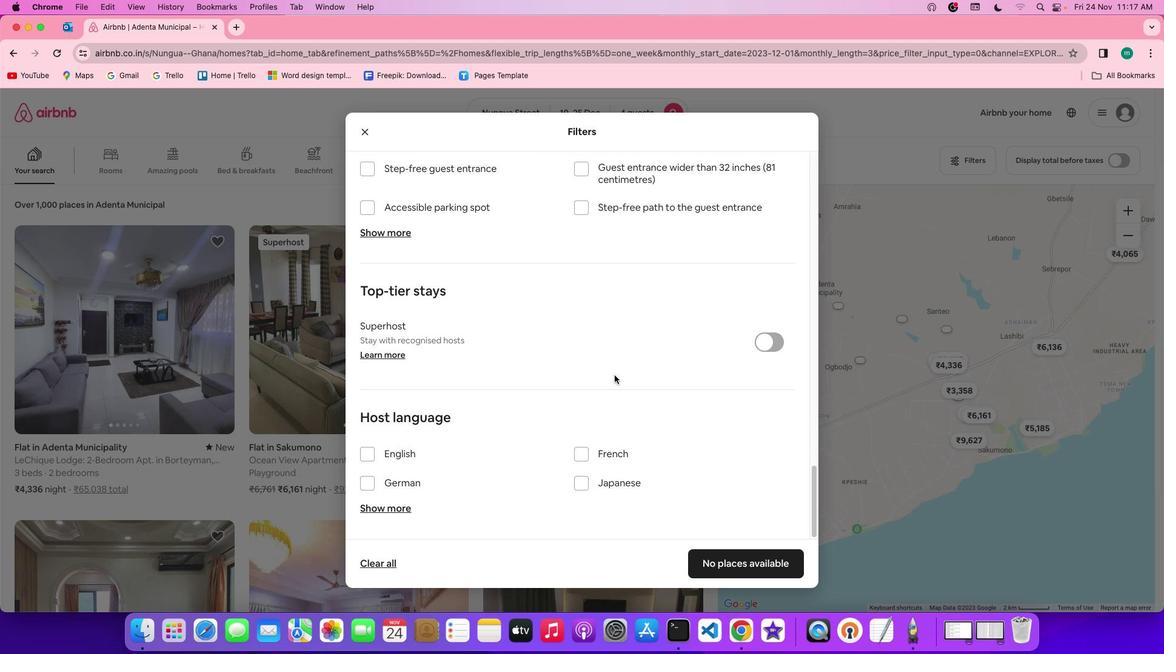 
Action: Mouse scrolled (634, 394) with delta (19, 18)
Screenshot: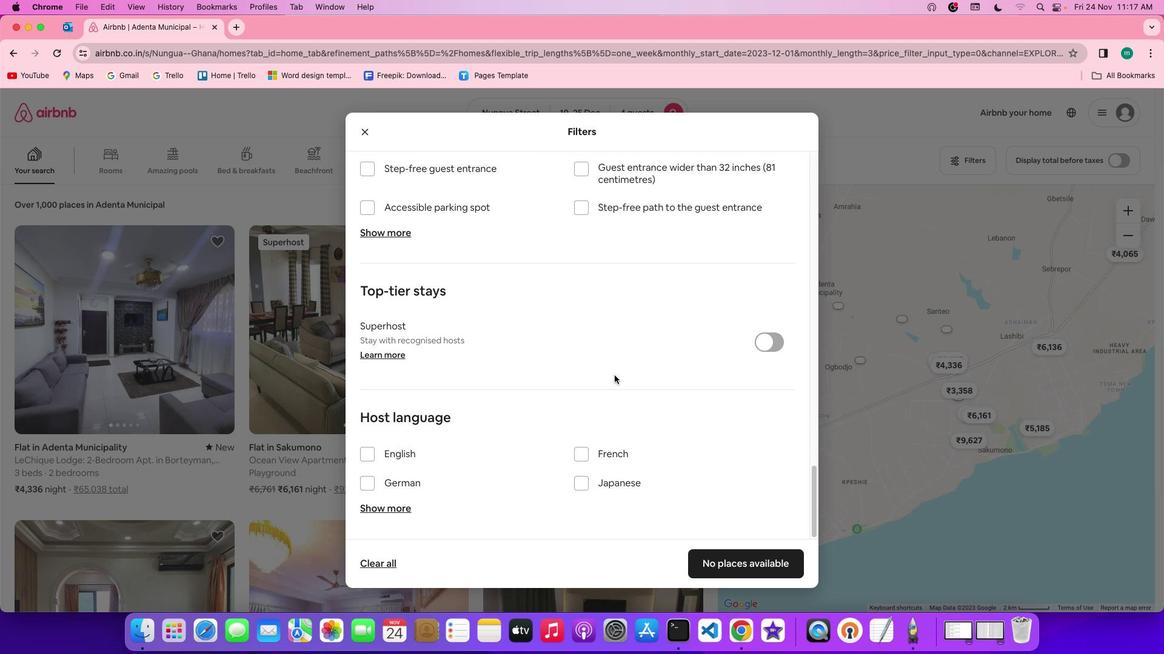 
Action: Mouse scrolled (634, 394) with delta (19, 17)
Screenshot: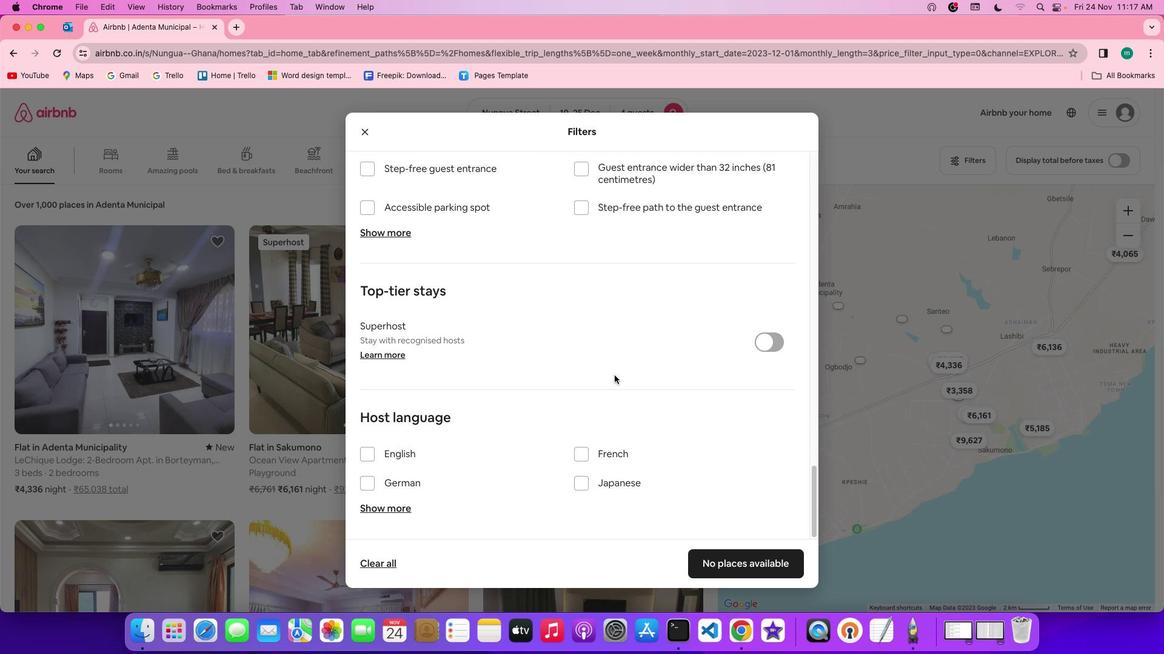 
Action: Mouse scrolled (634, 394) with delta (19, 16)
Screenshot: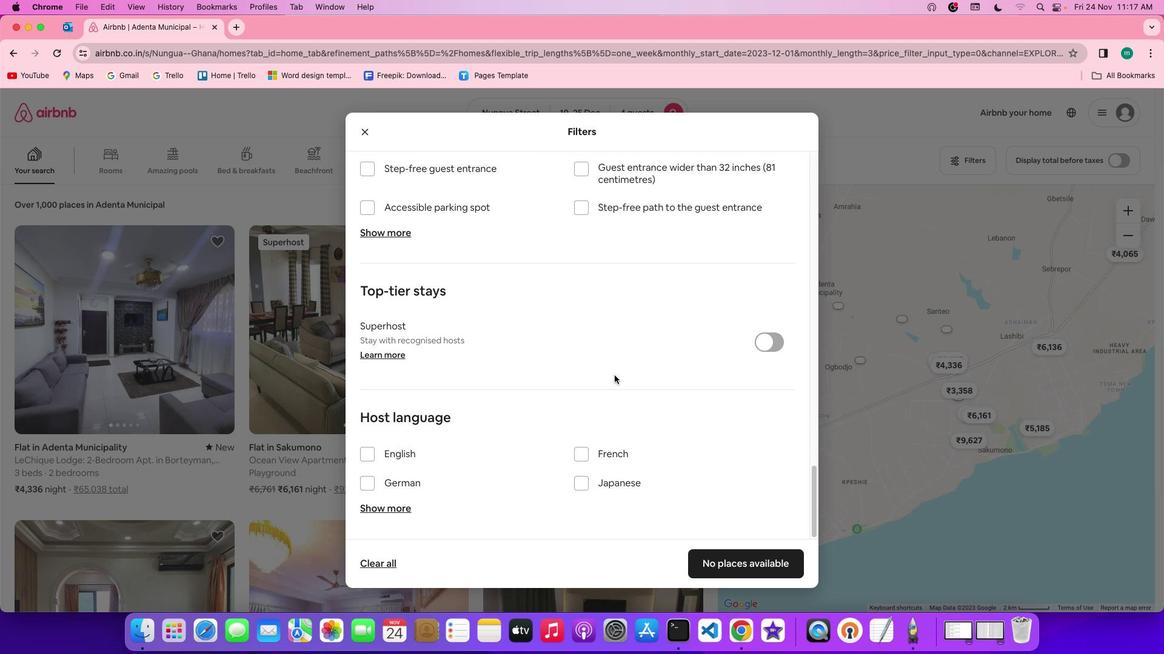 
Action: Mouse scrolled (634, 394) with delta (19, 18)
Screenshot: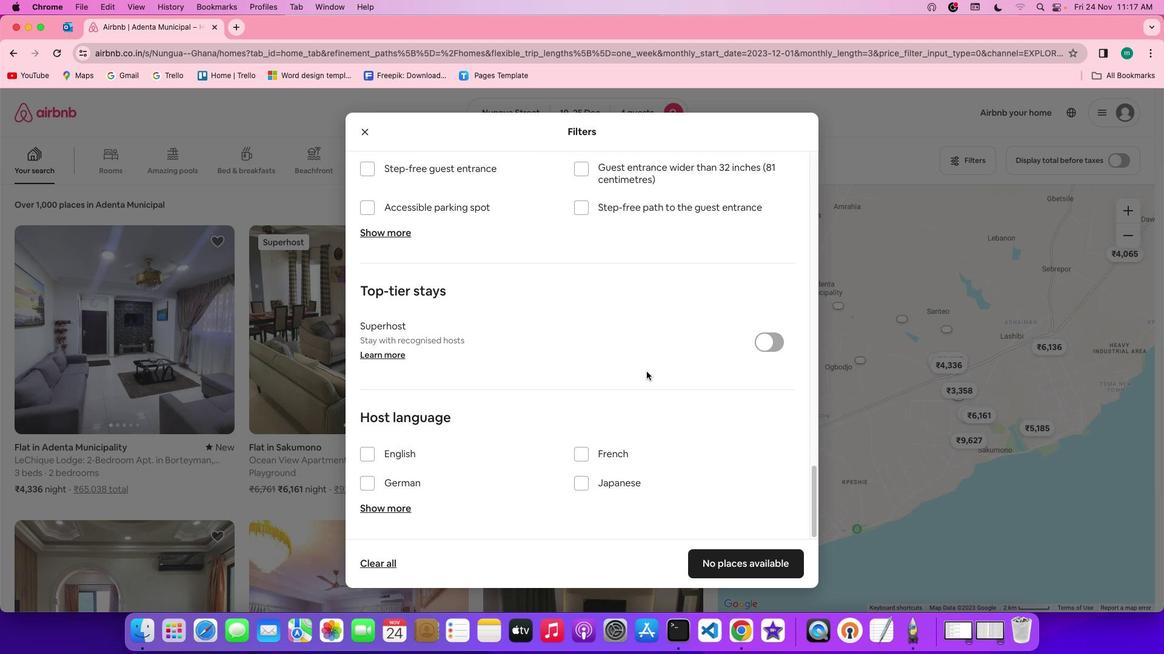 
Action: Mouse scrolled (634, 394) with delta (19, 18)
Screenshot: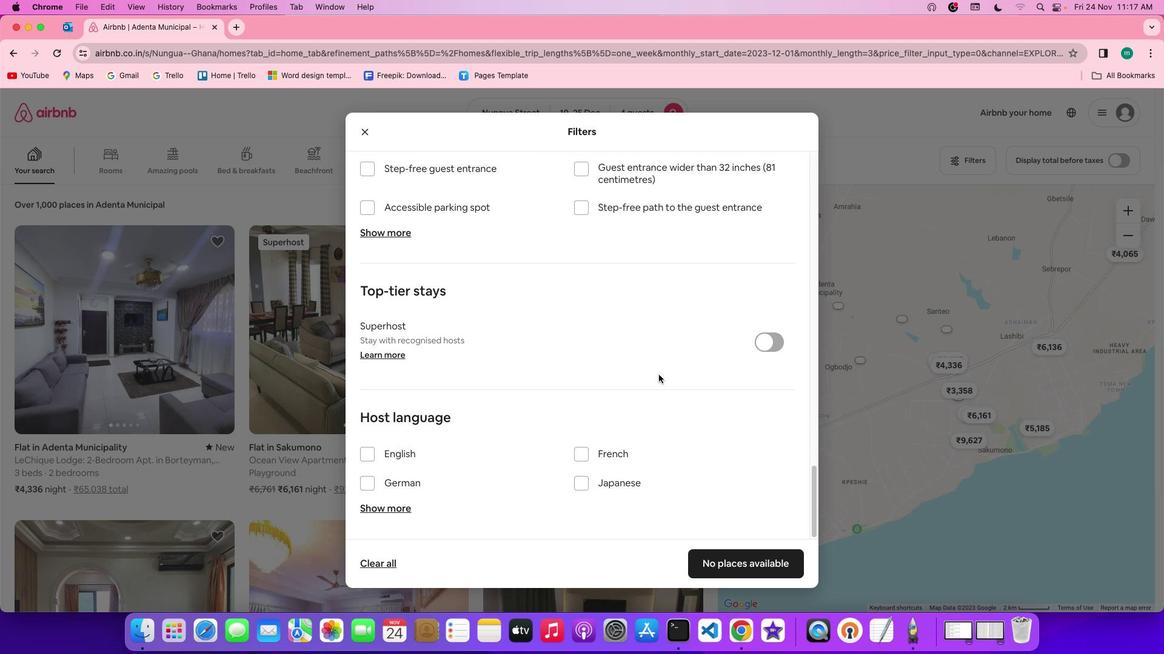 
Action: Mouse scrolled (634, 394) with delta (19, 17)
Screenshot: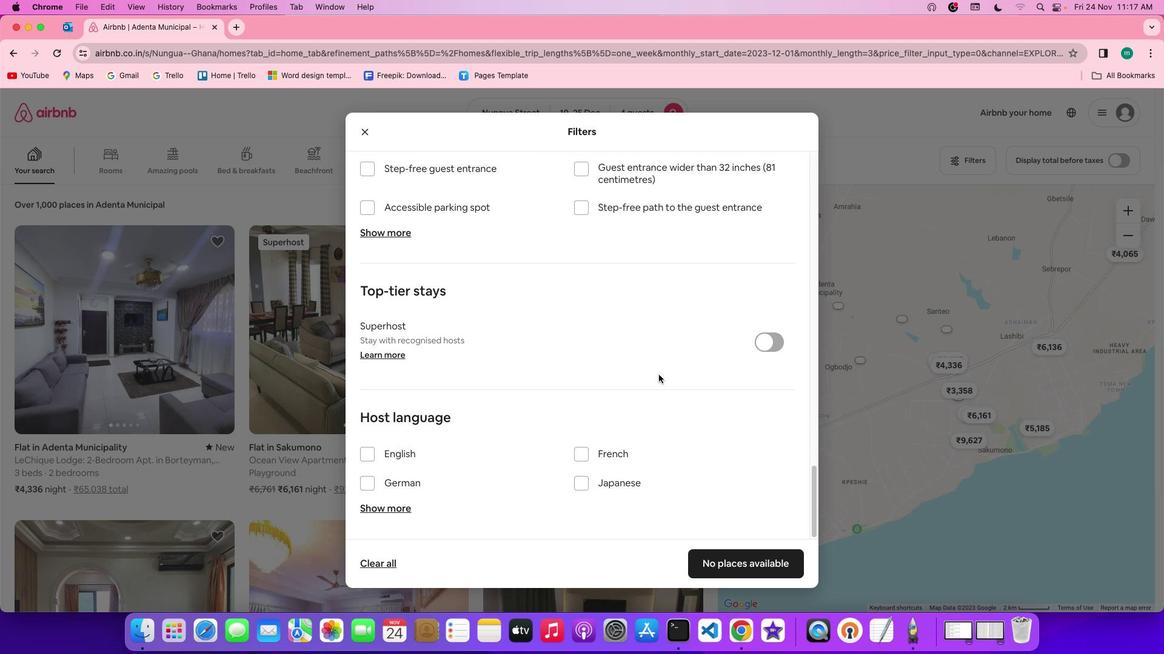 
Action: Mouse moved to (774, 581)
Screenshot: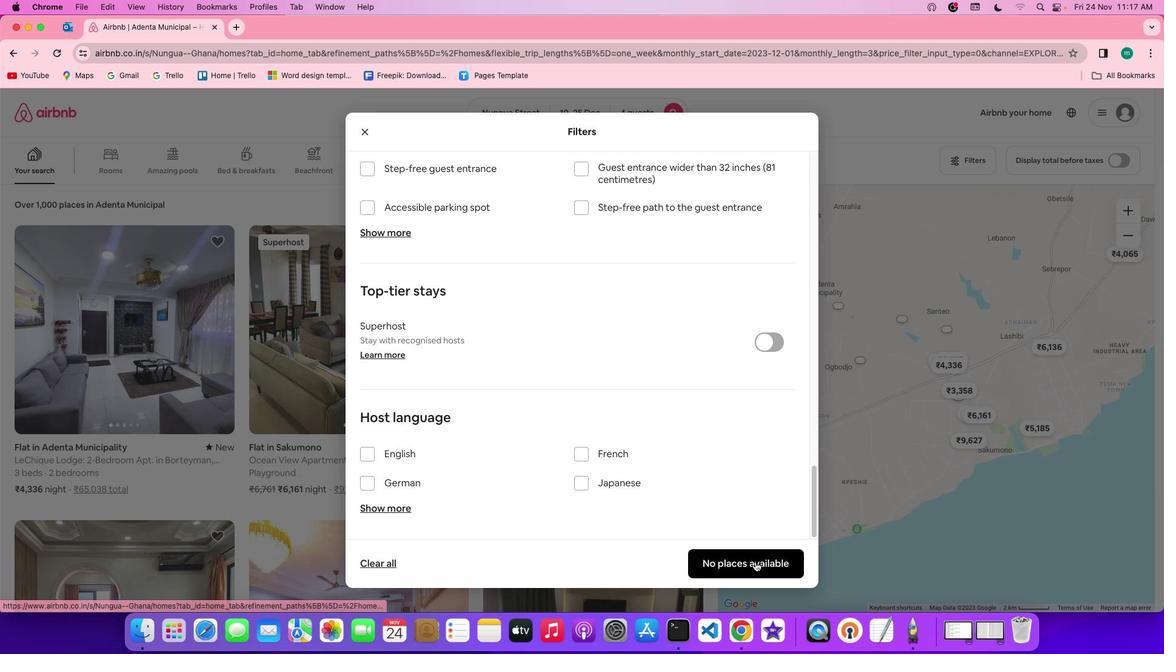 
Action: Mouse pressed left at (774, 581)
Screenshot: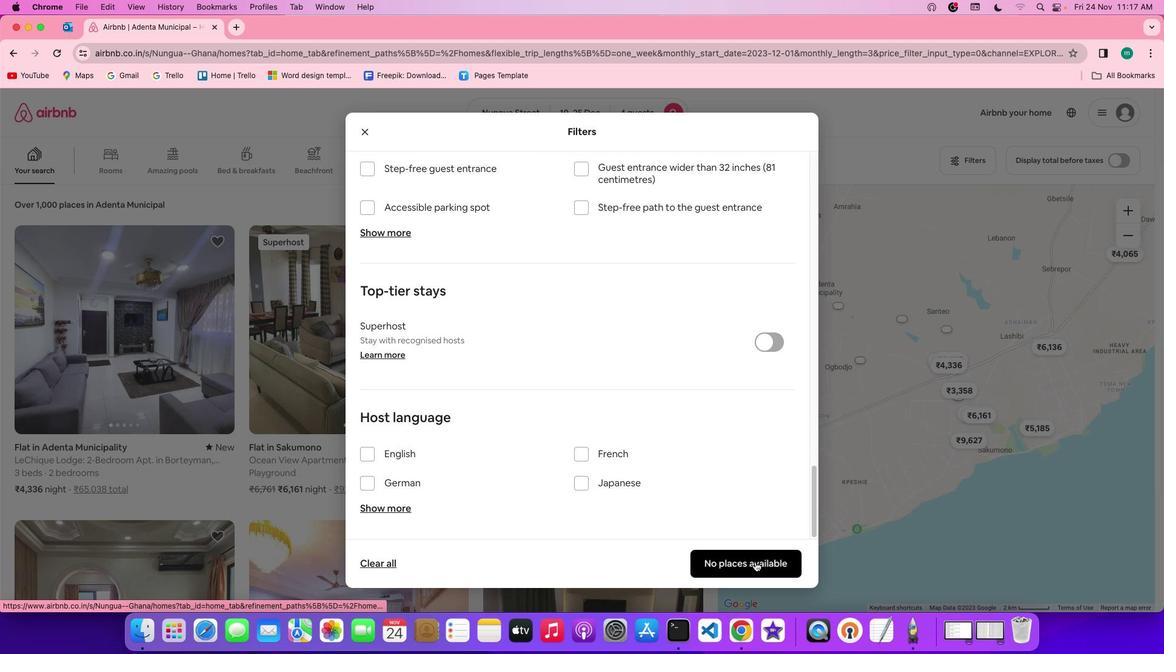 
Action: Mouse moved to (446, 448)
Screenshot: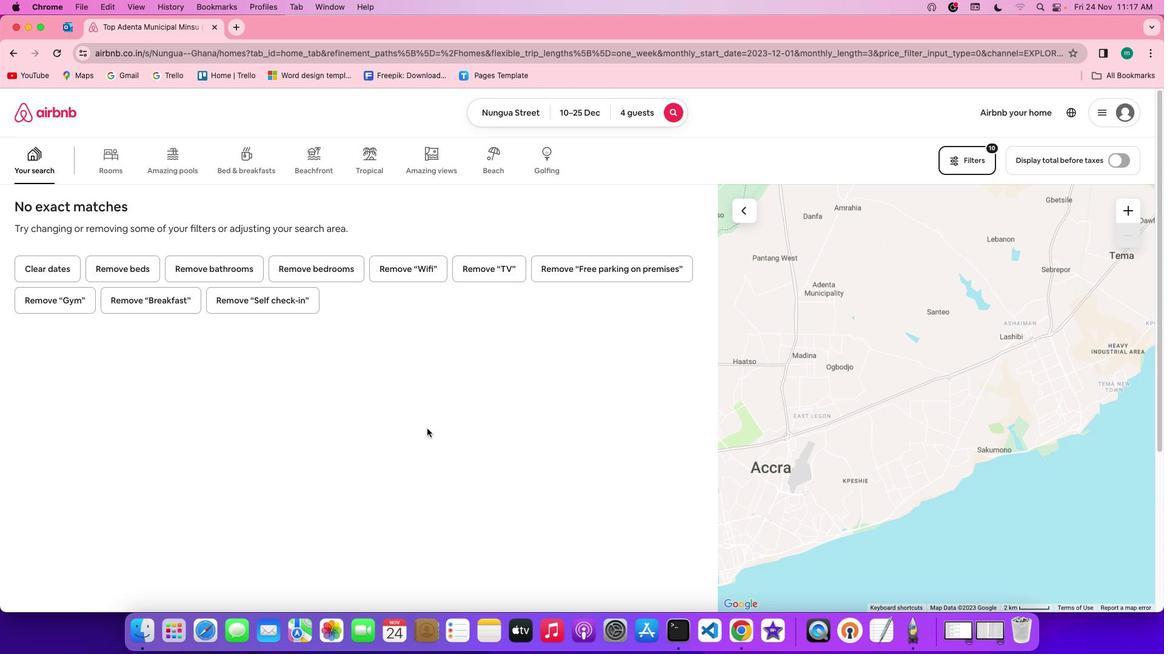 
